 Task: Research luxury ski chalets in Aspen, Colorado.
Action: Mouse moved to (535, 76)
Screenshot: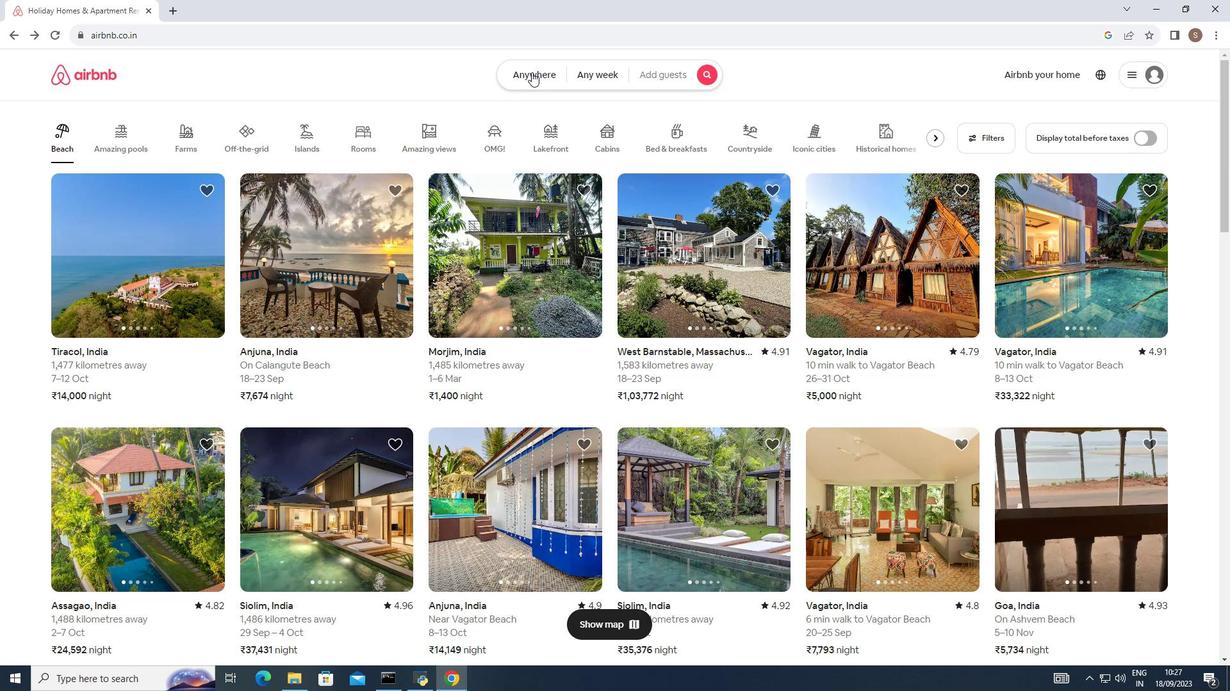 
Action: Mouse pressed left at (535, 76)
Screenshot: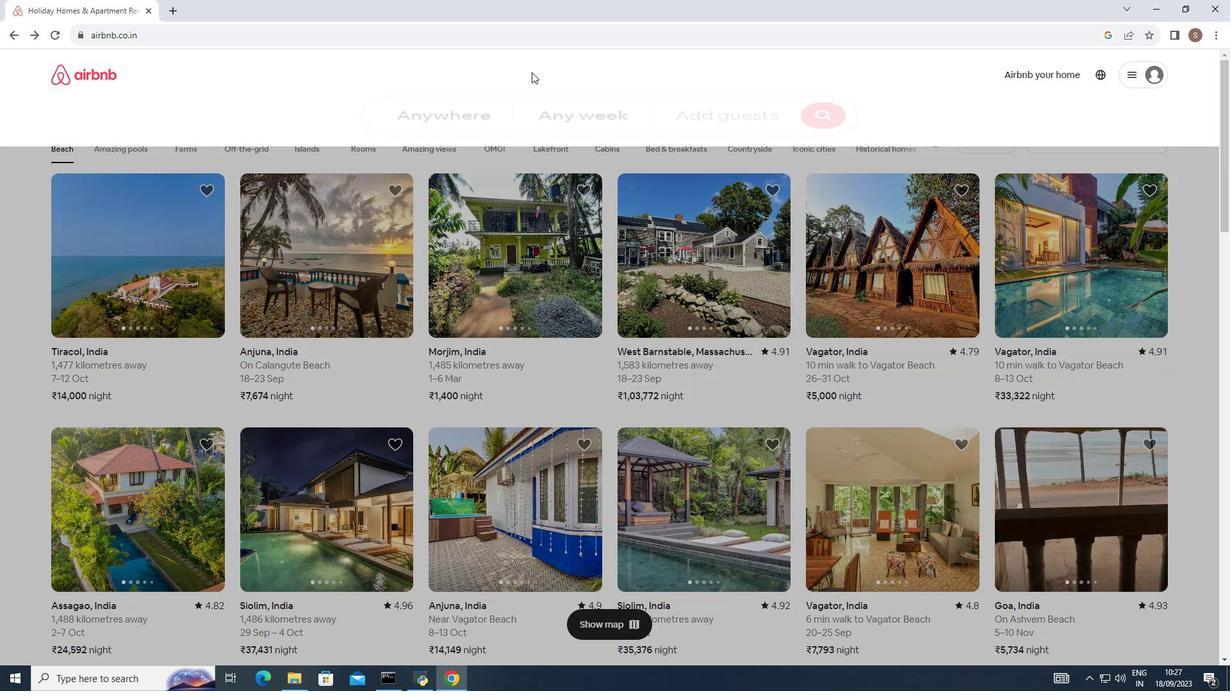 
Action: Mouse moved to (392, 133)
Screenshot: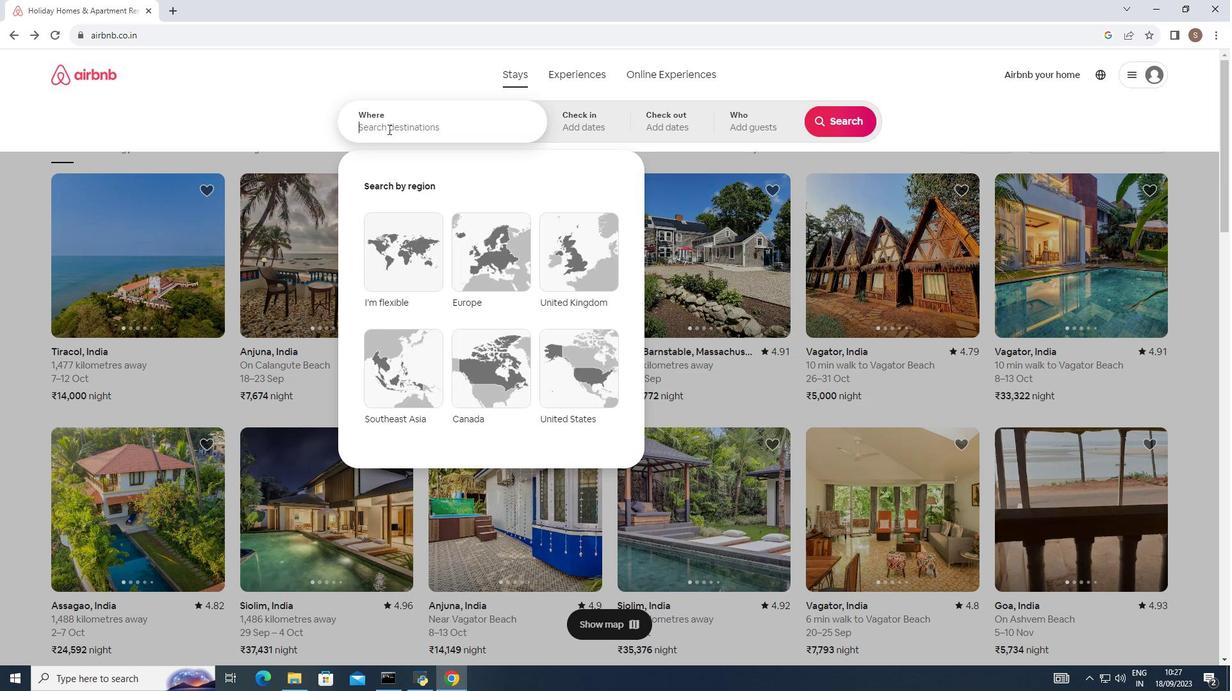 
Action: Mouse pressed left at (392, 133)
Screenshot: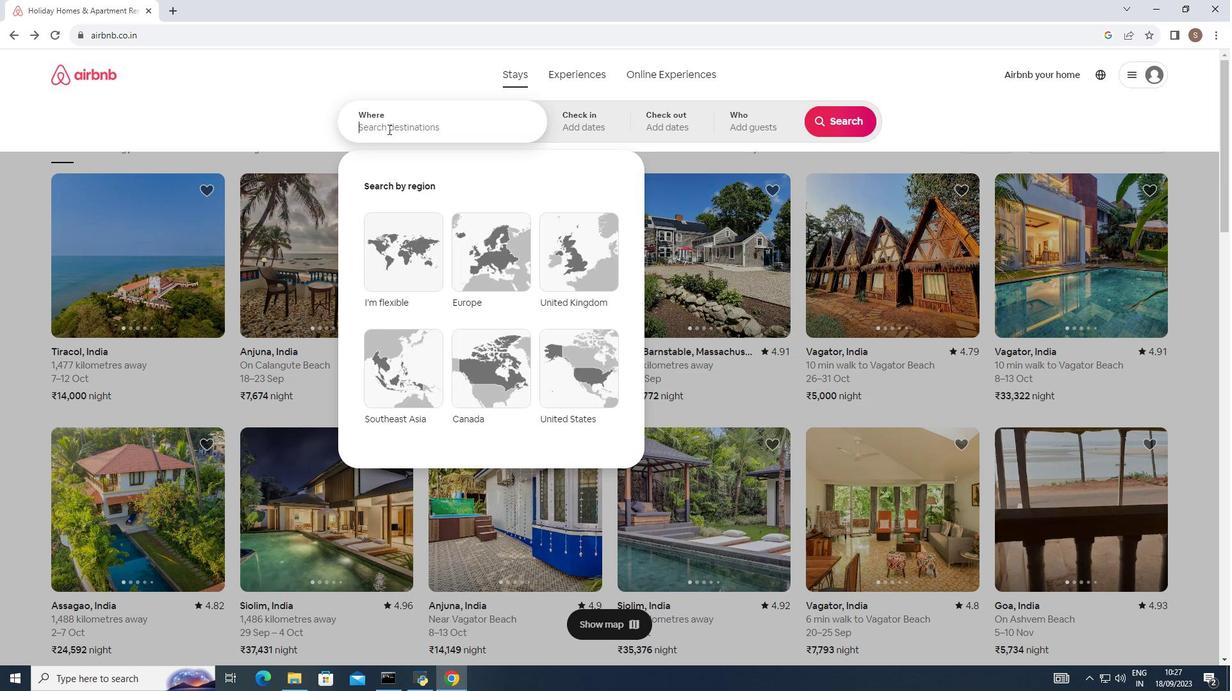 
Action: Key pressed aspen<Key.space>colorado
Screenshot: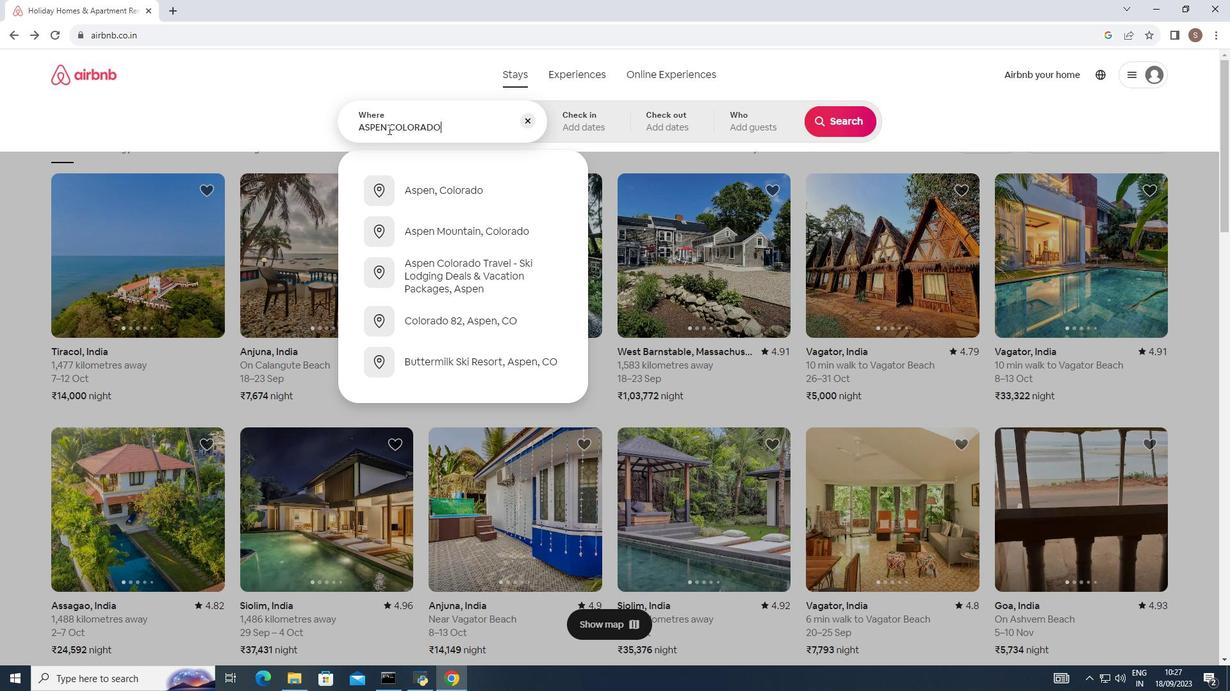 
Action: Mouse moved to (463, 192)
Screenshot: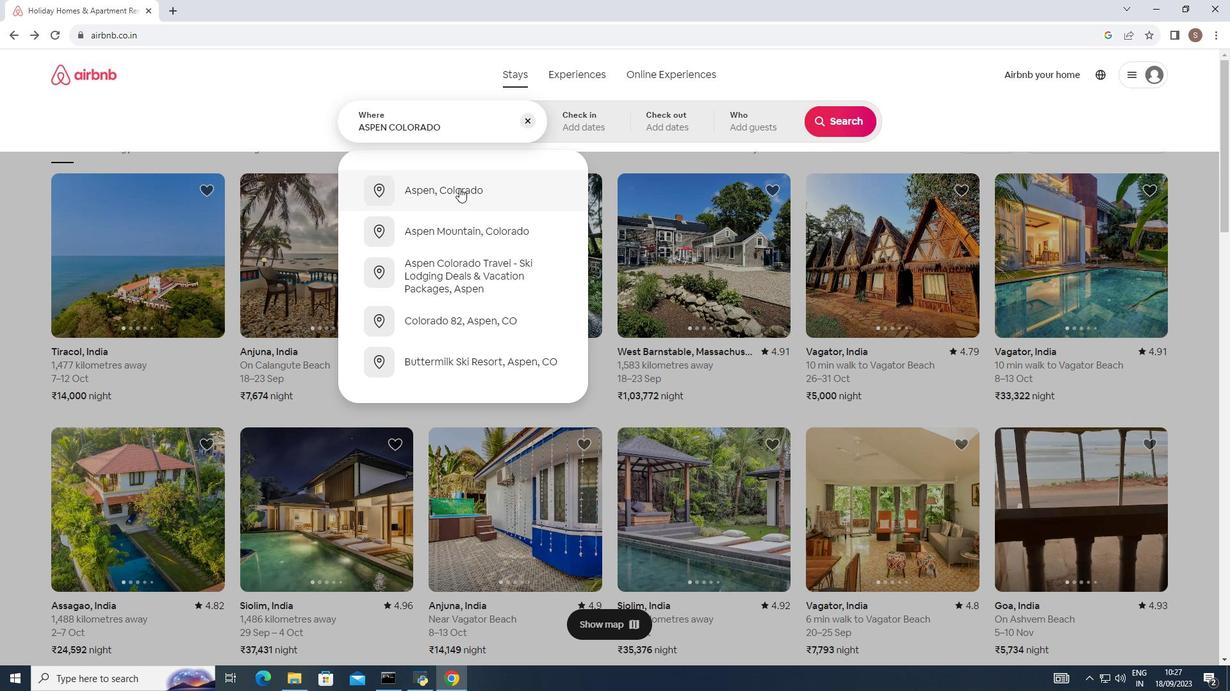 
Action: Mouse pressed left at (463, 192)
Screenshot: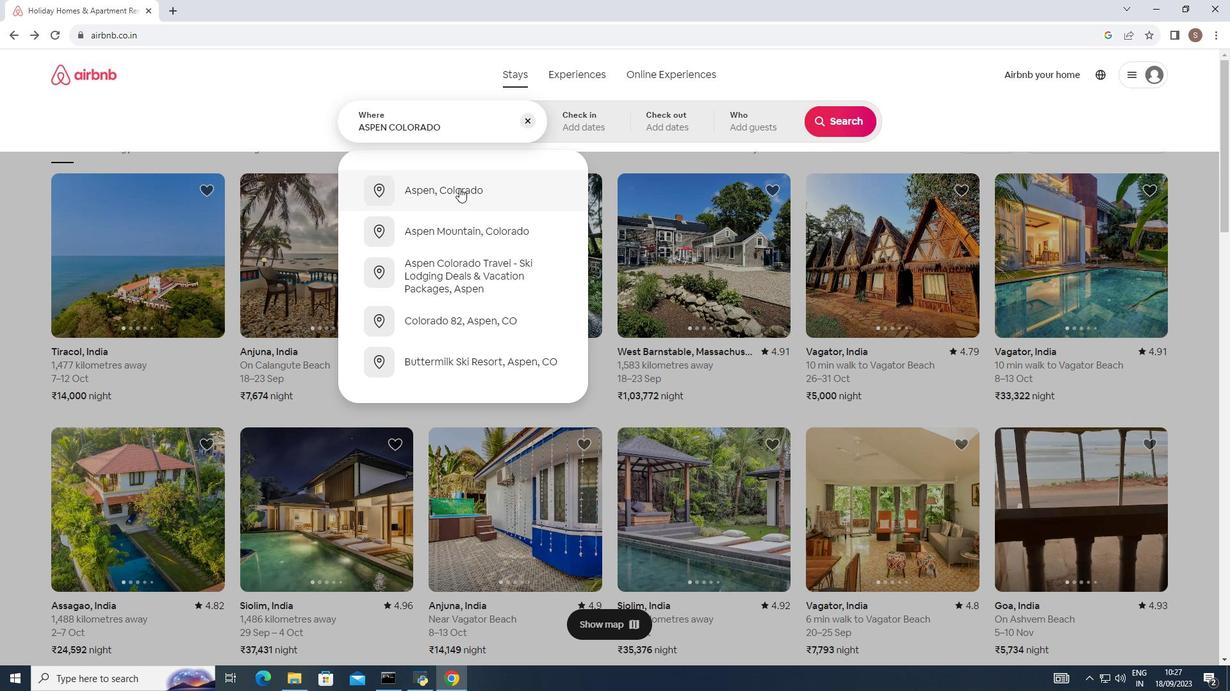 
Action: Mouse moved to (837, 121)
Screenshot: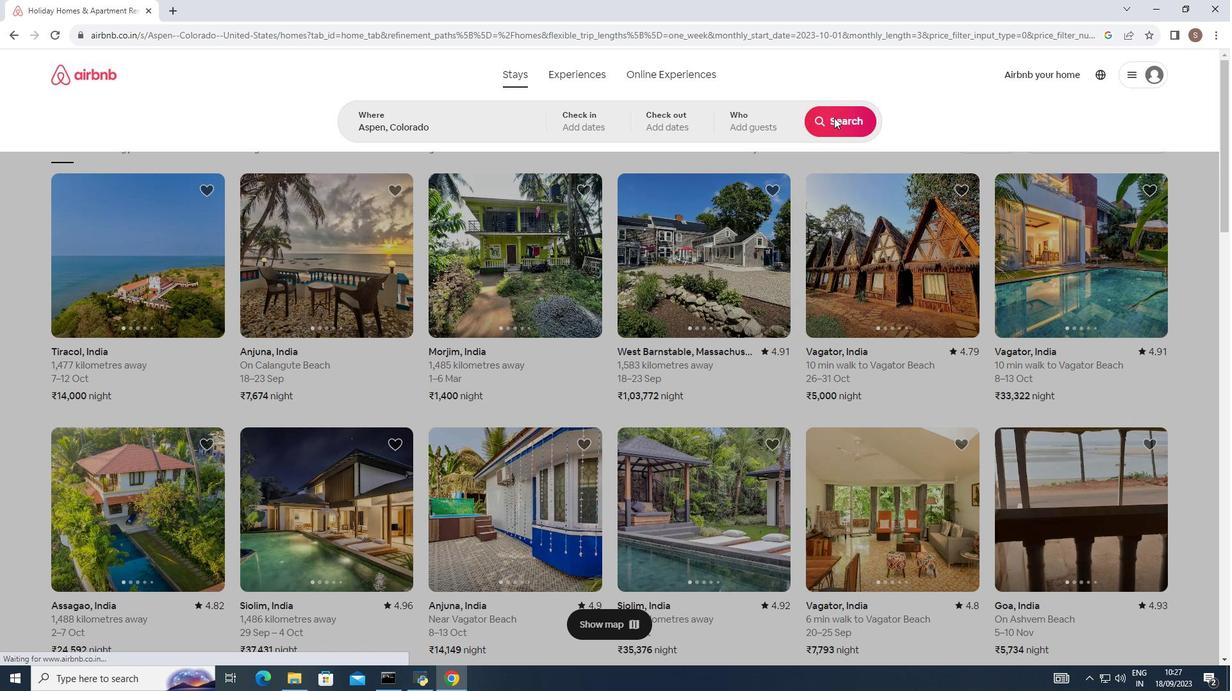 
Action: Mouse pressed left at (837, 121)
Screenshot: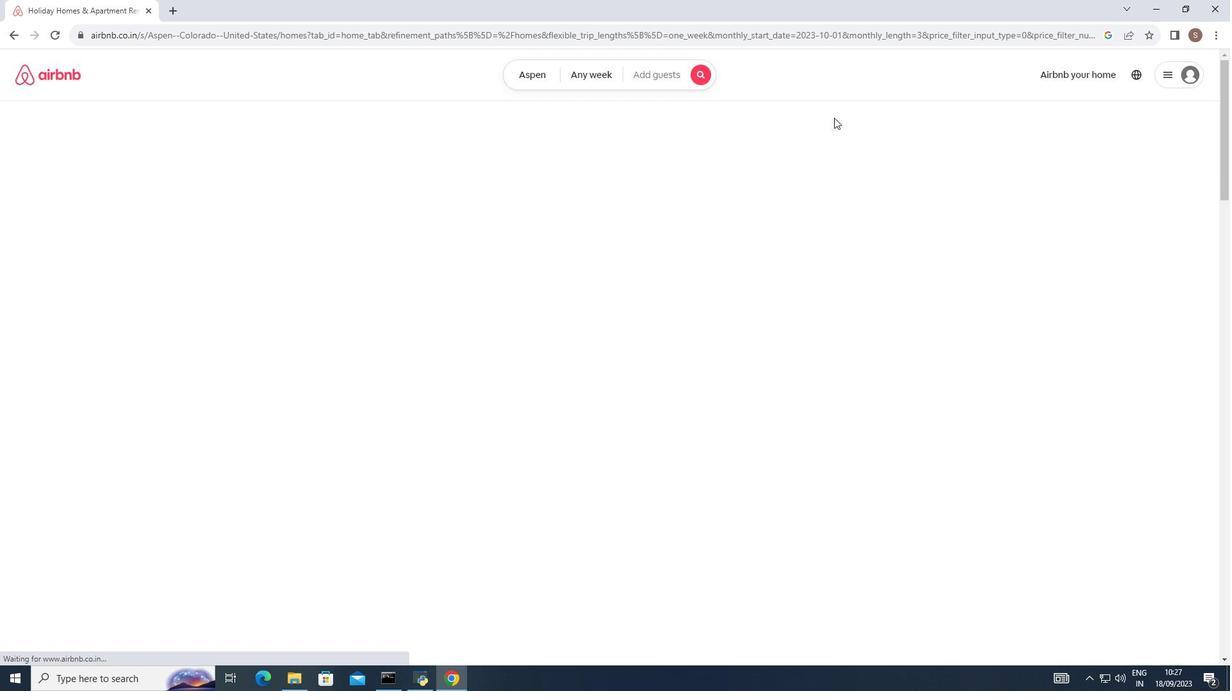 
Action: Mouse moved to (974, 126)
Screenshot: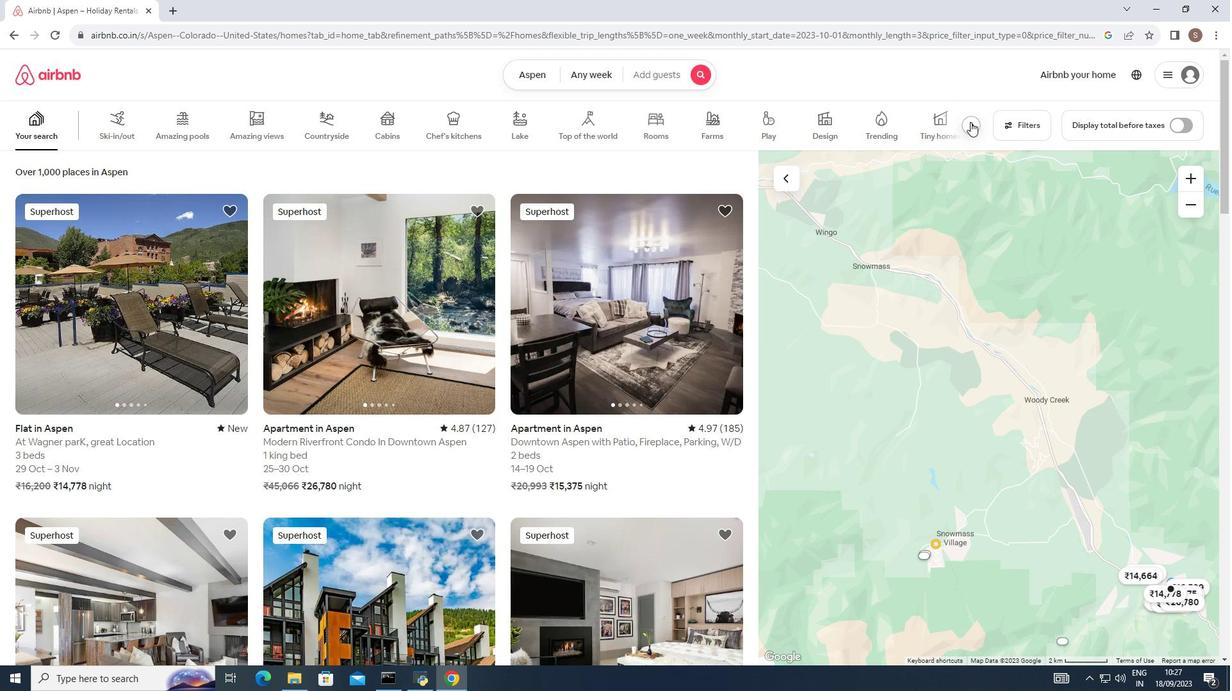 
Action: Mouse pressed left at (974, 126)
Screenshot: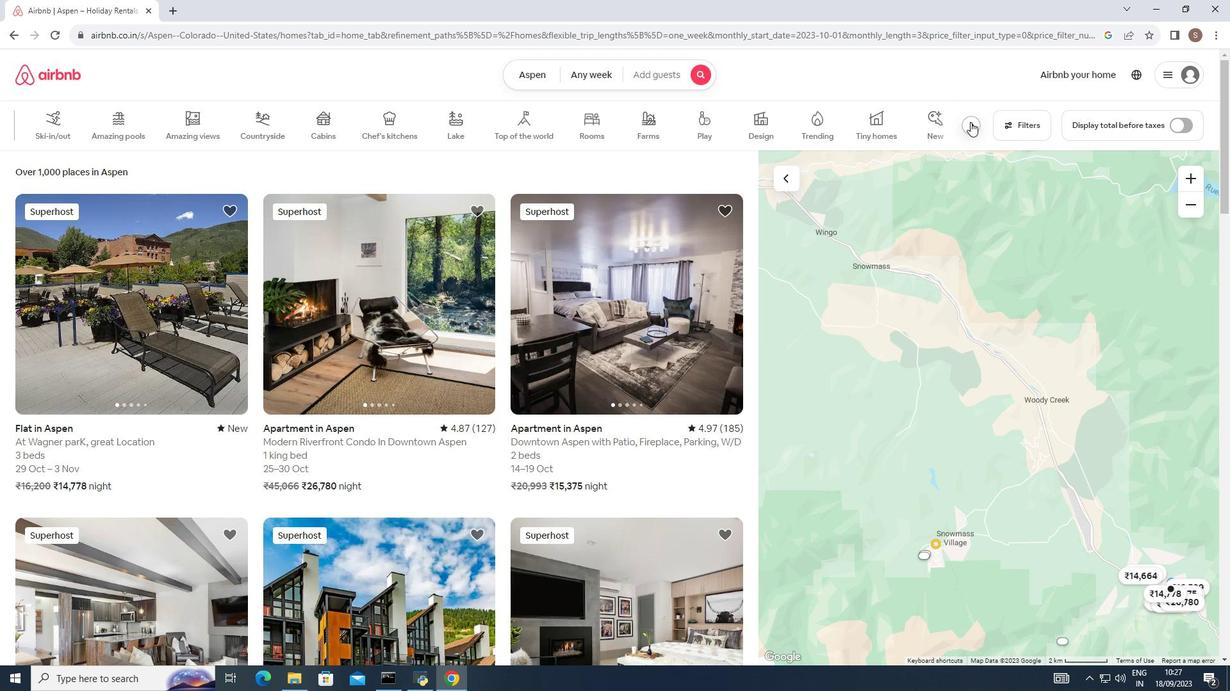 
Action: Mouse moved to (501, 125)
Screenshot: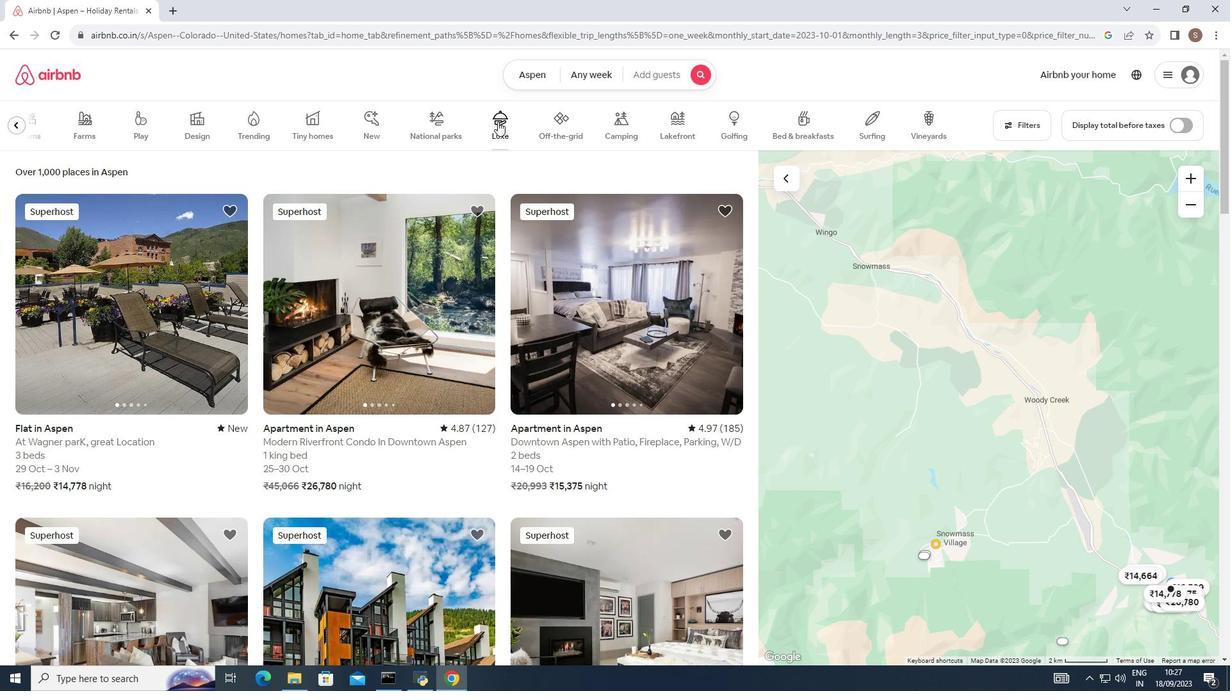 
Action: Mouse pressed left at (501, 125)
Screenshot: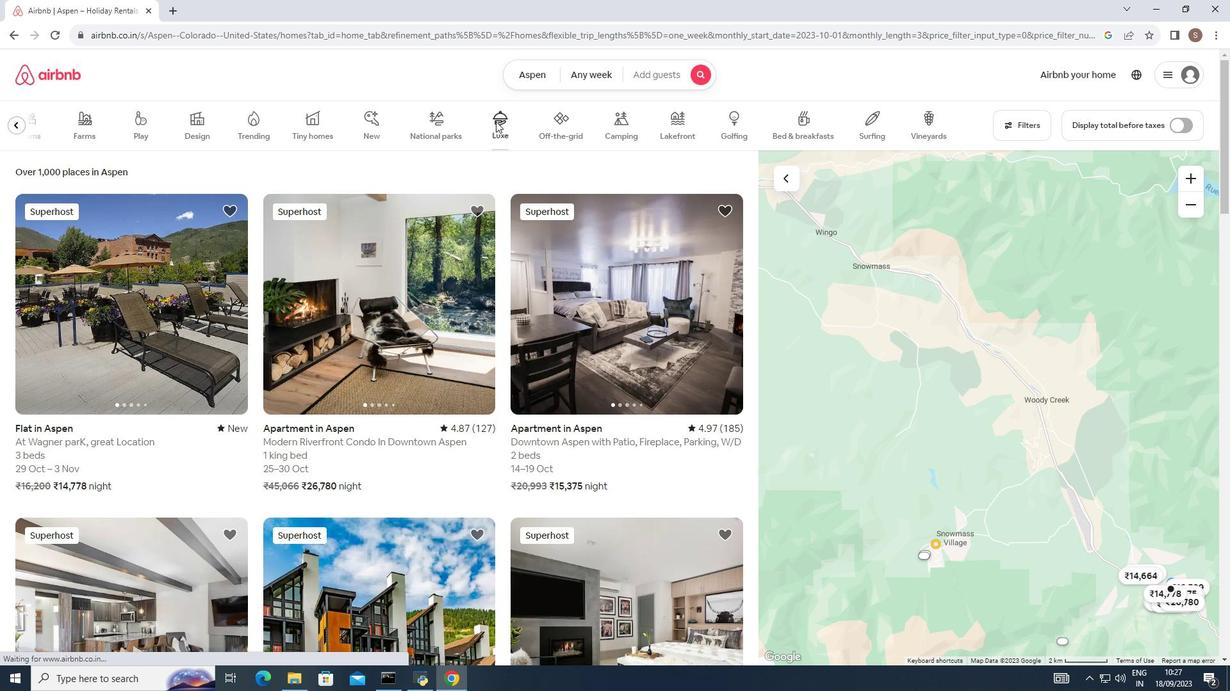 
Action: Mouse moved to (456, 313)
Screenshot: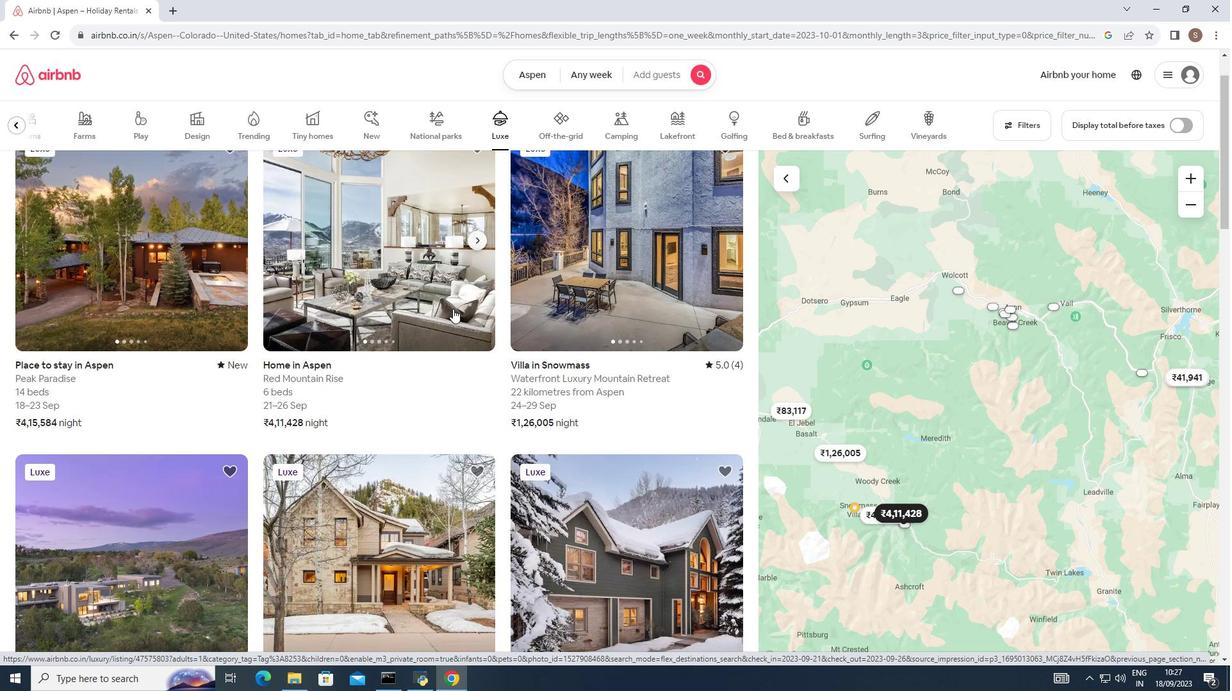 
Action: Mouse scrolled (456, 312) with delta (0, 0)
Screenshot: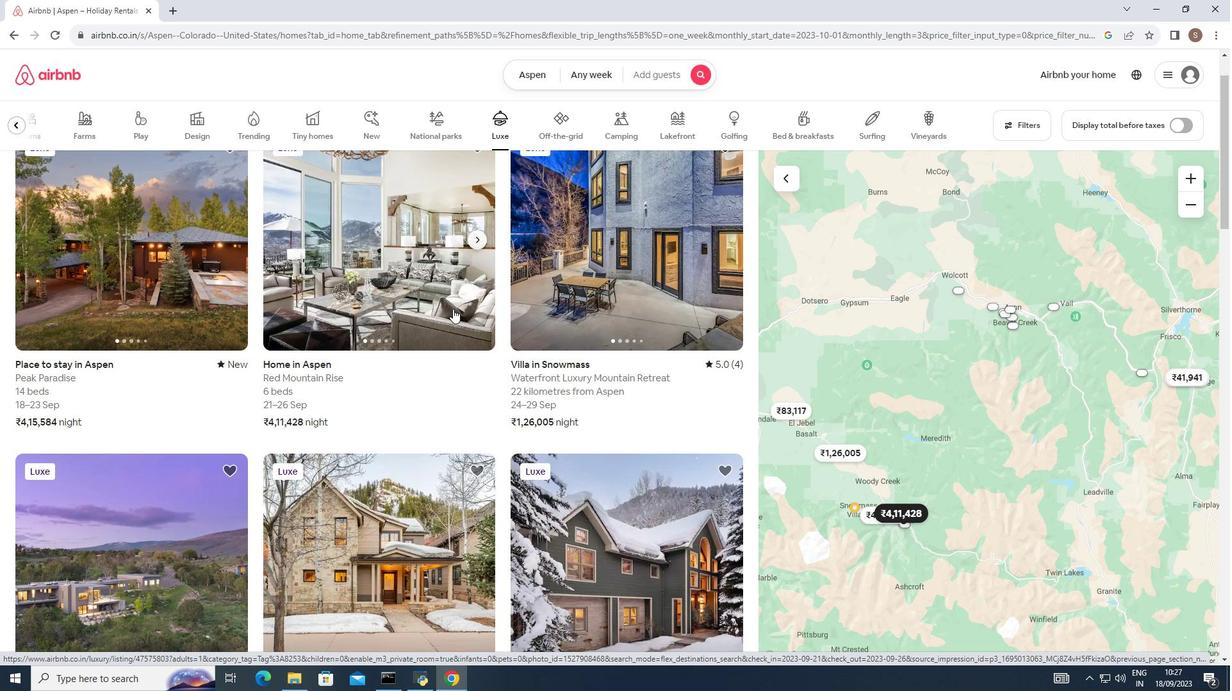 
Action: Mouse scrolled (456, 312) with delta (0, 0)
Screenshot: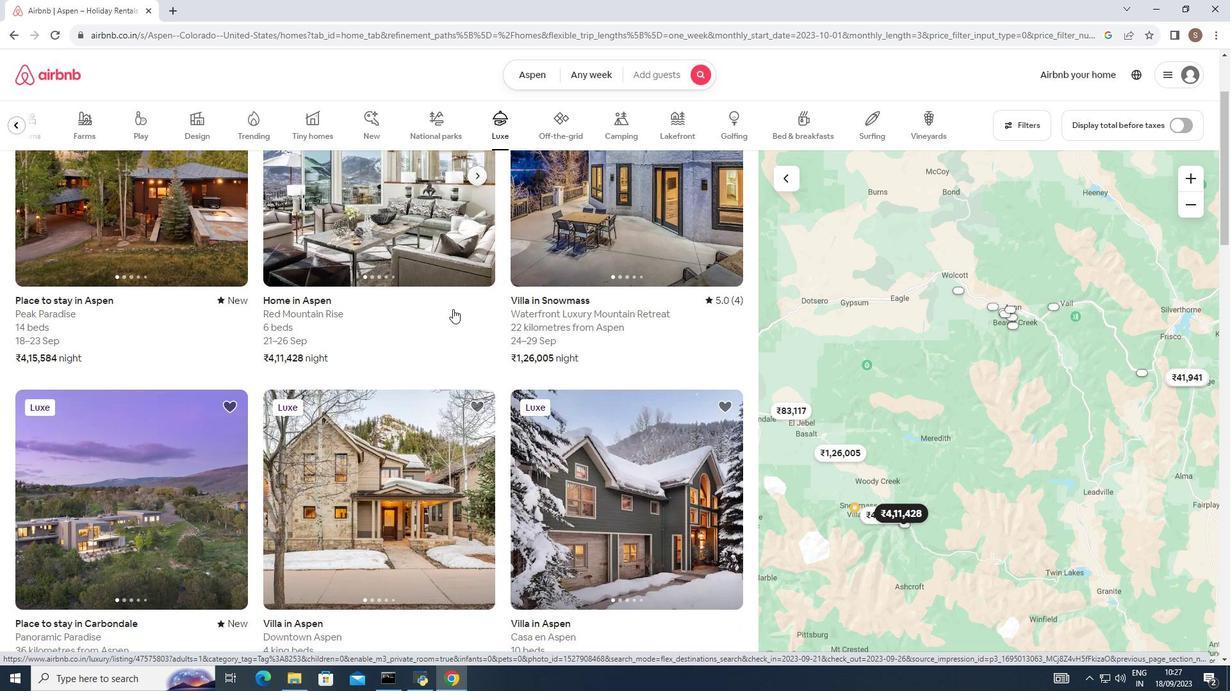 
Action: Mouse moved to (615, 232)
Screenshot: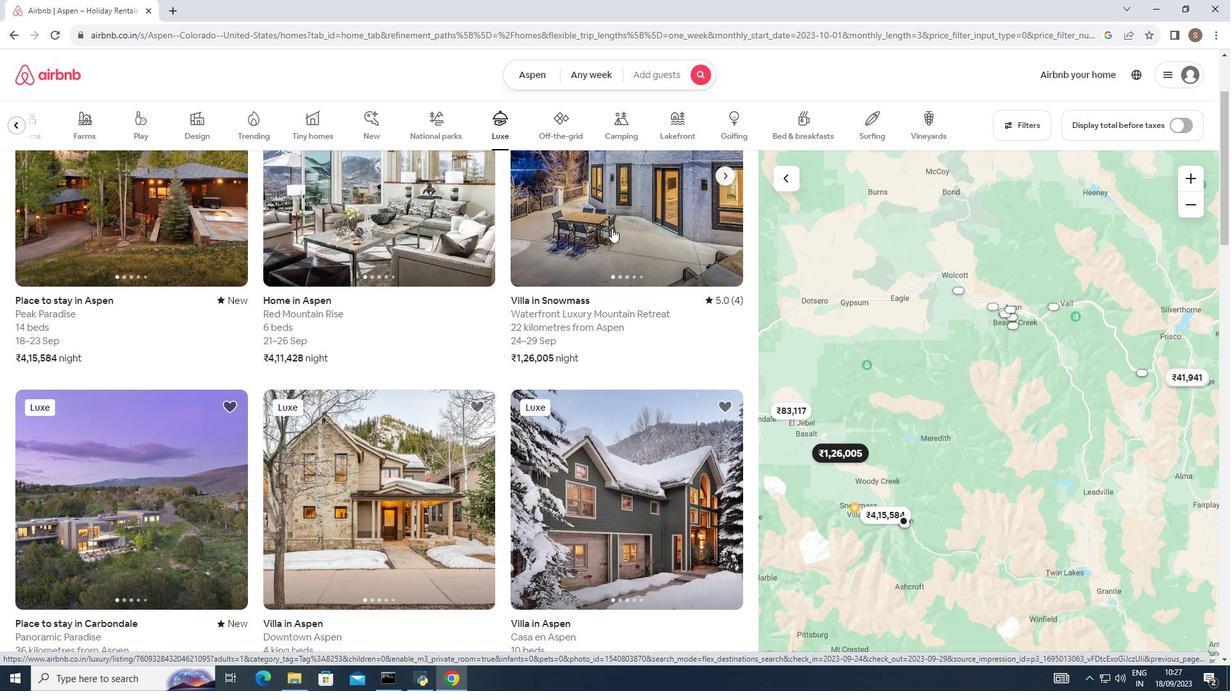 
Action: Mouse scrolled (615, 231) with delta (0, 0)
Screenshot: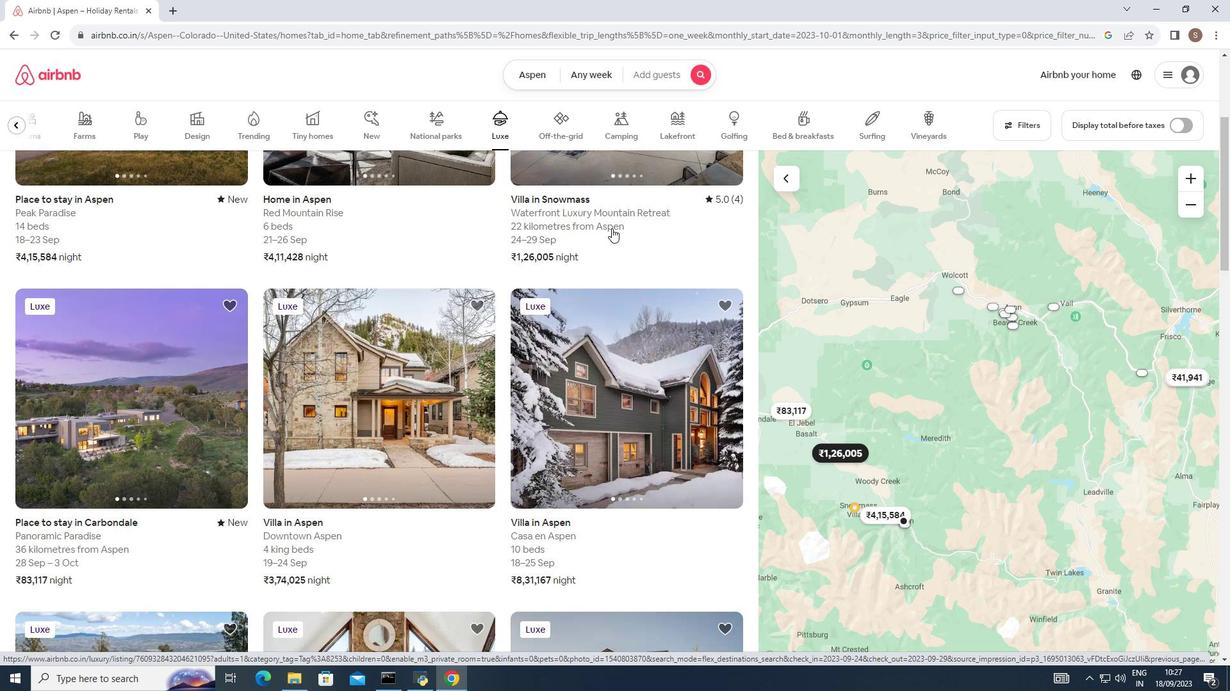 
Action: Mouse scrolled (615, 231) with delta (0, 0)
Screenshot: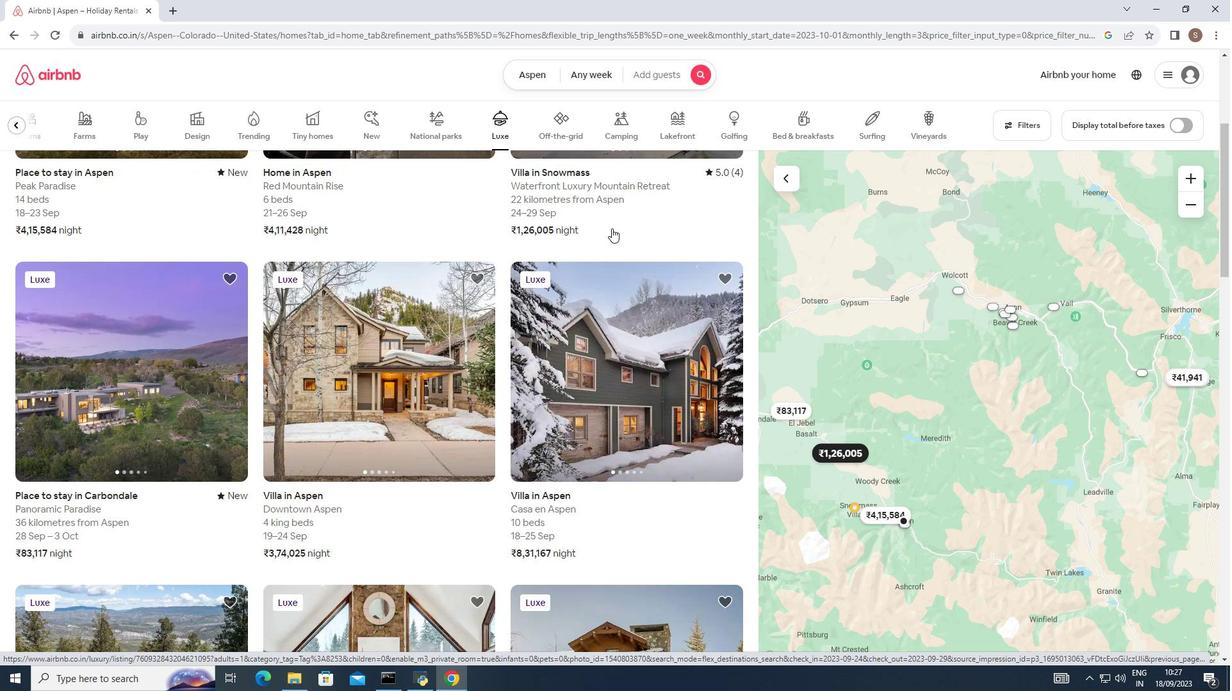 
Action: Mouse moved to (591, 195)
Screenshot: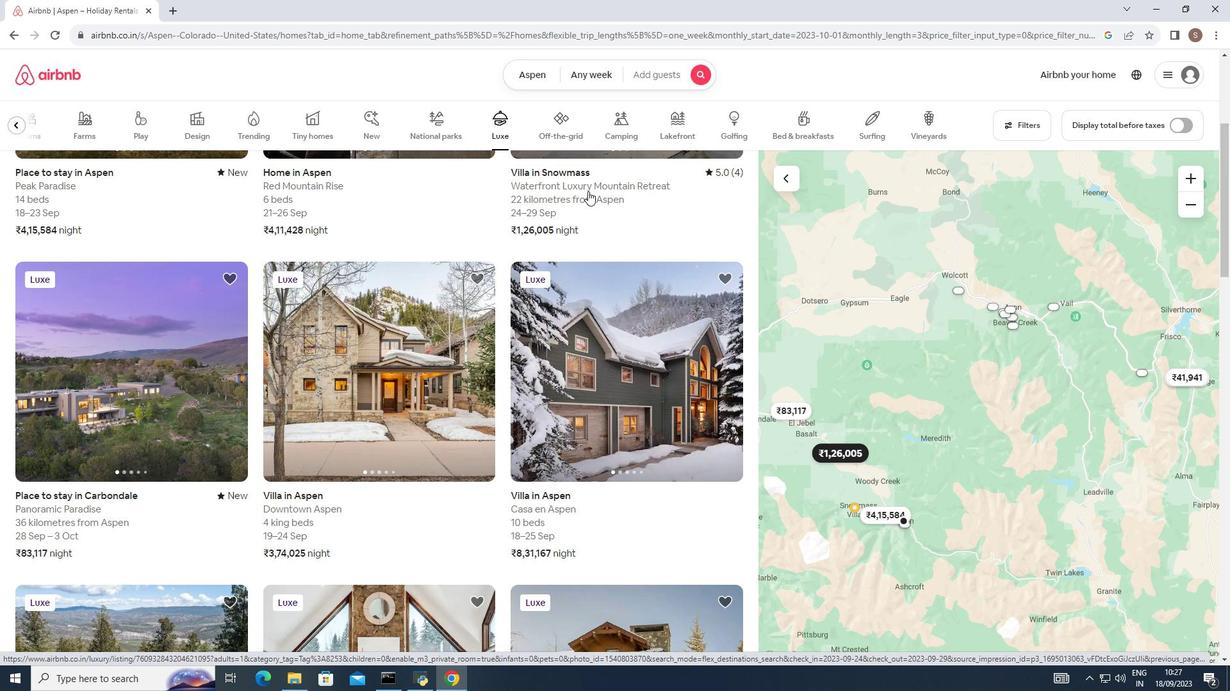 
Action: Mouse scrolled (591, 196) with delta (0, 0)
Screenshot: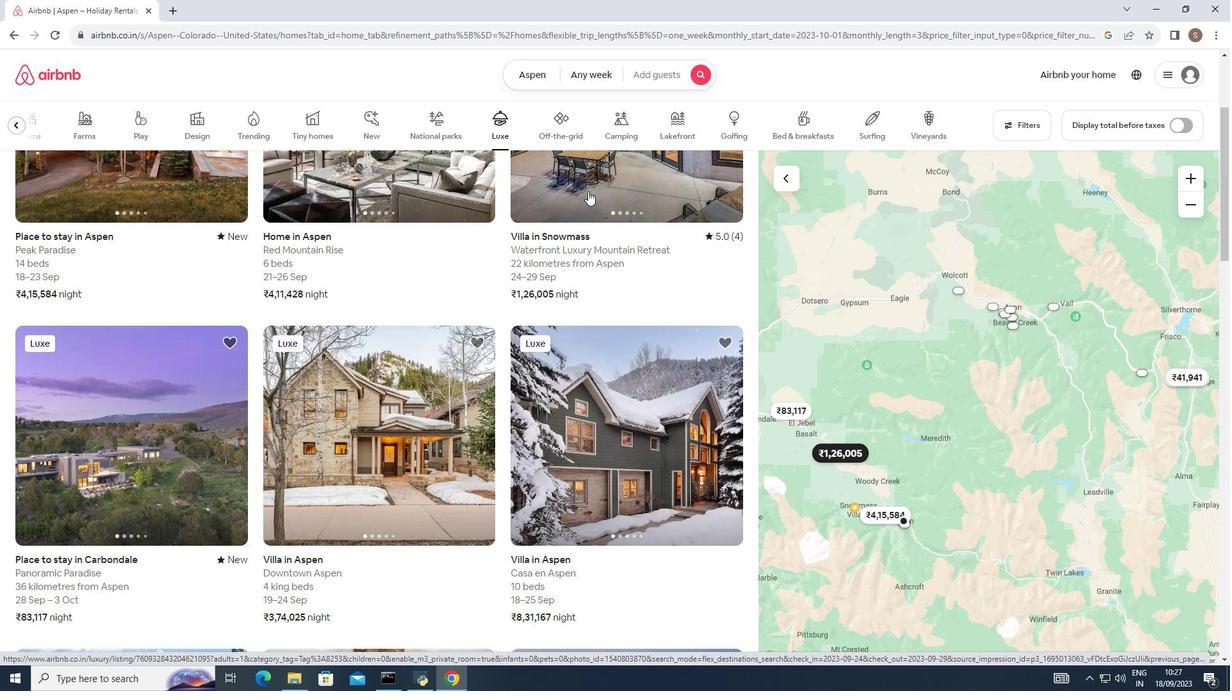 
Action: Mouse scrolled (591, 196) with delta (0, 0)
Screenshot: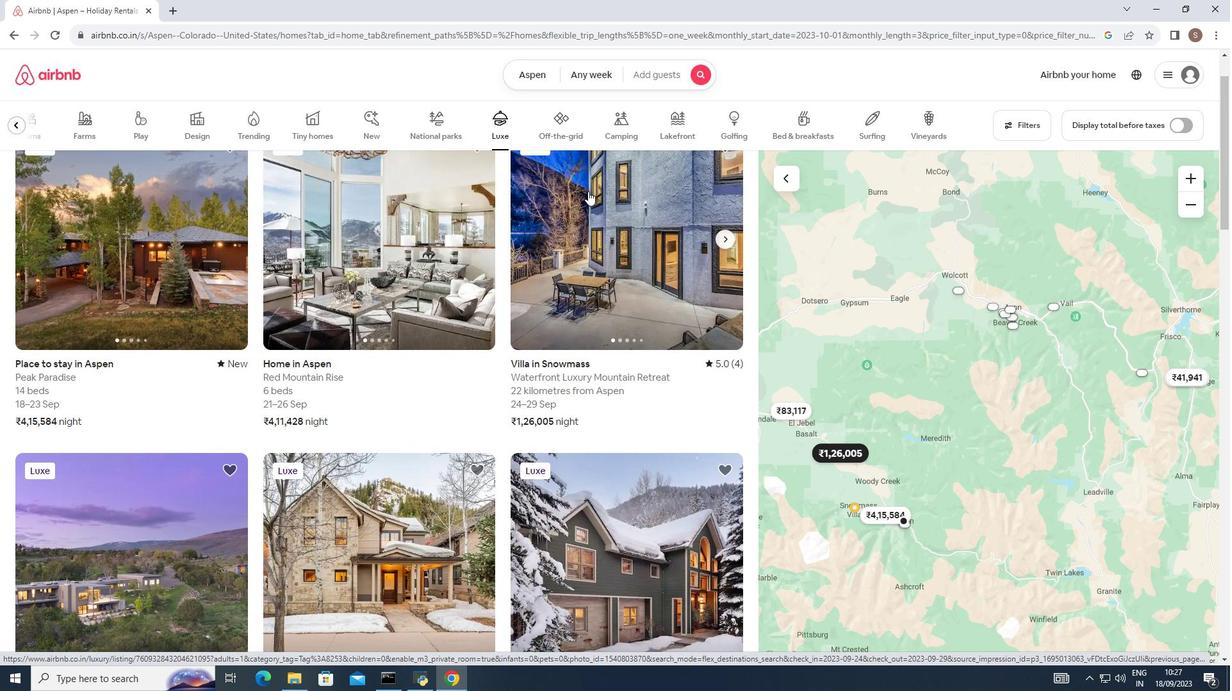 
Action: Mouse scrolled (591, 196) with delta (0, 0)
Screenshot: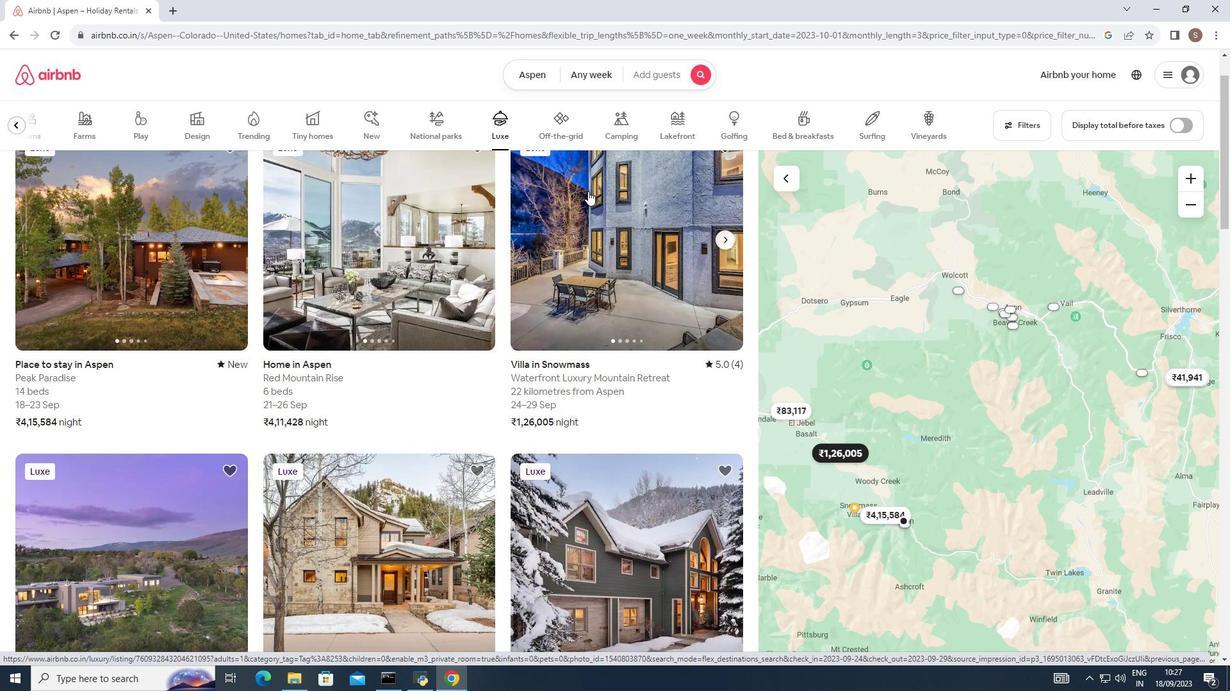 
Action: Mouse scrolled (591, 196) with delta (0, 0)
Screenshot: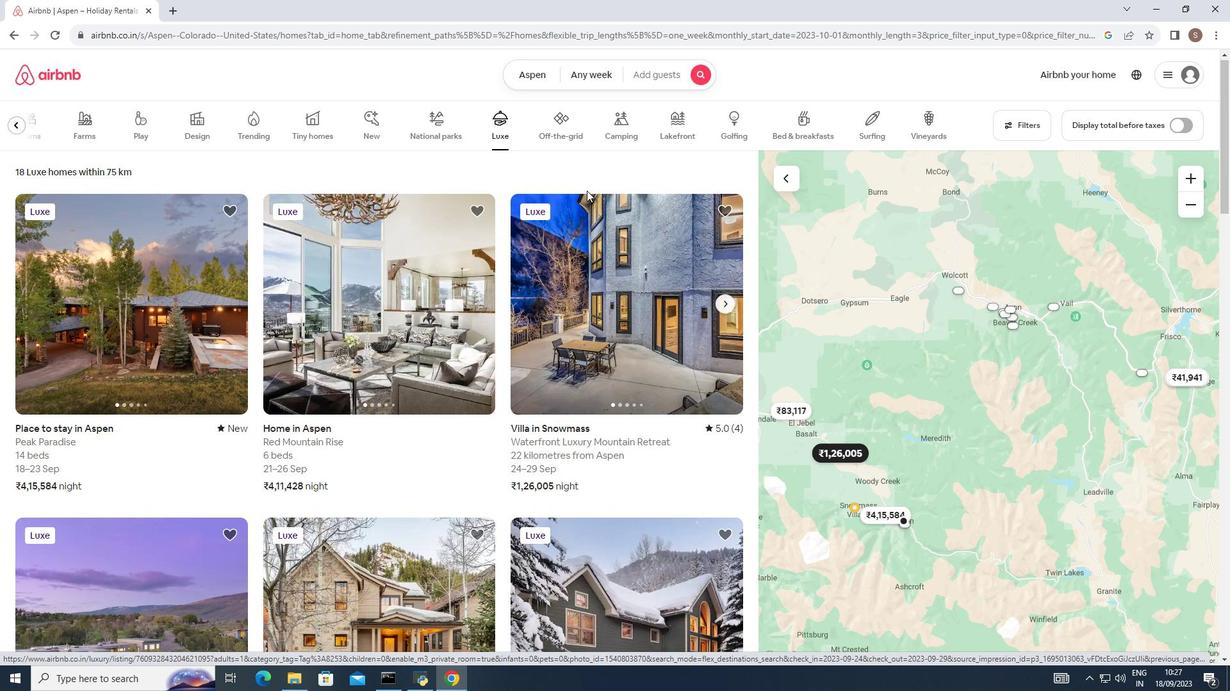 
Action: Mouse moved to (604, 286)
Screenshot: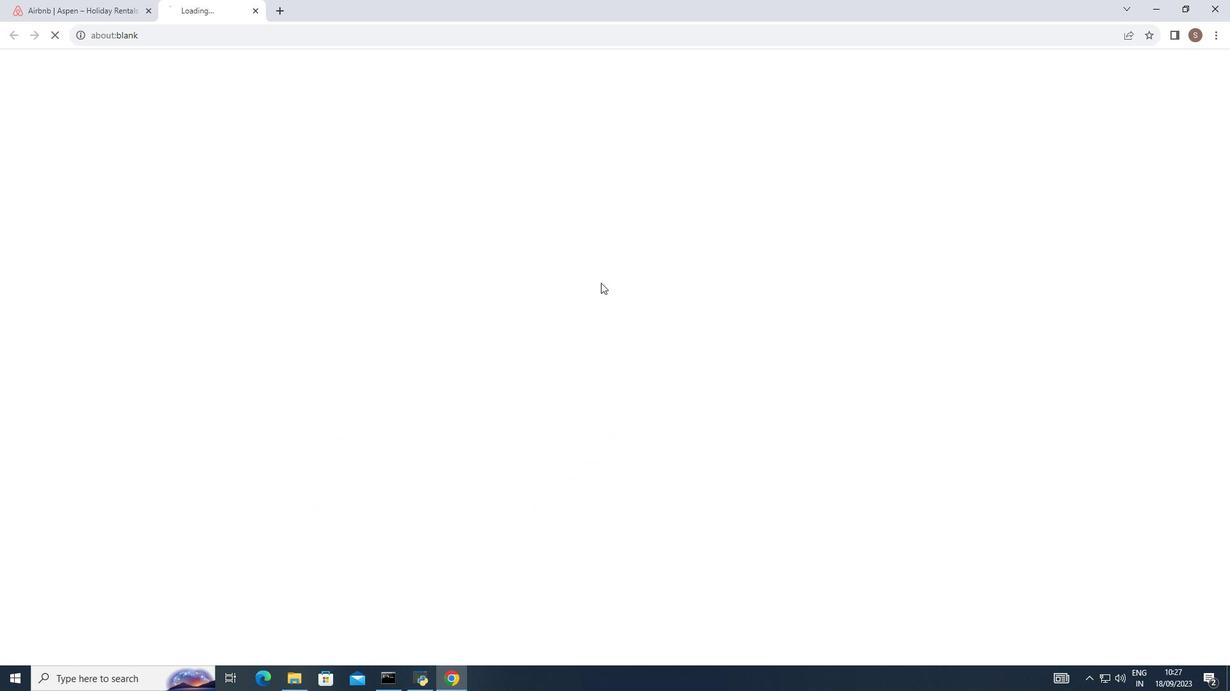 
Action: Mouse pressed left at (604, 286)
Screenshot: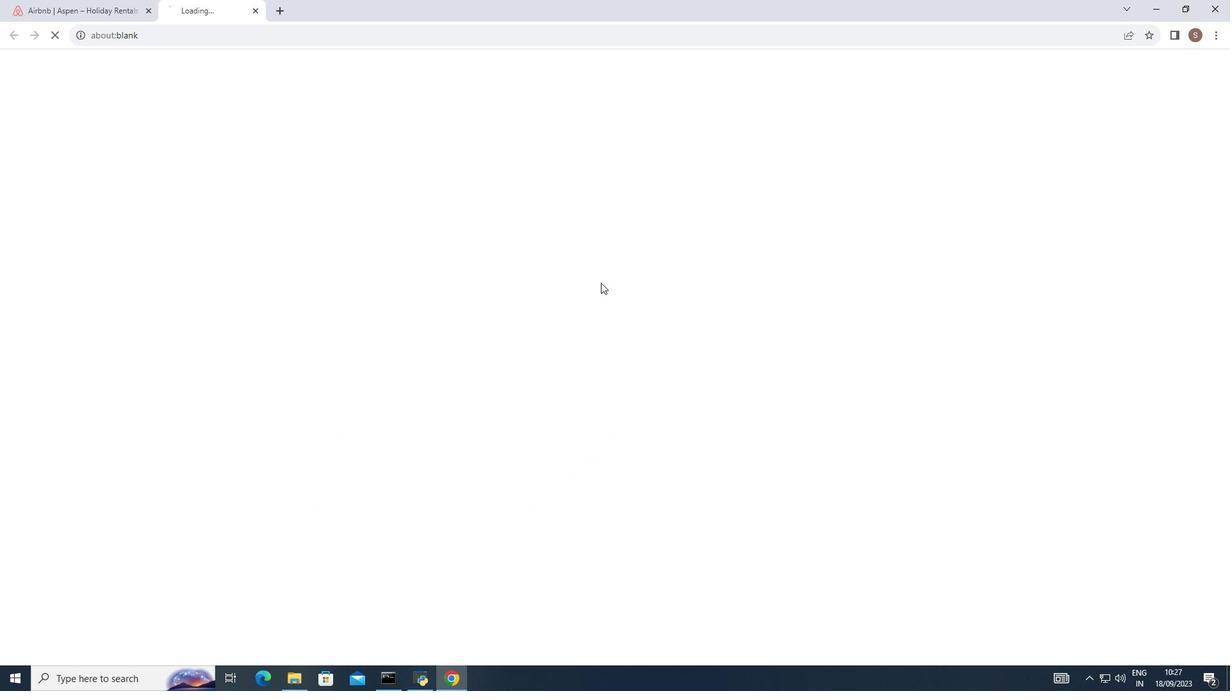 
Action: Mouse moved to (584, 336)
Screenshot: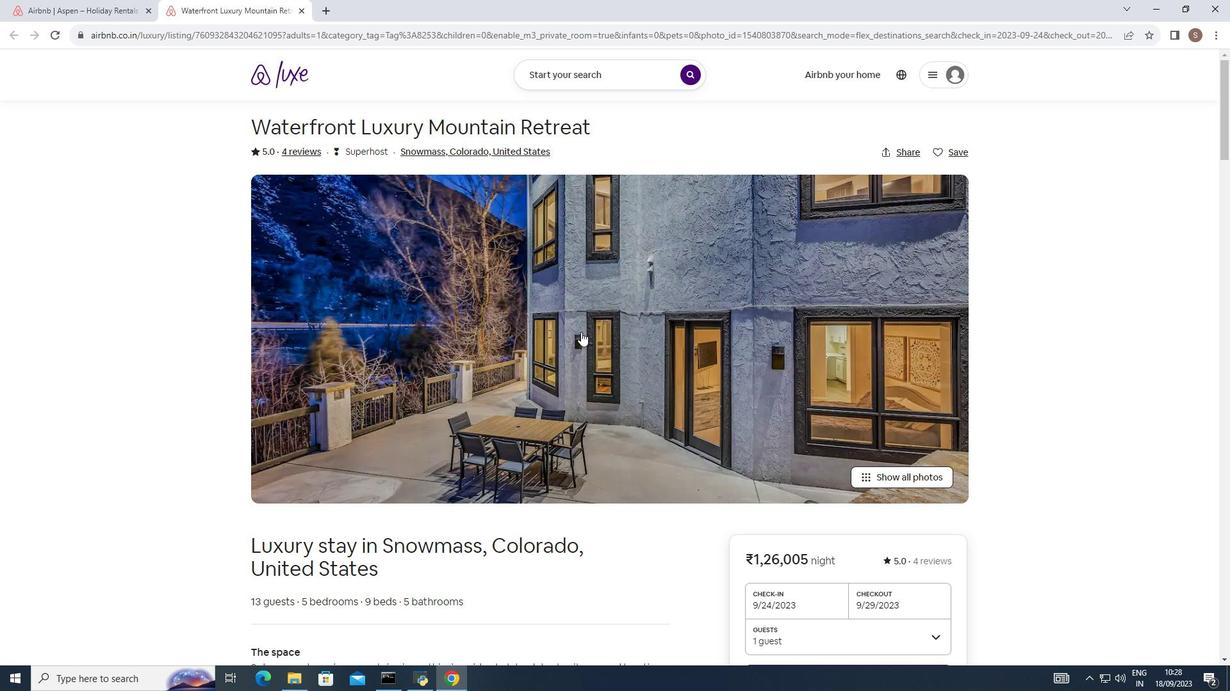 
Action: Mouse scrolled (584, 335) with delta (0, 0)
Screenshot: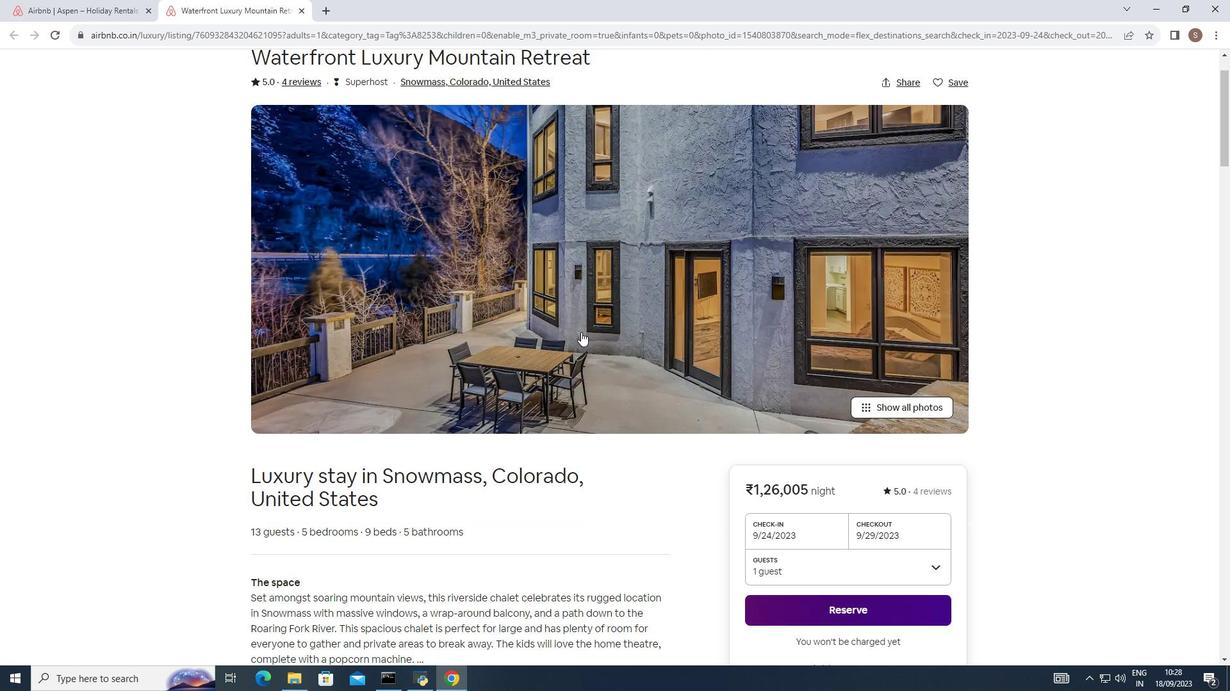 
Action: Mouse scrolled (584, 335) with delta (0, 0)
Screenshot: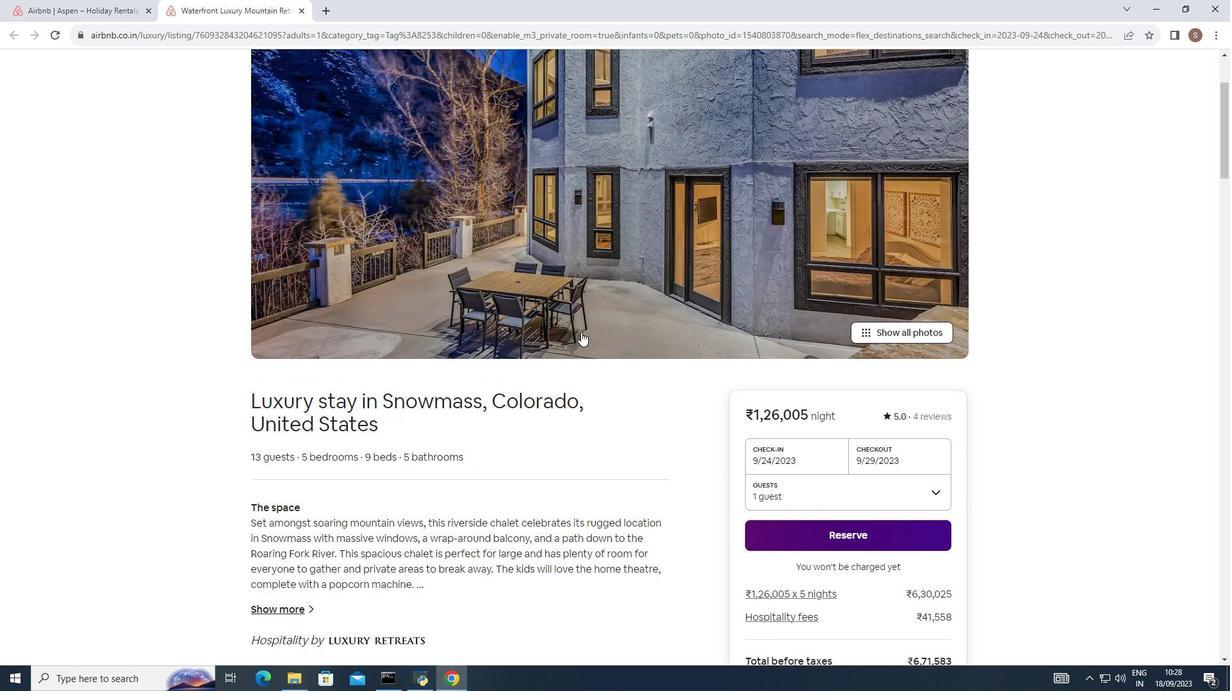 
Action: Mouse scrolled (584, 335) with delta (0, 0)
Screenshot: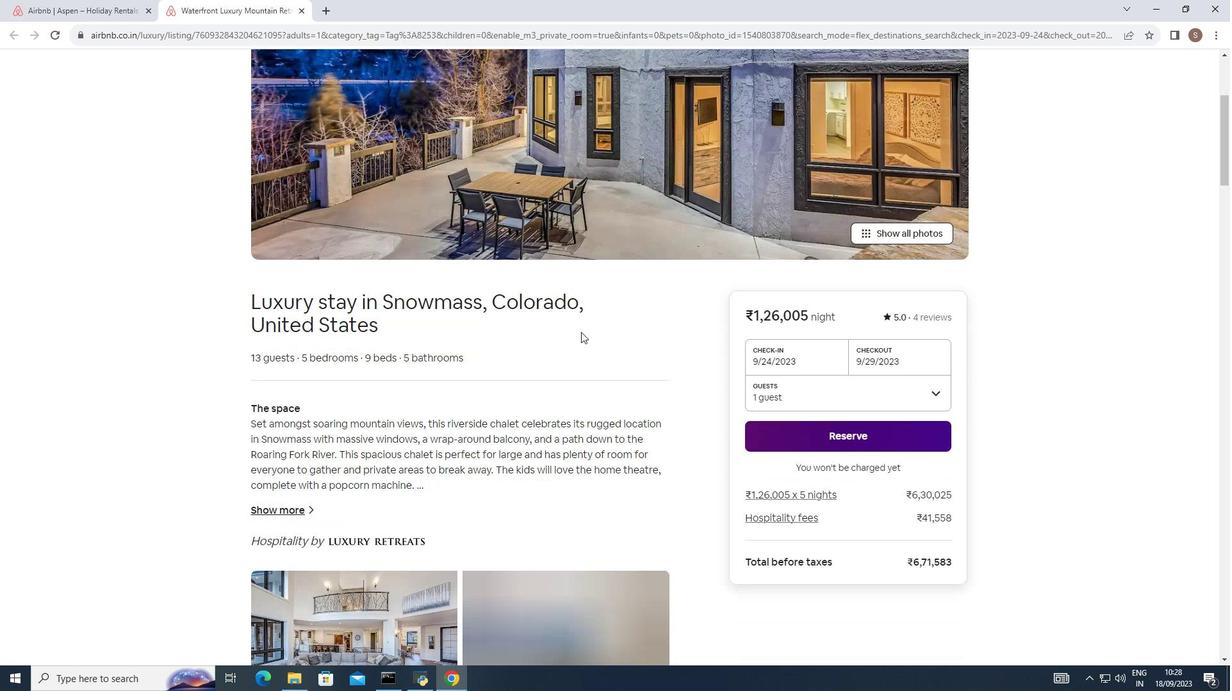
Action: Mouse scrolled (584, 335) with delta (0, 0)
Screenshot: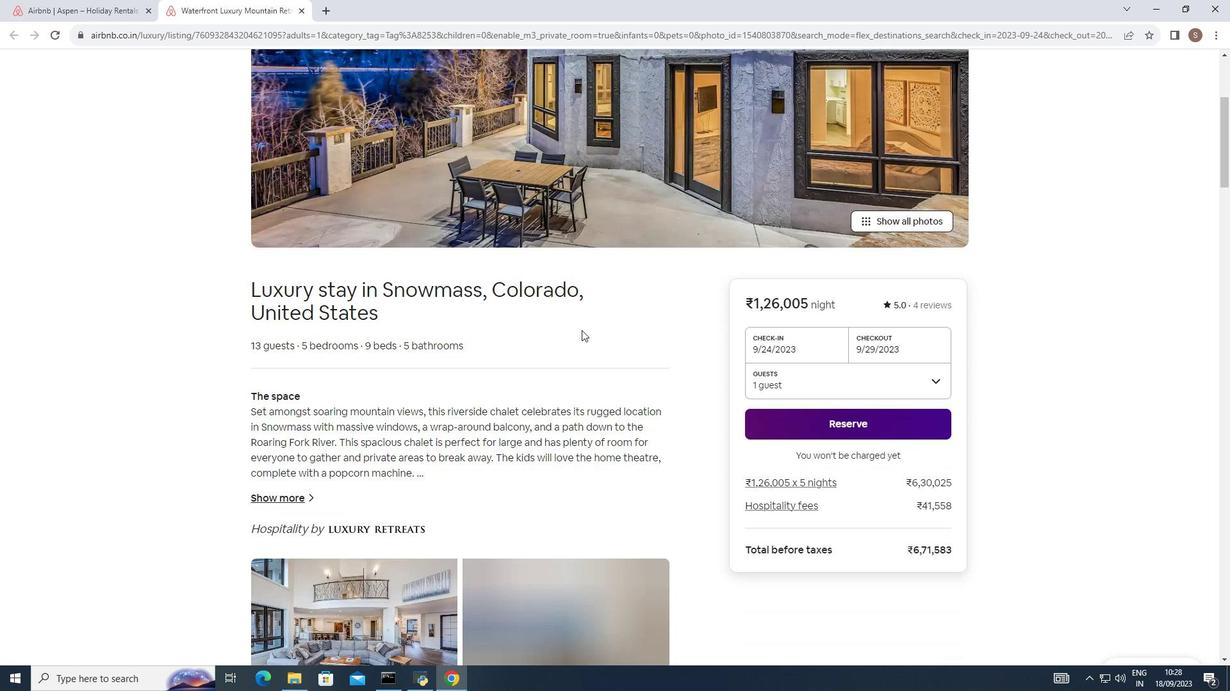 
Action: Mouse moved to (585, 334)
Screenshot: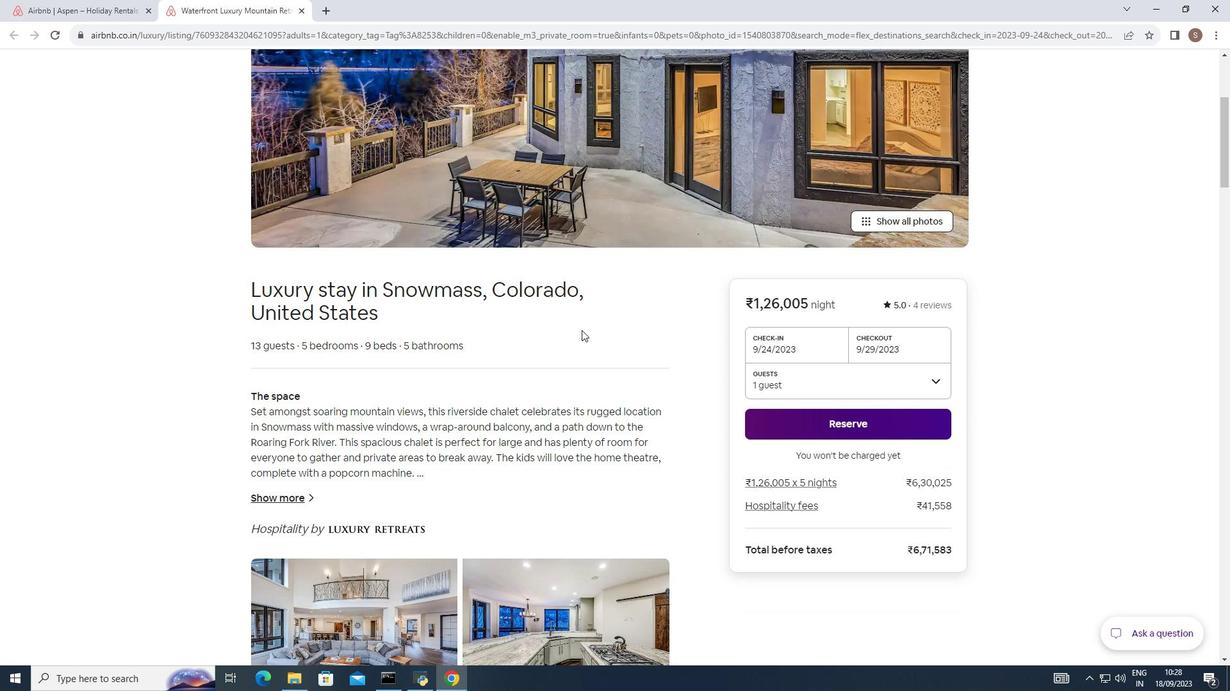 
Action: Mouse scrolled (585, 333) with delta (0, 0)
Screenshot: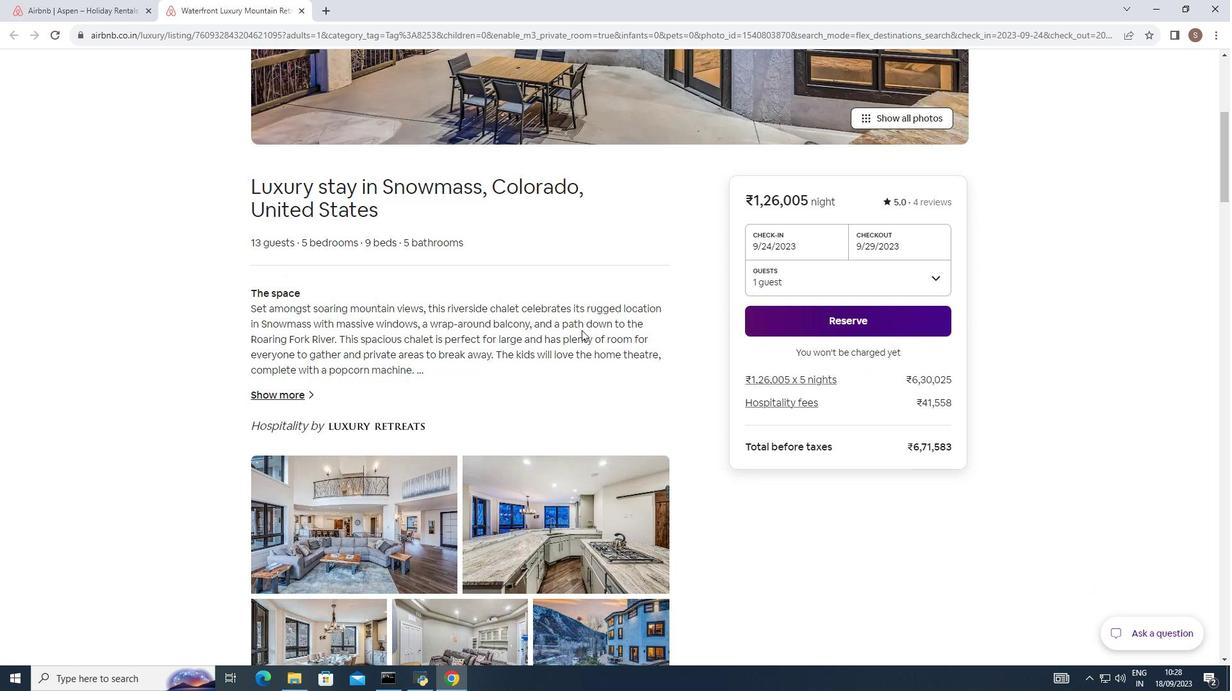 
Action: Mouse scrolled (585, 333) with delta (0, 0)
Screenshot: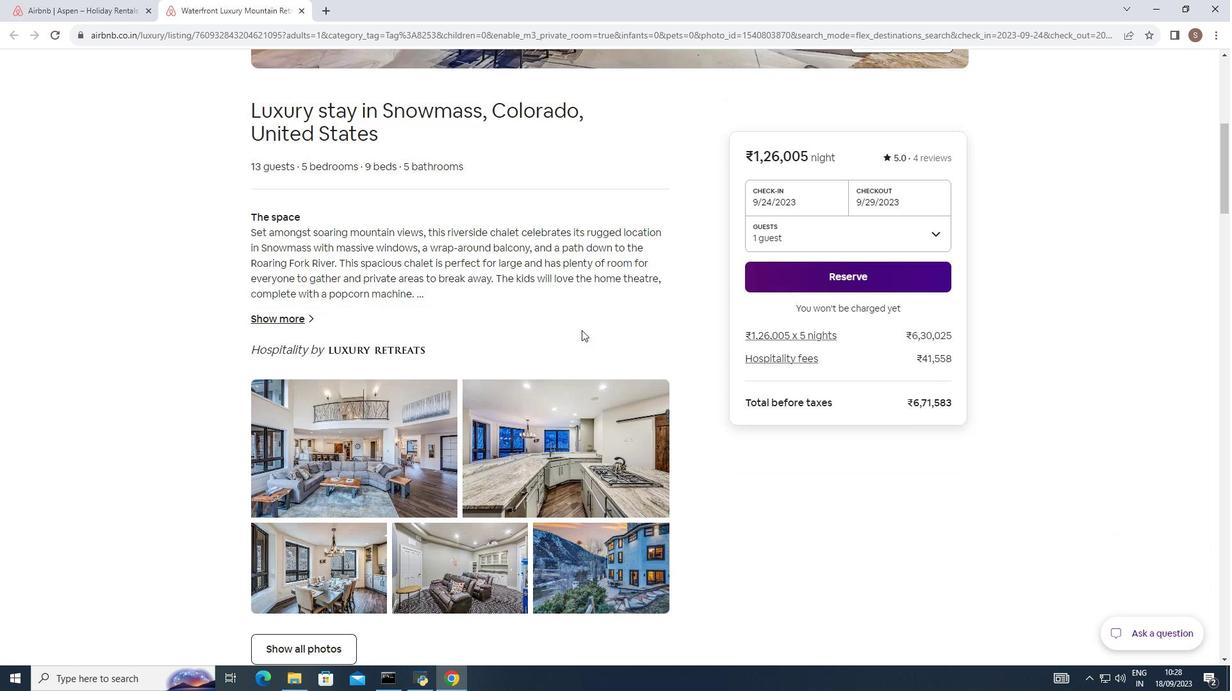 
Action: Mouse scrolled (585, 333) with delta (0, 0)
Screenshot: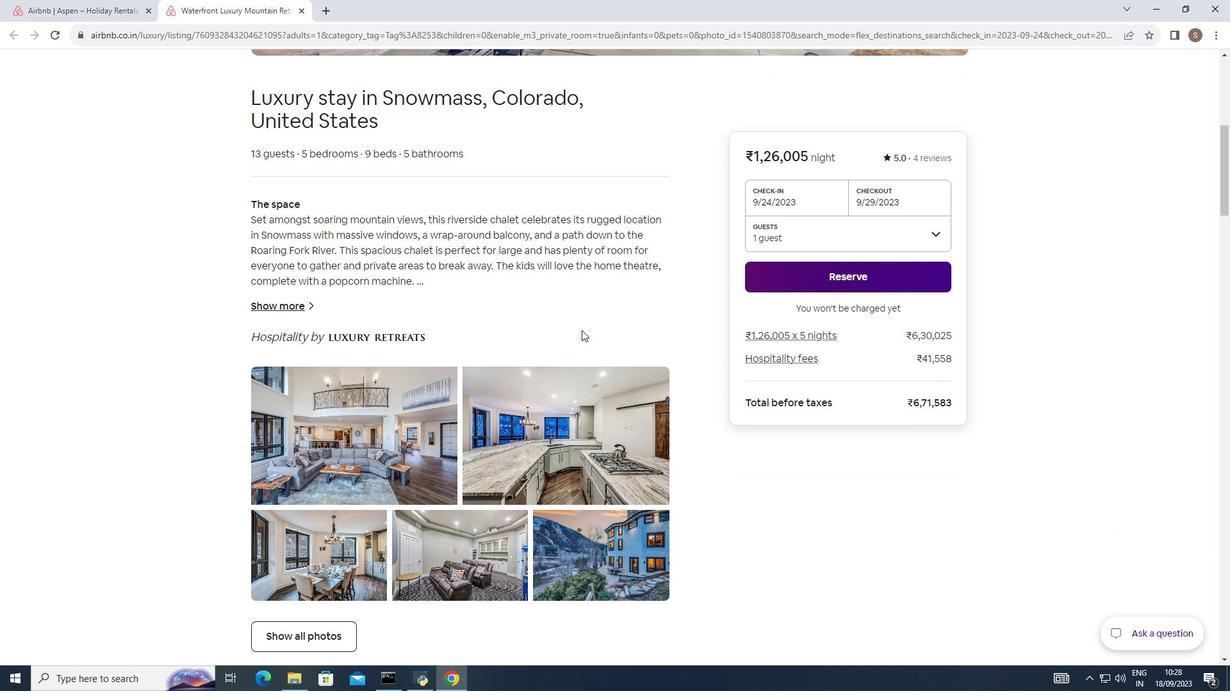 
Action: Mouse moved to (586, 333)
Screenshot: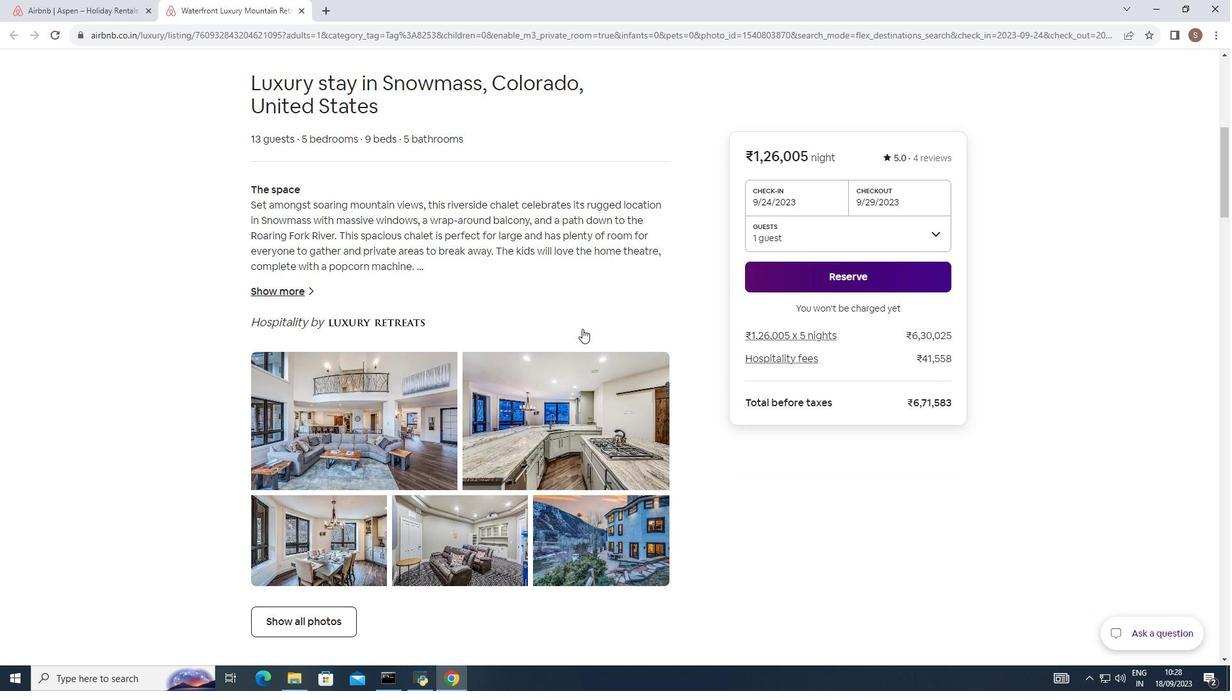 
Action: Mouse scrolled (586, 332) with delta (0, 0)
Screenshot: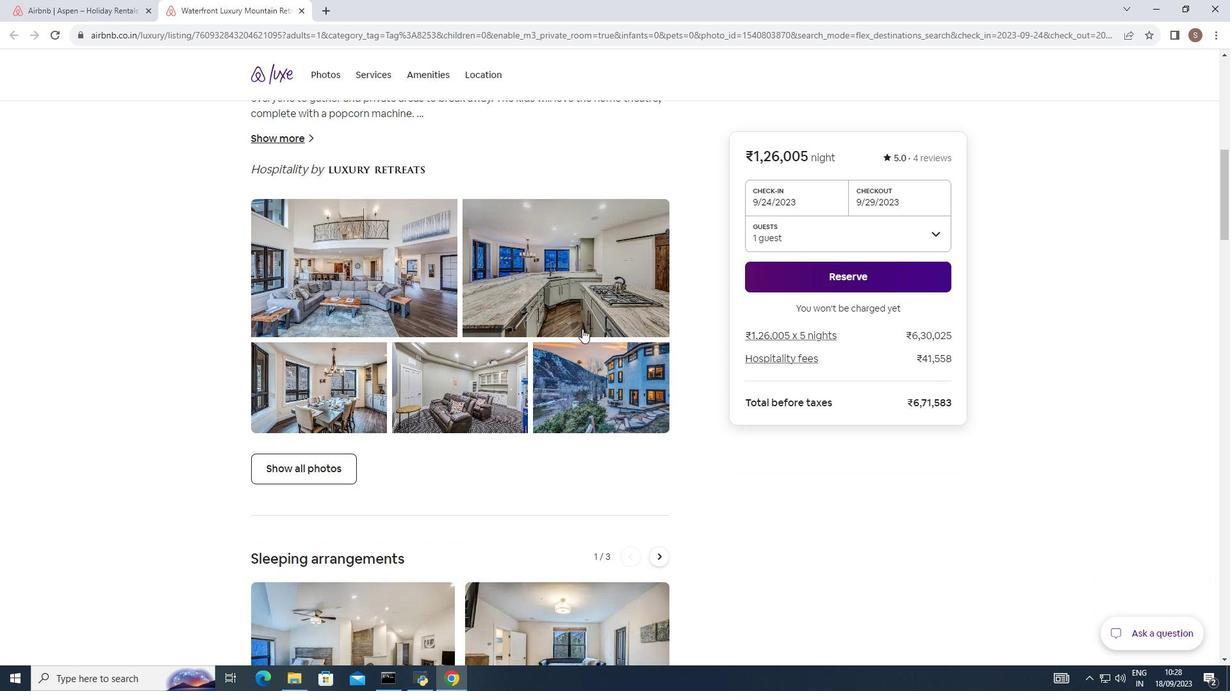 
Action: Mouse scrolled (586, 332) with delta (0, 0)
Screenshot: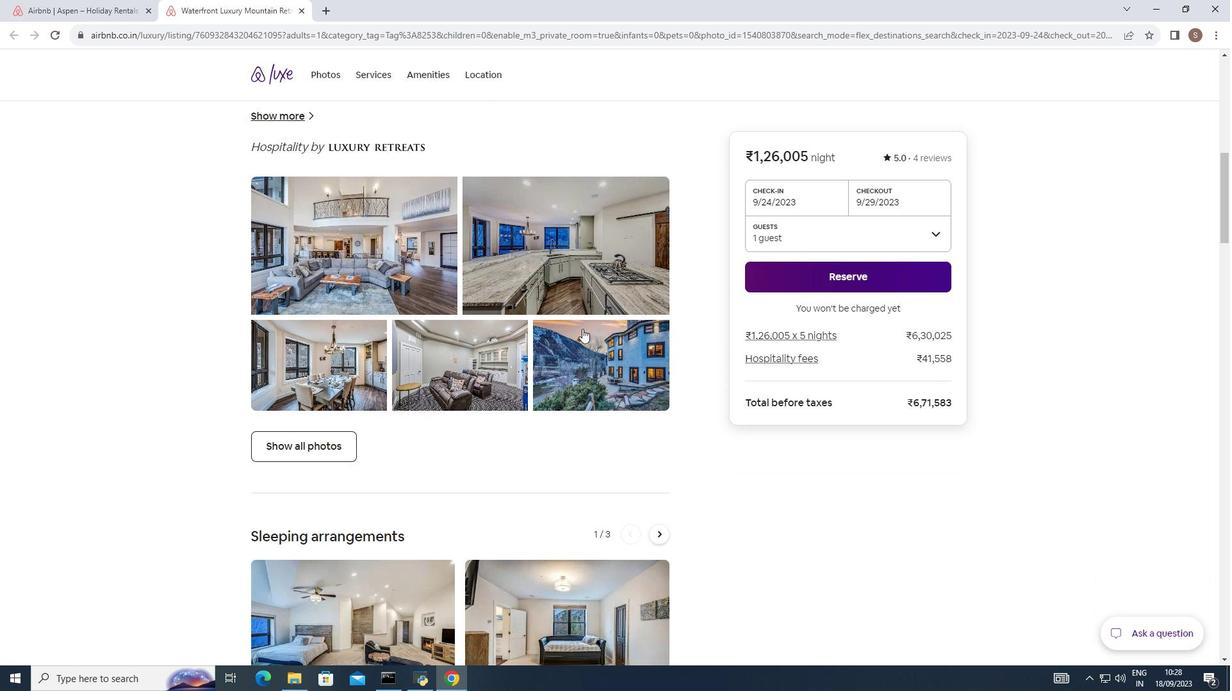 
Action: Mouse scrolled (586, 332) with delta (0, 0)
Screenshot: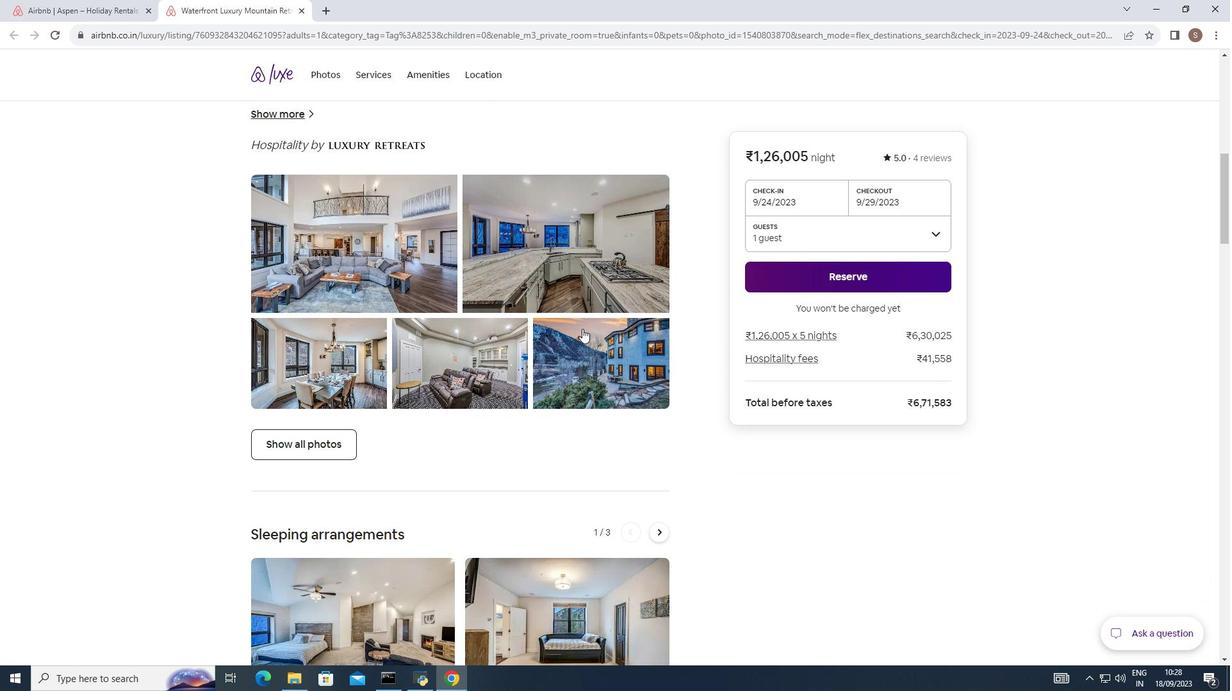 
Action: Mouse moved to (586, 331)
Screenshot: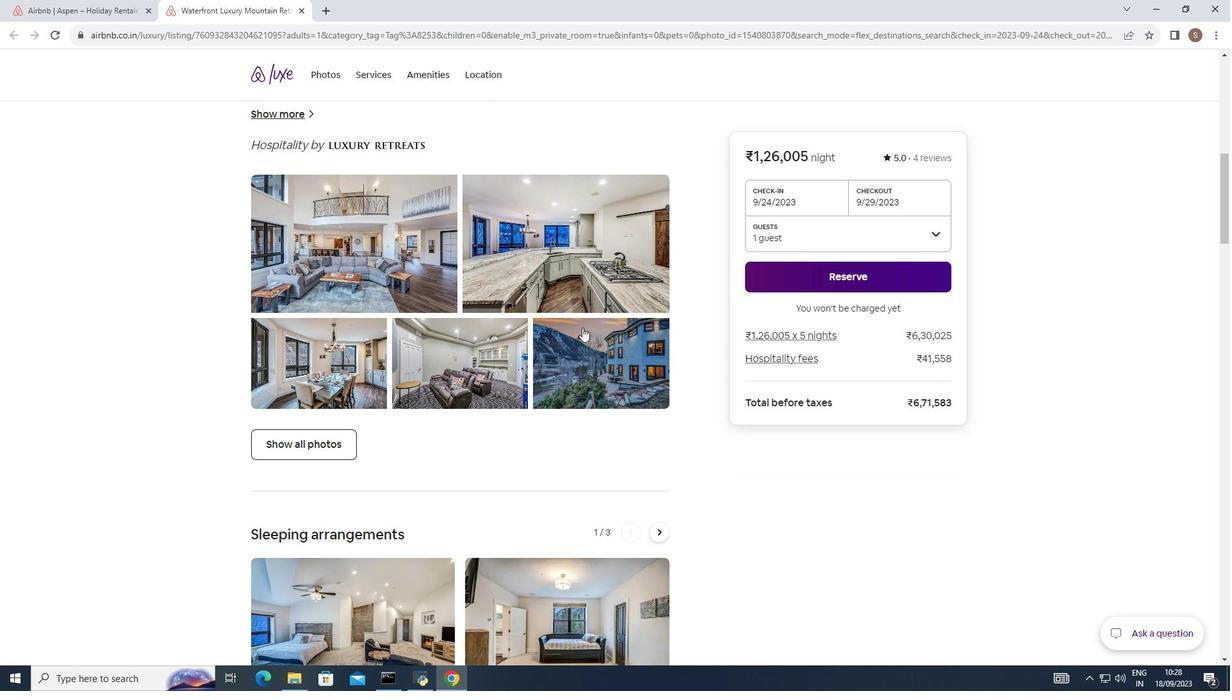 
Action: Mouse scrolled (586, 331) with delta (0, 0)
Screenshot: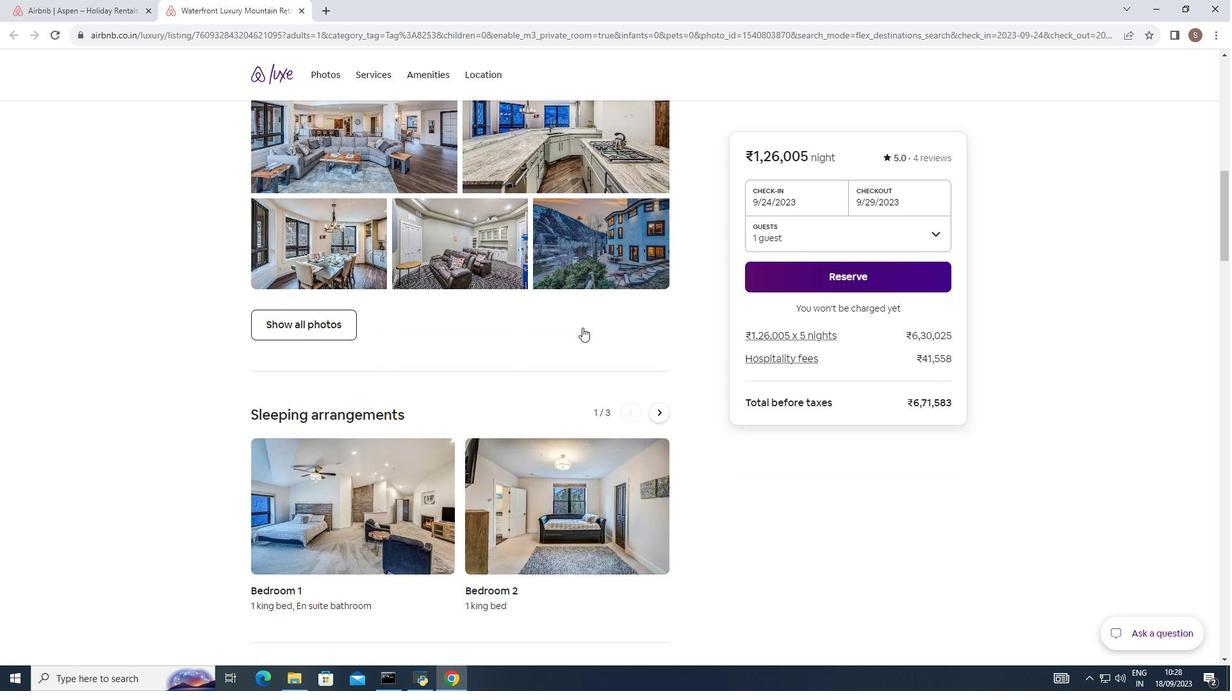 
Action: Mouse scrolled (586, 331) with delta (0, 0)
Screenshot: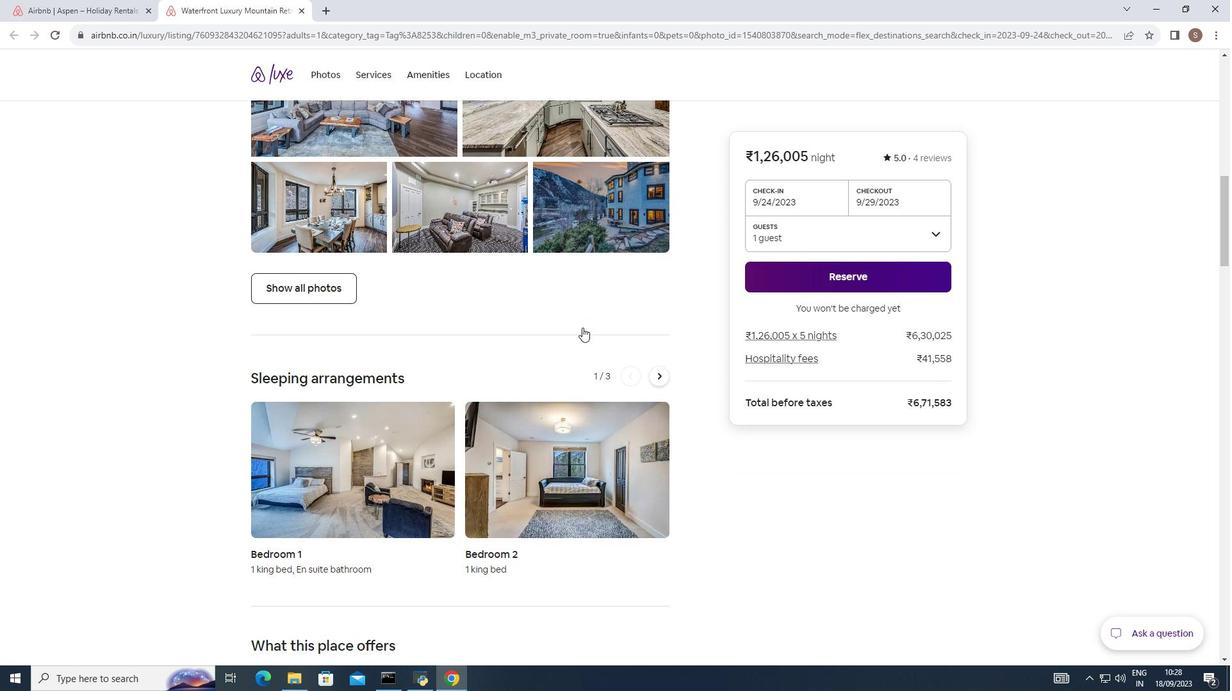 
Action: Mouse scrolled (586, 331) with delta (0, 0)
Screenshot: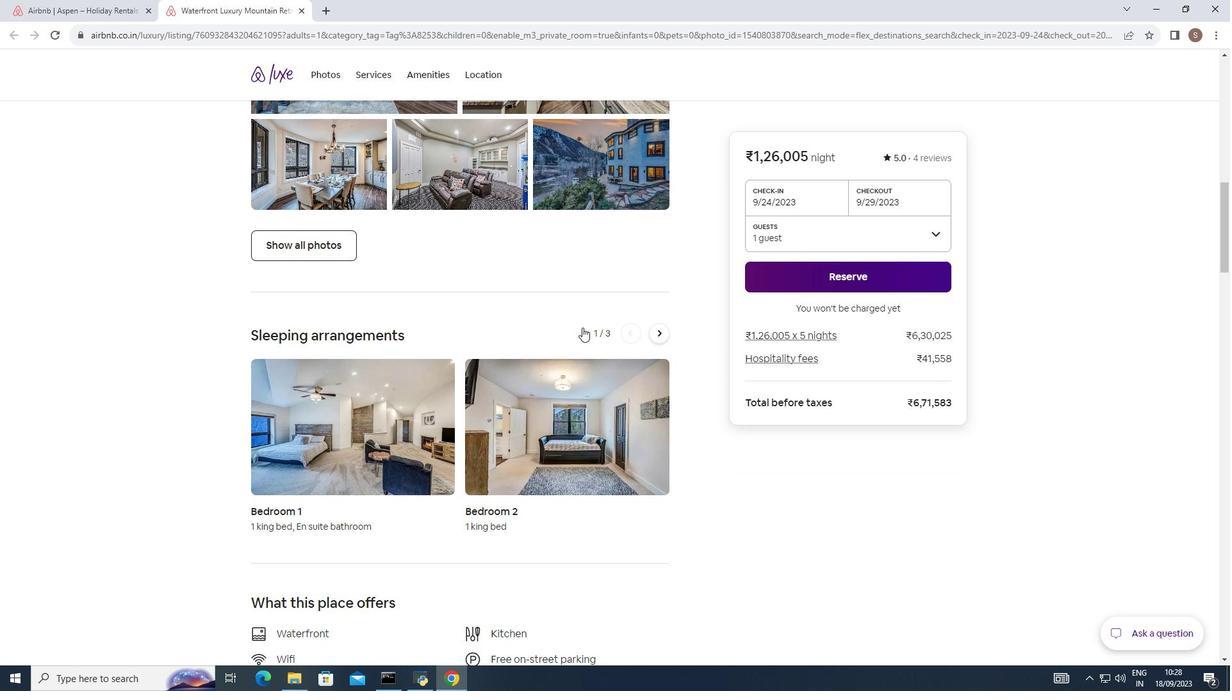 
Action: Mouse scrolled (586, 331) with delta (0, 0)
Screenshot: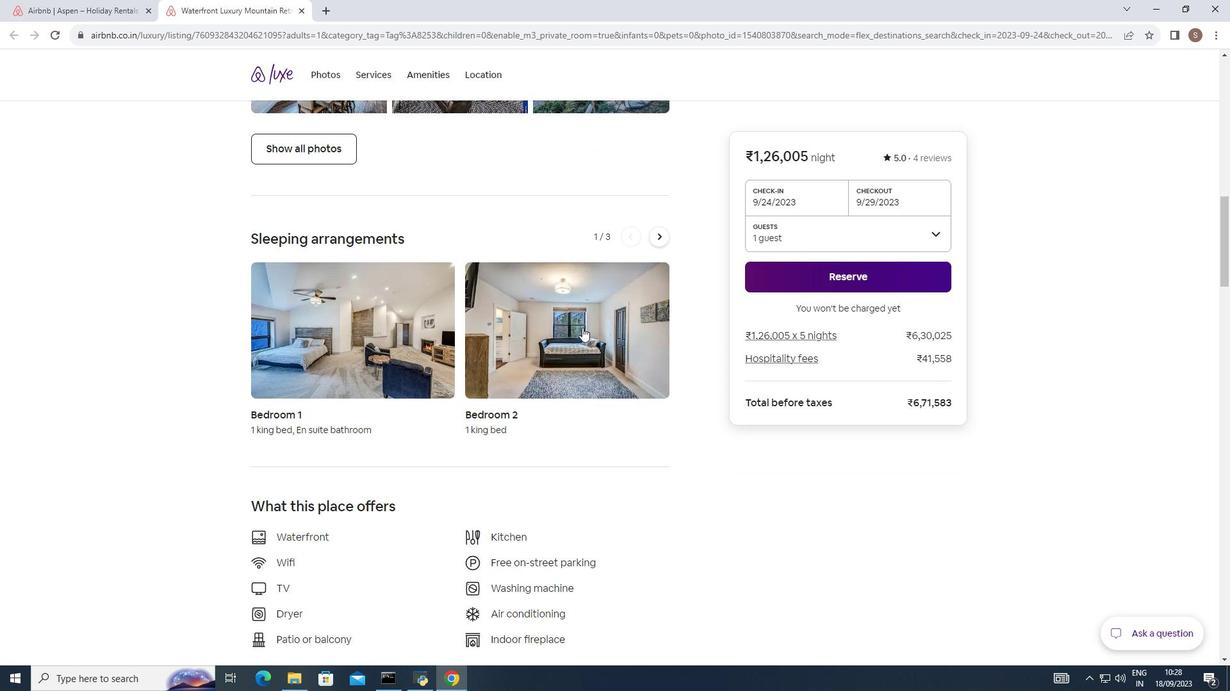 
Action: Mouse scrolled (586, 331) with delta (0, 0)
Screenshot: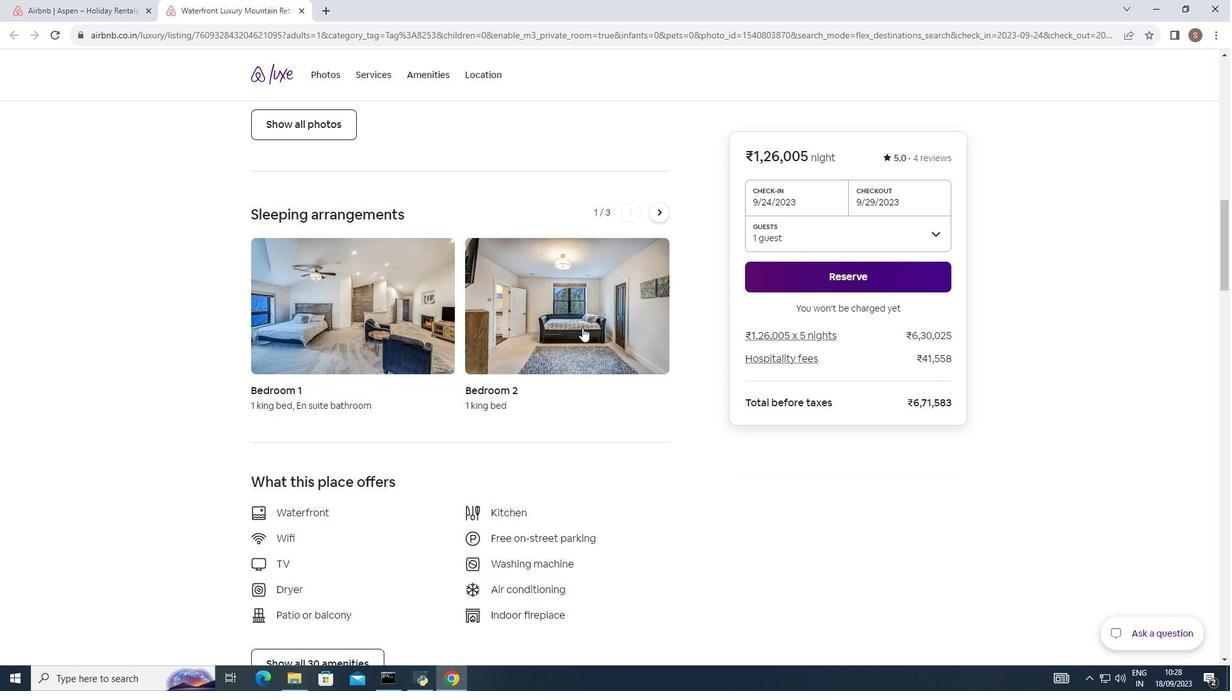 
Action: Mouse moved to (586, 331)
Screenshot: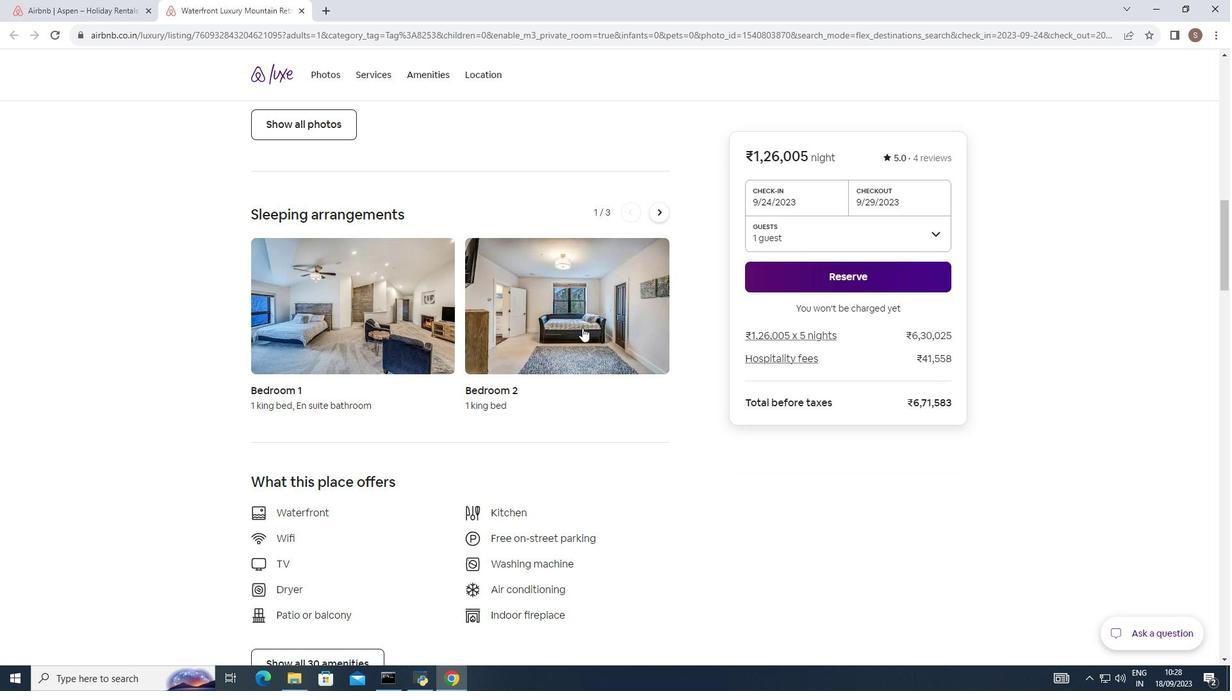 
Action: Mouse scrolled (586, 331) with delta (0, 0)
Screenshot: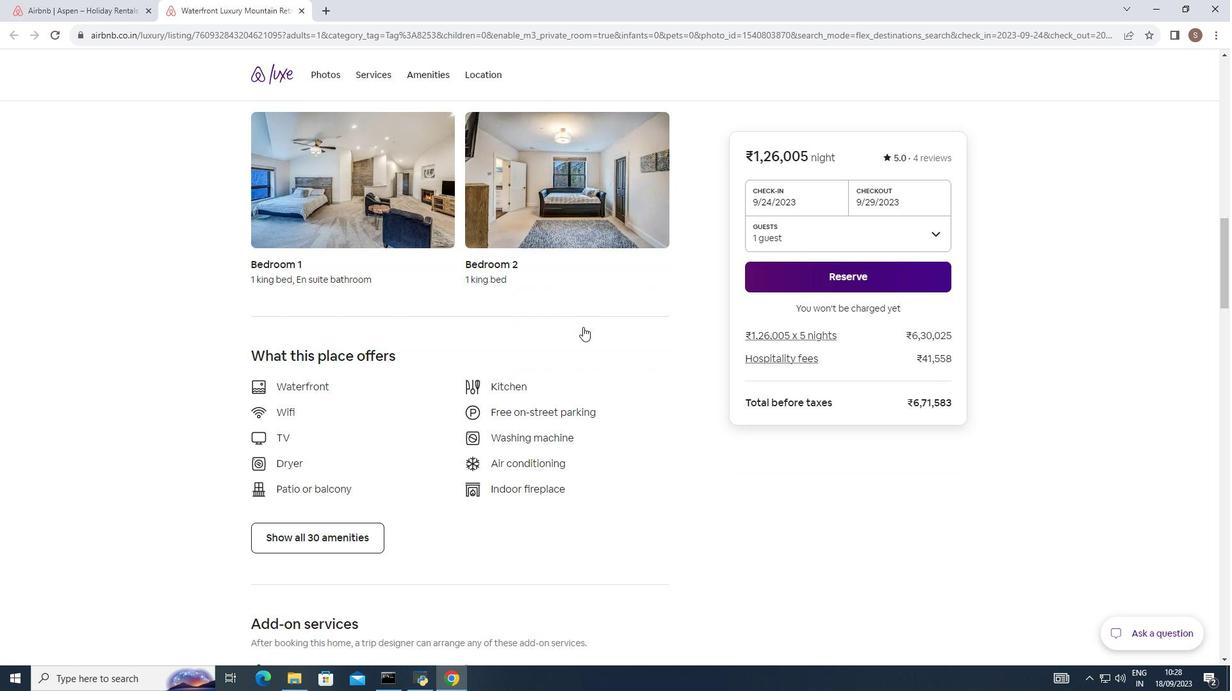
Action: Mouse moved to (586, 331)
Screenshot: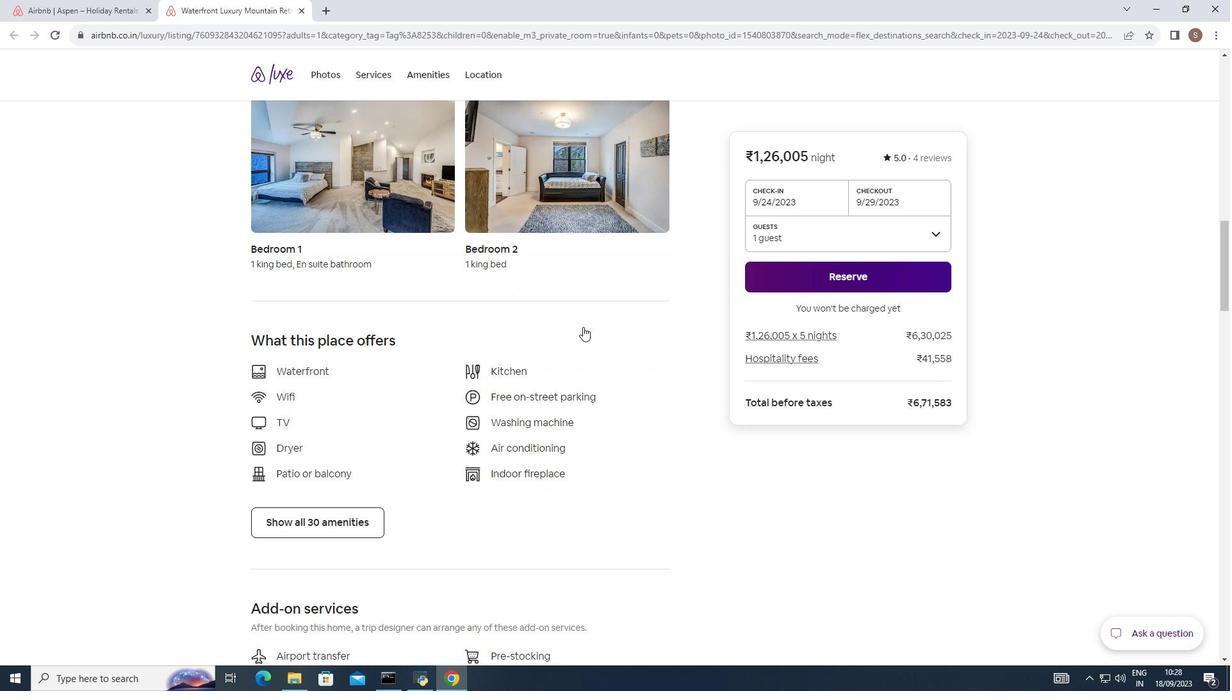 
Action: Mouse scrolled (586, 330) with delta (0, 0)
Screenshot: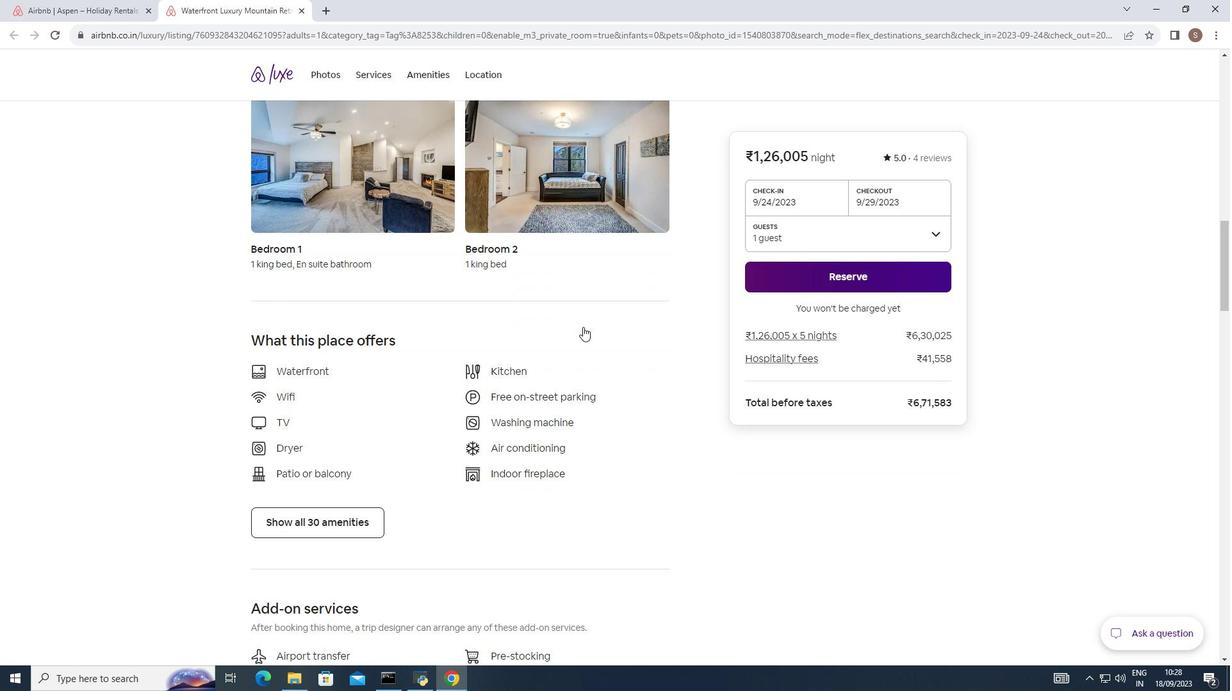 
Action: Mouse scrolled (586, 330) with delta (0, 0)
Screenshot: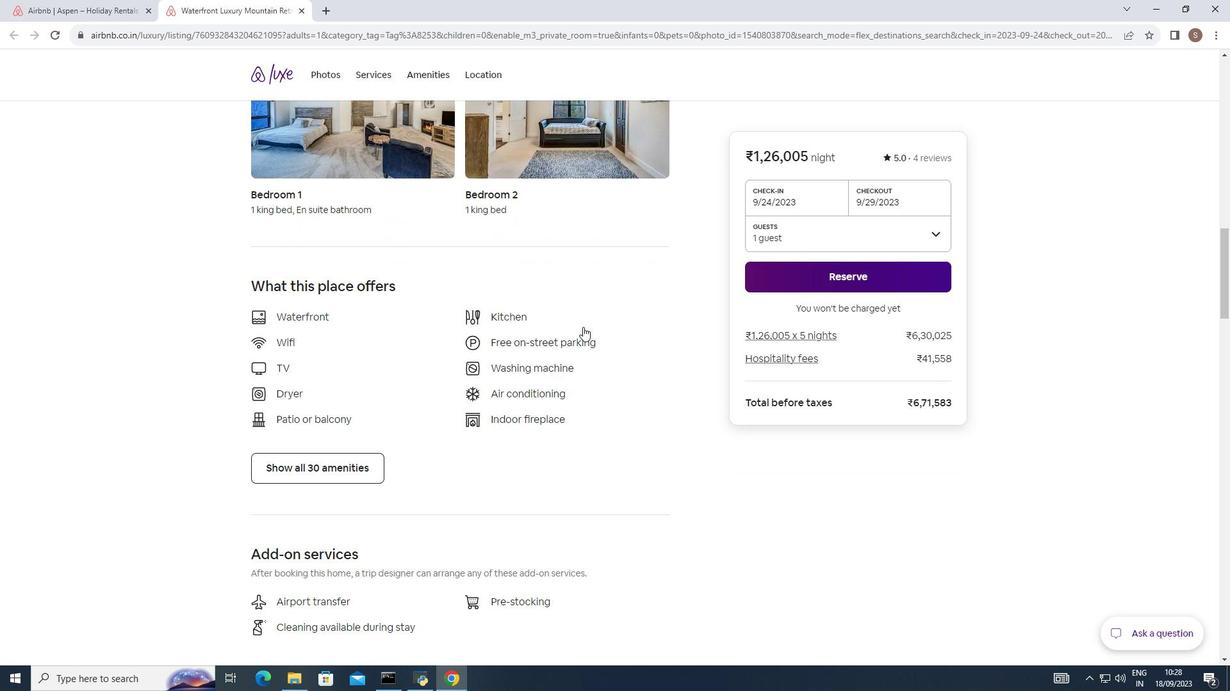 
Action: Mouse scrolled (586, 330) with delta (0, 0)
Screenshot: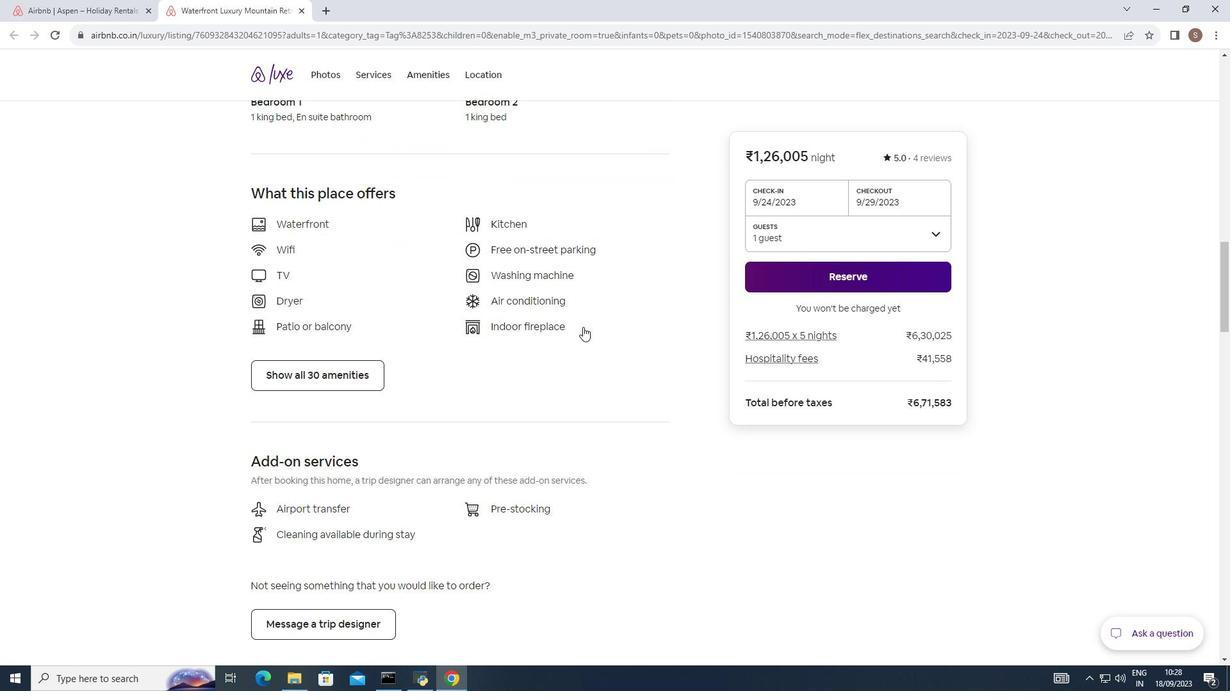 
Action: Mouse scrolled (586, 330) with delta (0, 0)
Screenshot: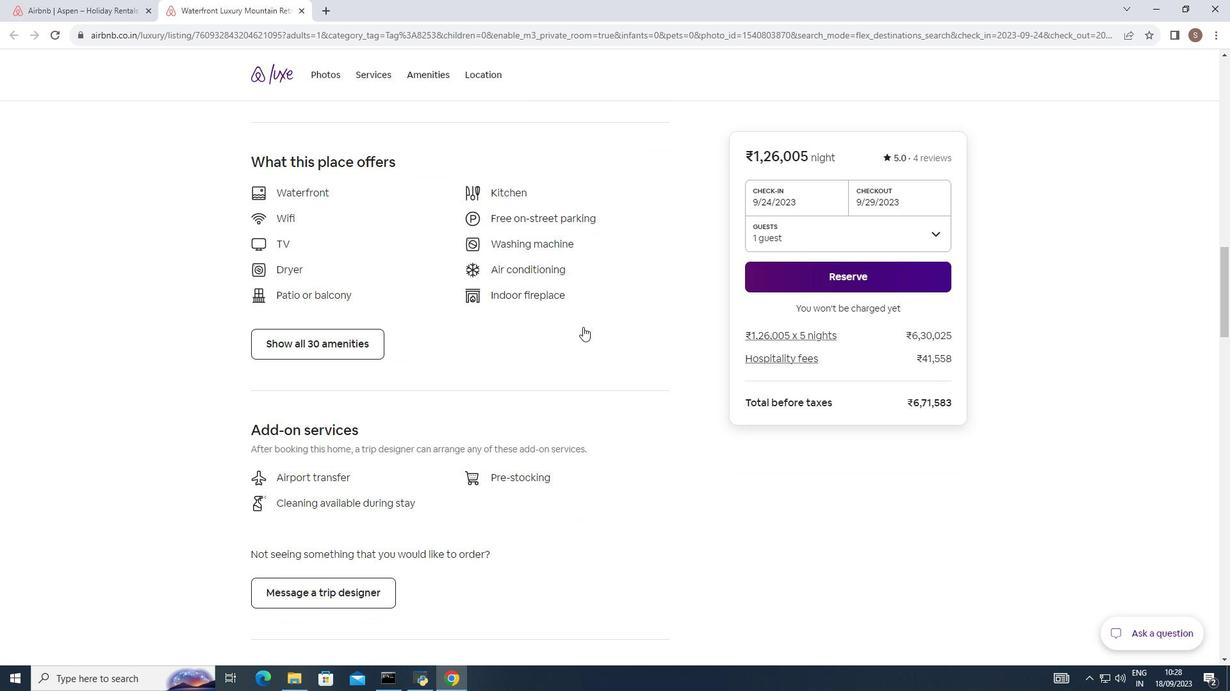 
Action: Mouse scrolled (586, 330) with delta (0, 0)
Screenshot: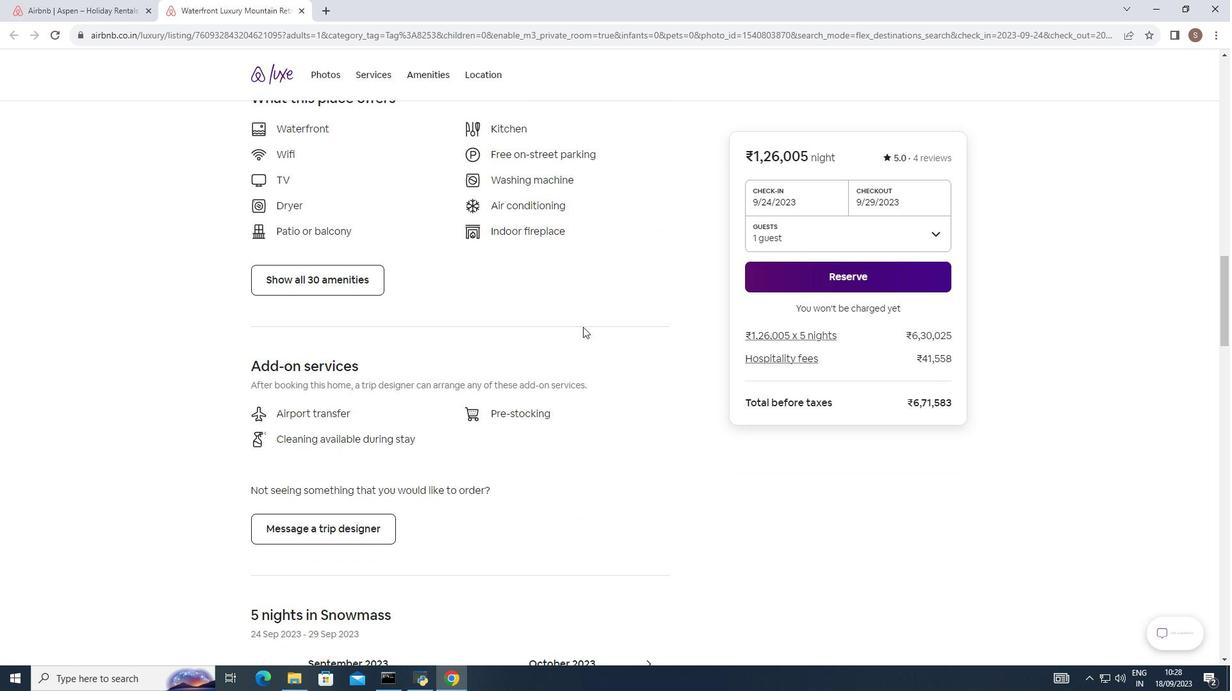 
Action: Mouse scrolled (586, 330) with delta (0, 0)
Screenshot: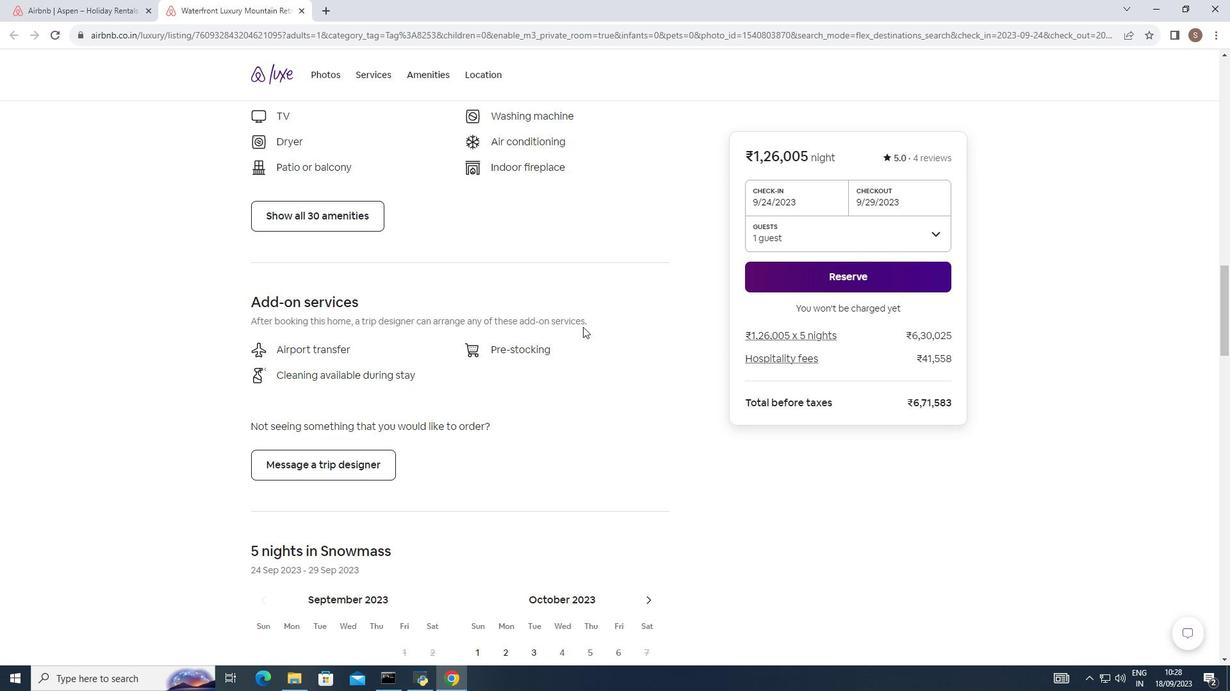 
Action: Mouse scrolled (586, 330) with delta (0, 0)
Screenshot: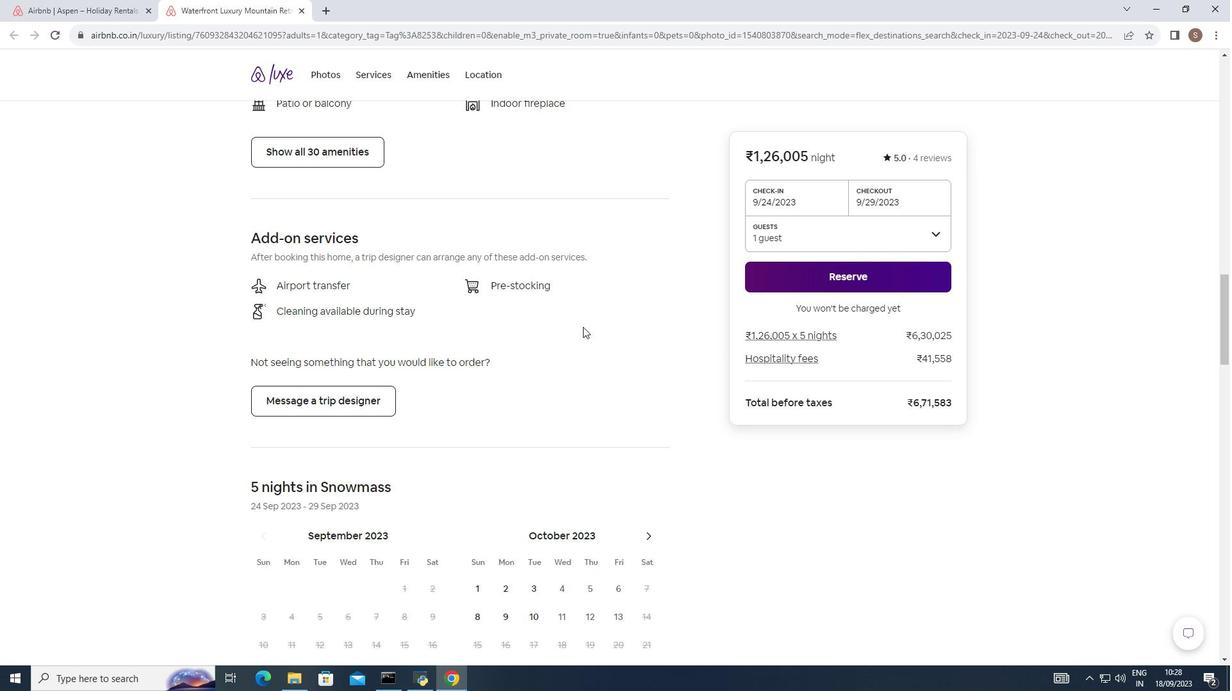 
Action: Mouse moved to (587, 322)
Screenshot: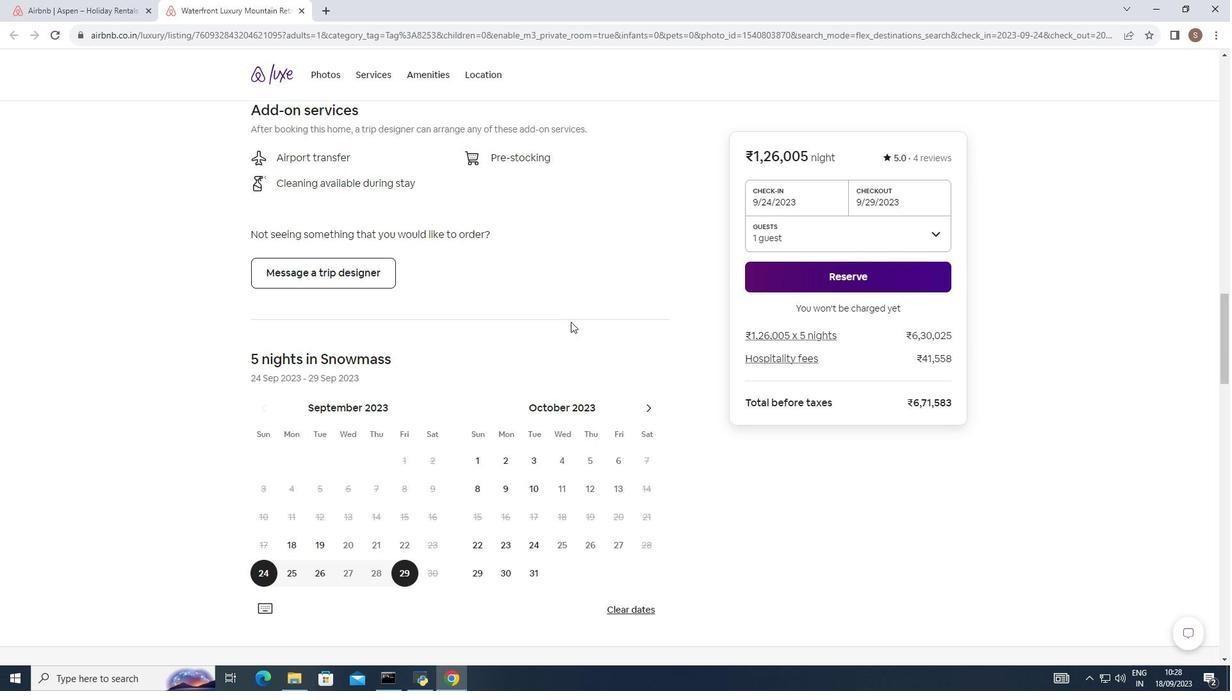 
Action: Mouse scrolled (587, 321) with delta (0, 0)
Screenshot: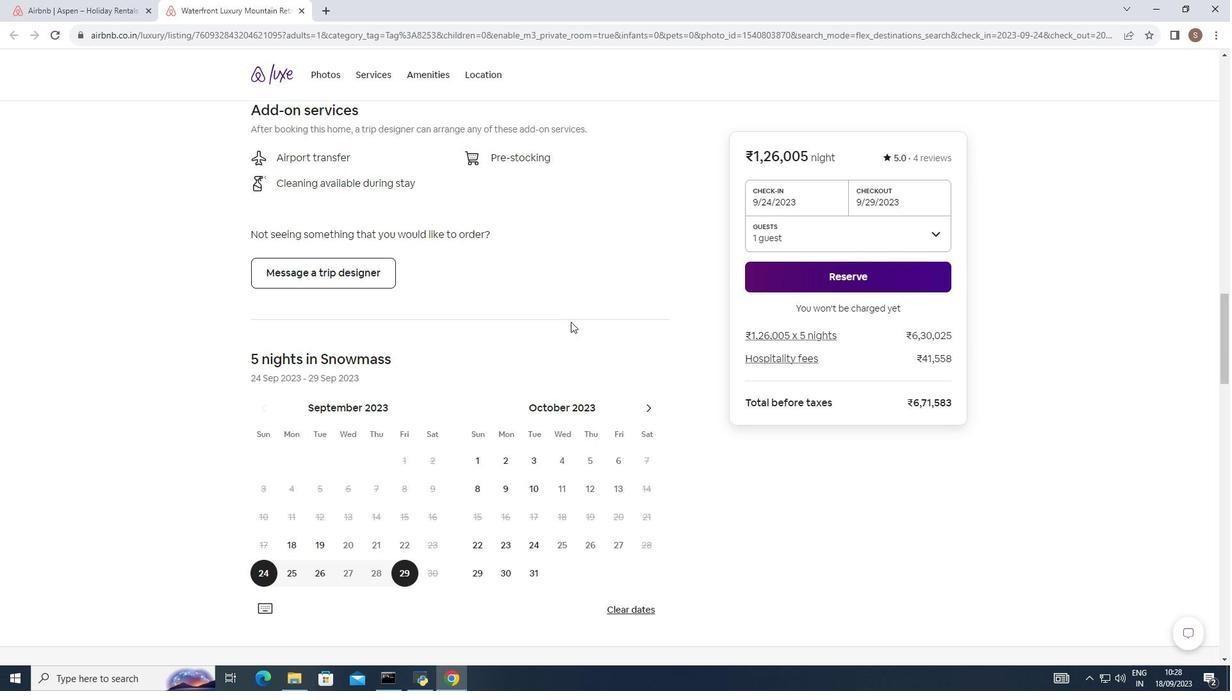 
Action: Mouse moved to (583, 325)
Screenshot: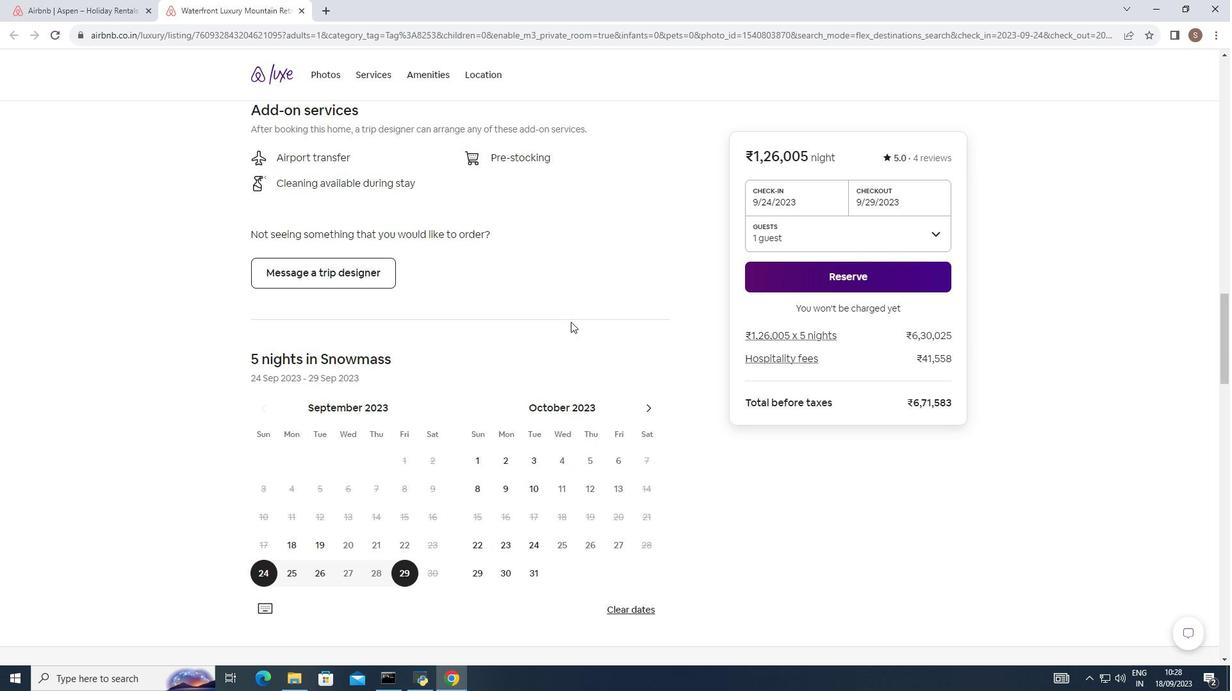 
Action: Mouse scrolled (583, 324) with delta (0, 0)
Screenshot: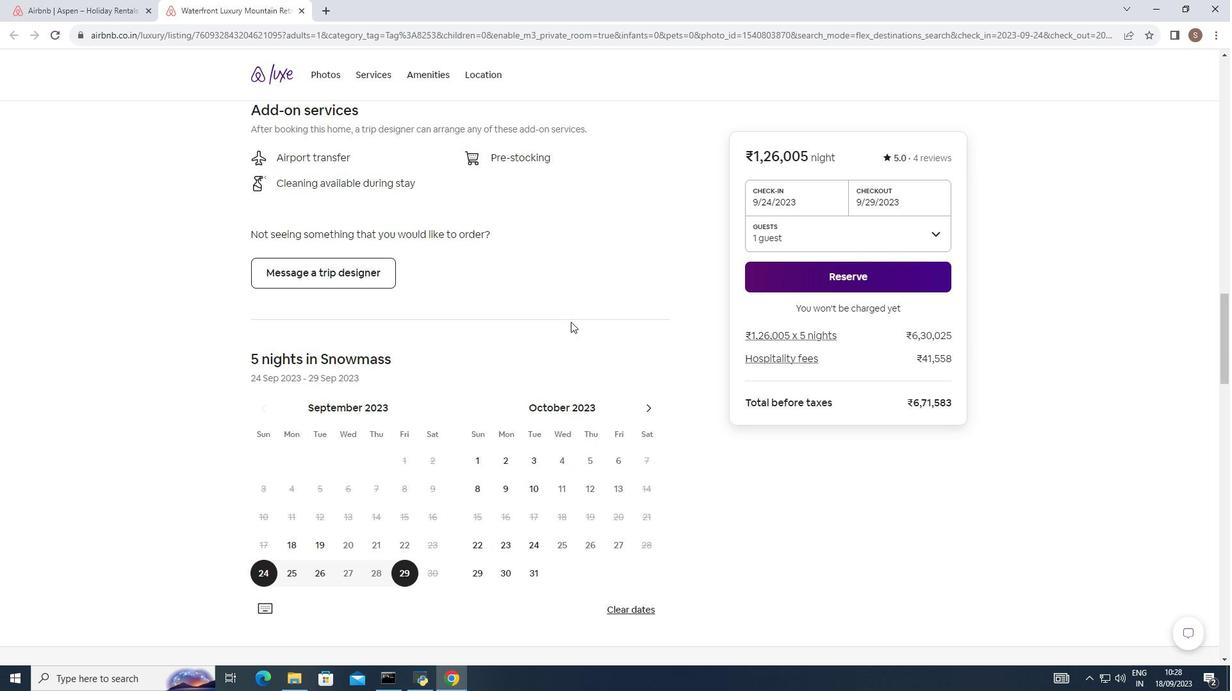 
Action: Mouse moved to (574, 325)
Screenshot: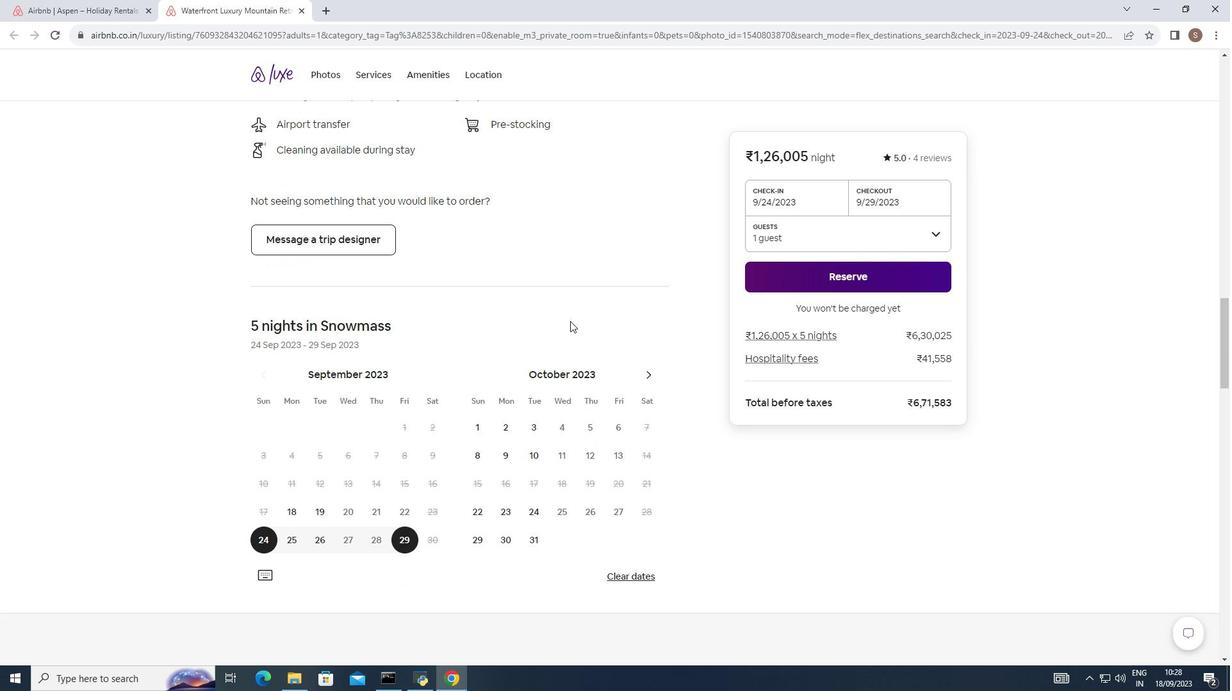 
Action: Mouse scrolled (574, 324) with delta (0, 0)
Screenshot: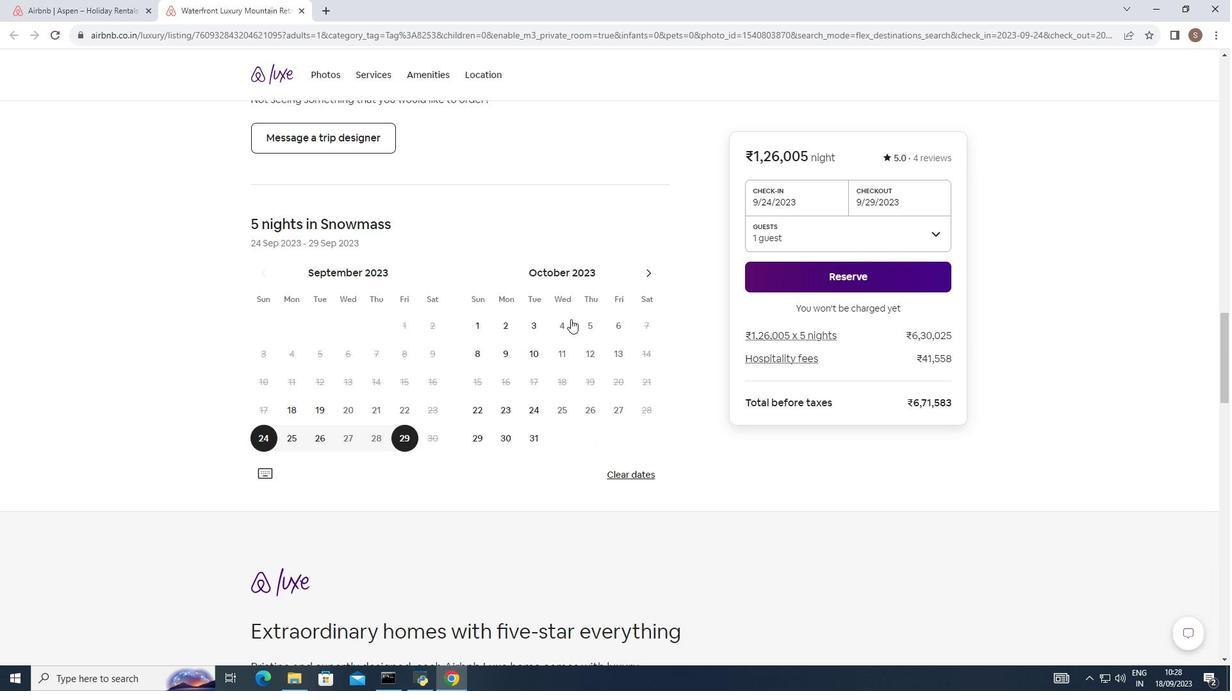 
Action: Mouse scrolled (574, 324) with delta (0, 0)
Screenshot: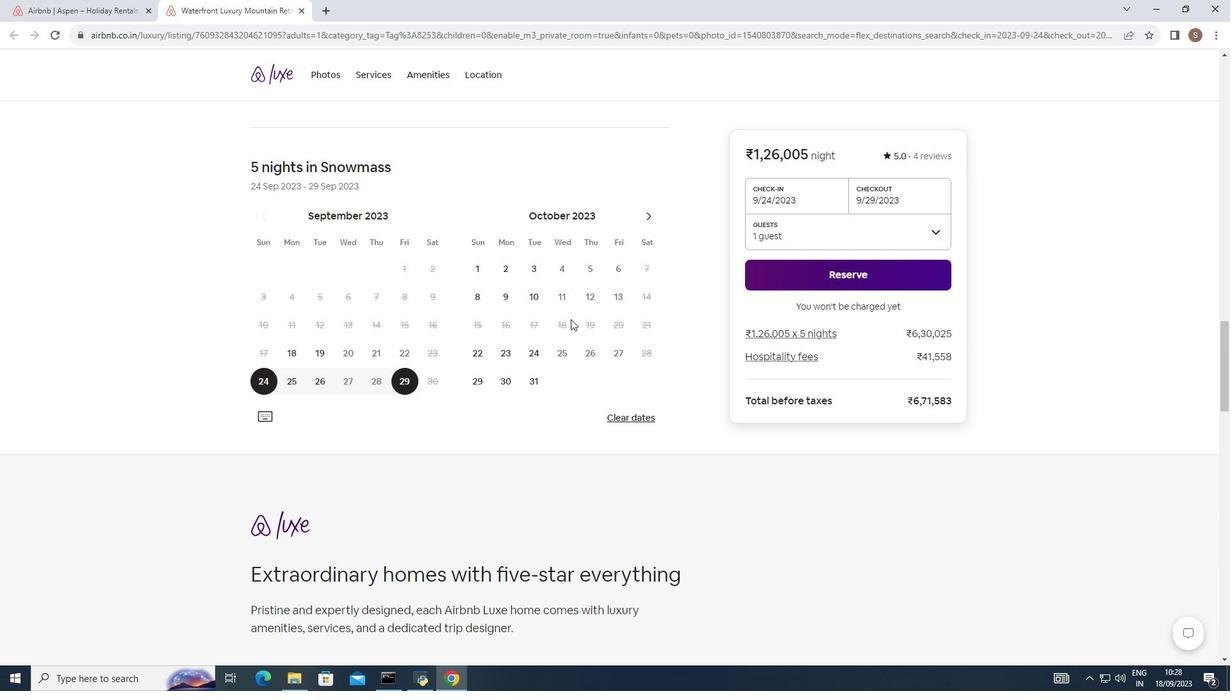 
Action: Mouse scrolled (574, 324) with delta (0, 0)
Screenshot: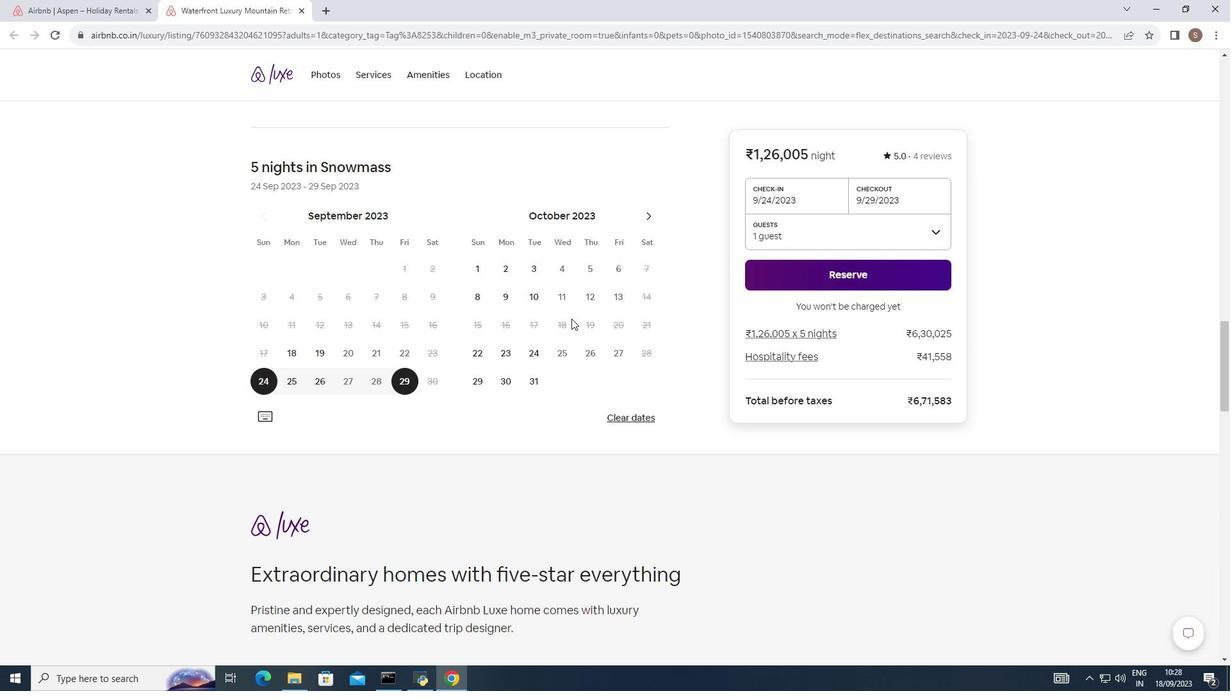 
Action: Mouse moved to (575, 321)
Screenshot: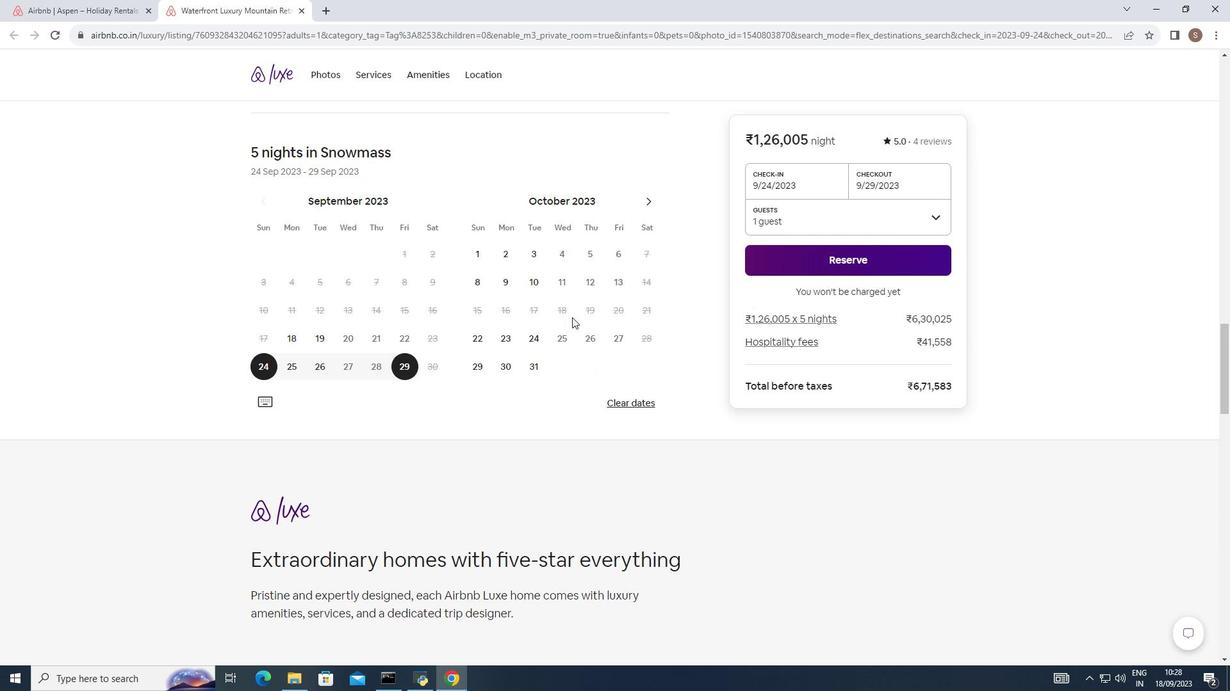 
Action: Mouse scrolled (575, 320) with delta (0, 0)
Screenshot: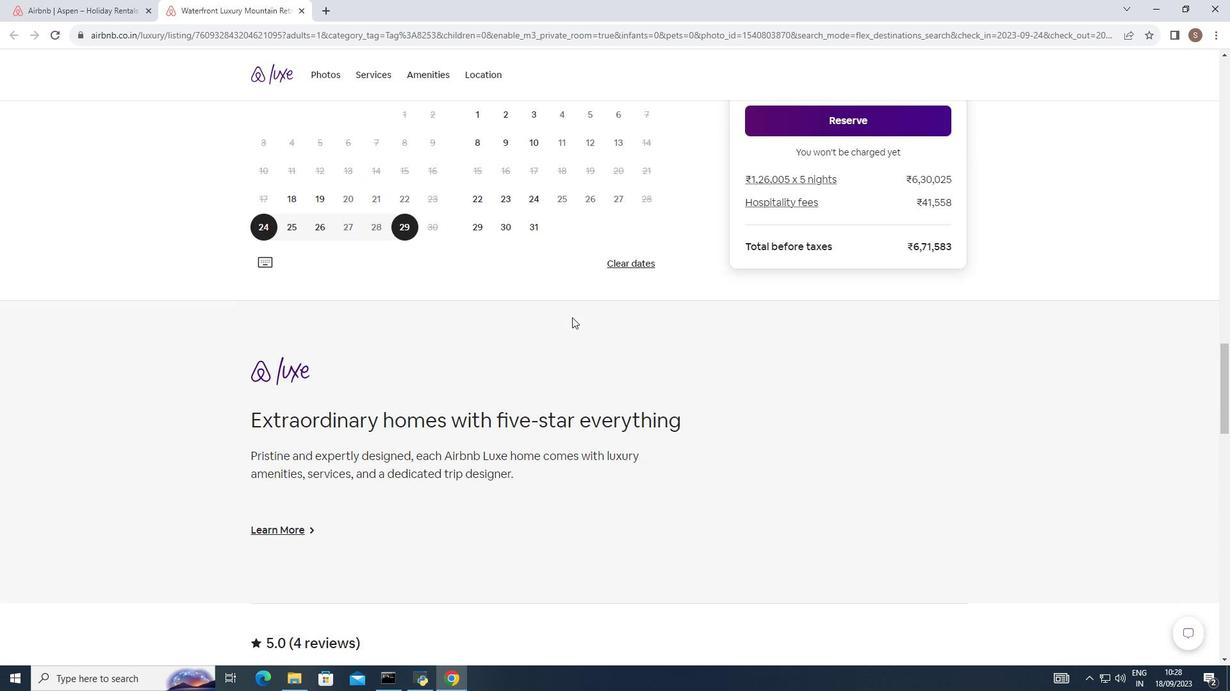 
Action: Mouse scrolled (575, 320) with delta (0, 0)
Screenshot: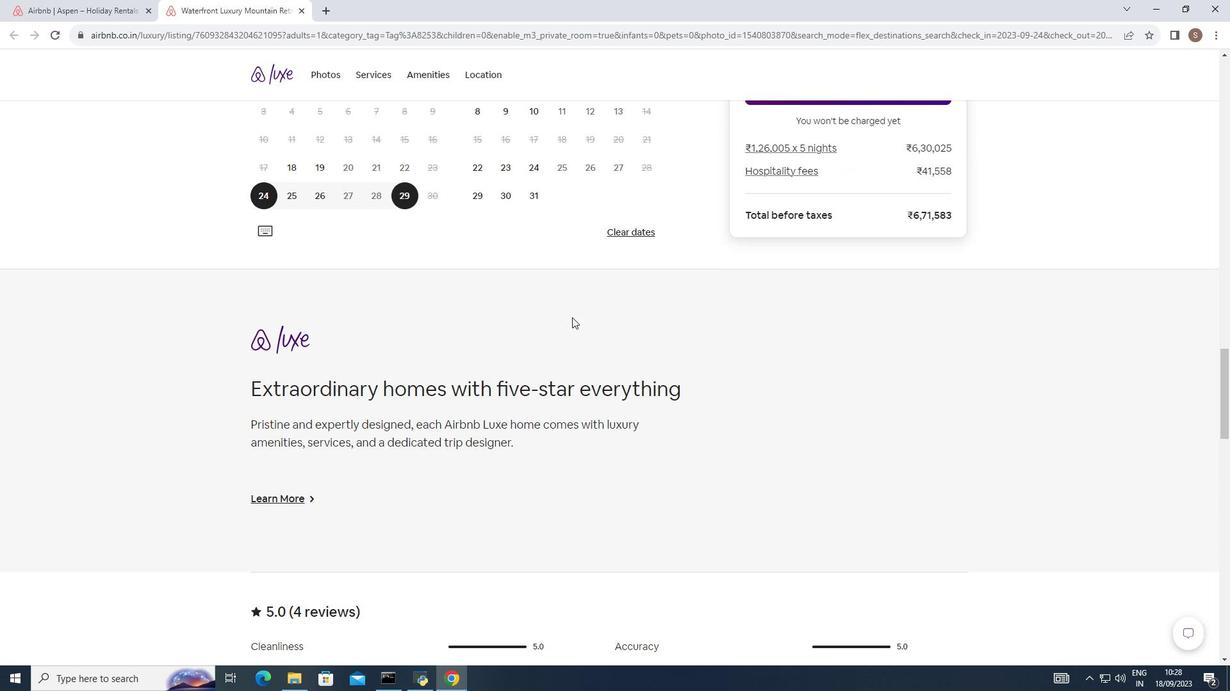 
Action: Mouse scrolled (575, 320) with delta (0, 0)
Screenshot: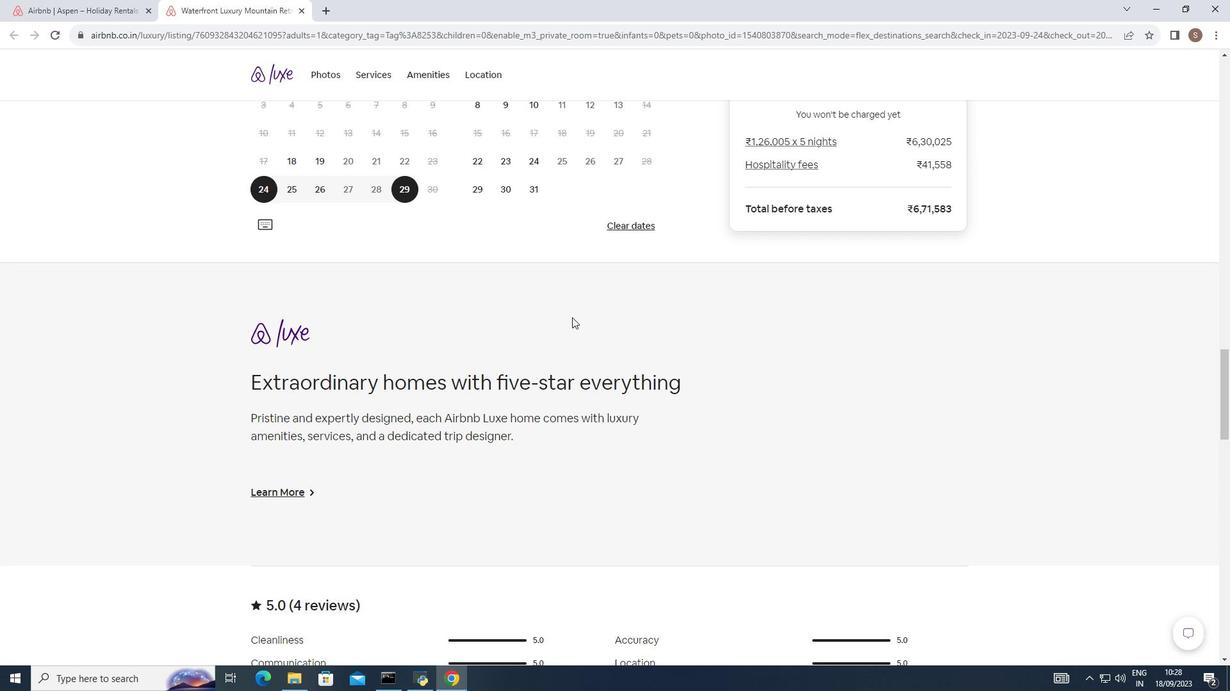 
Action: Mouse scrolled (575, 320) with delta (0, 0)
Screenshot: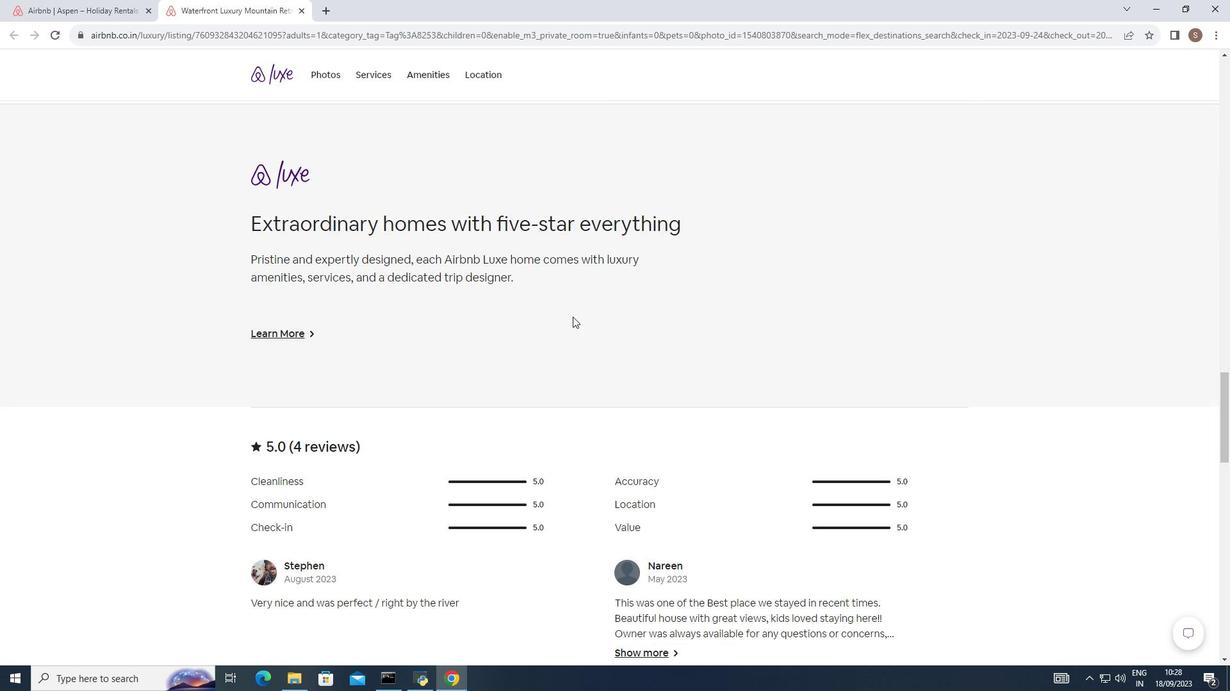 
Action: Mouse scrolled (575, 320) with delta (0, 0)
Screenshot: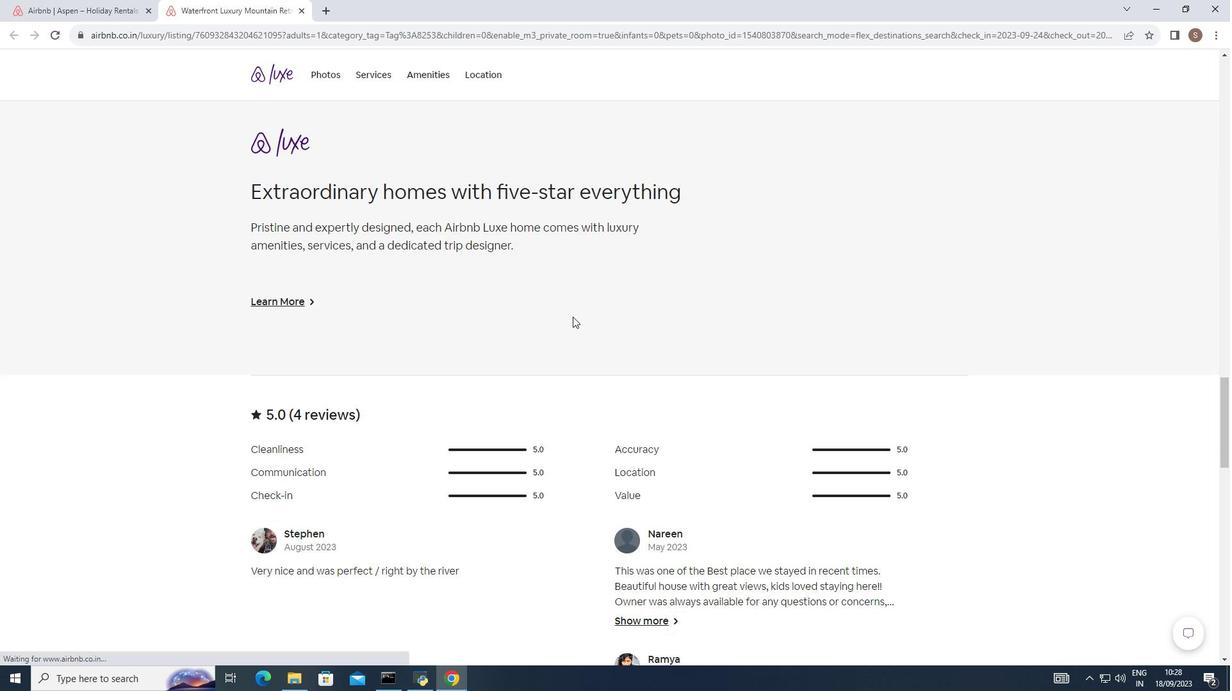 
Action: Mouse scrolled (575, 320) with delta (0, 0)
Screenshot: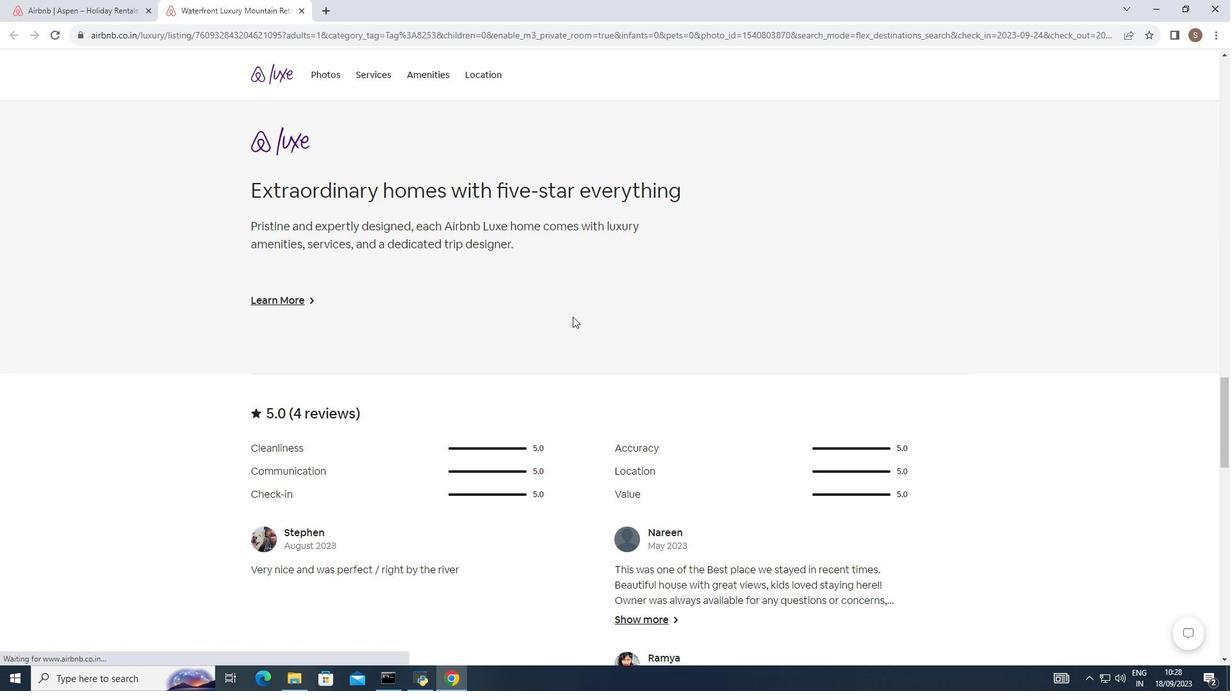 
Action: Mouse moved to (576, 320)
Screenshot: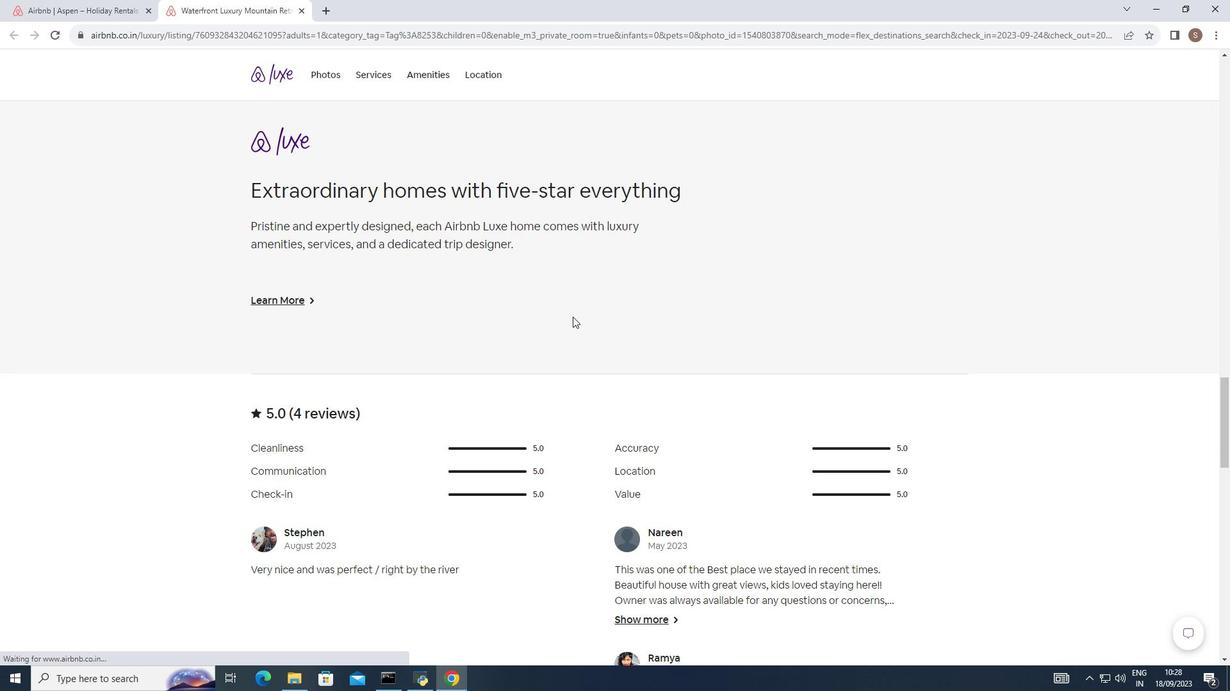 
Action: Mouse scrolled (576, 320) with delta (0, 0)
Screenshot: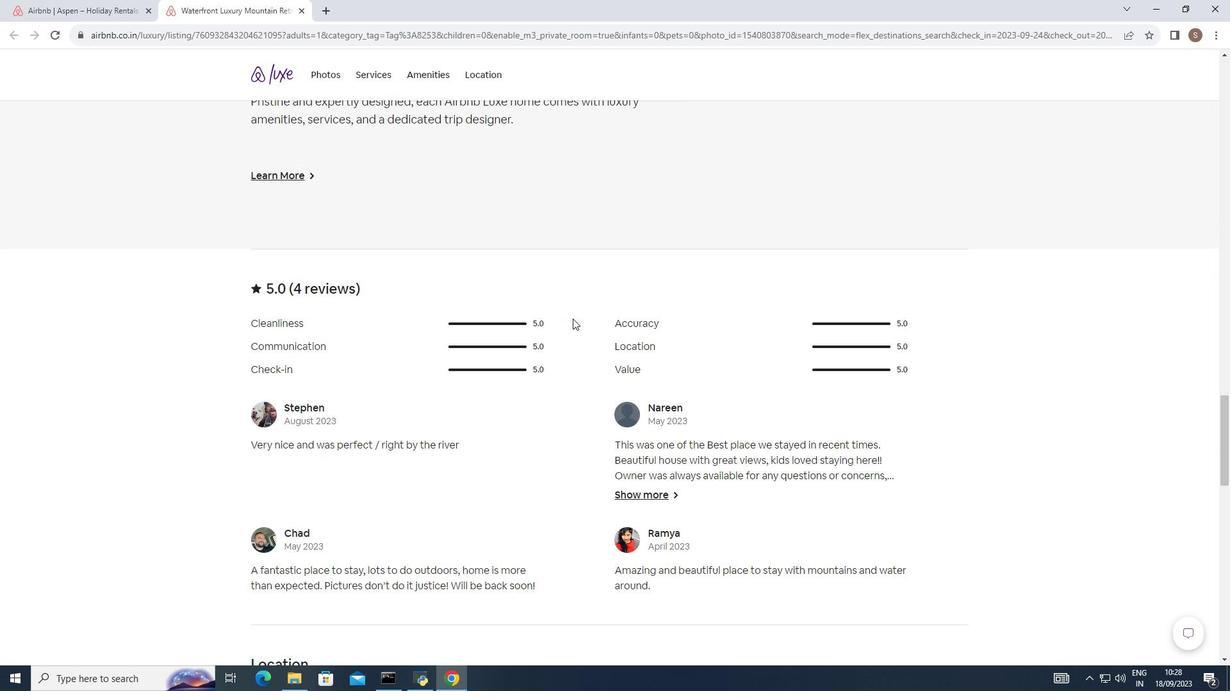 
Action: Mouse moved to (576, 322)
Screenshot: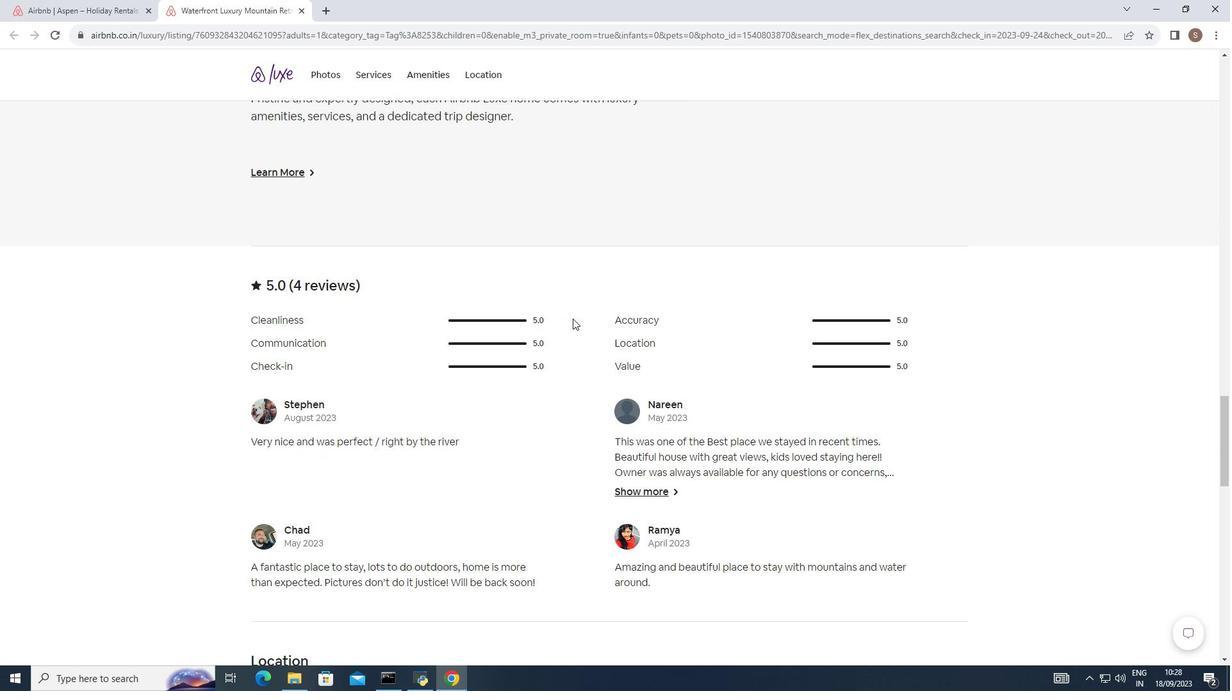 
Action: Mouse scrolled (576, 321) with delta (0, 0)
Screenshot: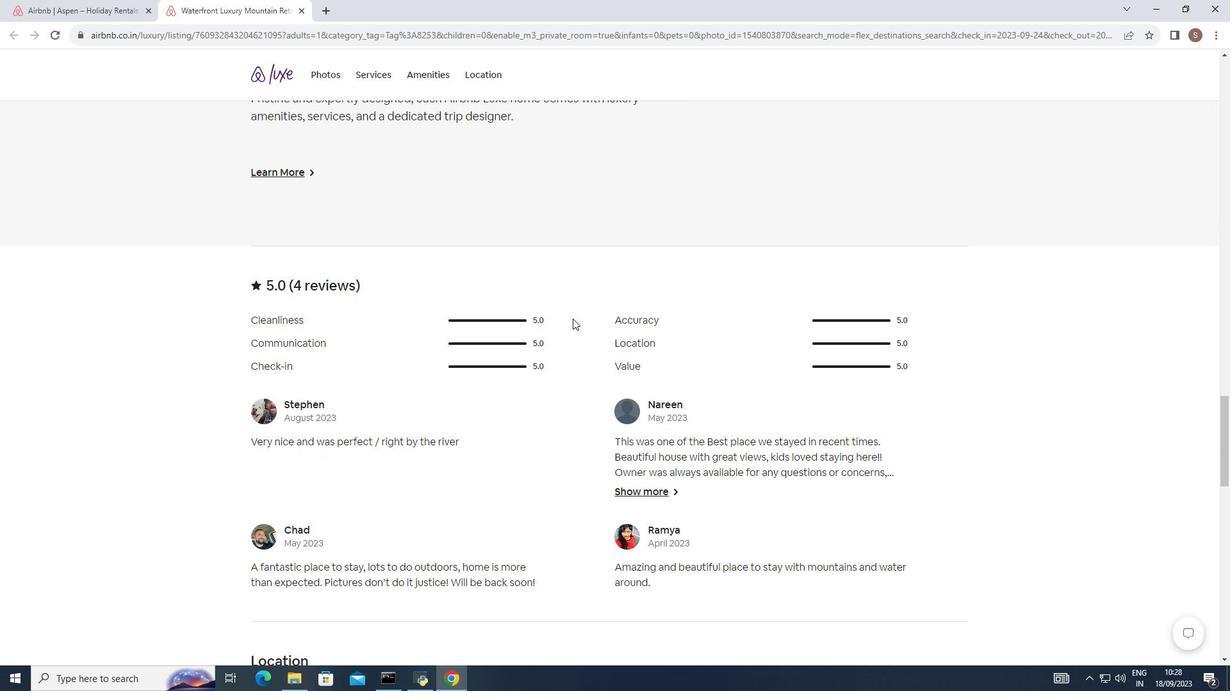 
Action: Mouse moved to (577, 322)
Screenshot: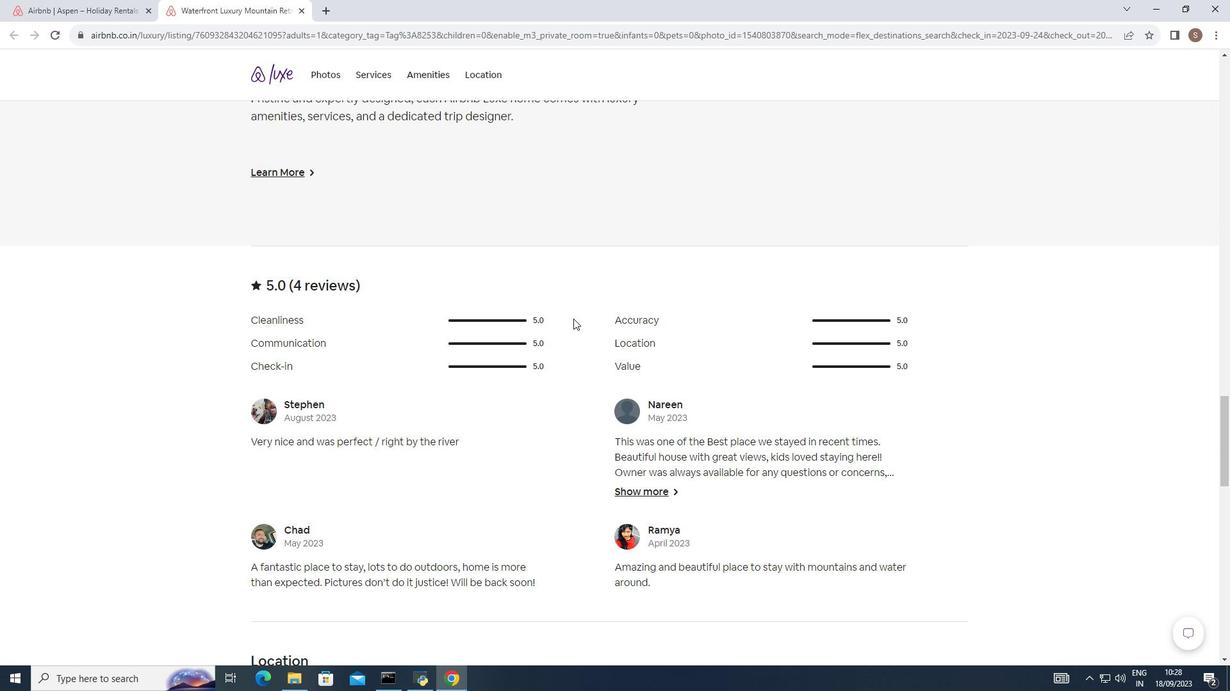 
Action: Mouse scrolled (577, 322) with delta (0, 0)
Screenshot: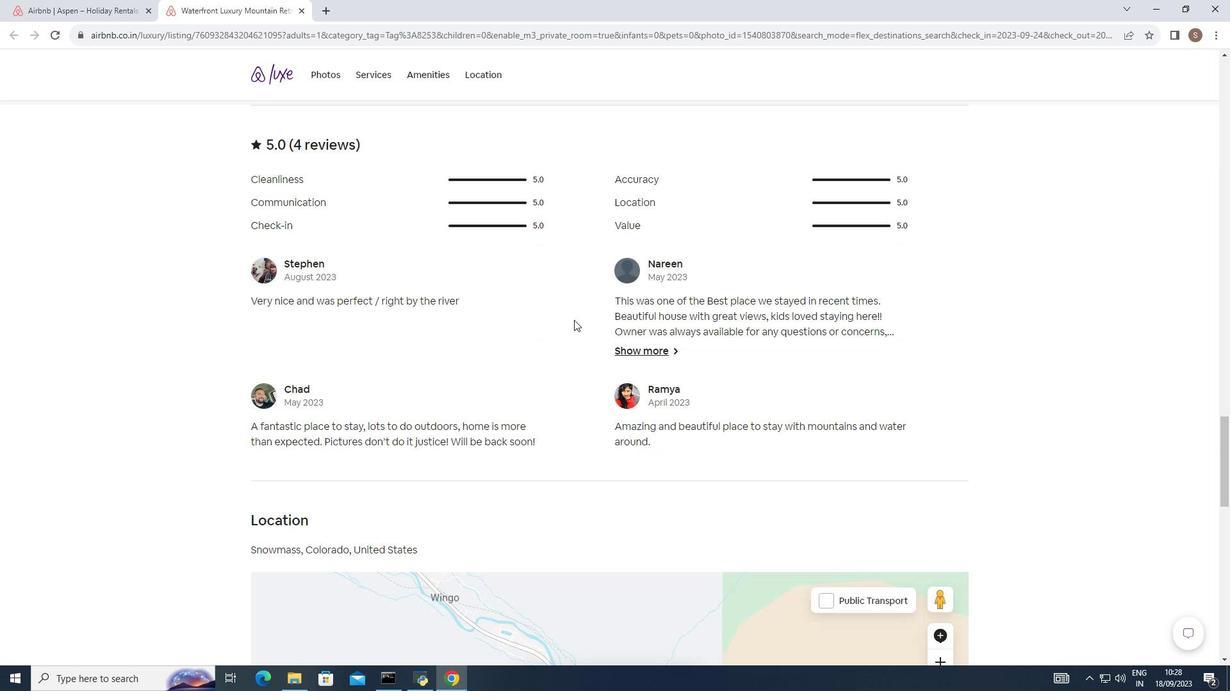 
Action: Mouse moved to (577, 323)
Screenshot: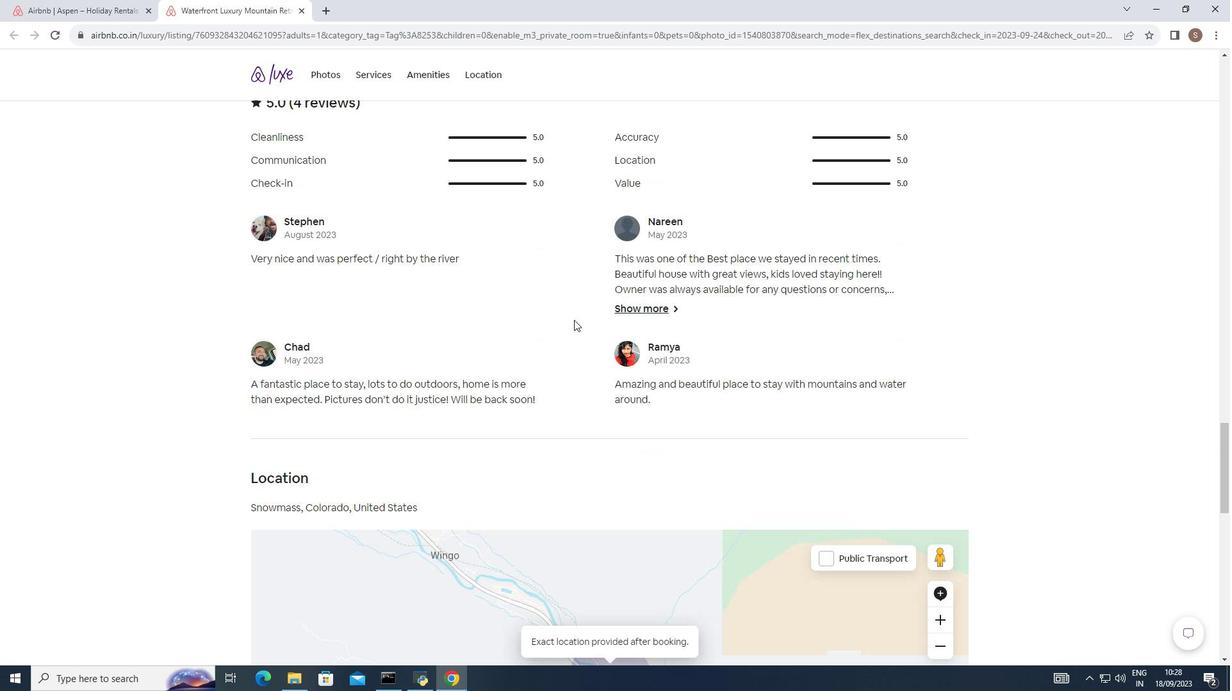 
Action: Mouse scrolled (577, 322) with delta (0, 0)
Screenshot: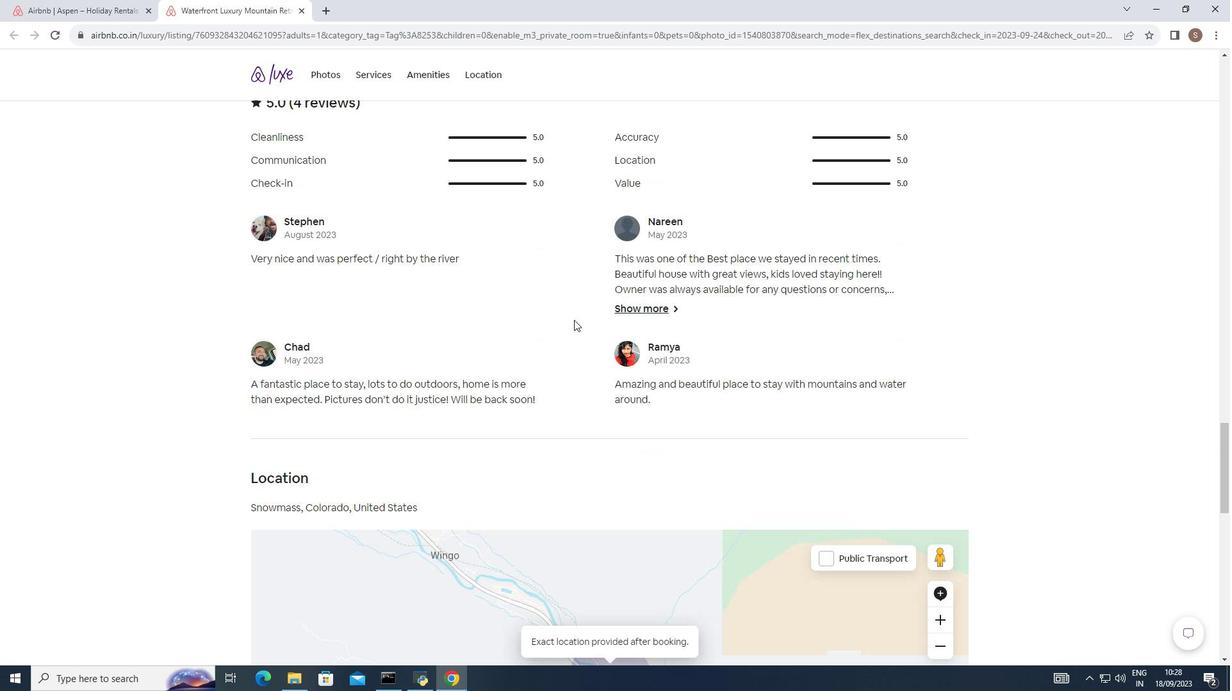
Action: Mouse moved to (577, 324)
Screenshot: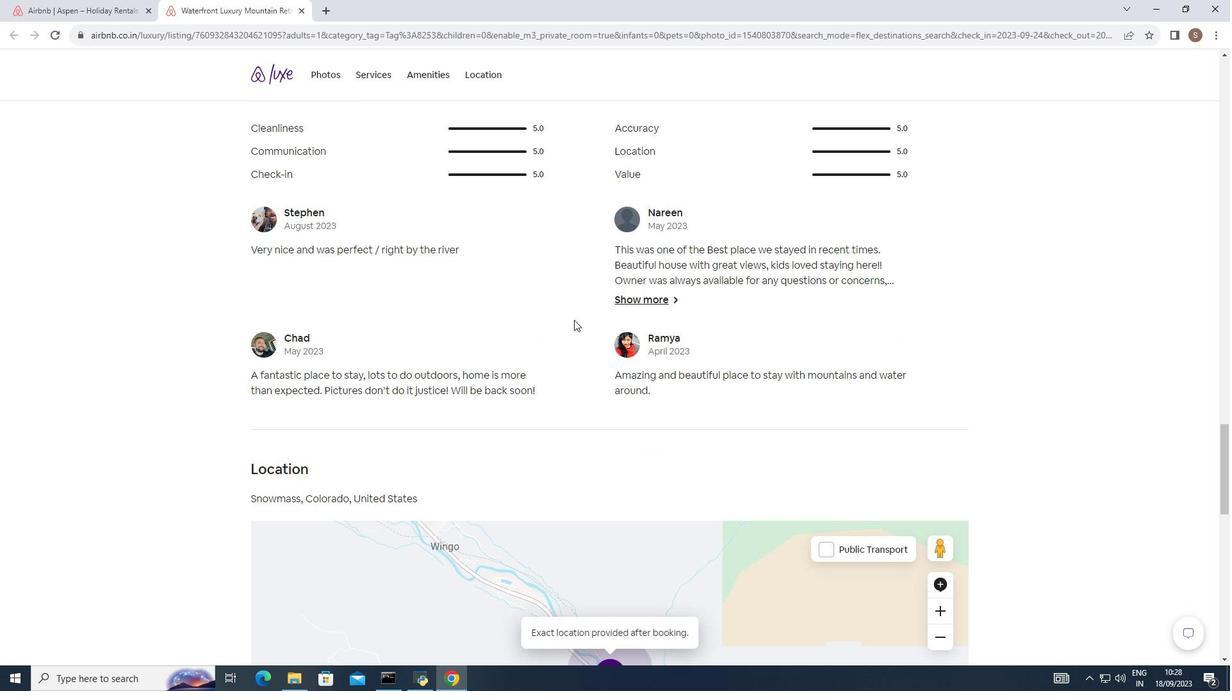 
Action: Mouse scrolled (577, 323) with delta (0, 0)
Screenshot: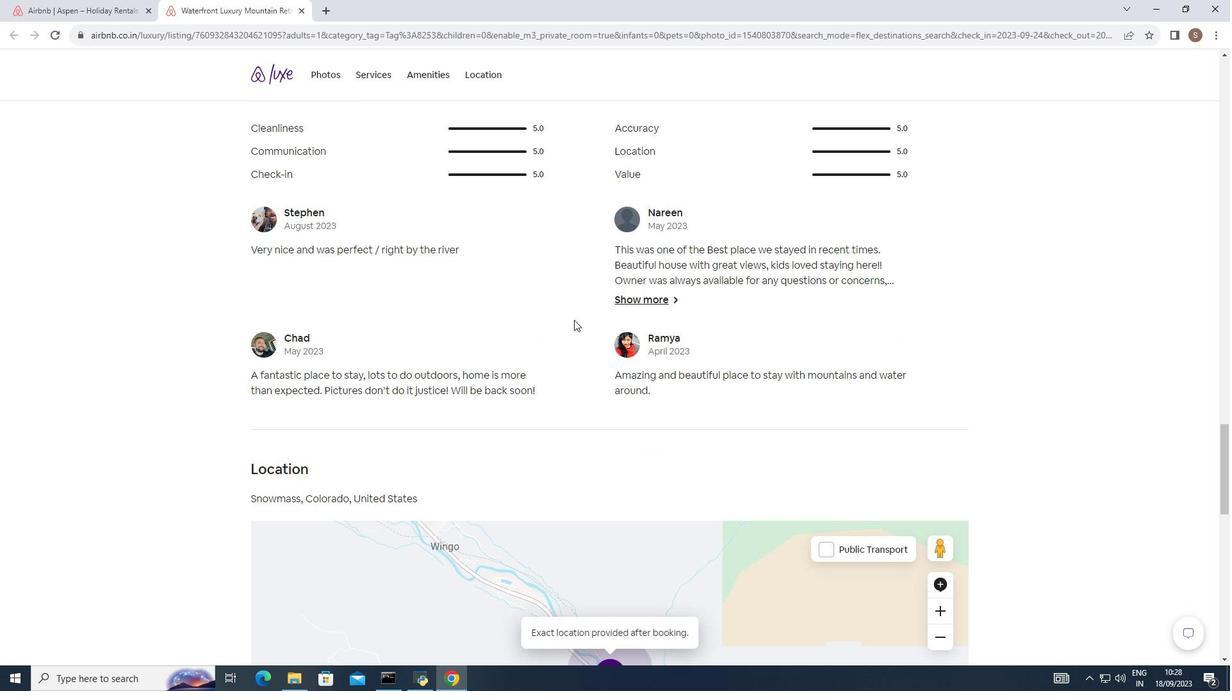 
Action: Mouse moved to (577, 324)
Screenshot: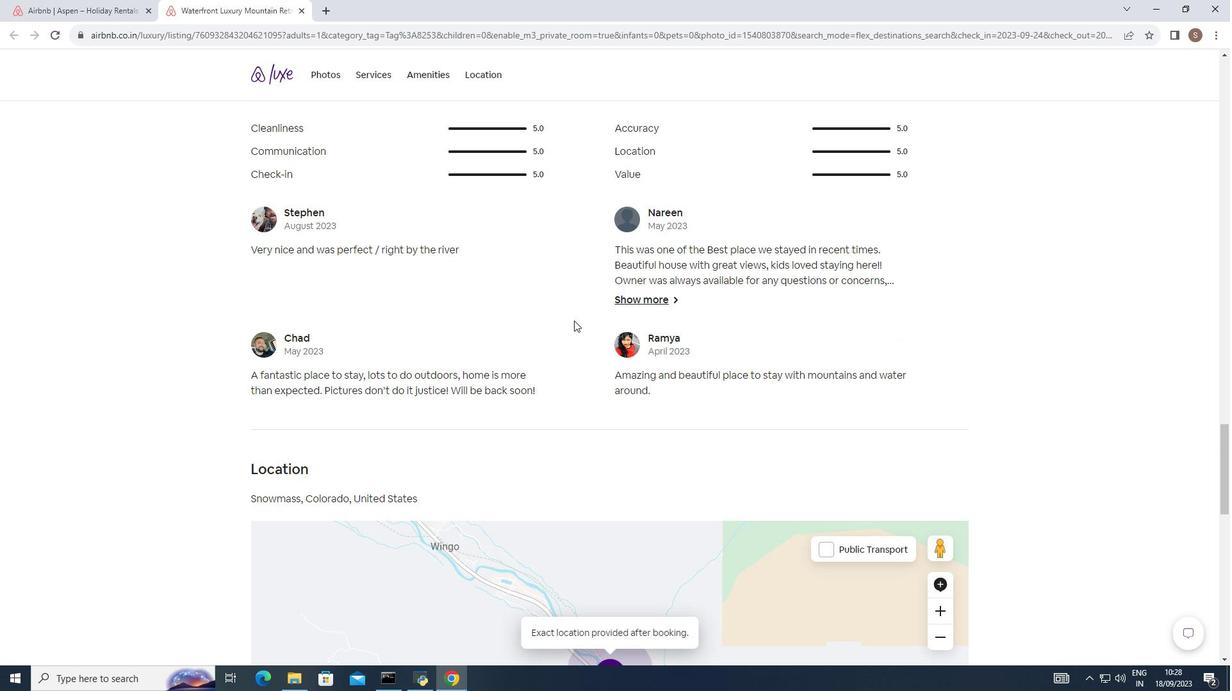 
Action: Mouse scrolled (577, 324) with delta (0, 0)
Screenshot: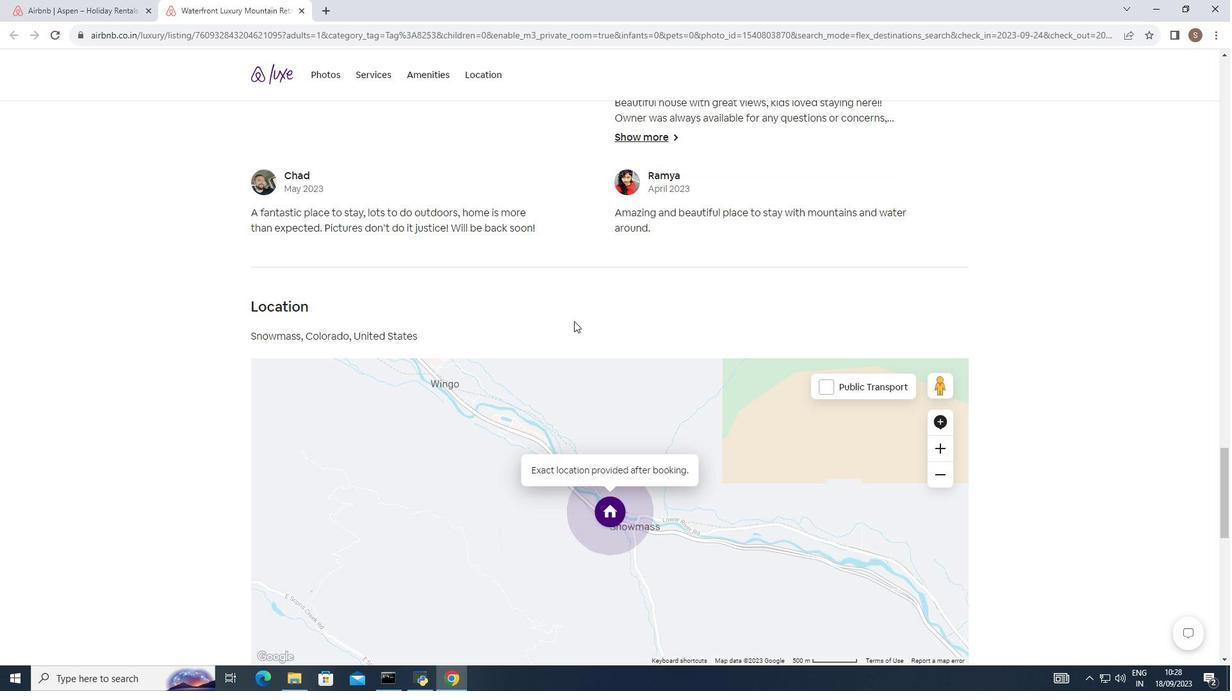 
Action: Mouse moved to (577, 324)
Screenshot: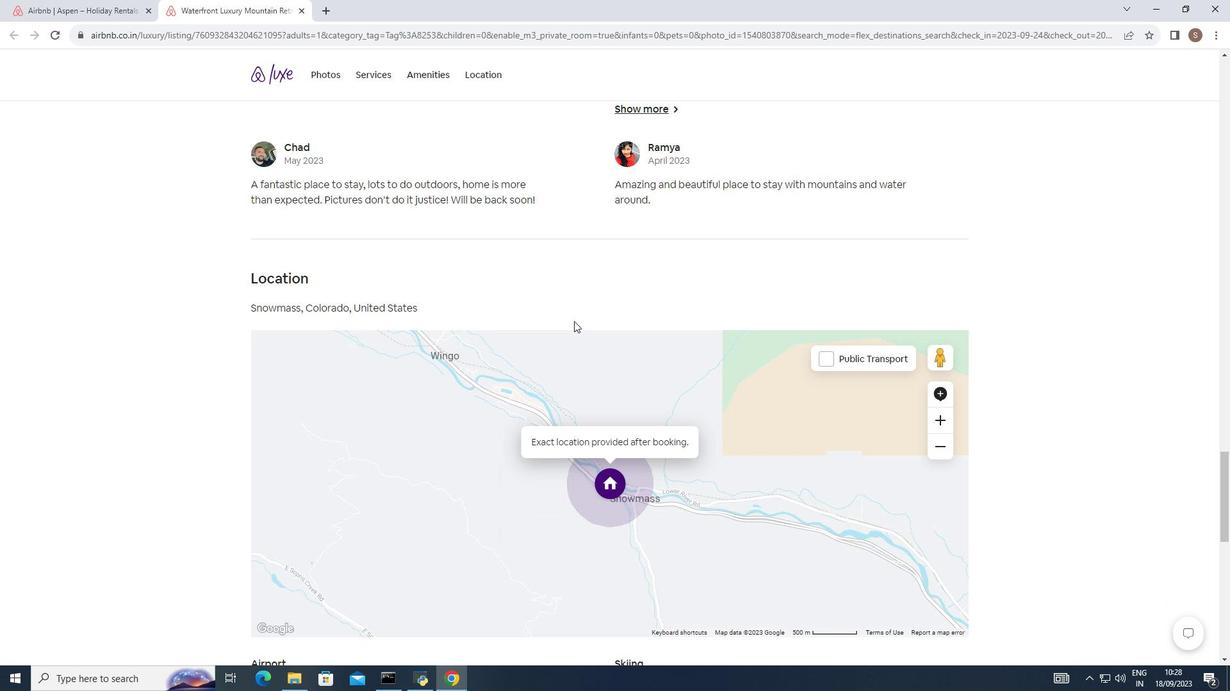 
Action: Mouse scrolled (577, 324) with delta (0, 0)
Screenshot: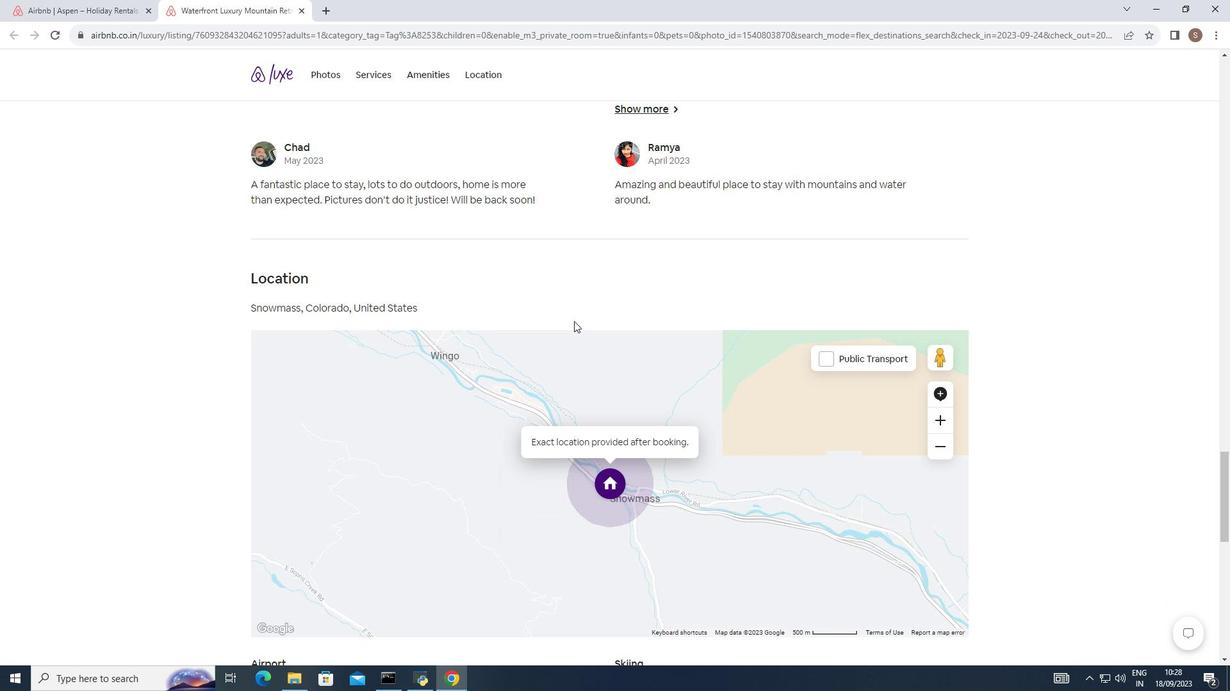 
Action: Mouse moved to (577, 325)
Screenshot: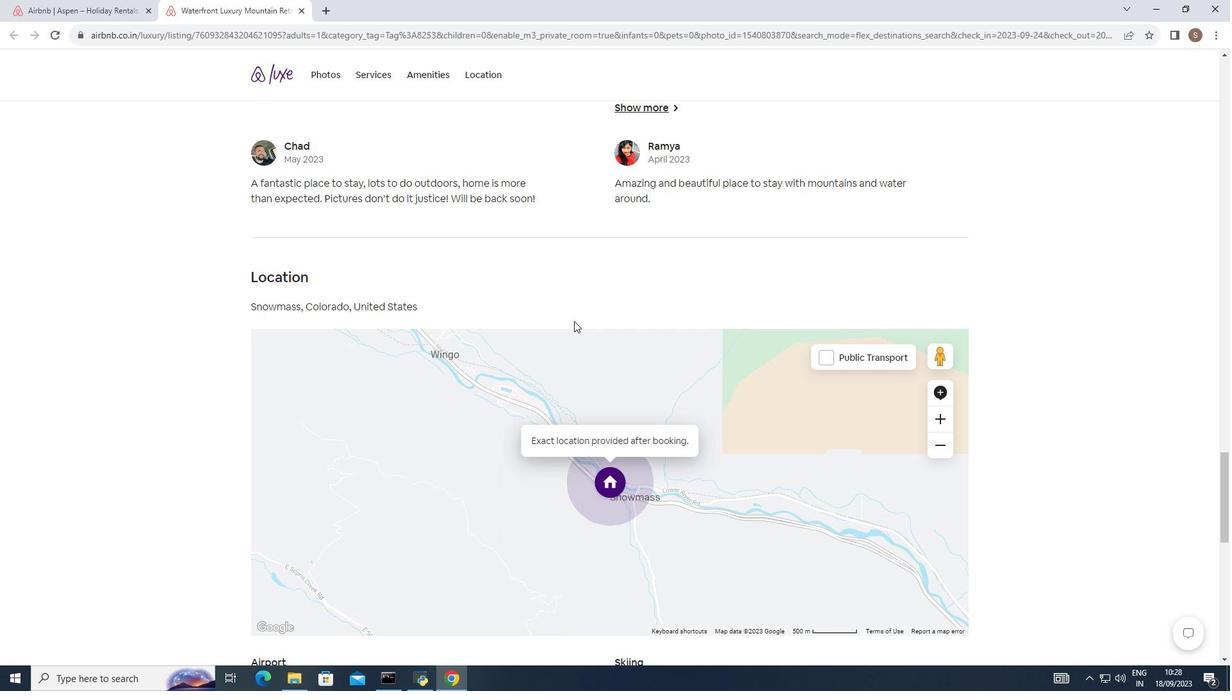 
Action: Mouse scrolled (577, 324) with delta (0, 0)
Screenshot: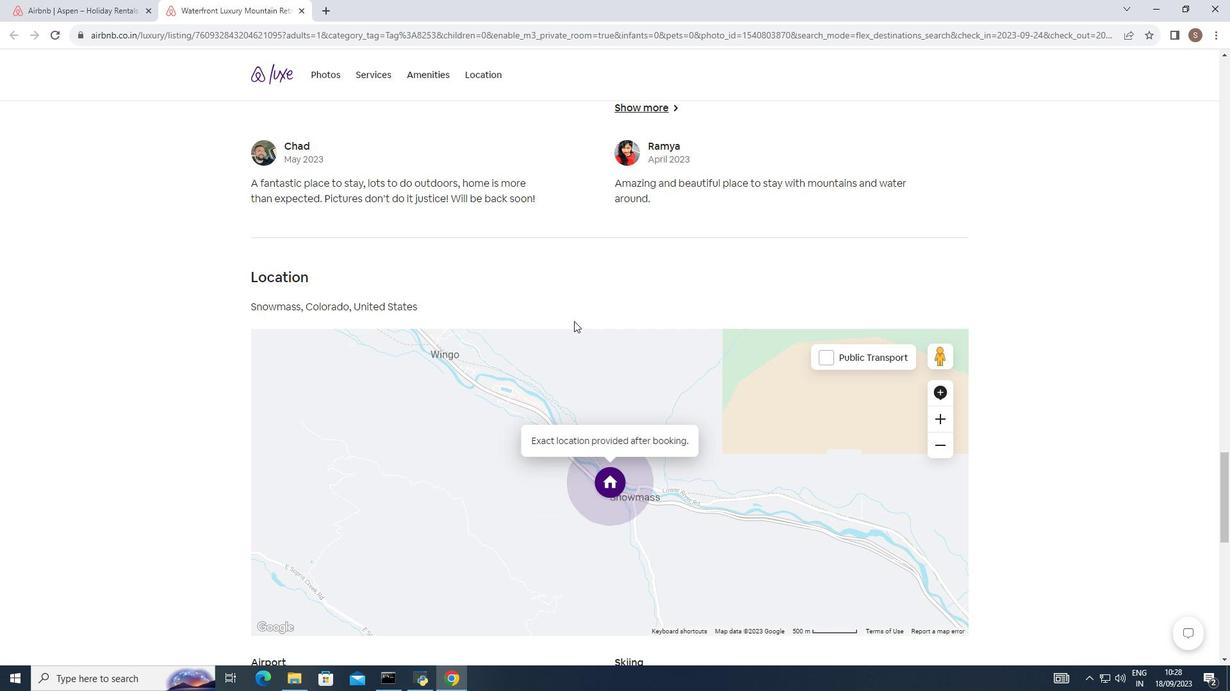
Action: Mouse scrolled (577, 324) with delta (0, 0)
Screenshot: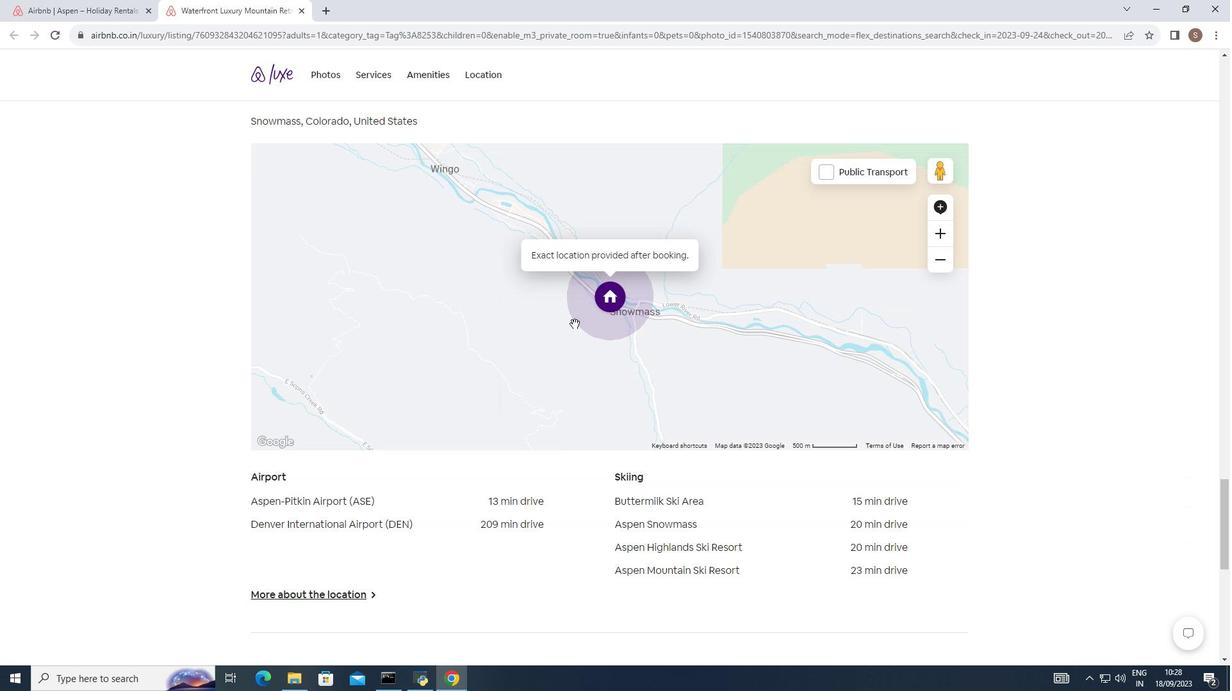 
Action: Mouse scrolled (577, 324) with delta (0, 0)
Screenshot: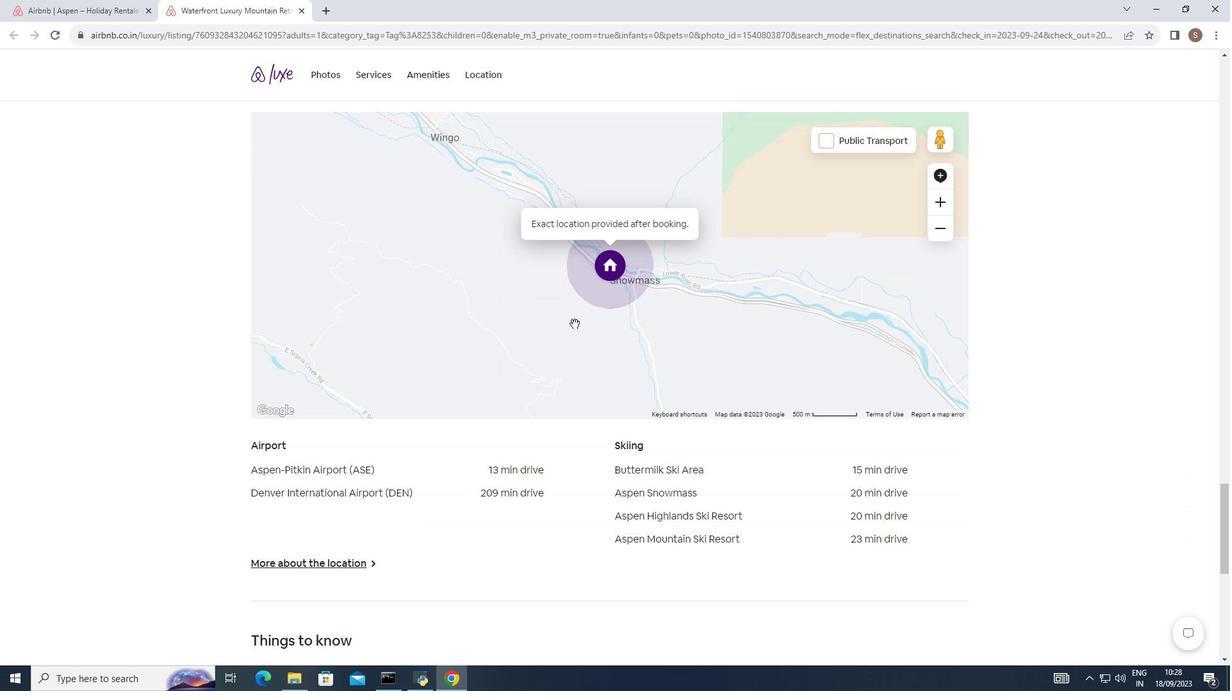 
Action: Mouse moved to (577, 327)
Screenshot: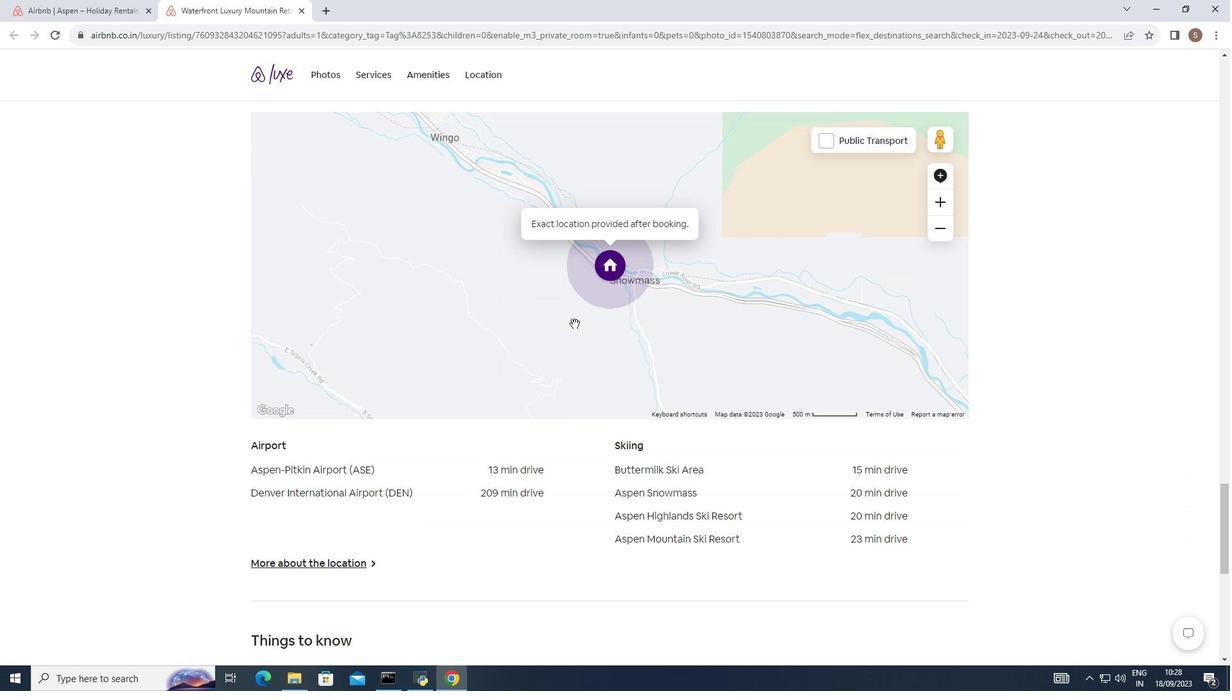 
Action: Mouse scrolled (577, 326) with delta (0, 0)
Screenshot: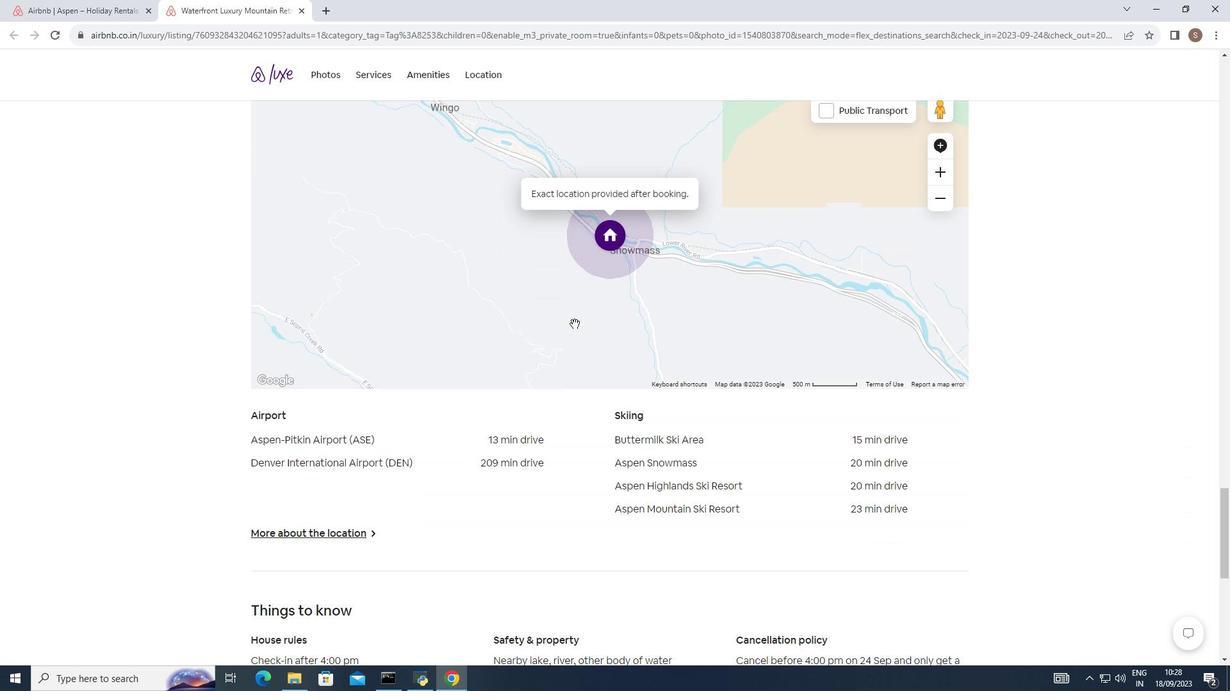 
Action: Mouse moved to (578, 328)
Screenshot: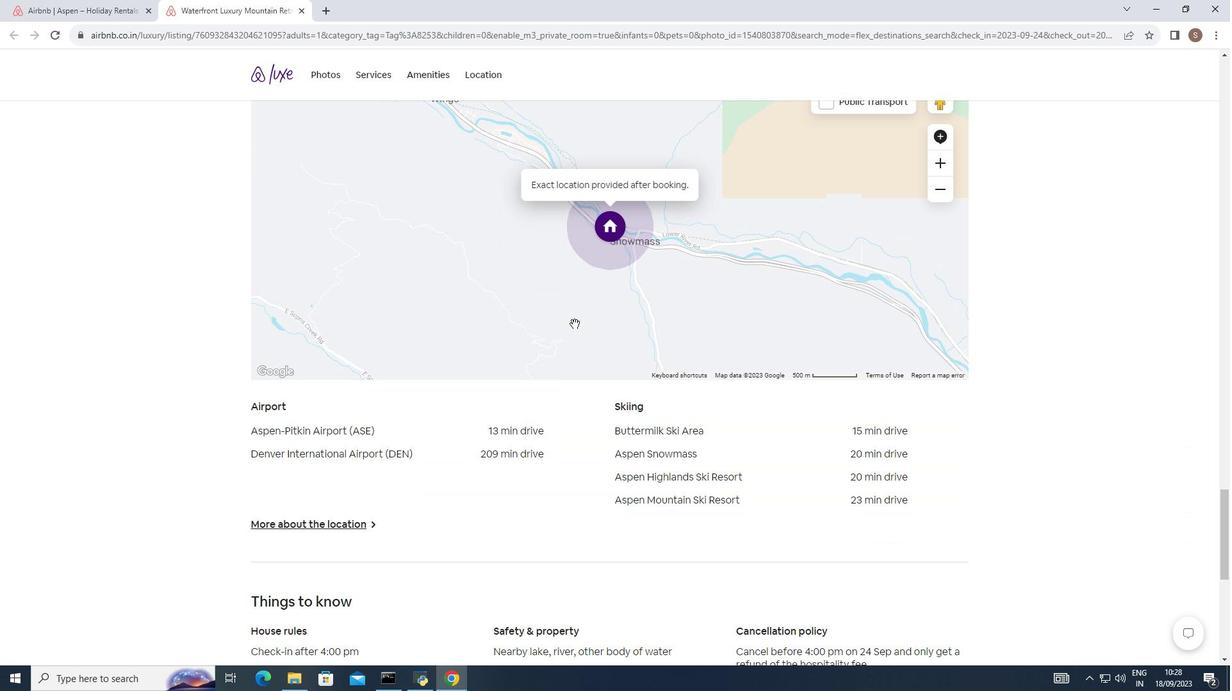 
Action: Mouse scrolled (578, 327) with delta (0, 0)
Screenshot: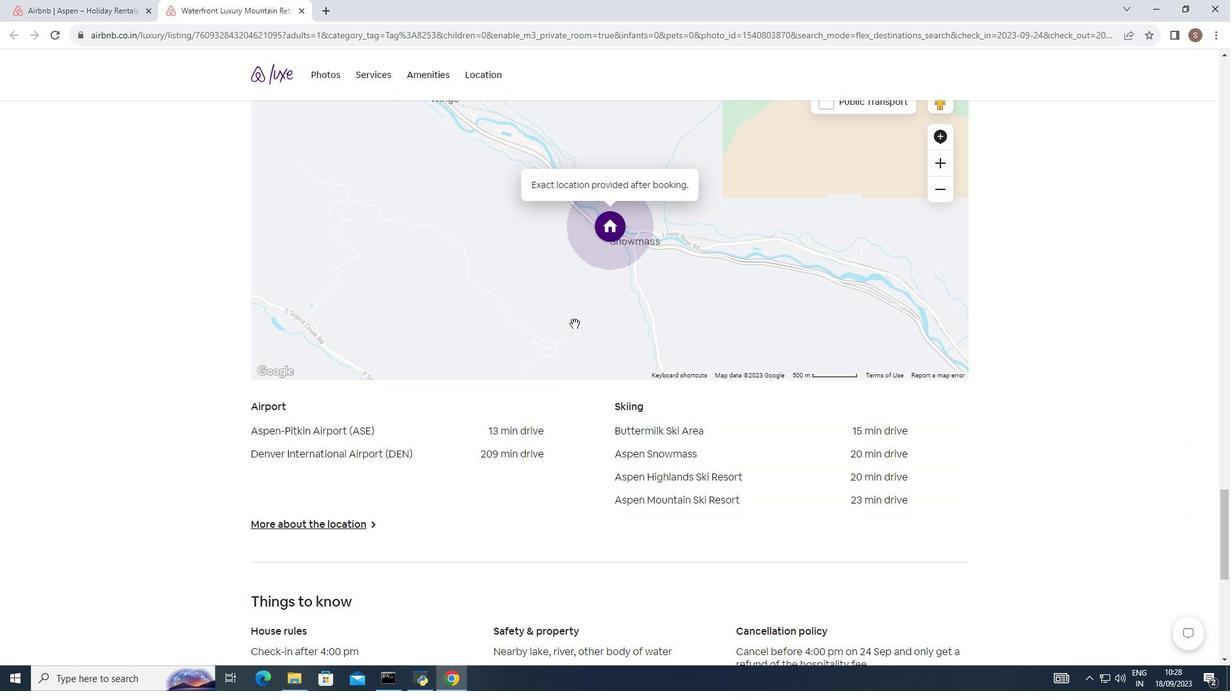 
Action: Mouse scrolled (578, 327) with delta (0, 0)
Screenshot: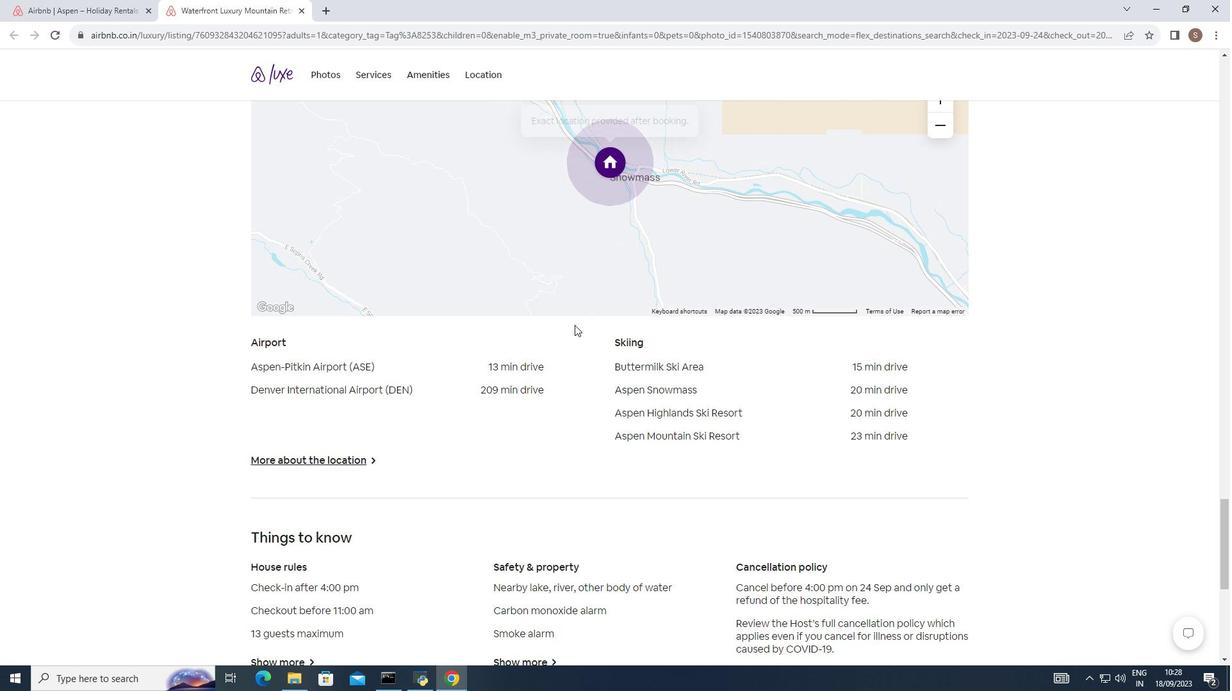 
Action: Mouse moved to (578, 329)
Screenshot: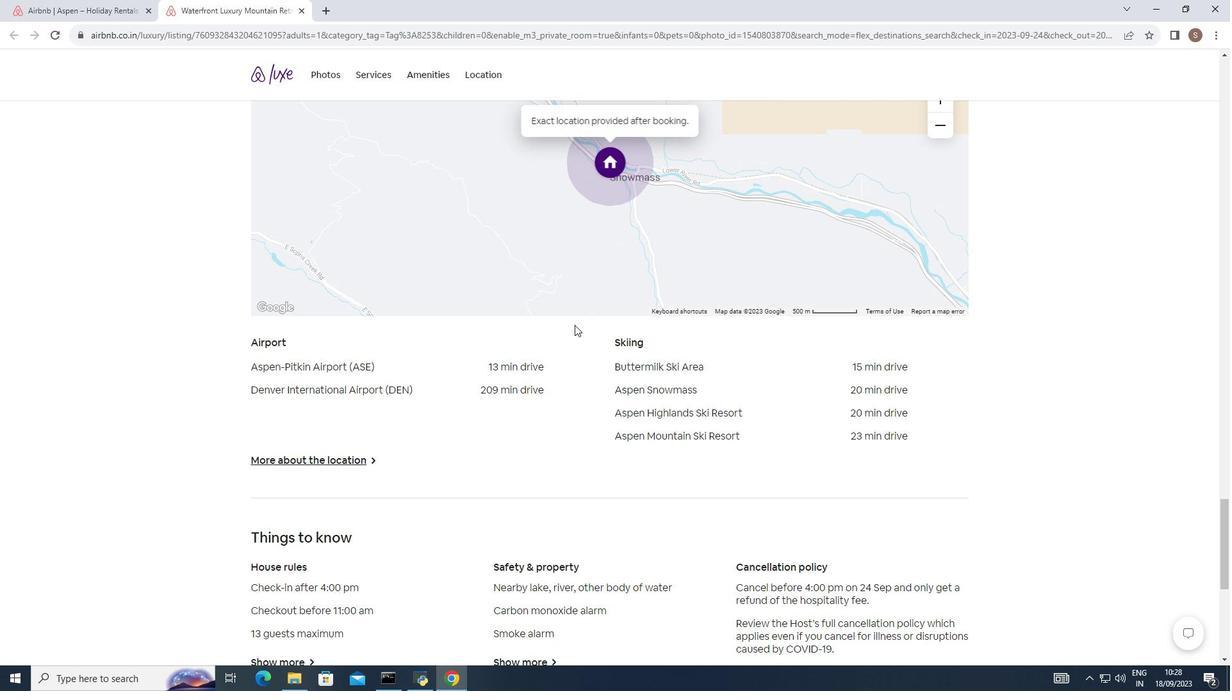 
Action: Mouse scrolled (578, 328) with delta (0, 0)
Screenshot: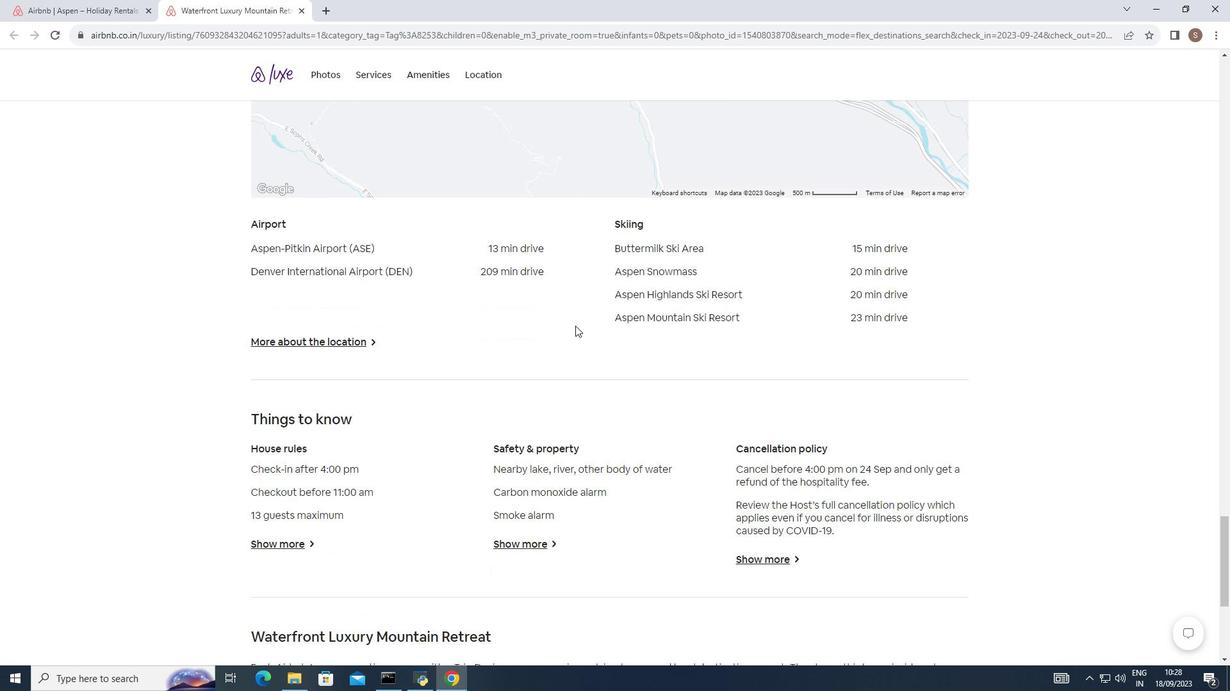 
Action: Mouse moved to (579, 329)
Screenshot: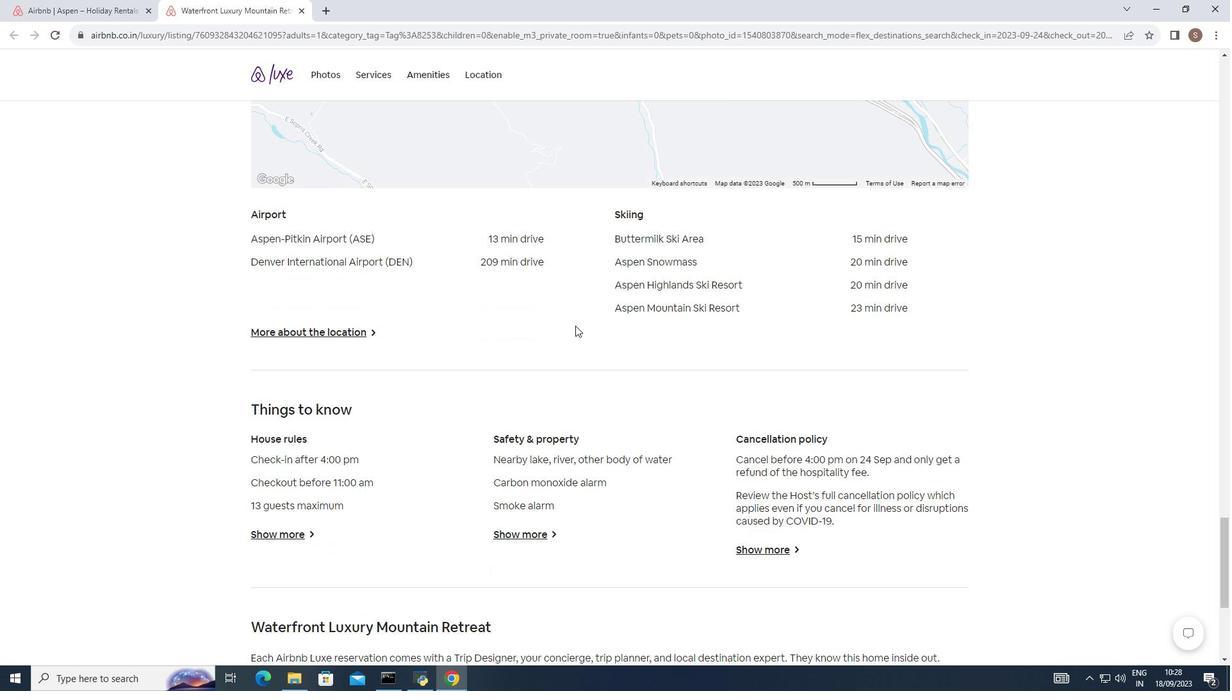 
Action: Mouse scrolled (579, 329) with delta (0, 0)
Screenshot: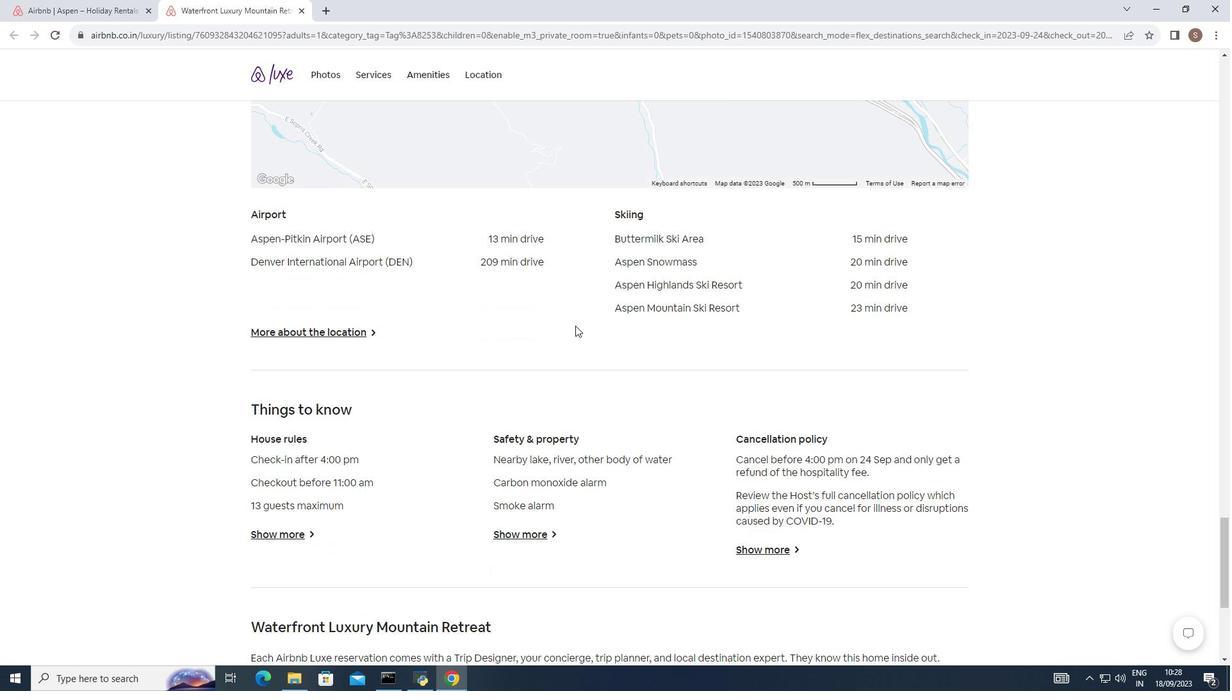 
Action: Mouse moved to (579, 330)
Screenshot: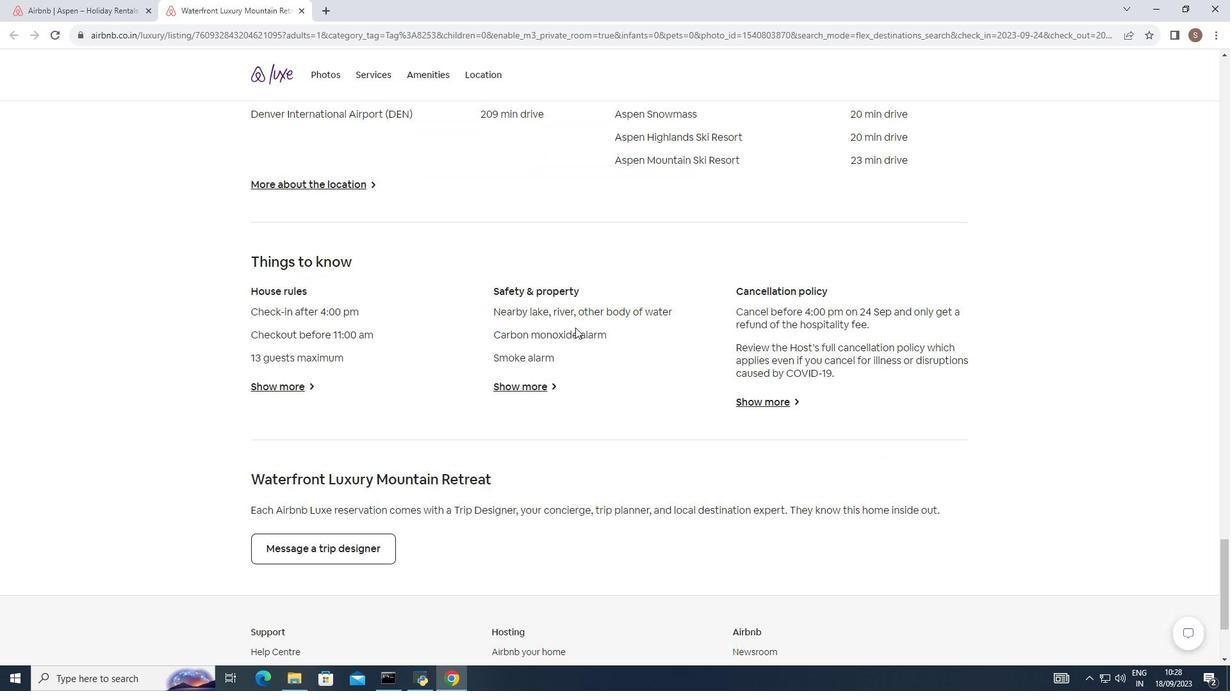 
Action: Mouse scrolled (579, 329) with delta (0, 0)
Screenshot: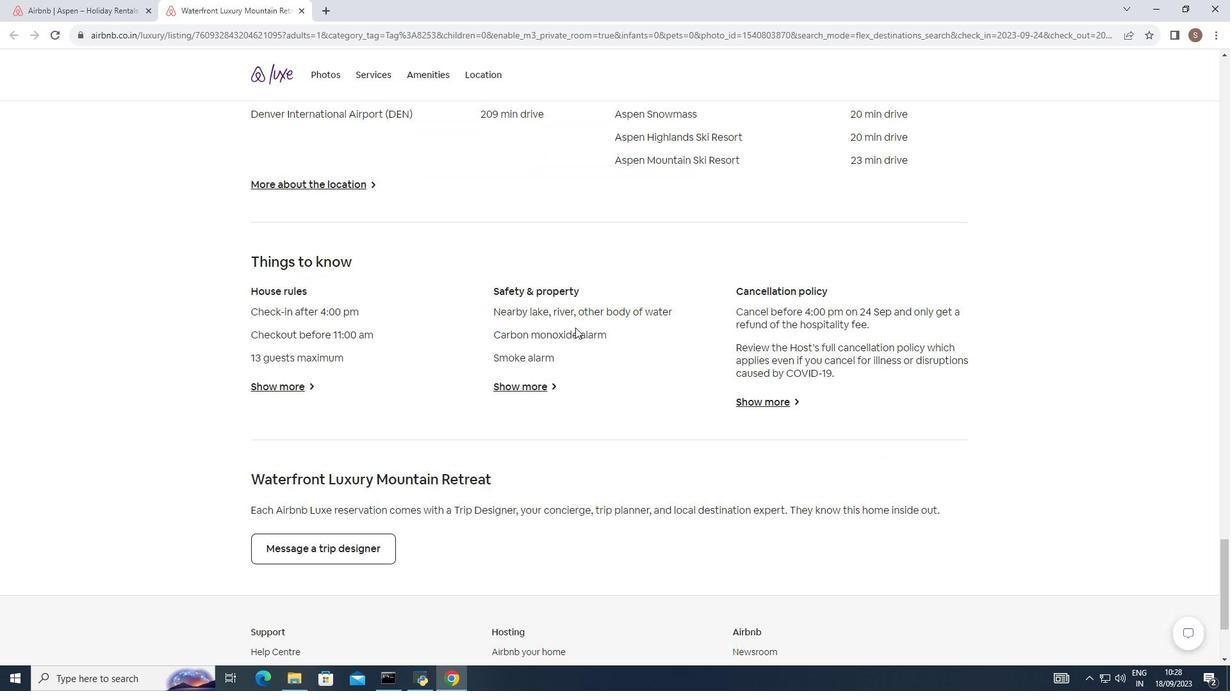 
Action: Mouse moved to (579, 331)
Screenshot: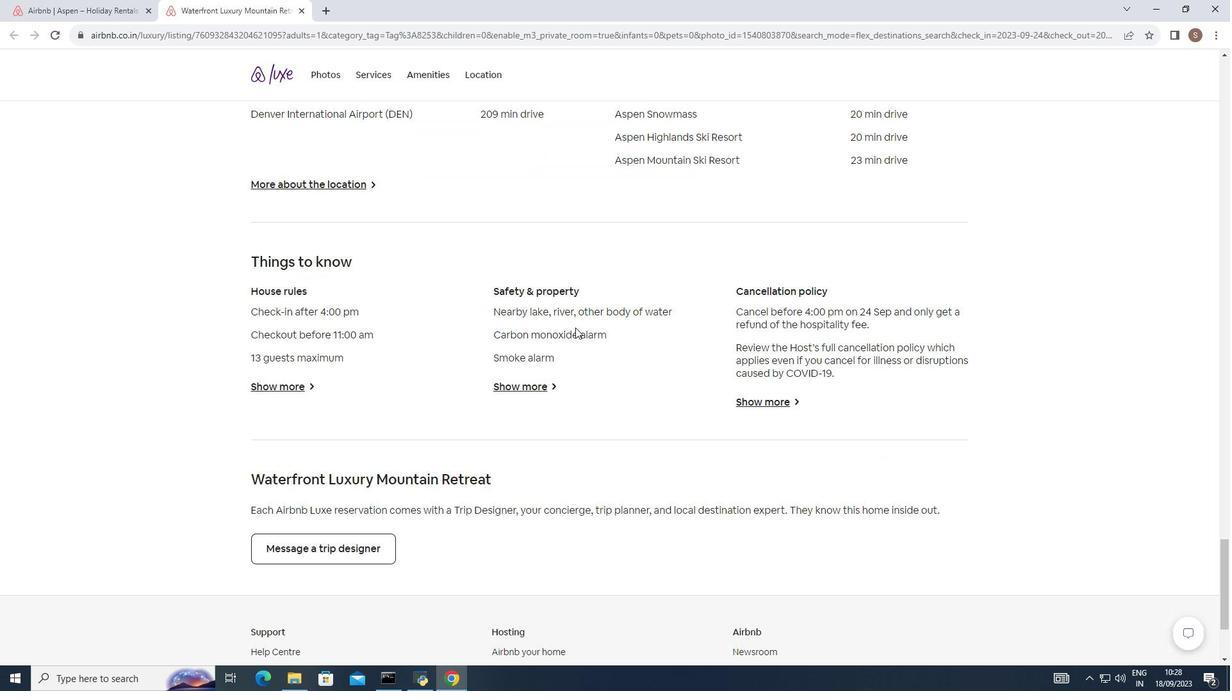 
Action: Mouse scrolled (579, 330) with delta (0, 0)
Screenshot: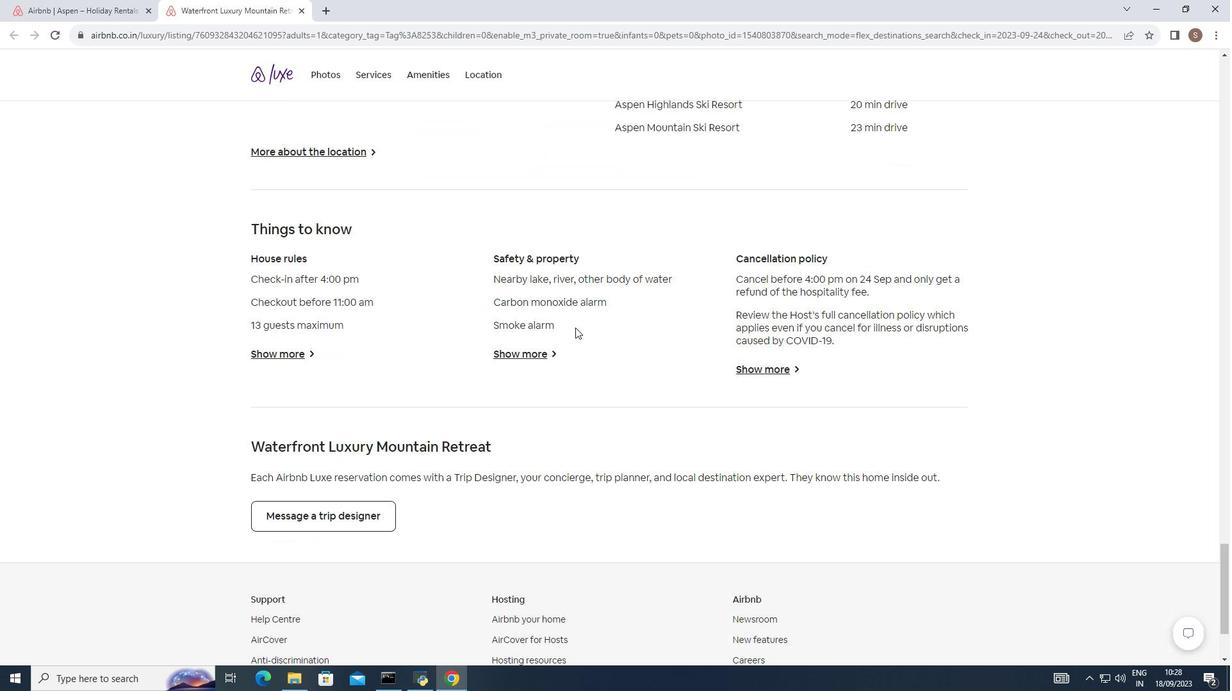 
Action: Mouse moved to (579, 331)
Screenshot: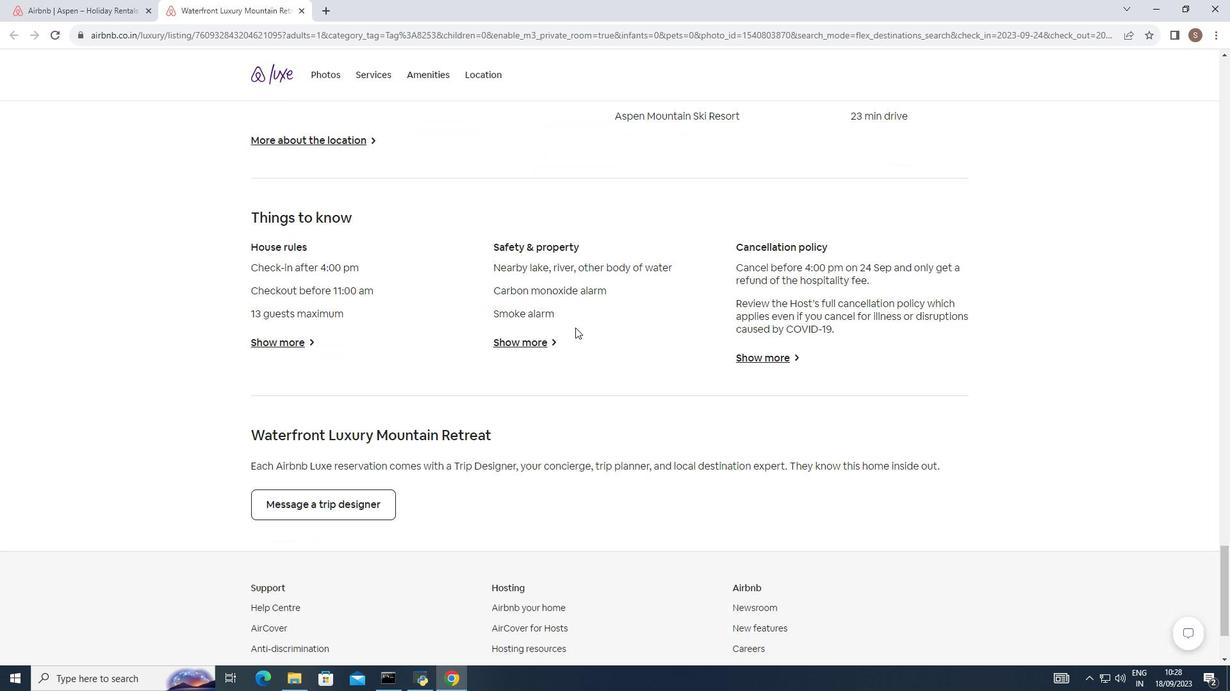 
Action: Mouse scrolled (579, 331) with delta (0, 0)
Screenshot: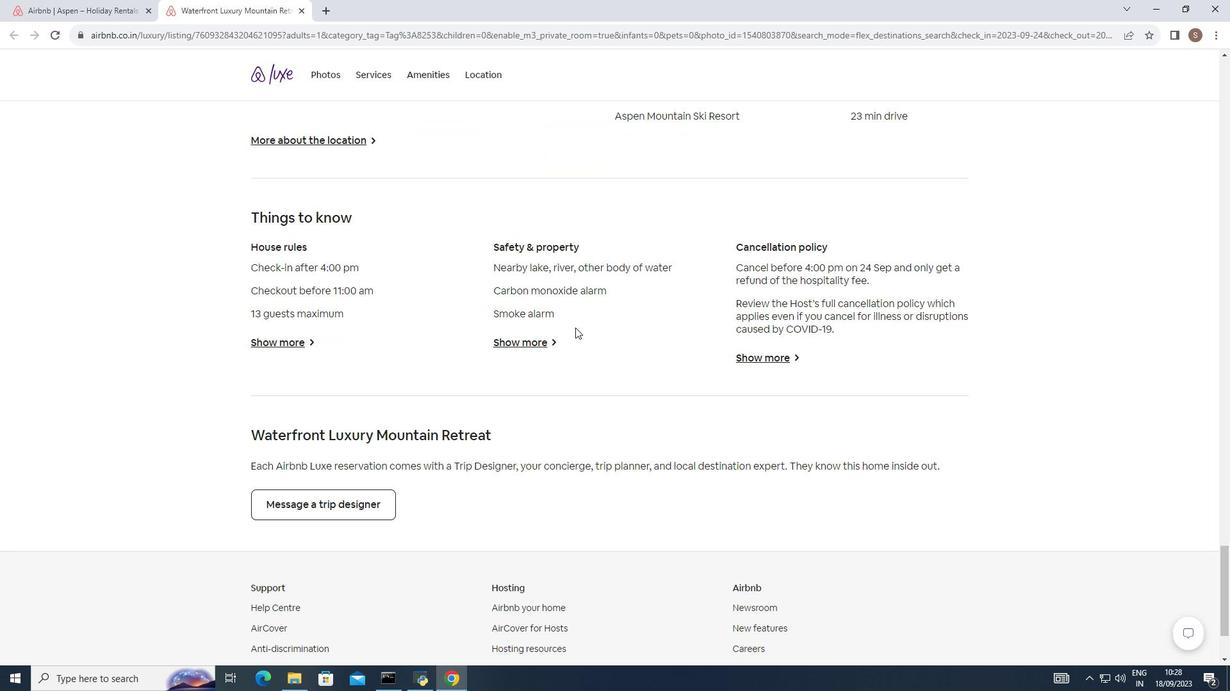 
Action: Mouse scrolled (579, 331) with delta (0, 0)
Screenshot: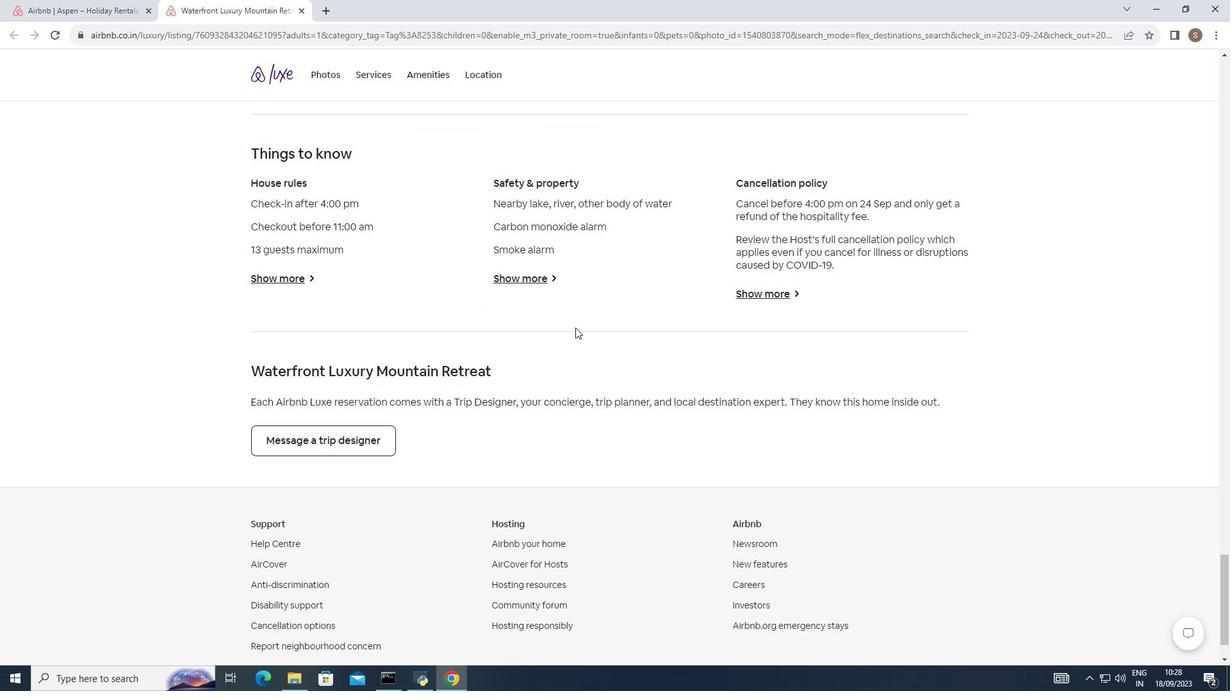 
Action: Mouse scrolled (579, 331) with delta (0, 0)
Screenshot: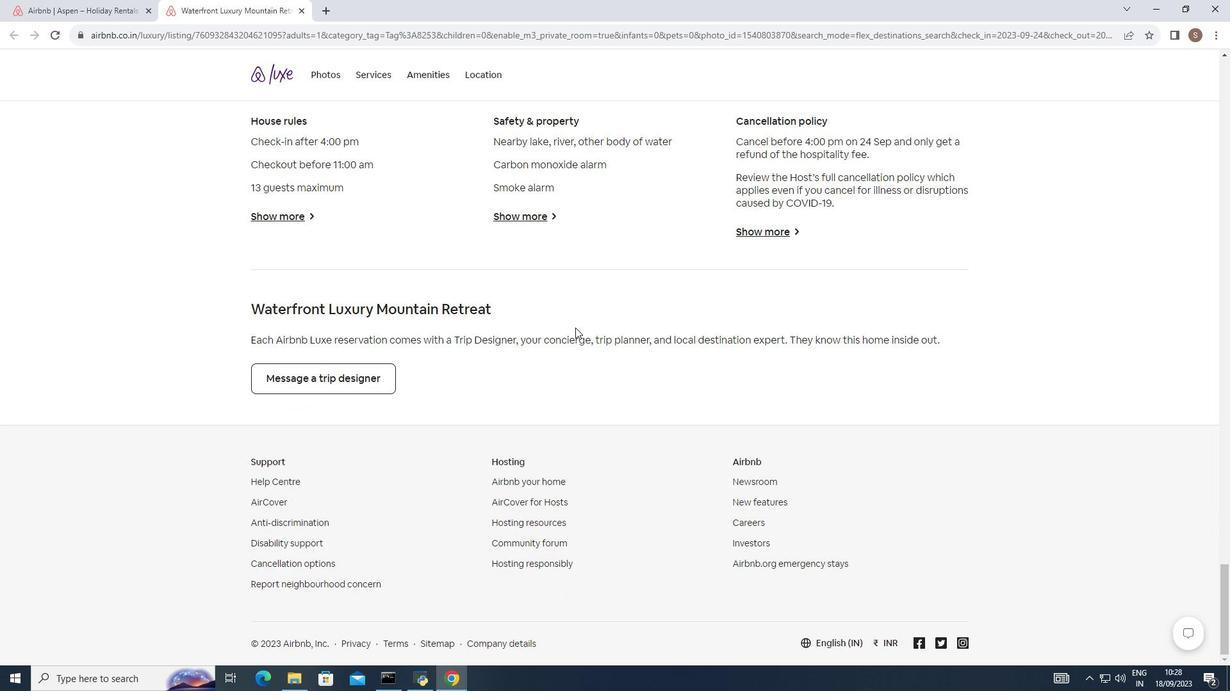 
Action: Mouse scrolled (579, 331) with delta (0, 0)
Screenshot: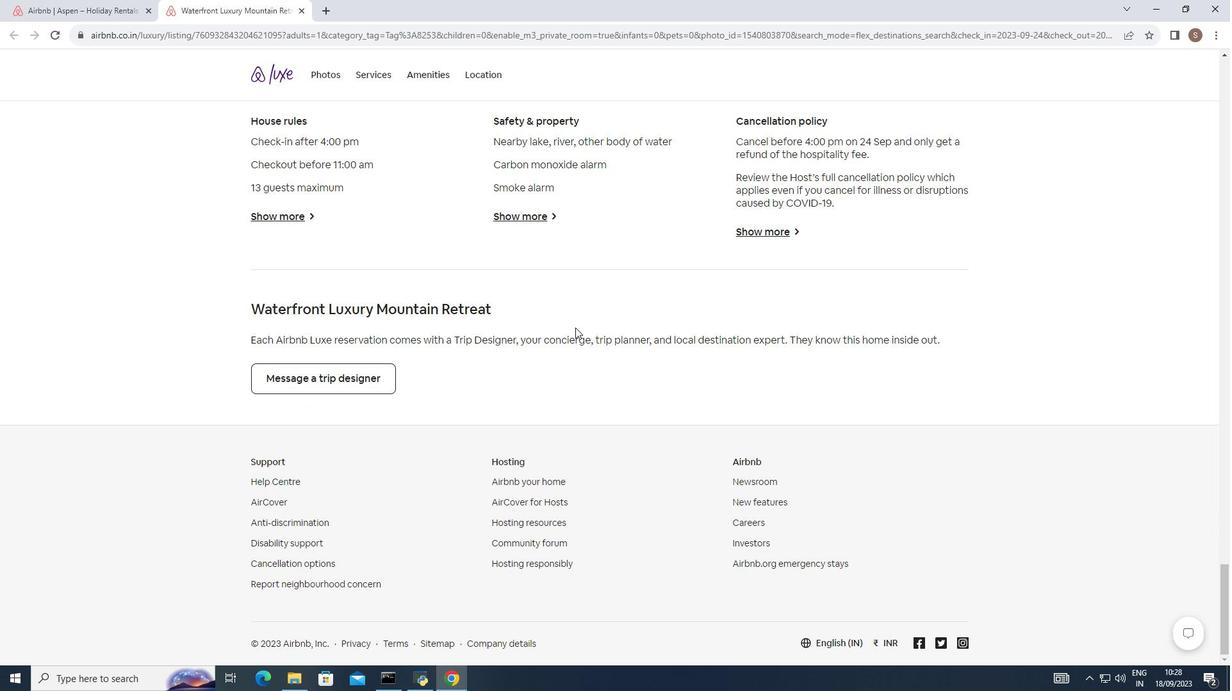 
Action: Mouse scrolled (579, 331) with delta (0, 0)
Screenshot: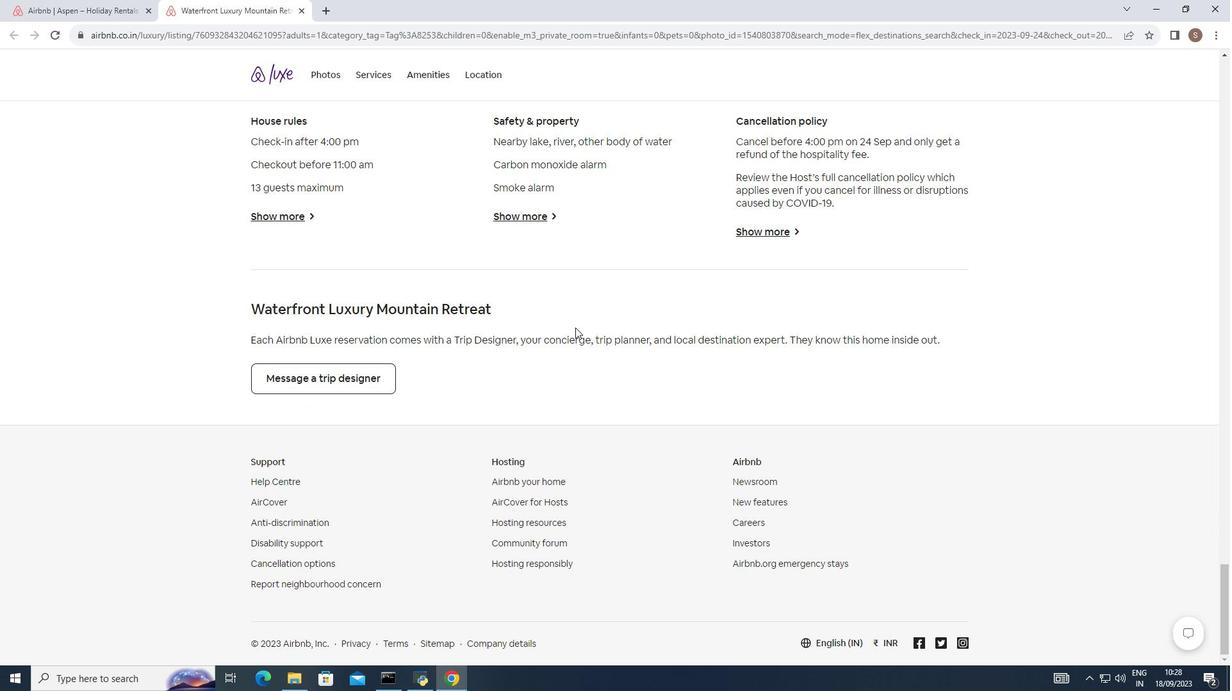 
Action: Mouse scrolled (579, 332) with delta (0, 0)
Screenshot: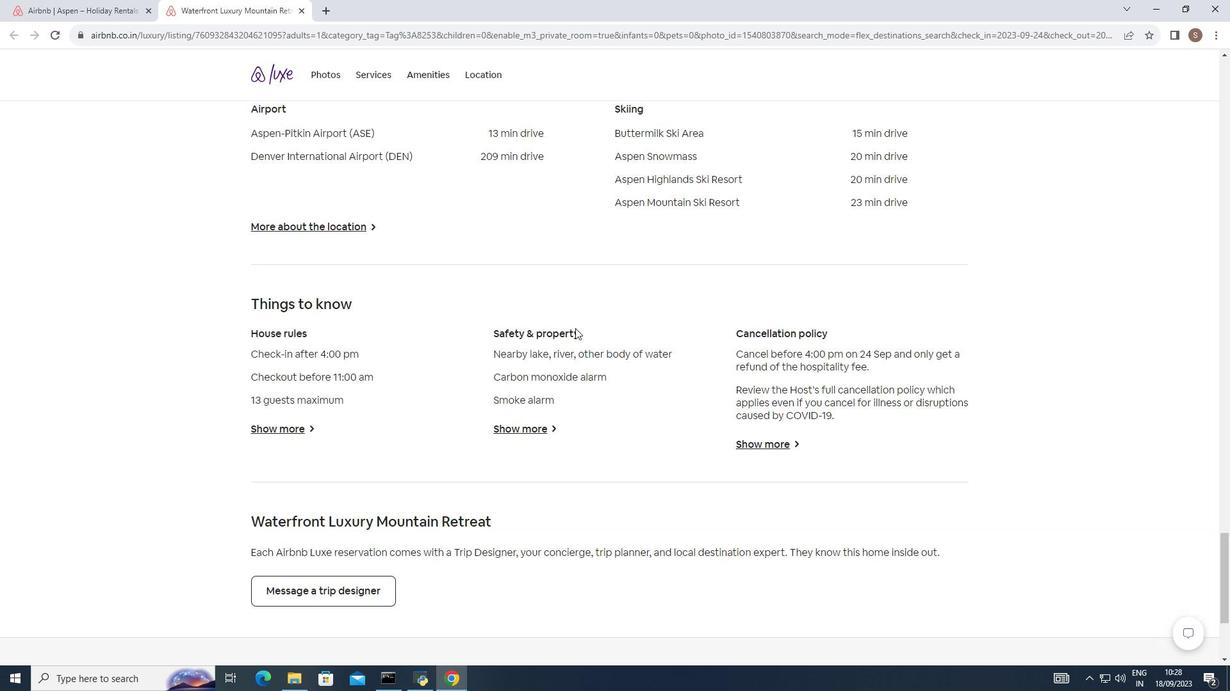 
Action: Mouse moved to (579, 332)
Screenshot: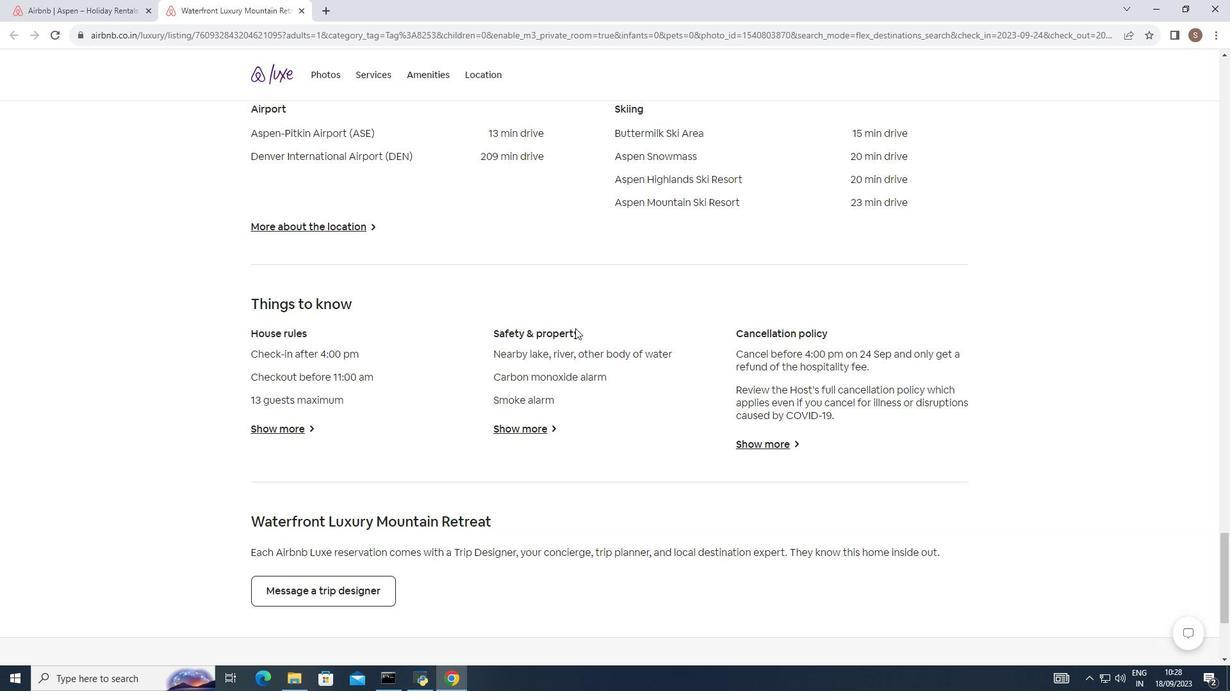 
Action: Mouse scrolled (579, 333) with delta (0, 0)
Screenshot: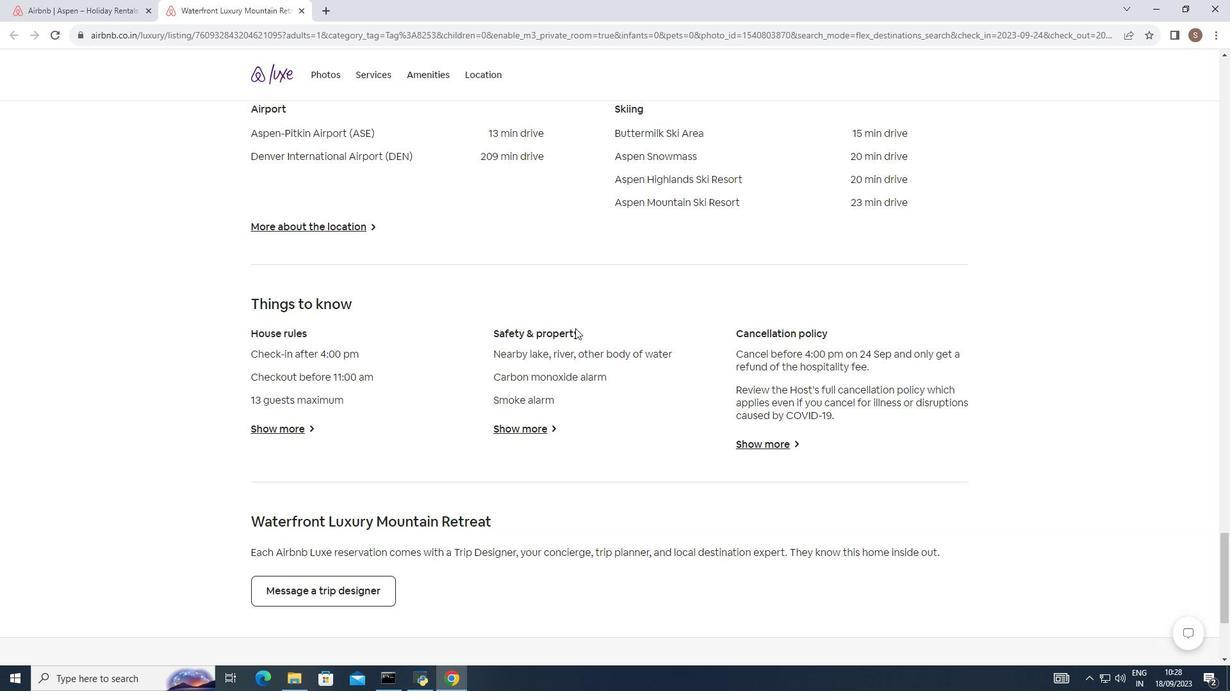 
Action: Mouse moved to (579, 332)
Screenshot: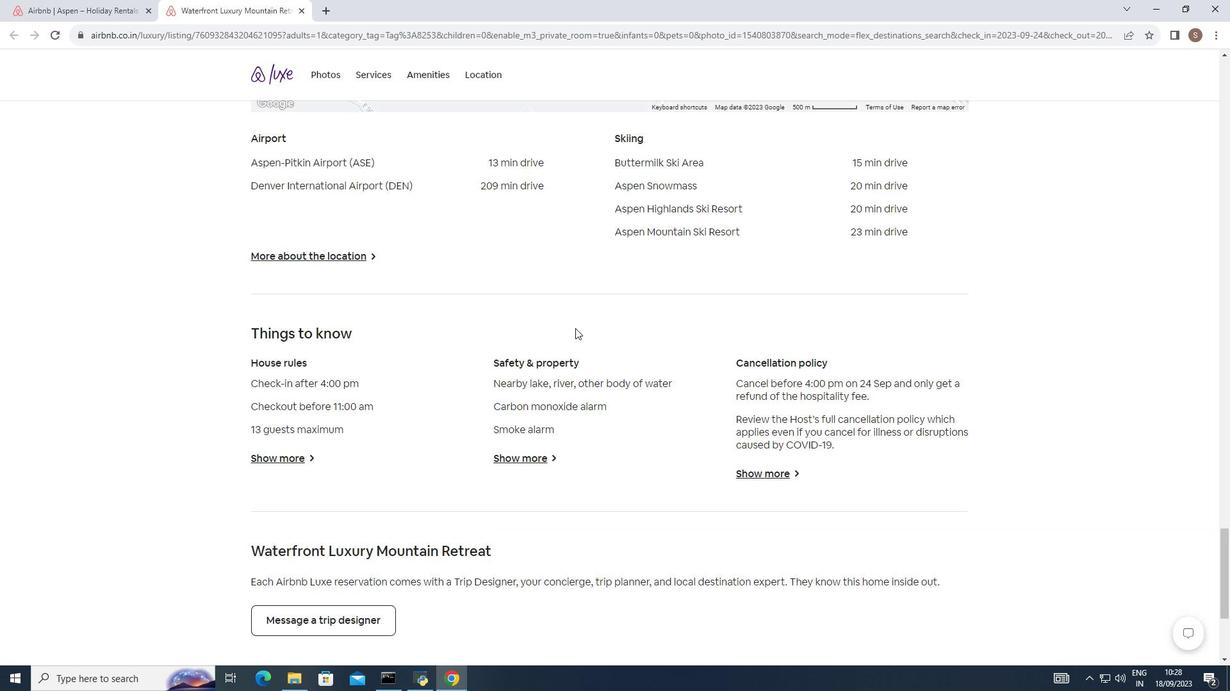 
Action: Mouse scrolled (579, 333) with delta (0, 0)
Screenshot: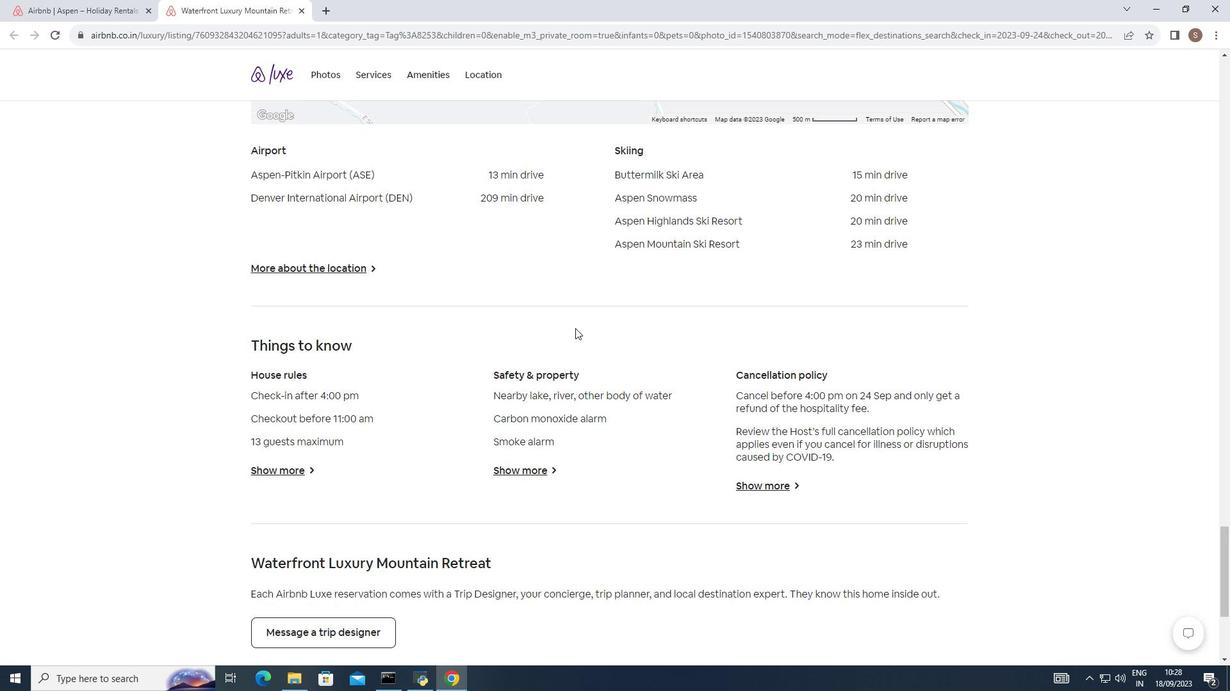 
Action: Mouse scrolled (579, 333) with delta (0, 0)
Screenshot: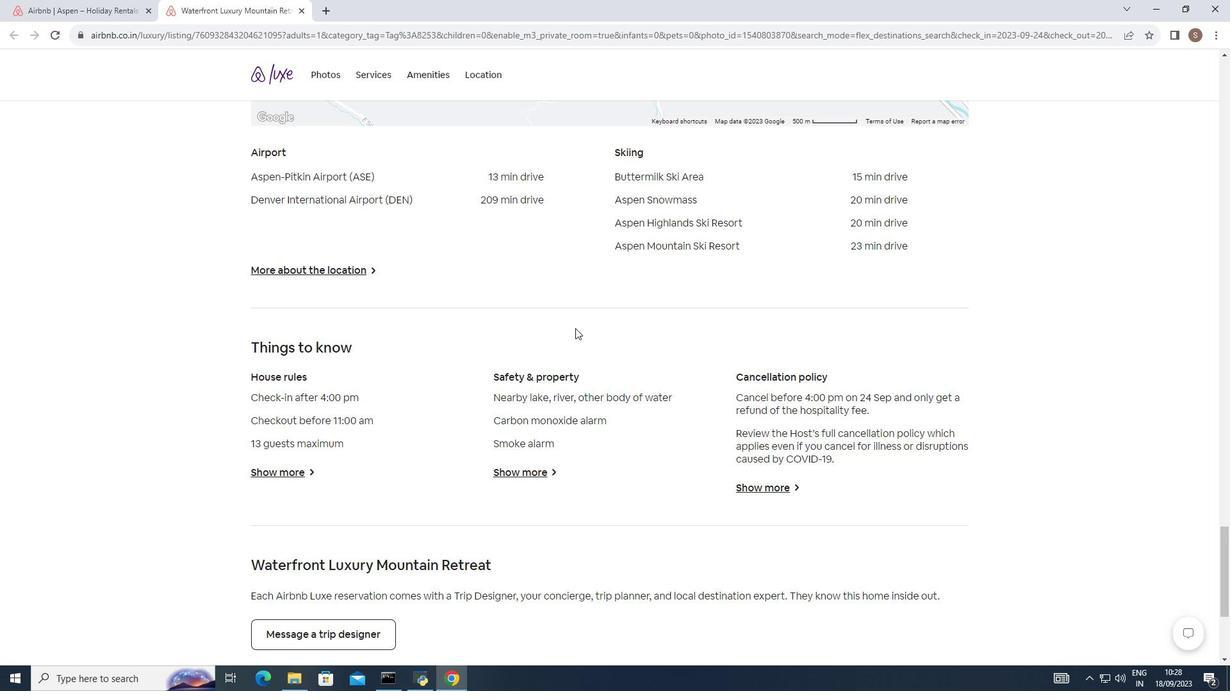 
Action: Mouse scrolled (579, 333) with delta (0, 0)
Screenshot: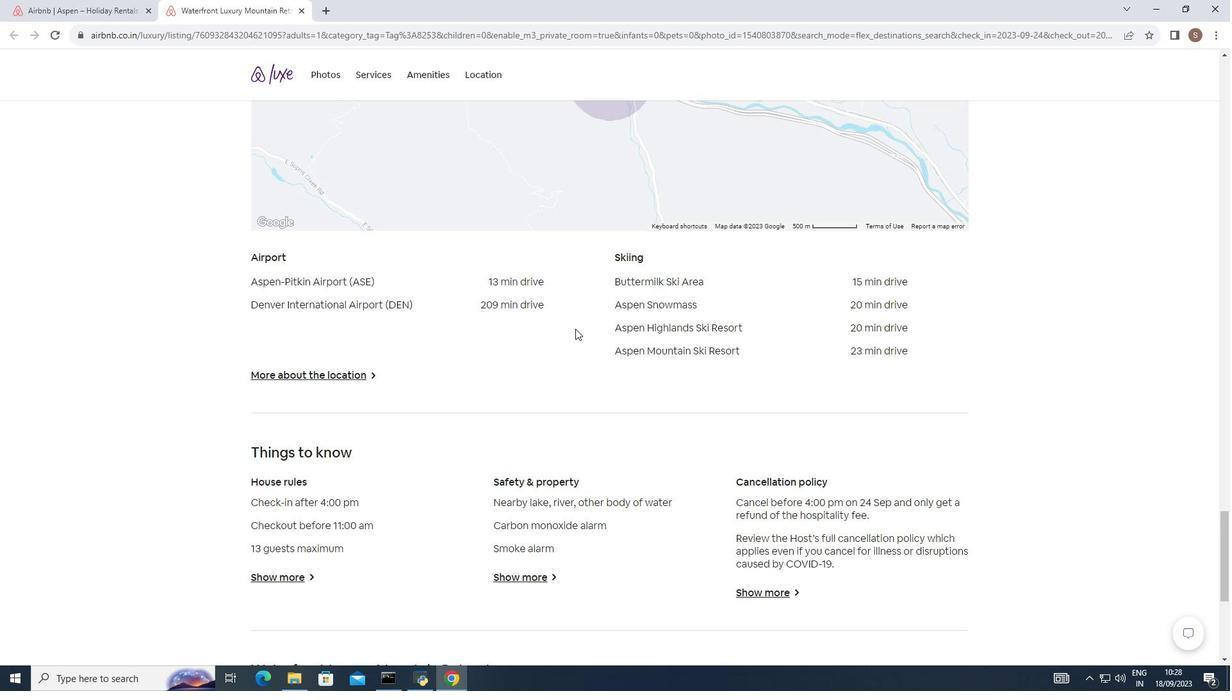 
Action: Mouse scrolled (579, 333) with delta (0, 0)
Screenshot: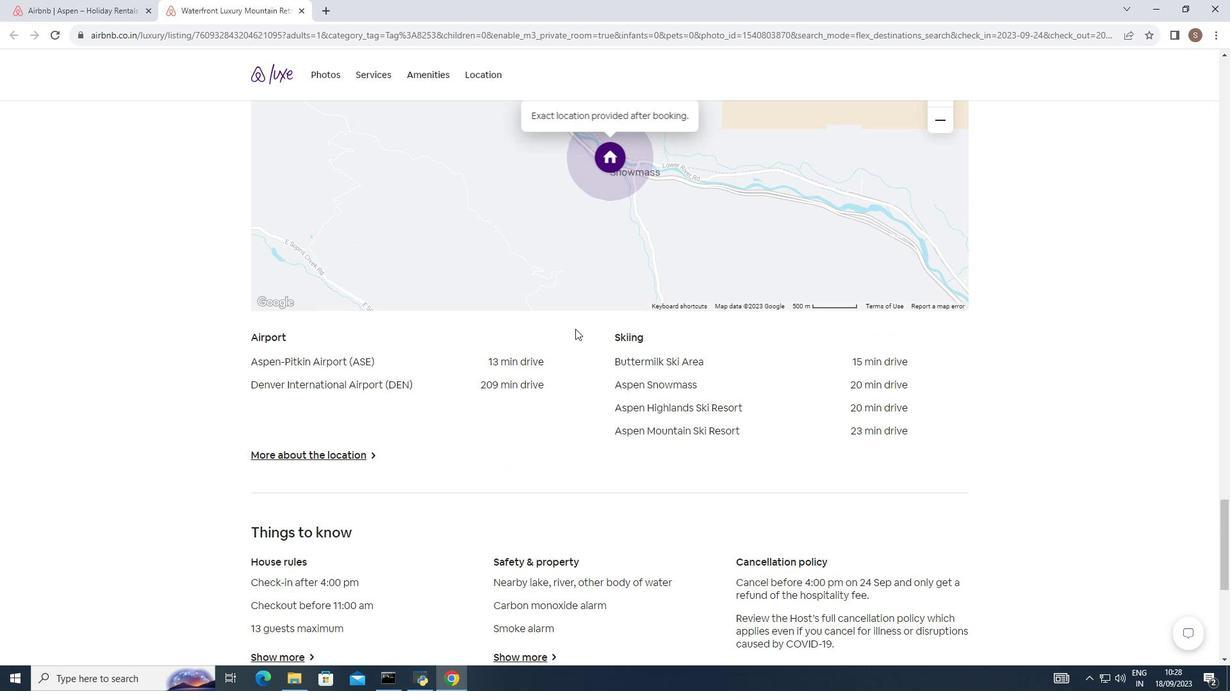 
Action: Mouse scrolled (579, 333) with delta (0, 0)
Screenshot: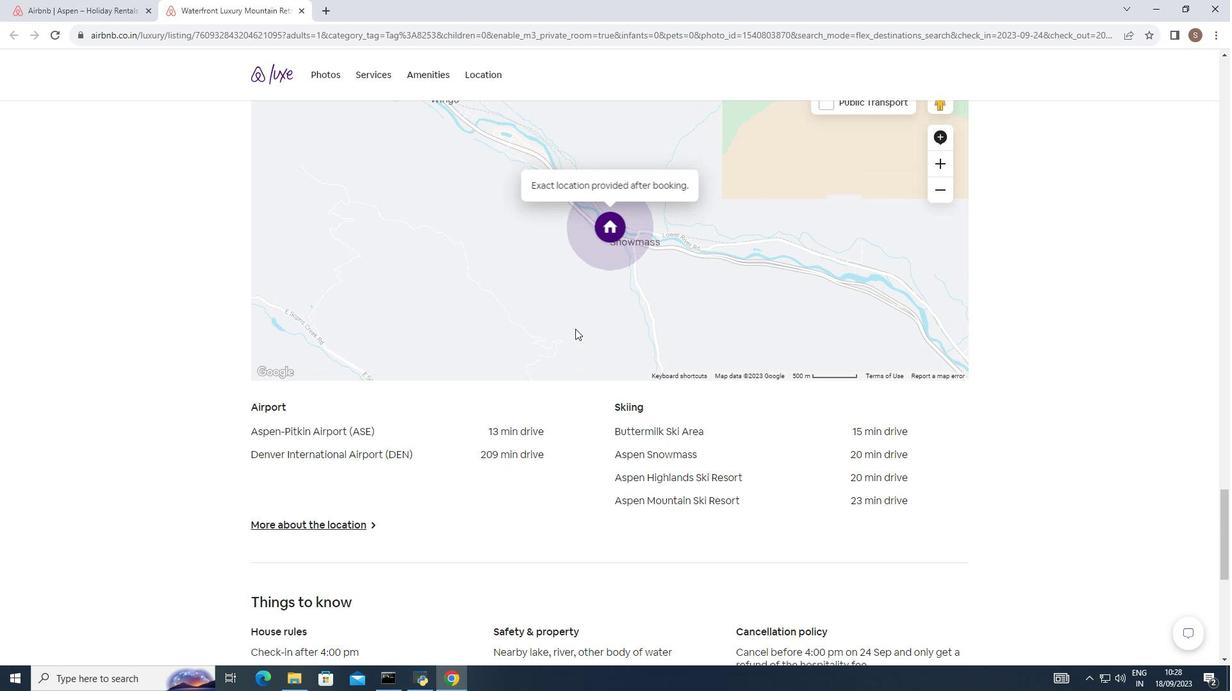 
Action: Mouse moved to (579, 333)
Screenshot: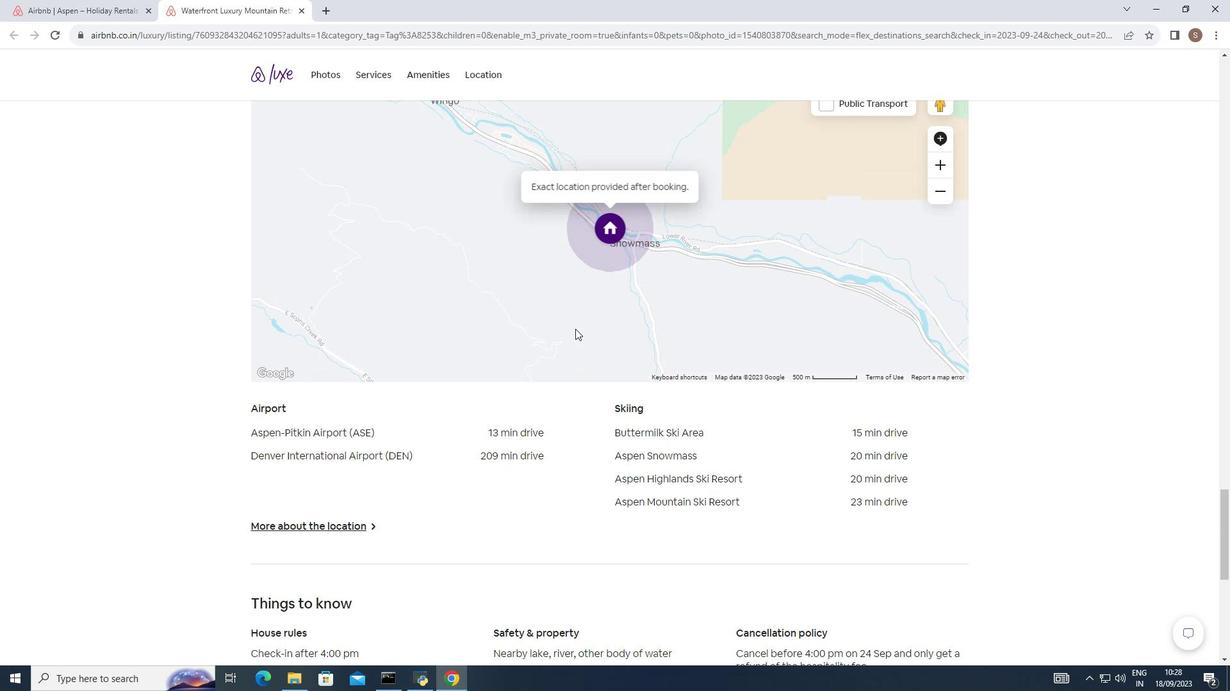 
Action: Mouse scrolled (579, 333) with delta (0, 0)
Screenshot: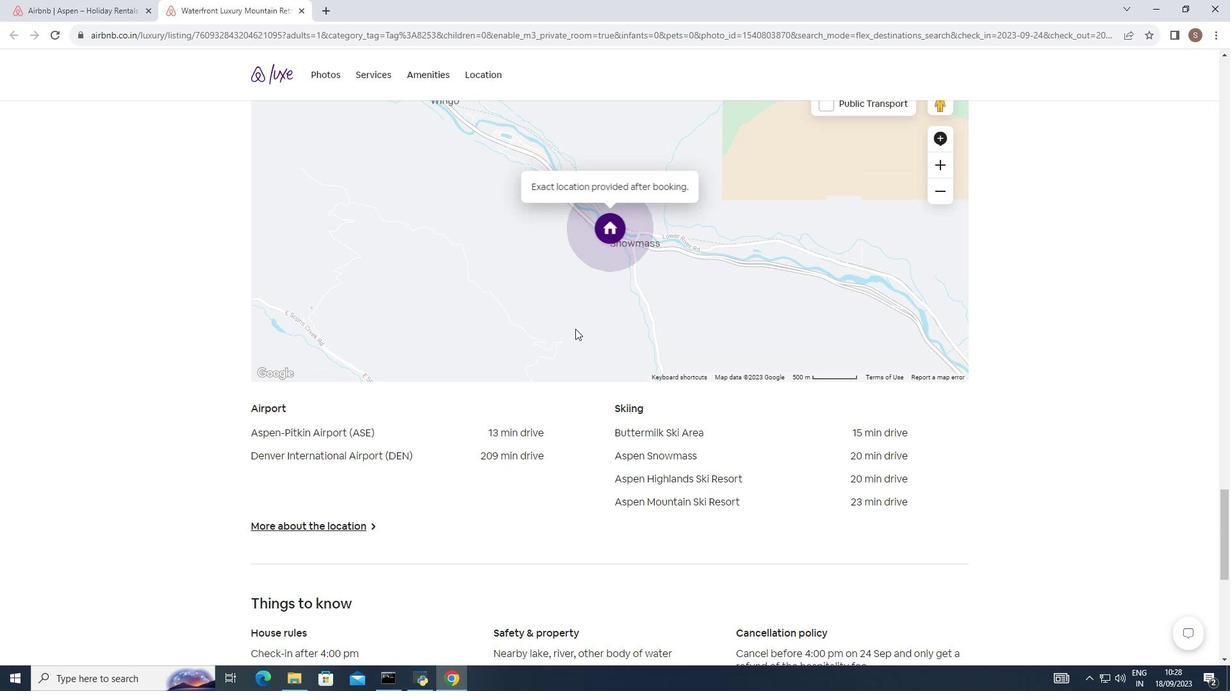 
Action: Mouse scrolled (579, 333) with delta (0, 0)
Screenshot: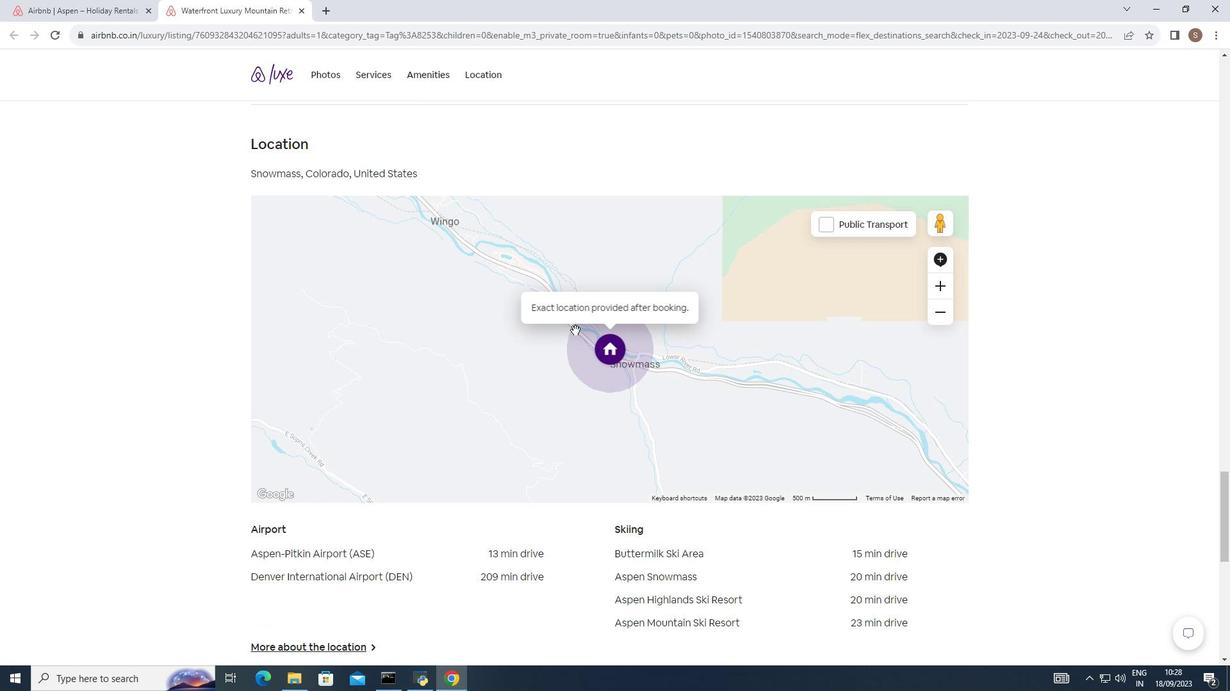 
Action: Mouse scrolled (579, 333) with delta (0, 0)
Screenshot: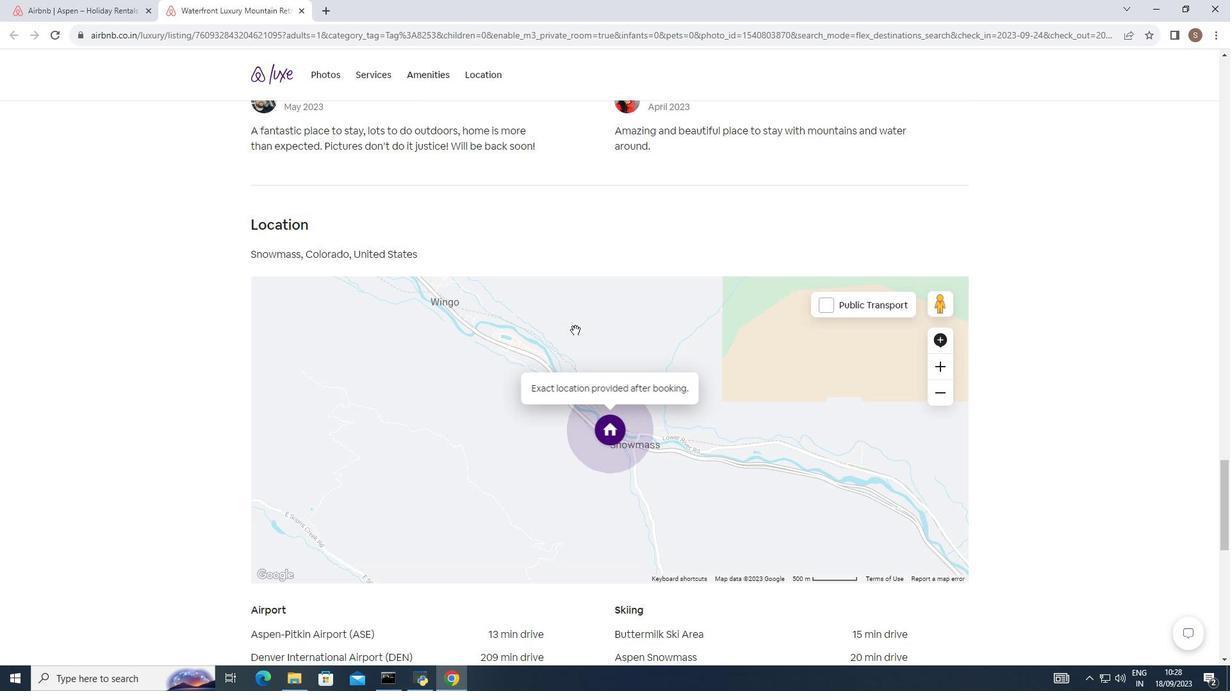 
Action: Mouse moved to (579, 333)
Screenshot: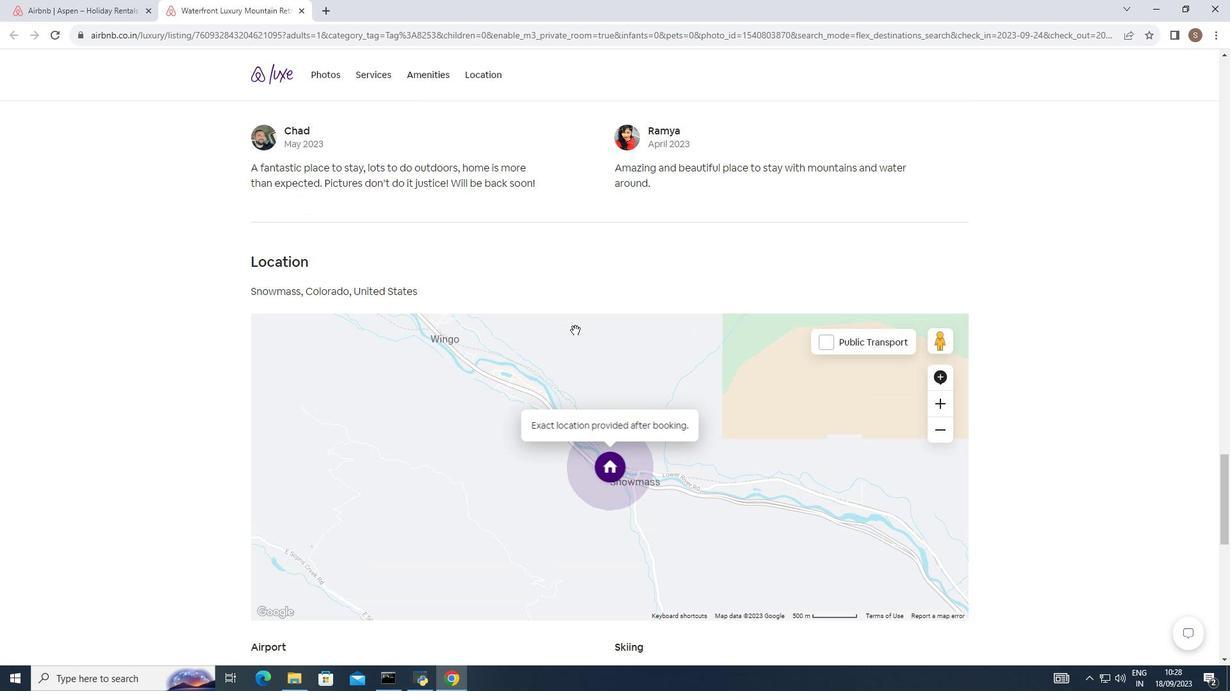 
Action: Mouse scrolled (579, 334) with delta (0, 0)
Screenshot: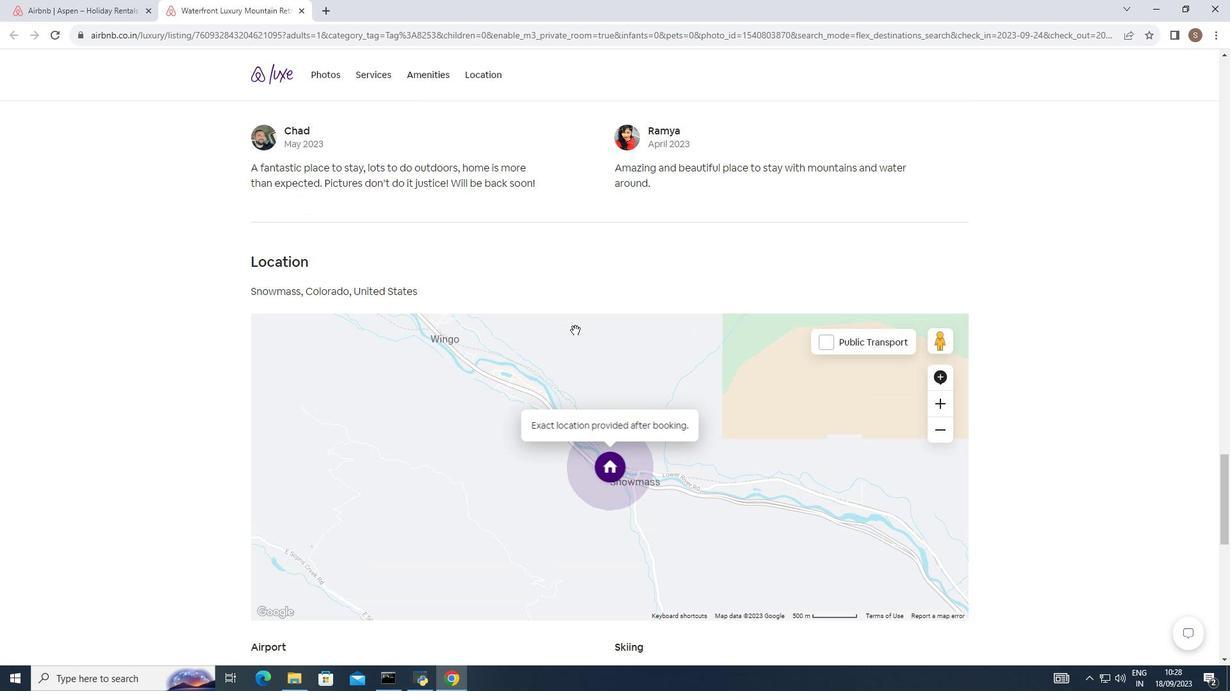 
Action: Mouse moved to (579, 334)
Screenshot: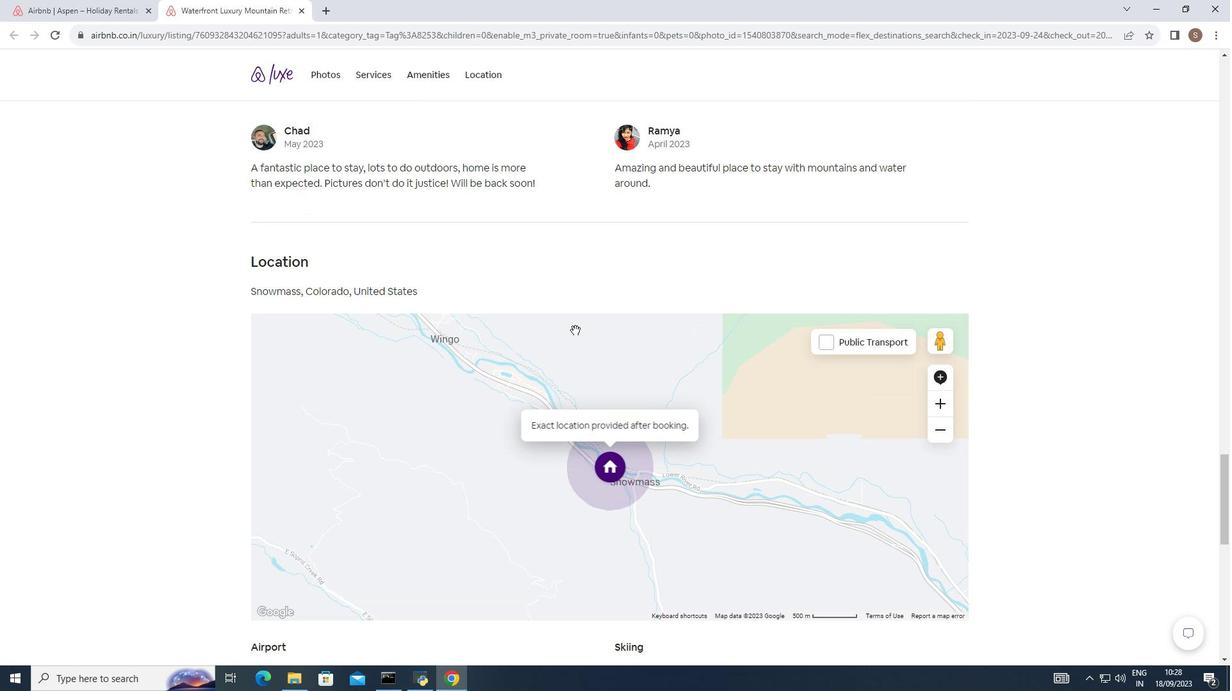 
Action: Mouse scrolled (579, 335) with delta (0, 0)
Screenshot: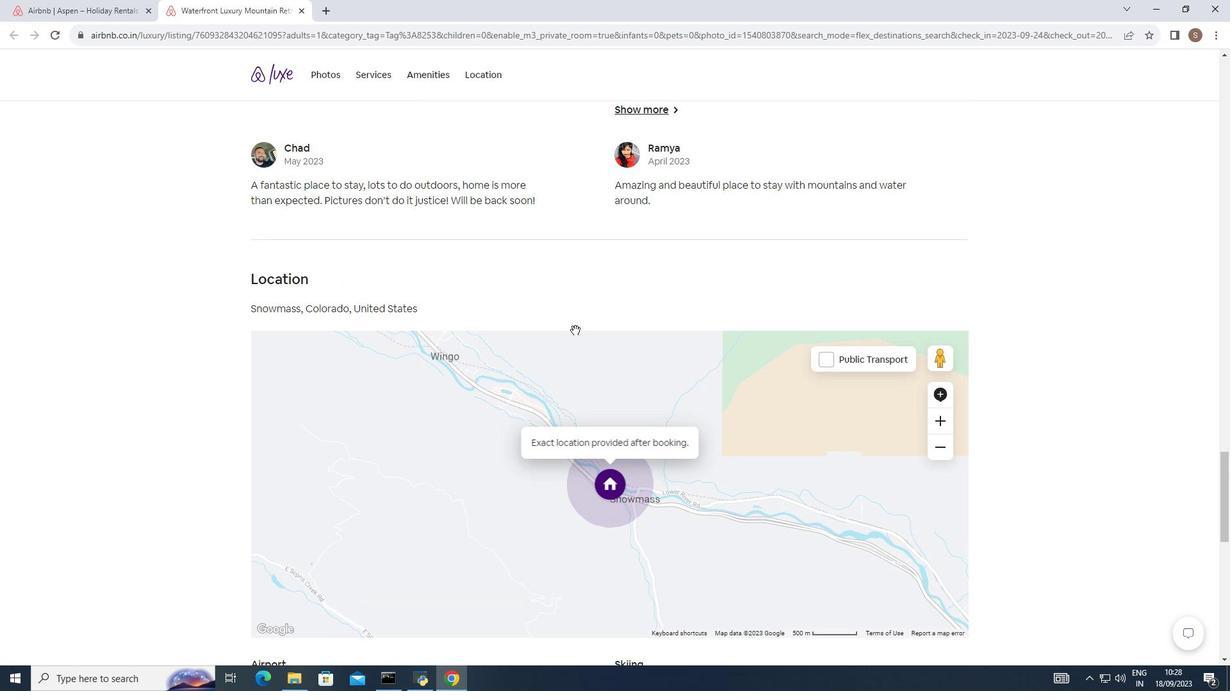
Action: Mouse scrolled (579, 335) with delta (0, 0)
Screenshot: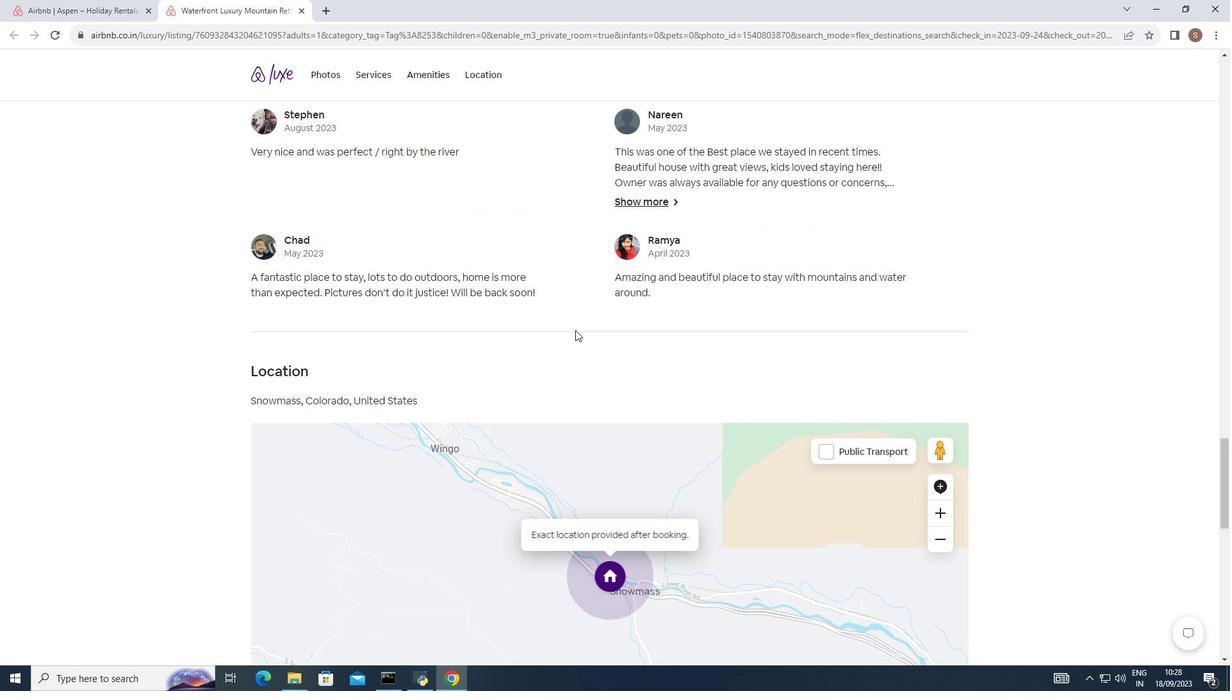 
Action: Mouse scrolled (579, 335) with delta (0, 0)
Screenshot: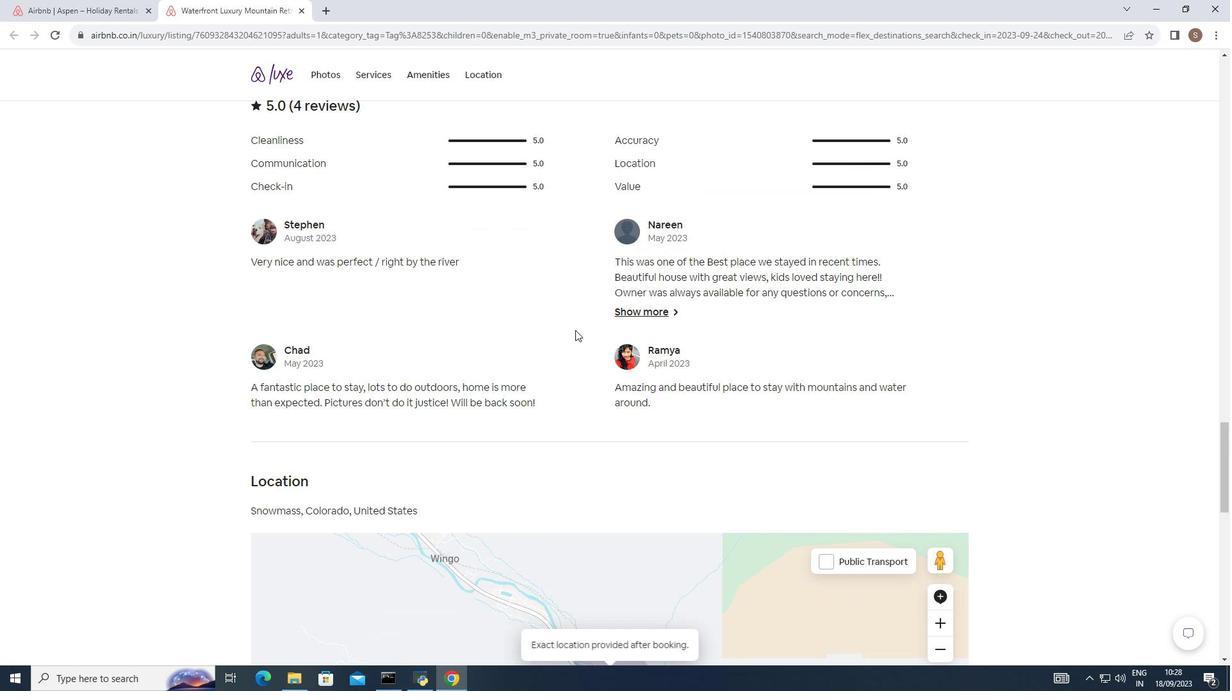 
Action: Mouse scrolled (579, 335) with delta (0, 0)
Screenshot: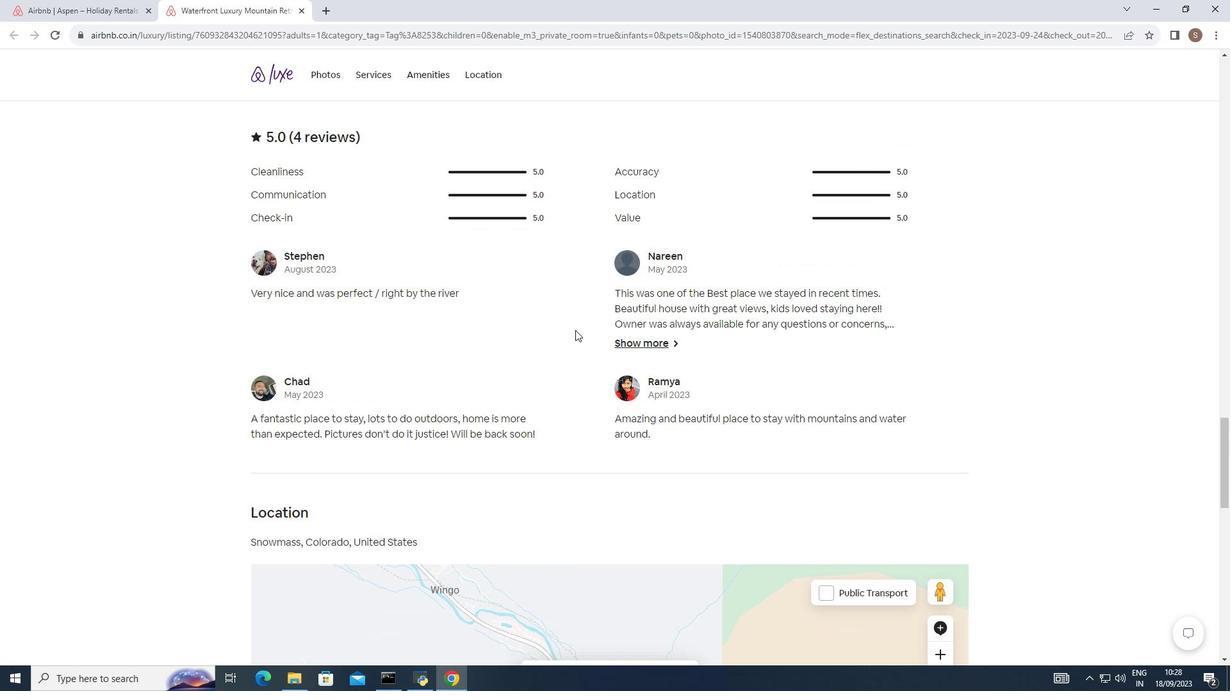 
Action: Mouse scrolled (579, 335) with delta (0, 0)
Screenshot: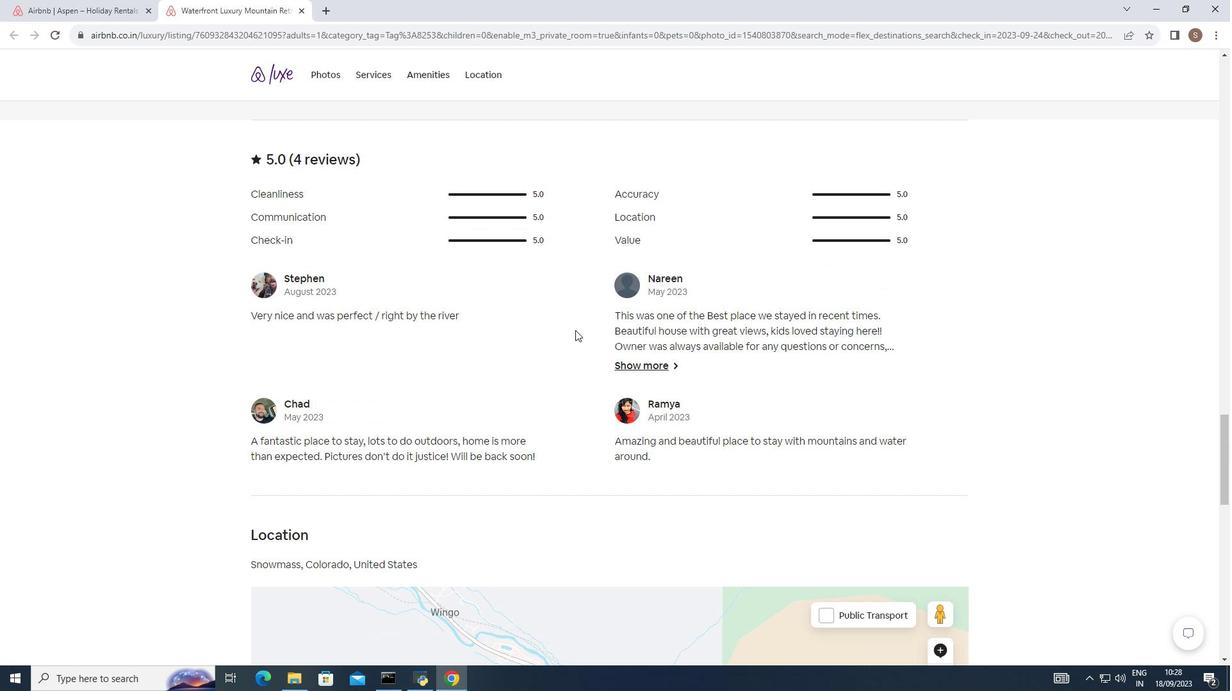 
Action: Mouse scrolled (579, 335) with delta (0, 0)
Screenshot: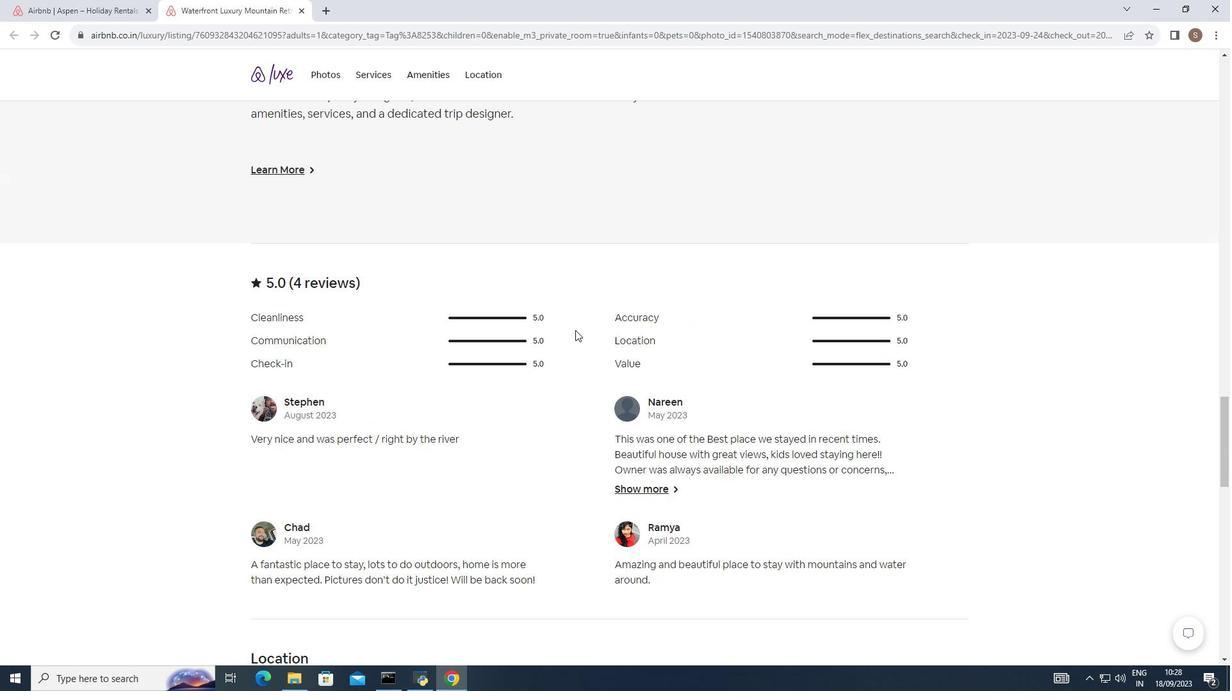 
Action: Mouse scrolled (579, 335) with delta (0, 0)
Screenshot: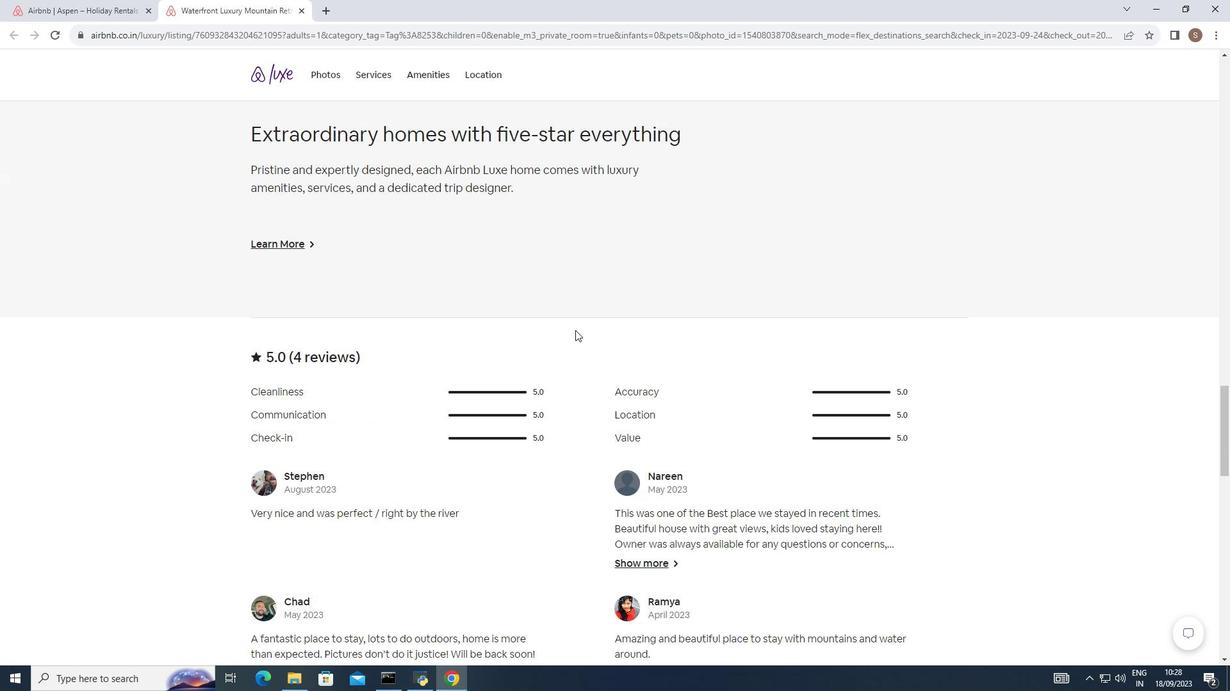
Action: Mouse scrolled (579, 335) with delta (0, 0)
Screenshot: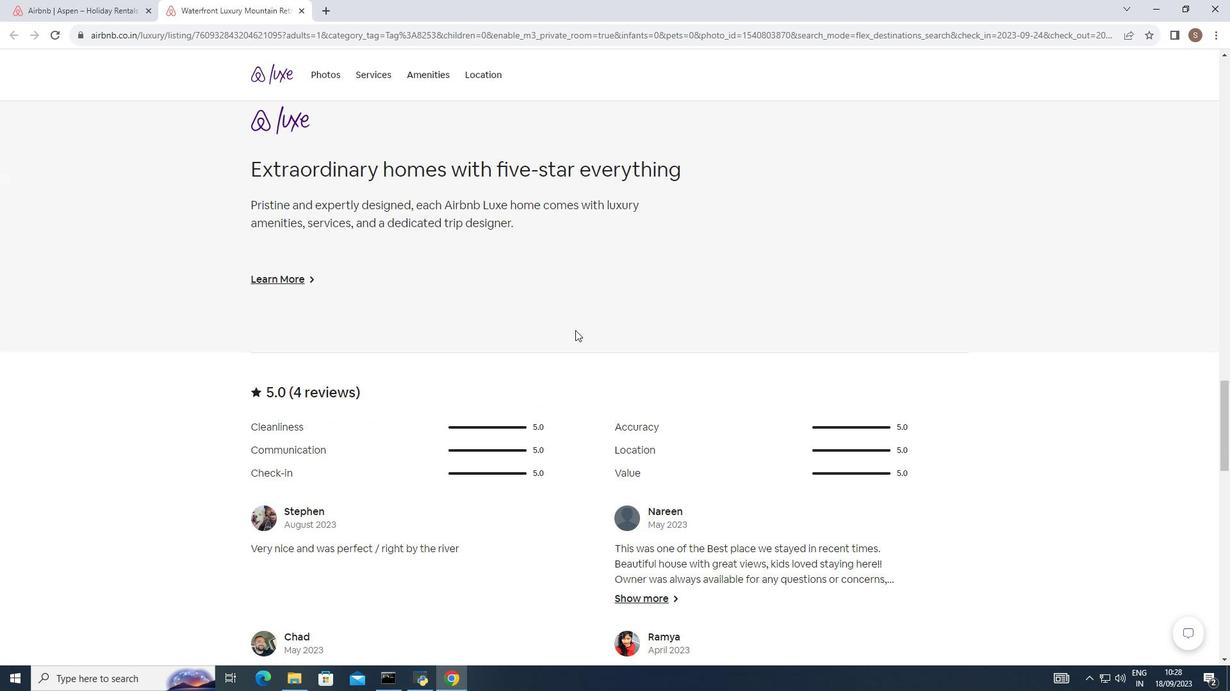
Action: Mouse scrolled (579, 335) with delta (0, 0)
Screenshot: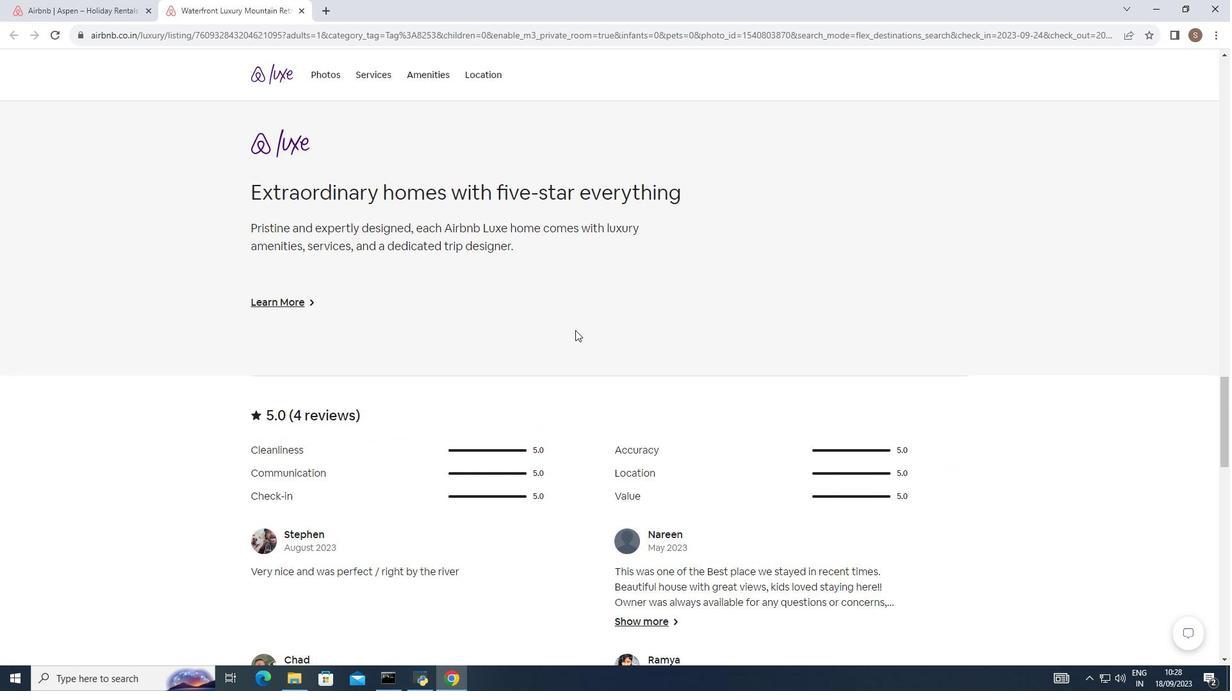 
Action: Mouse moved to (579, 334)
Screenshot: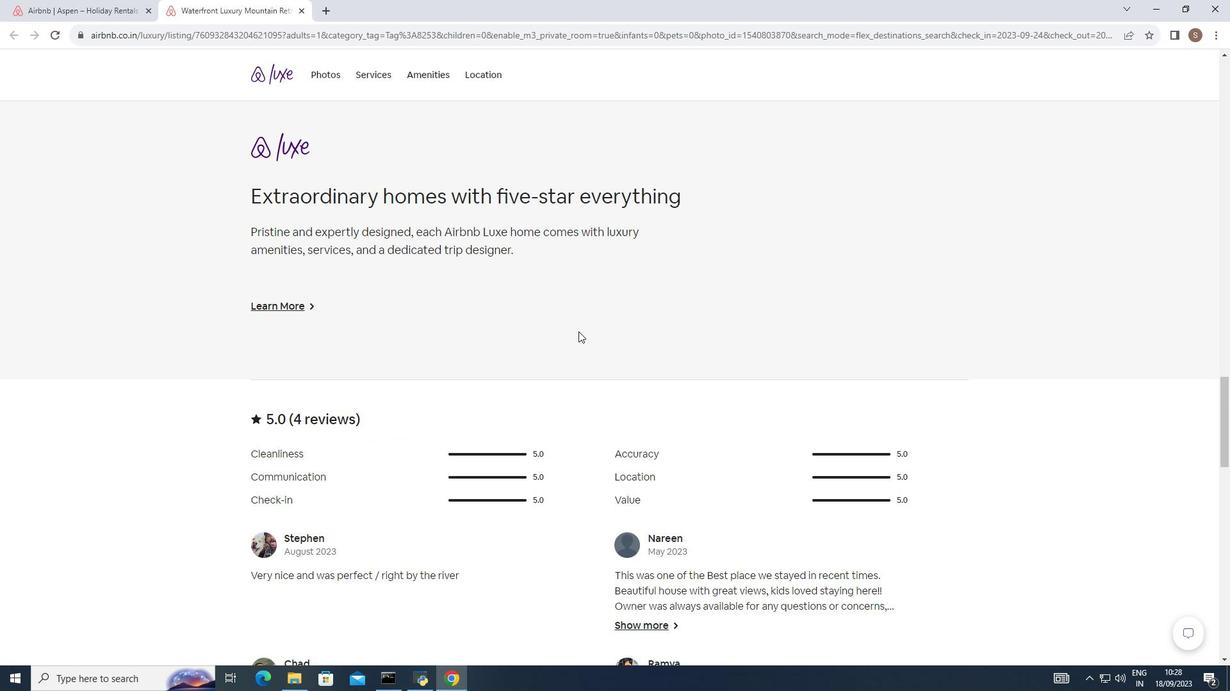 
Action: Mouse scrolled (579, 335) with delta (0, 0)
Screenshot: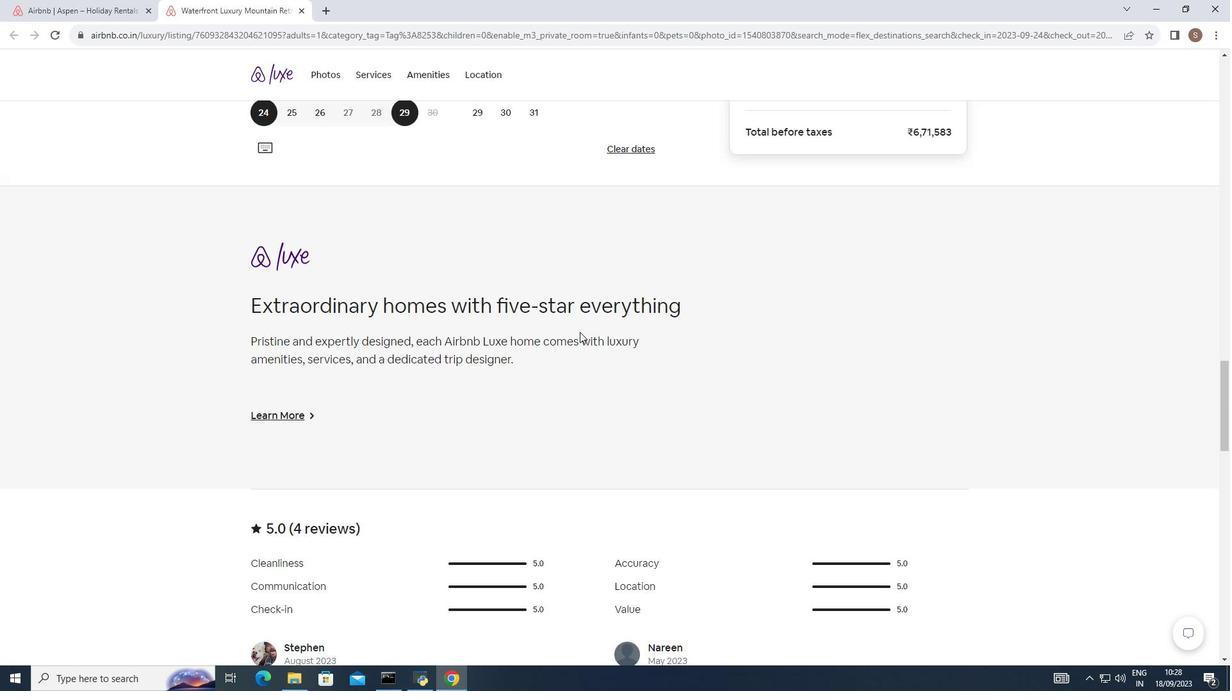 
Action: Mouse moved to (583, 336)
Screenshot: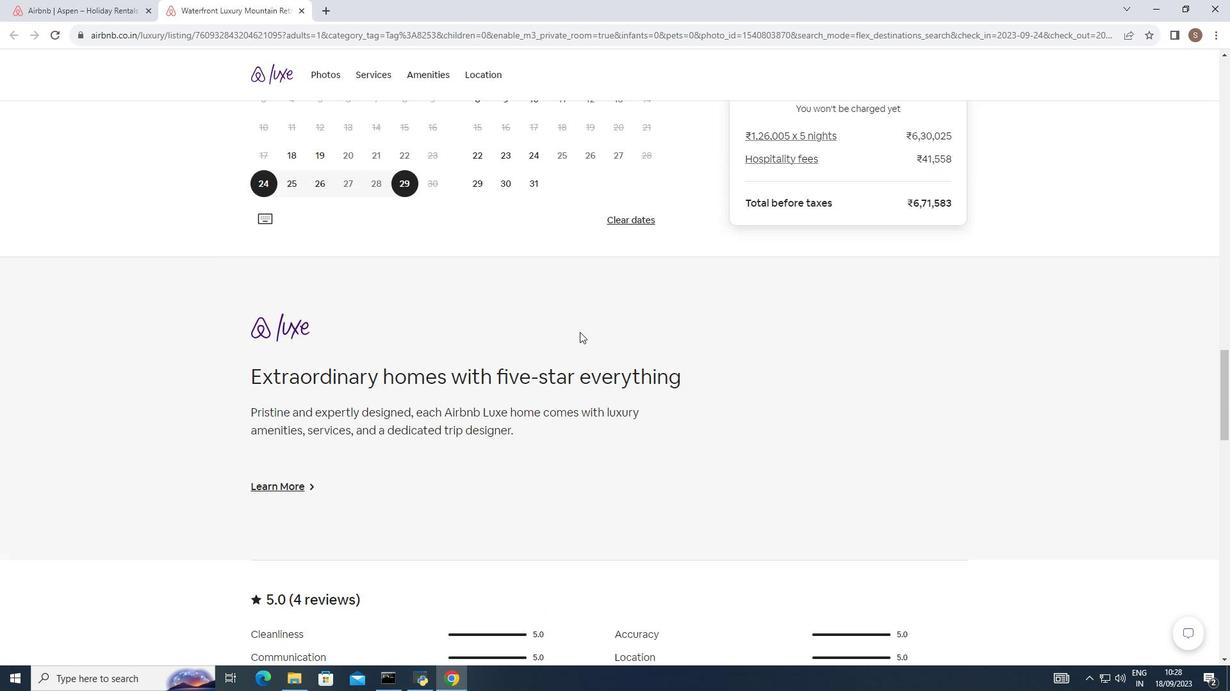 
Action: Mouse scrolled (583, 336) with delta (0, 0)
Screenshot: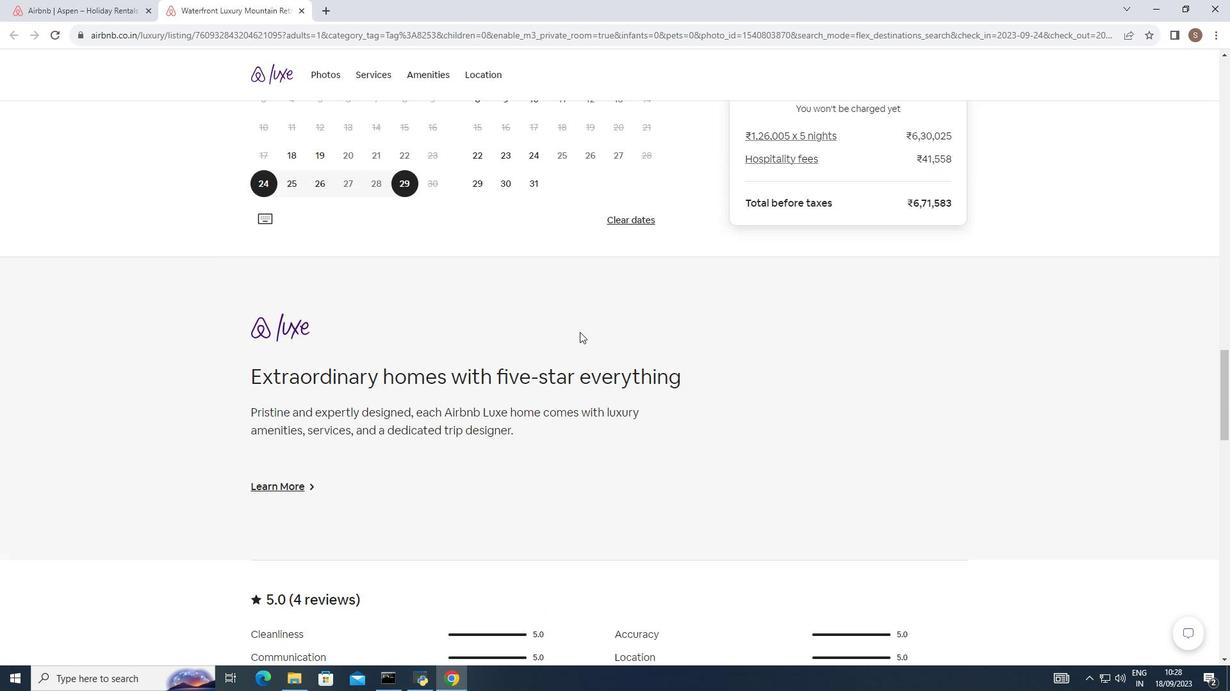 
Action: Mouse moved to (583, 336)
Screenshot: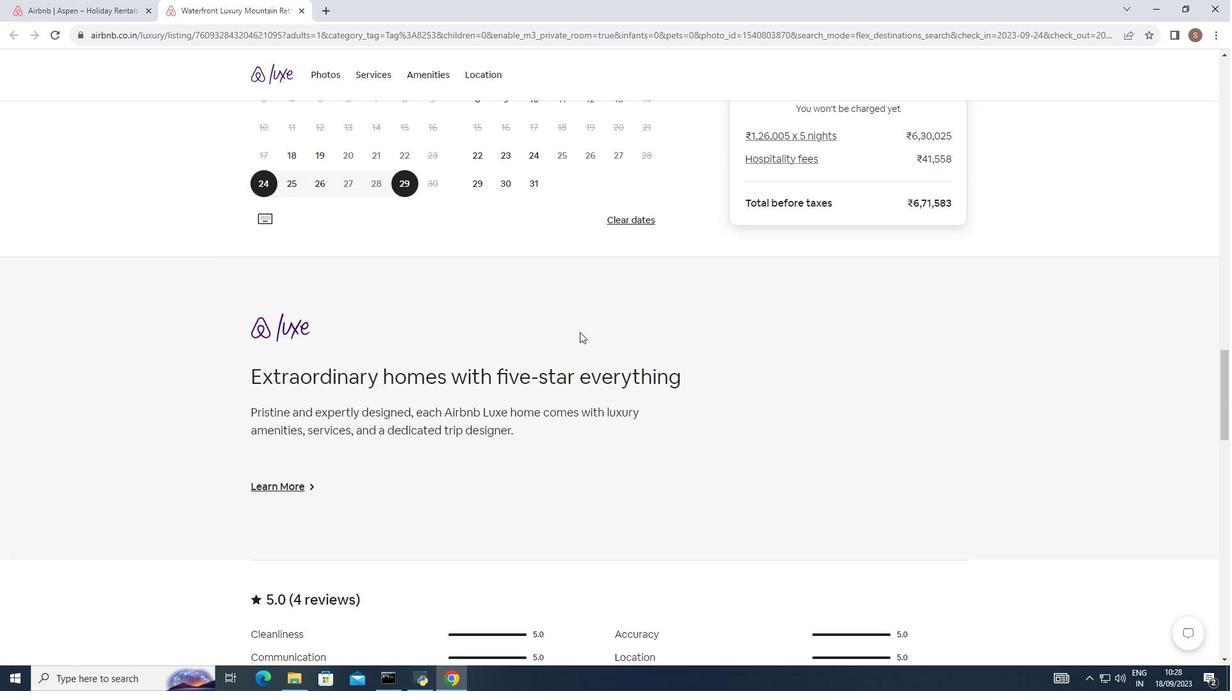 
Action: Mouse scrolled (583, 336) with delta (0, 0)
Screenshot: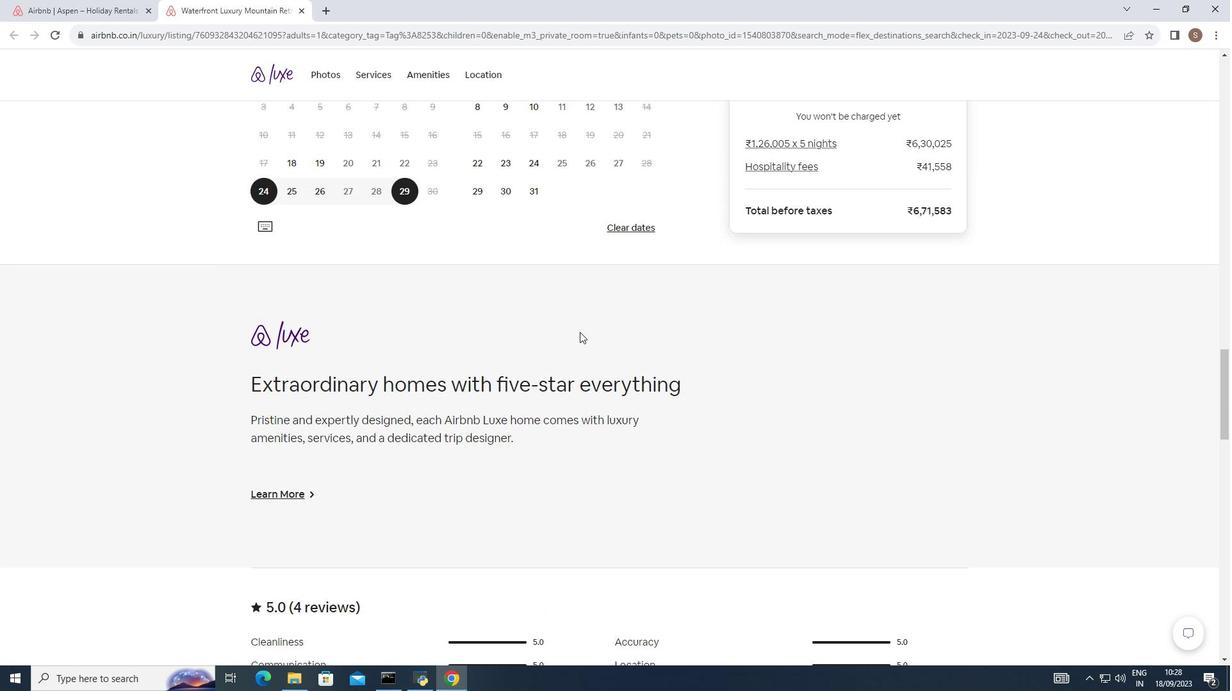 
Action: Mouse scrolled (583, 336) with delta (0, 0)
Screenshot: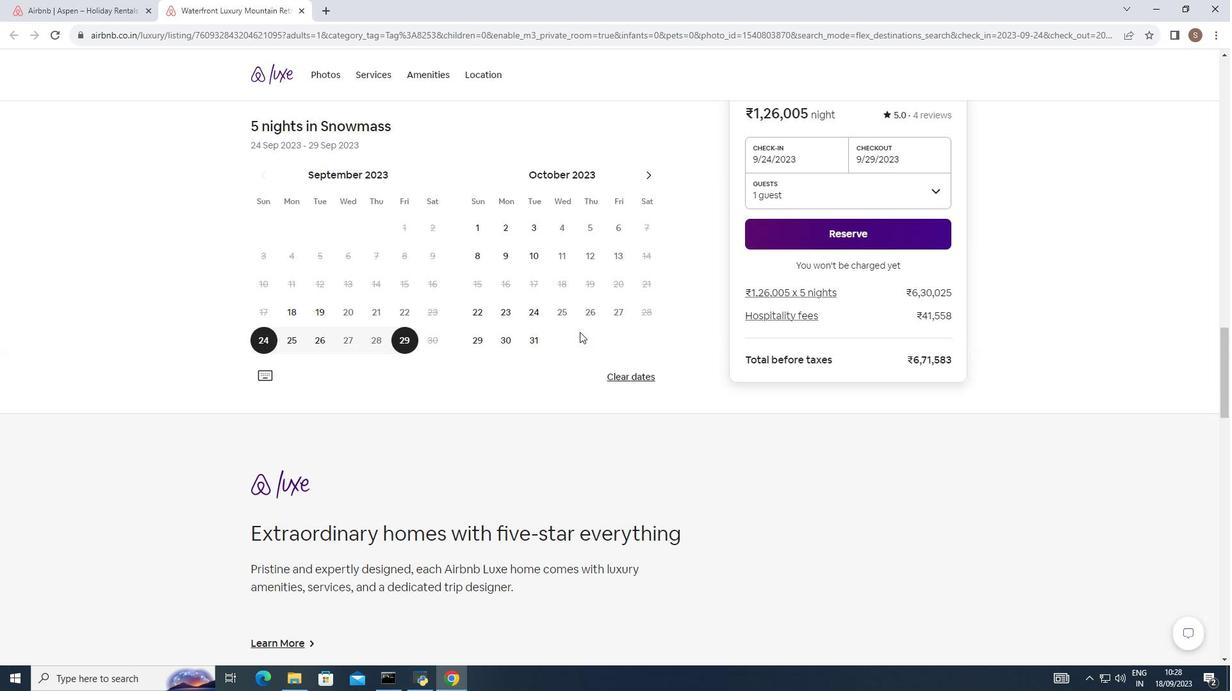 
Action: Mouse scrolled (583, 336) with delta (0, 0)
Screenshot: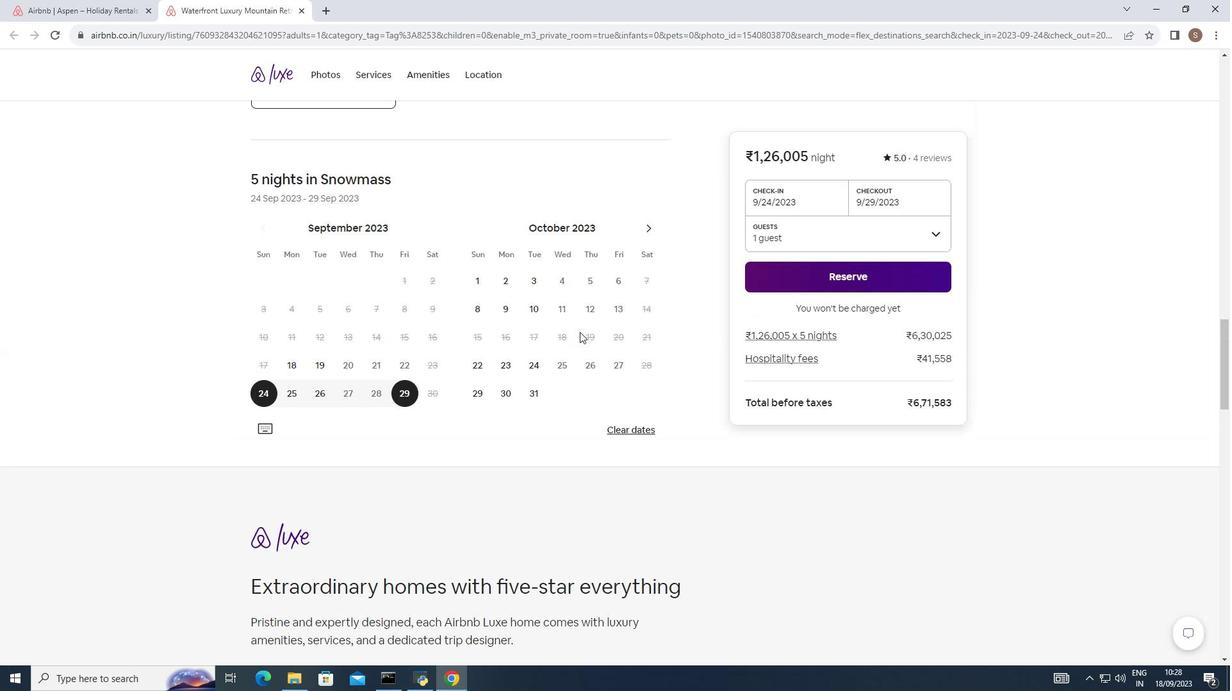 
Action: Mouse scrolled (583, 336) with delta (0, 0)
Screenshot: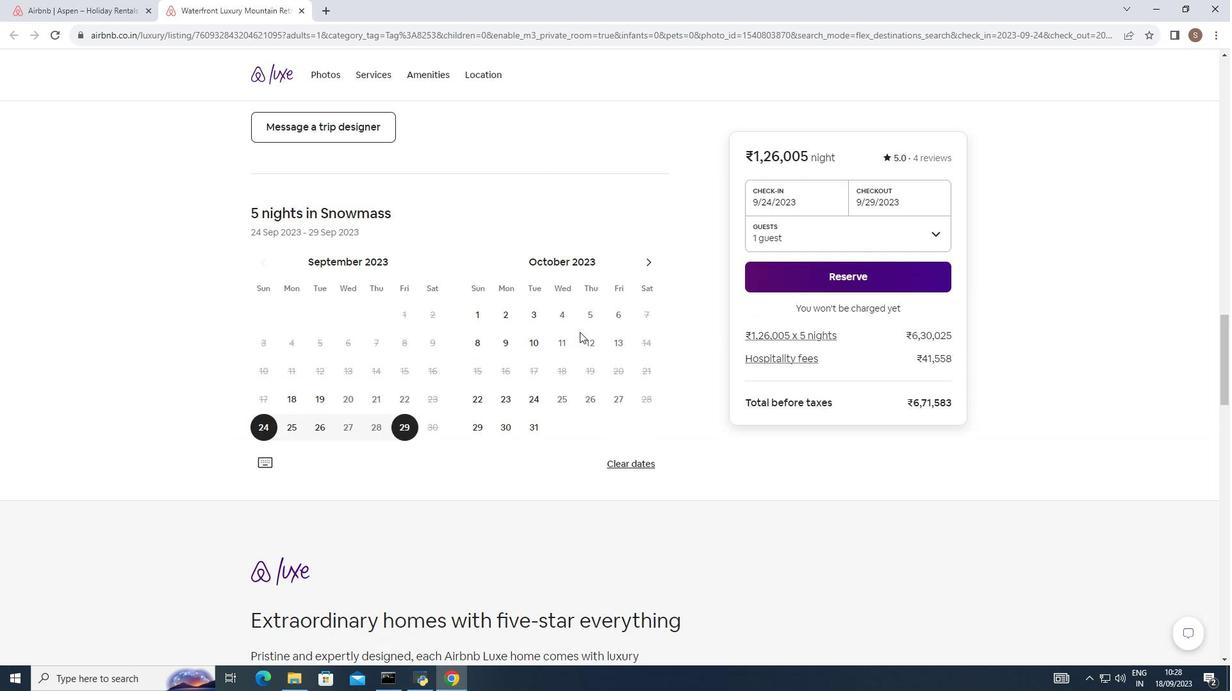 
Action: Mouse scrolled (583, 336) with delta (0, 0)
Screenshot: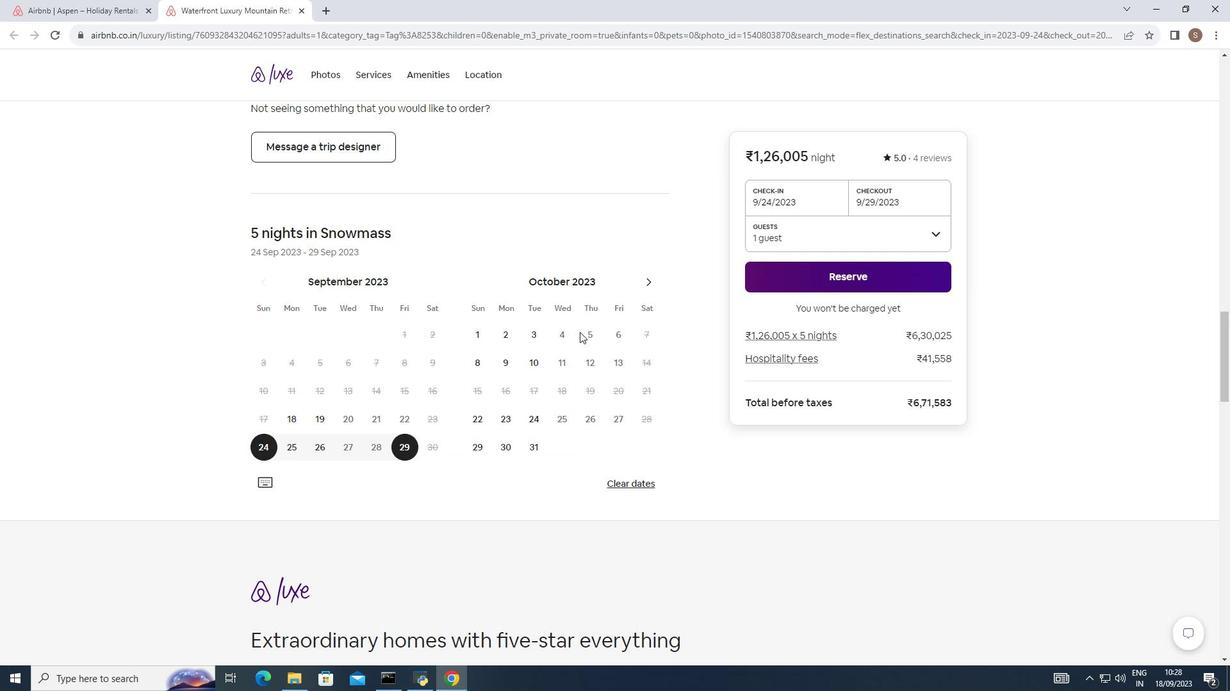 
Action: Mouse scrolled (583, 336) with delta (0, 0)
Screenshot: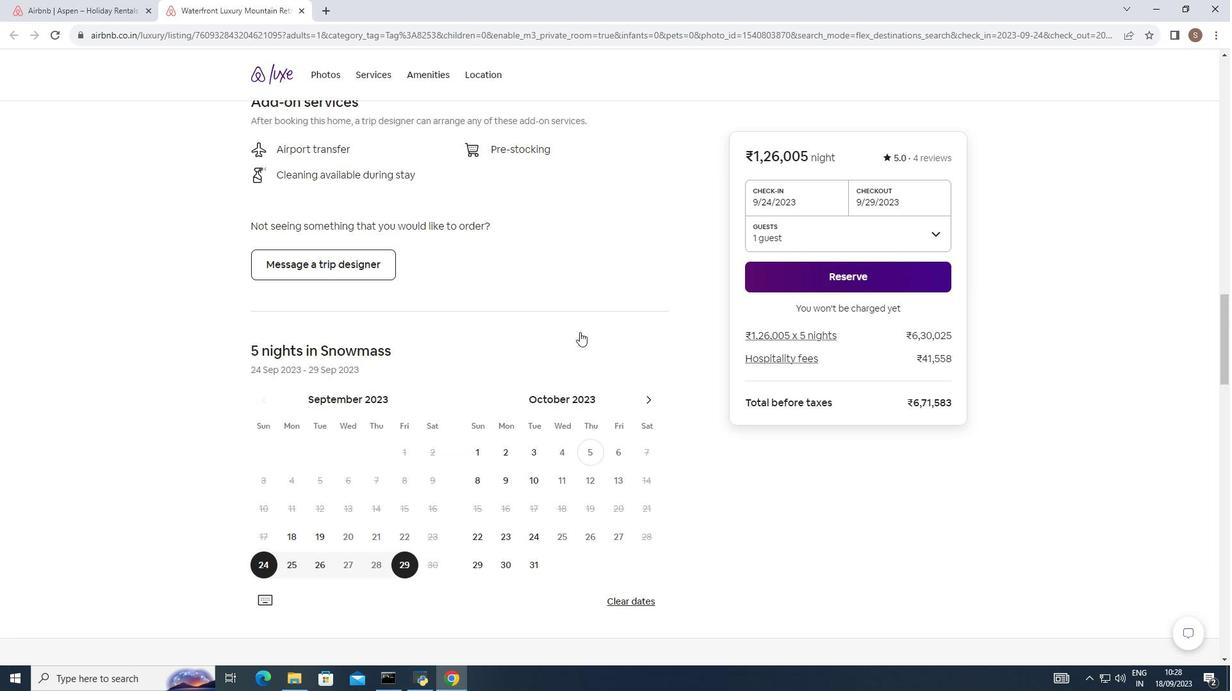 
Action: Mouse scrolled (583, 336) with delta (0, 0)
Screenshot: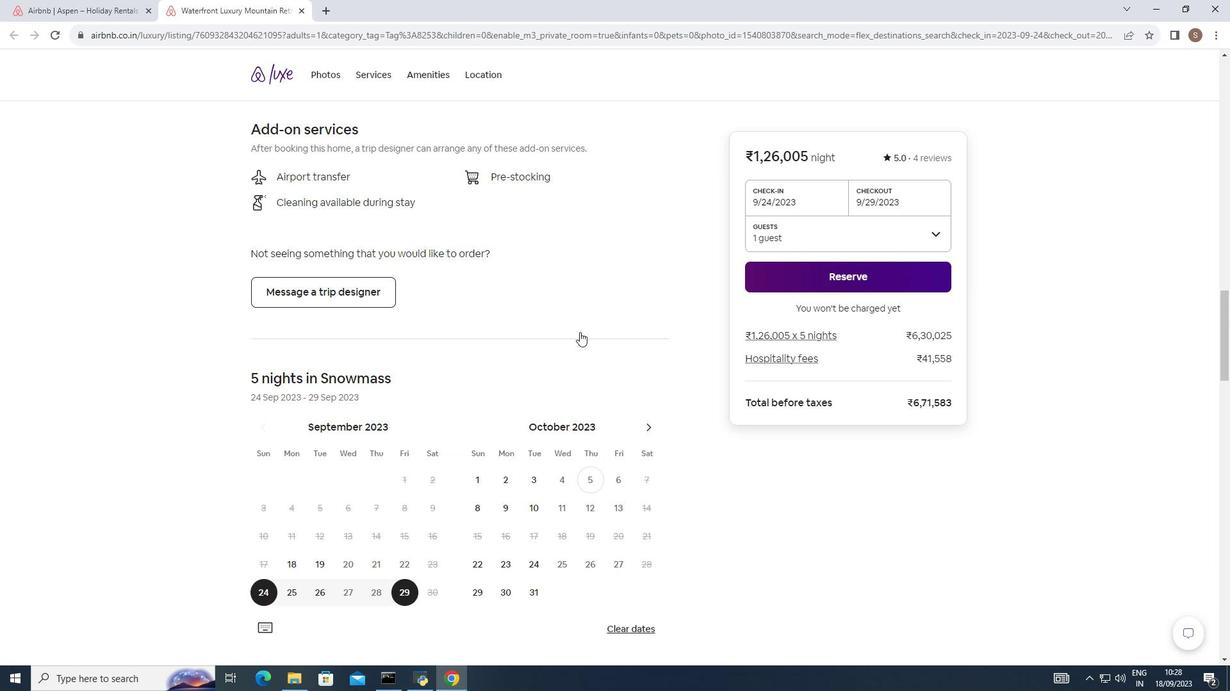 
Action: Mouse scrolled (583, 336) with delta (0, 0)
Screenshot: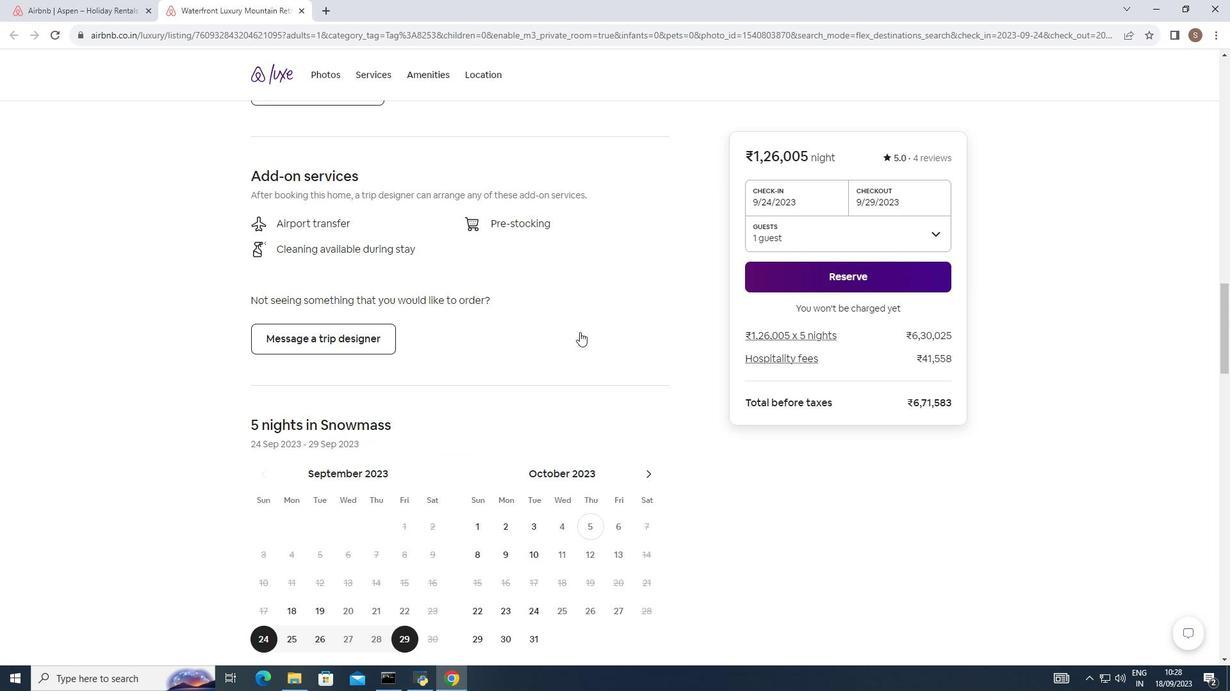 
Action: Mouse moved to (584, 336)
Screenshot: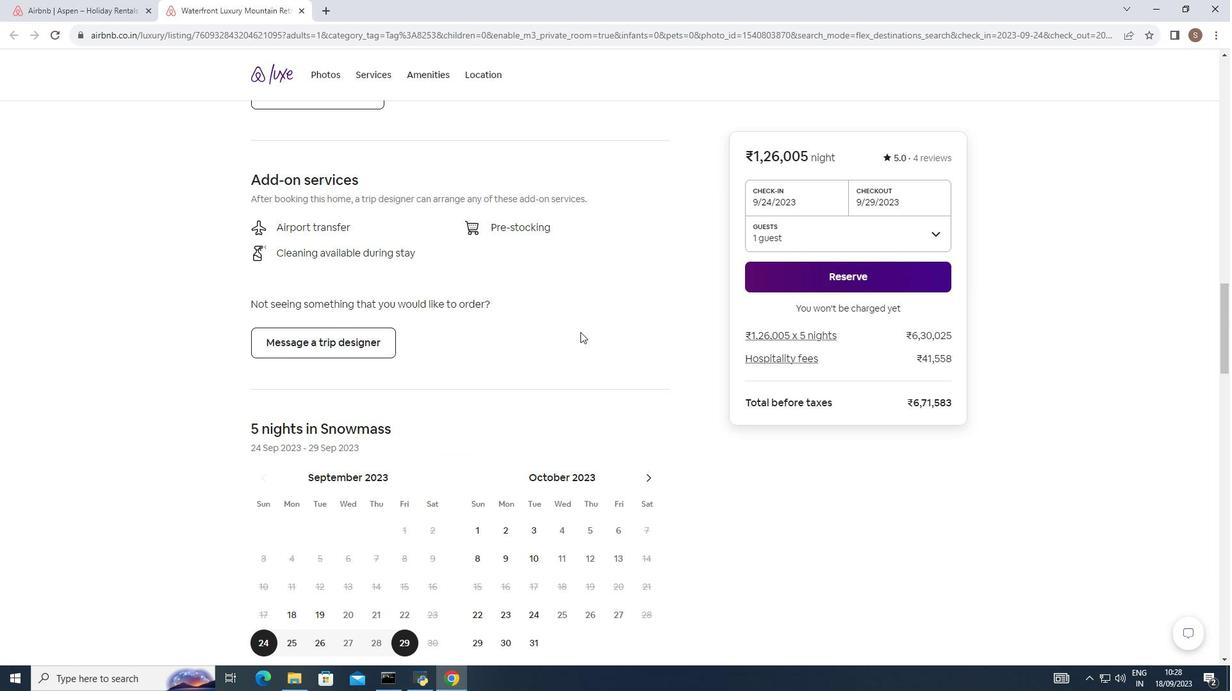 
Action: Mouse scrolled (584, 336) with delta (0, 0)
Screenshot: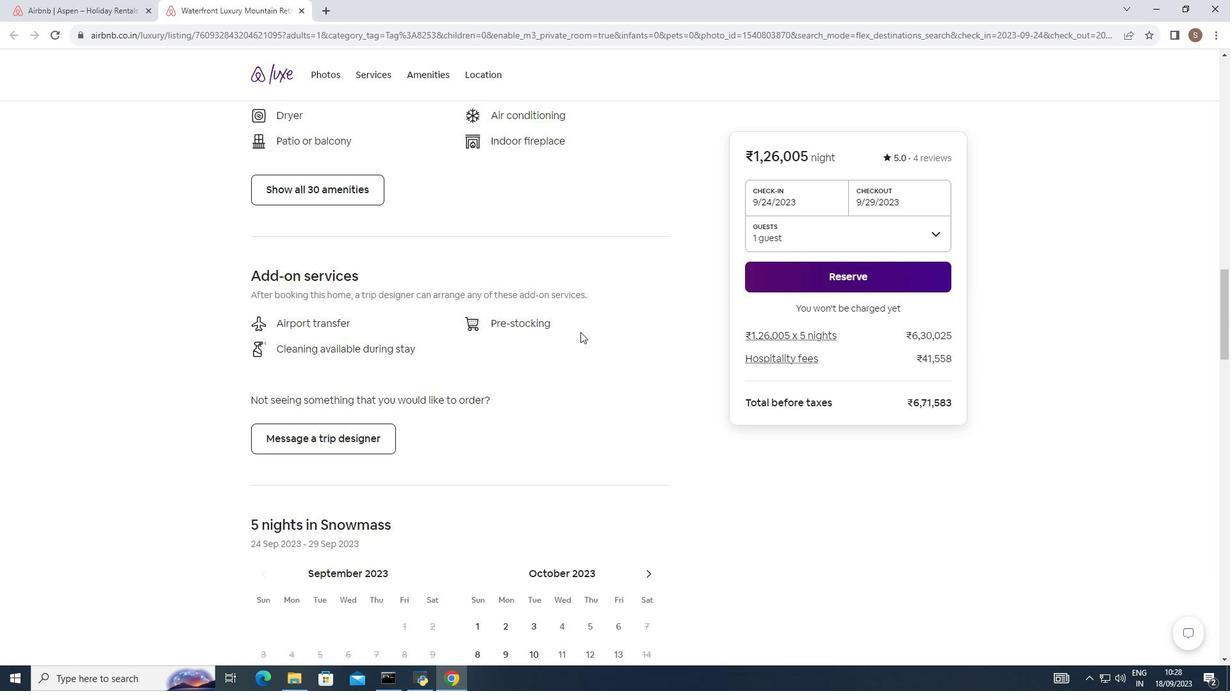 
Action: Mouse scrolled (584, 336) with delta (0, 0)
Screenshot: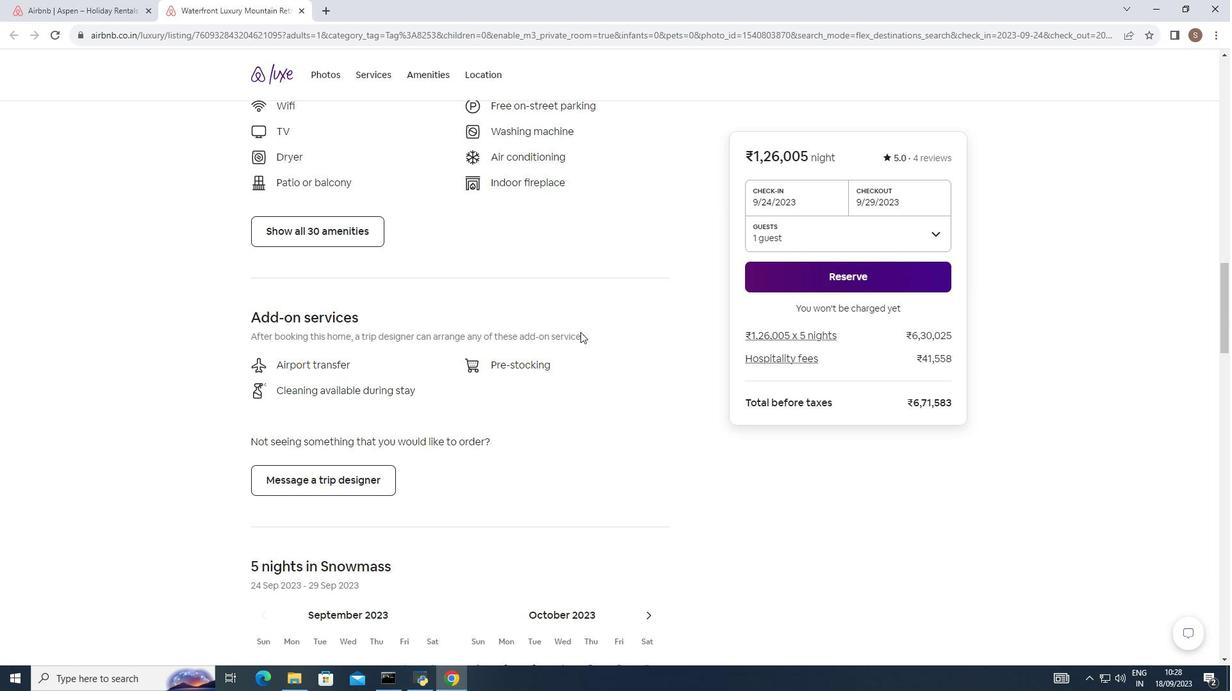 
Action: Mouse scrolled (584, 336) with delta (0, 0)
Screenshot: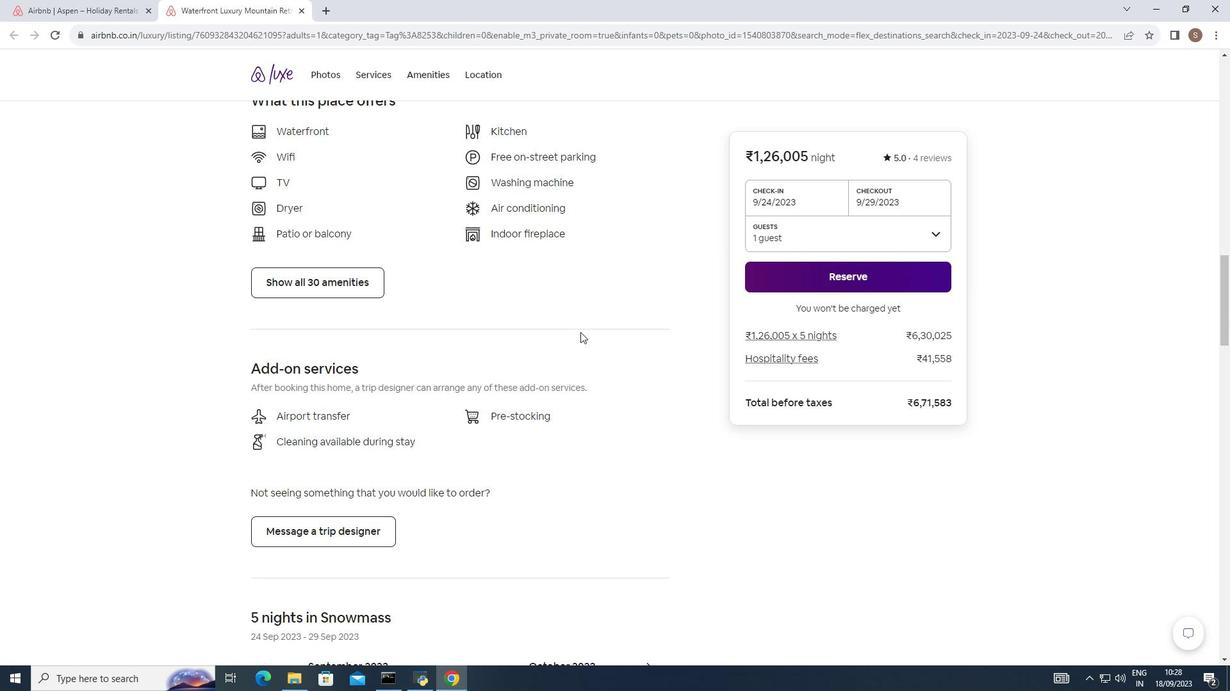 
Action: Mouse scrolled (584, 336) with delta (0, 0)
Screenshot: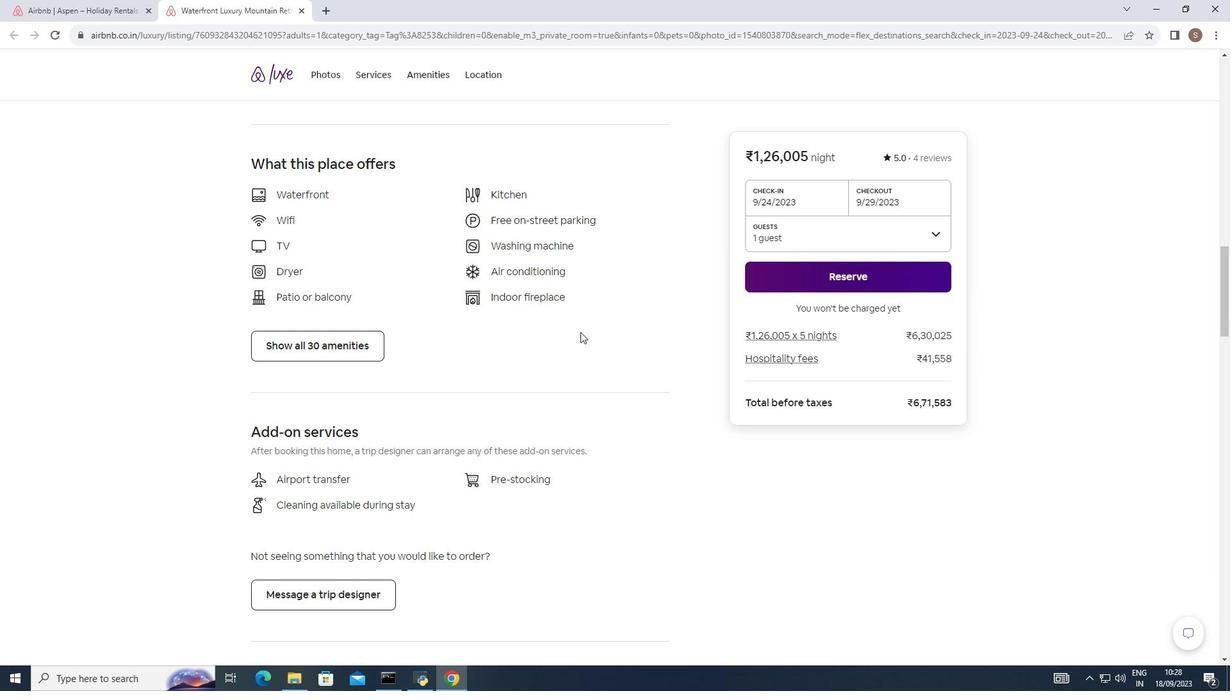 
Action: Mouse scrolled (584, 336) with delta (0, 0)
Screenshot: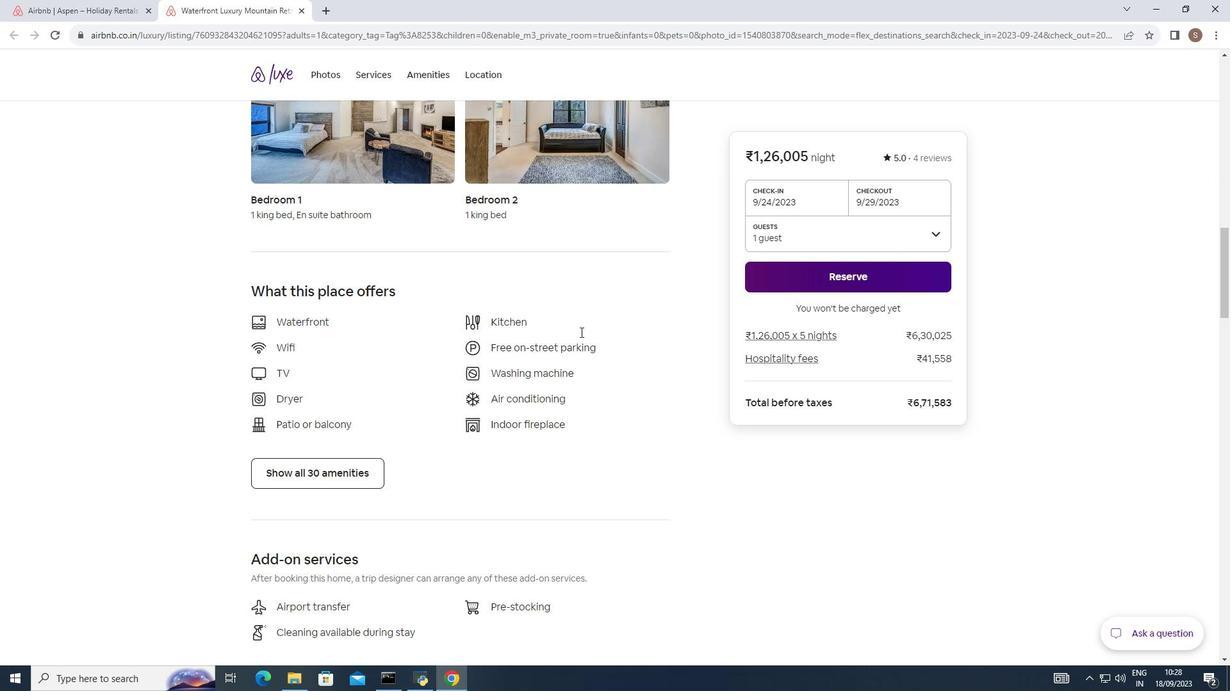 
Action: Mouse scrolled (584, 336) with delta (0, 0)
Screenshot: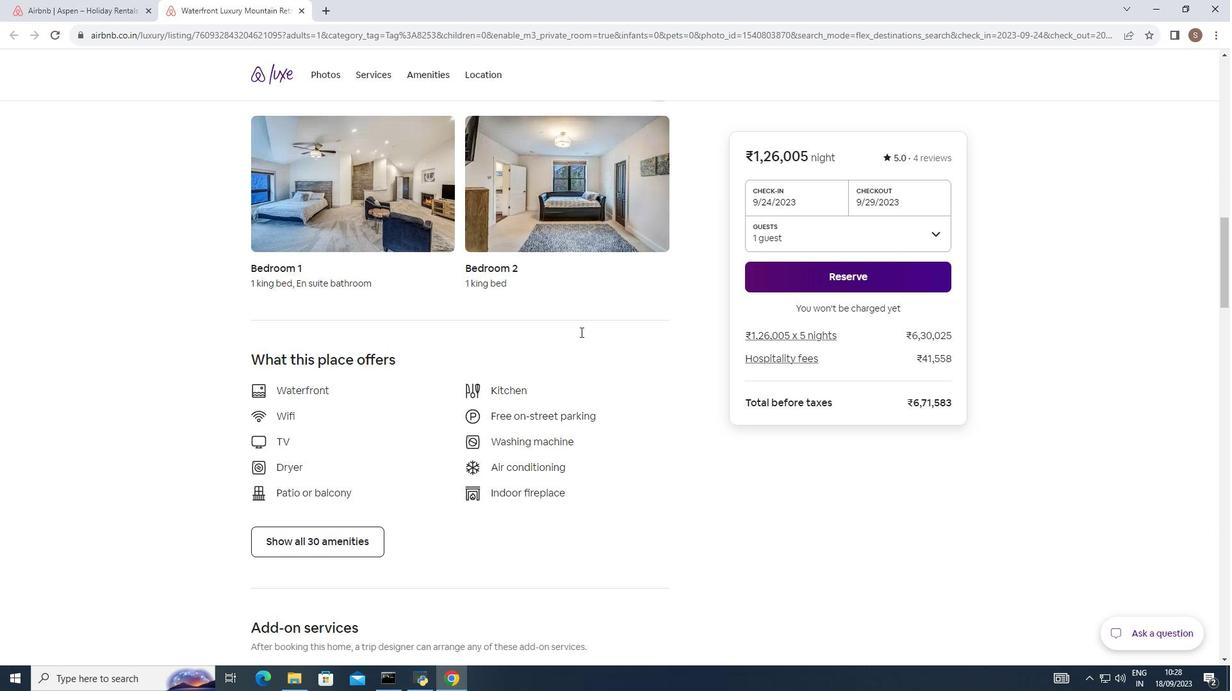 
Action: Mouse scrolled (584, 336) with delta (0, 0)
Screenshot: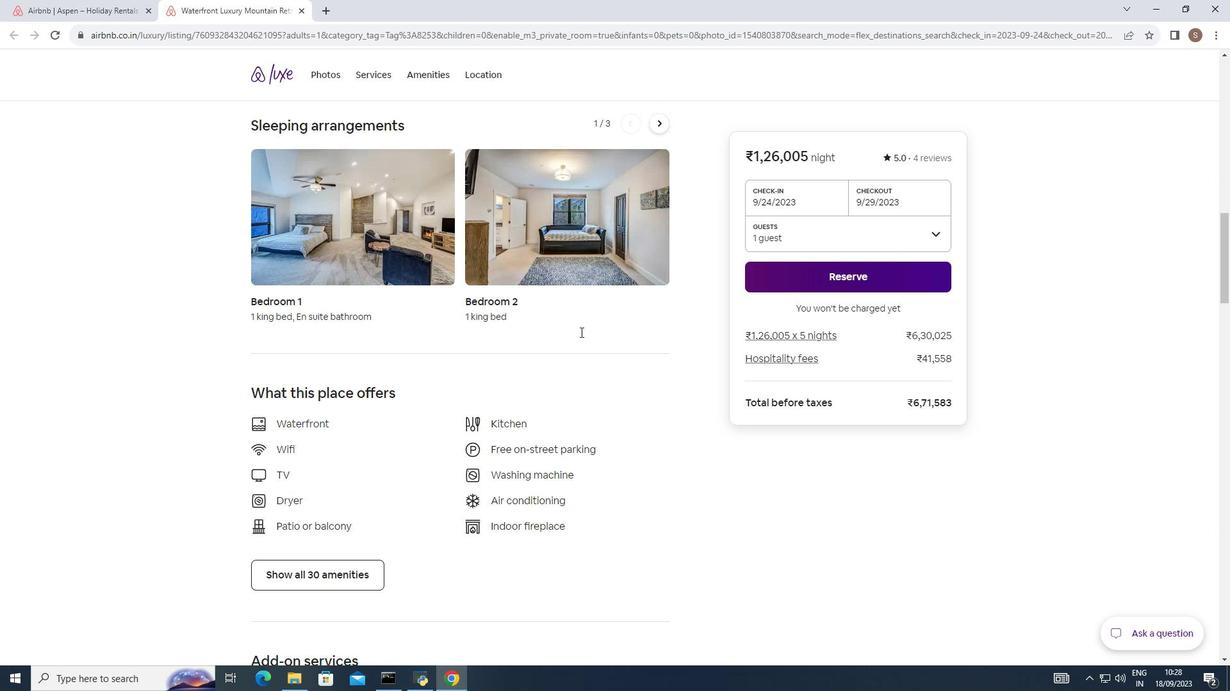 
Action: Mouse scrolled (584, 336) with delta (0, 0)
Screenshot: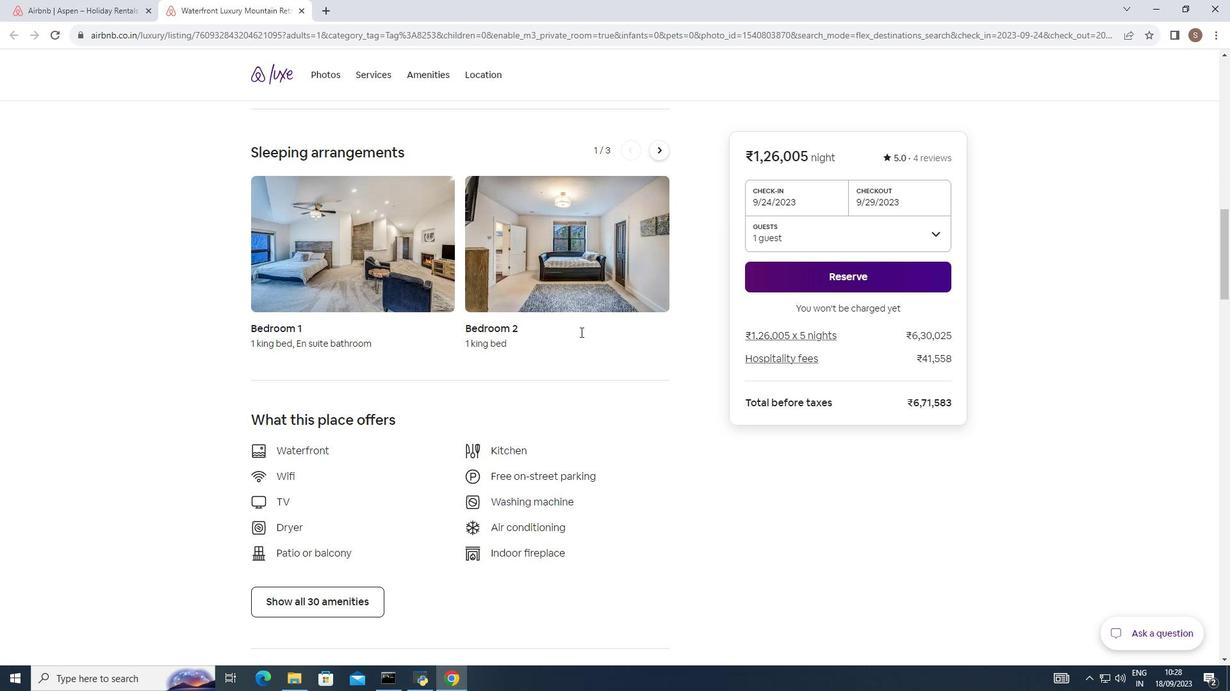 
Action: Mouse scrolled (584, 336) with delta (0, 0)
Screenshot: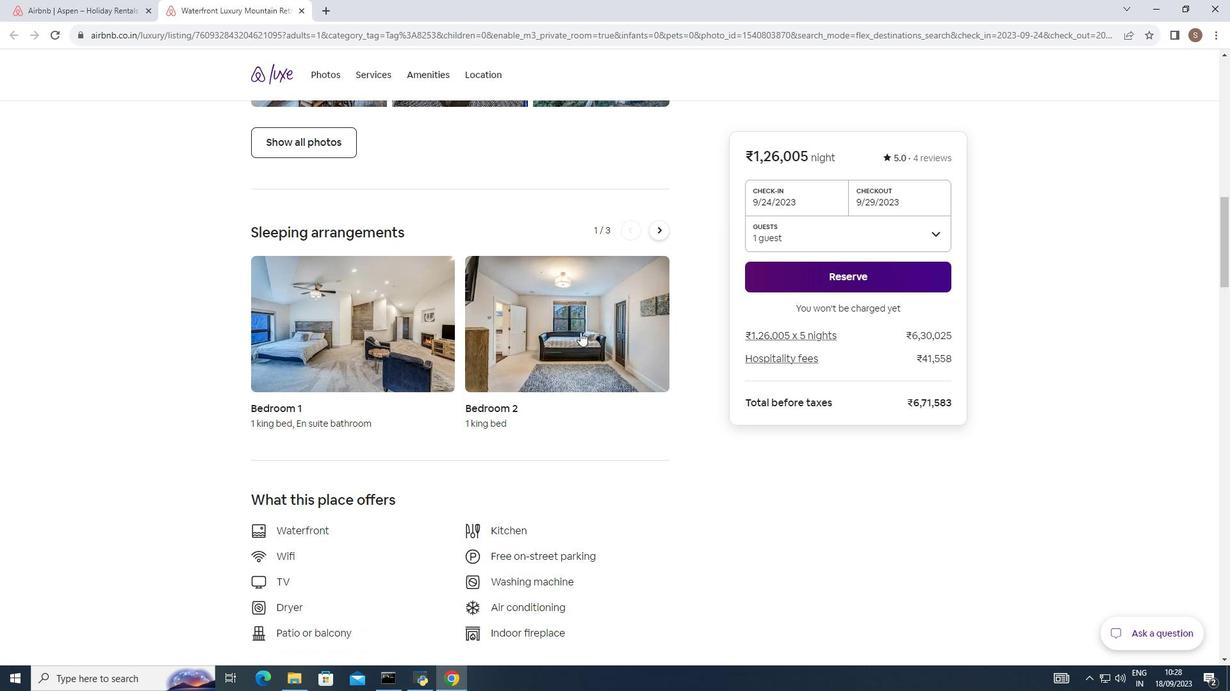 
Action: Mouse scrolled (584, 336) with delta (0, 0)
Screenshot: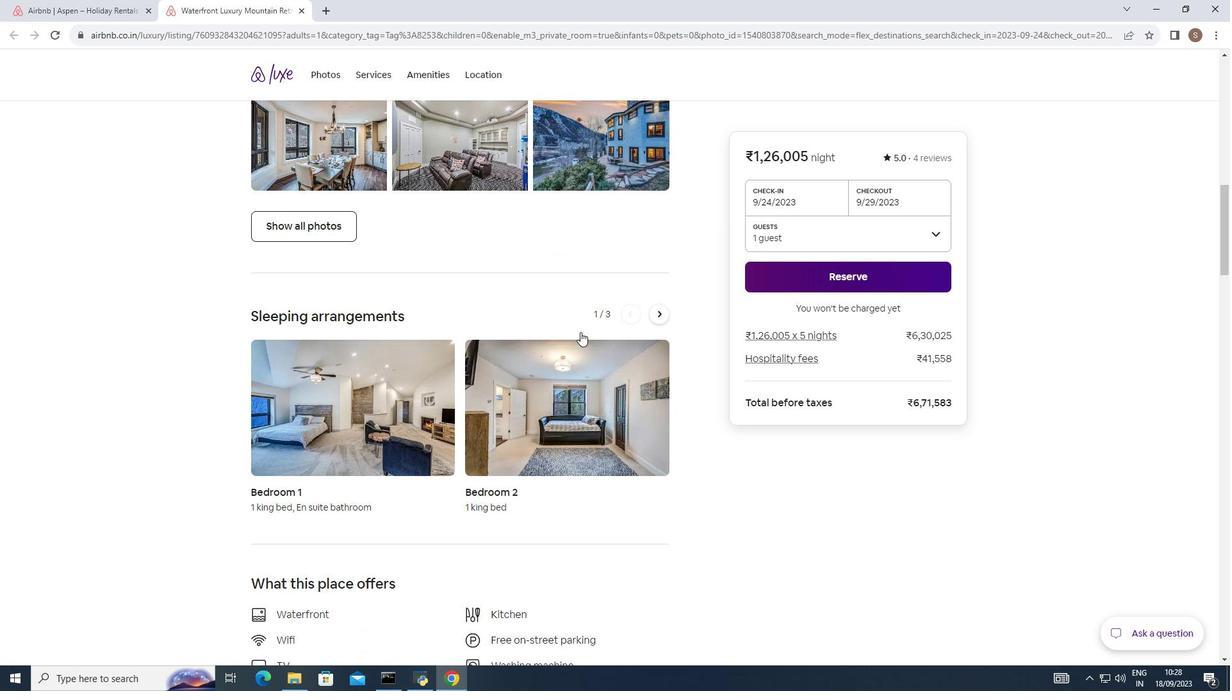 
Action: Mouse scrolled (584, 336) with delta (0, 0)
Screenshot: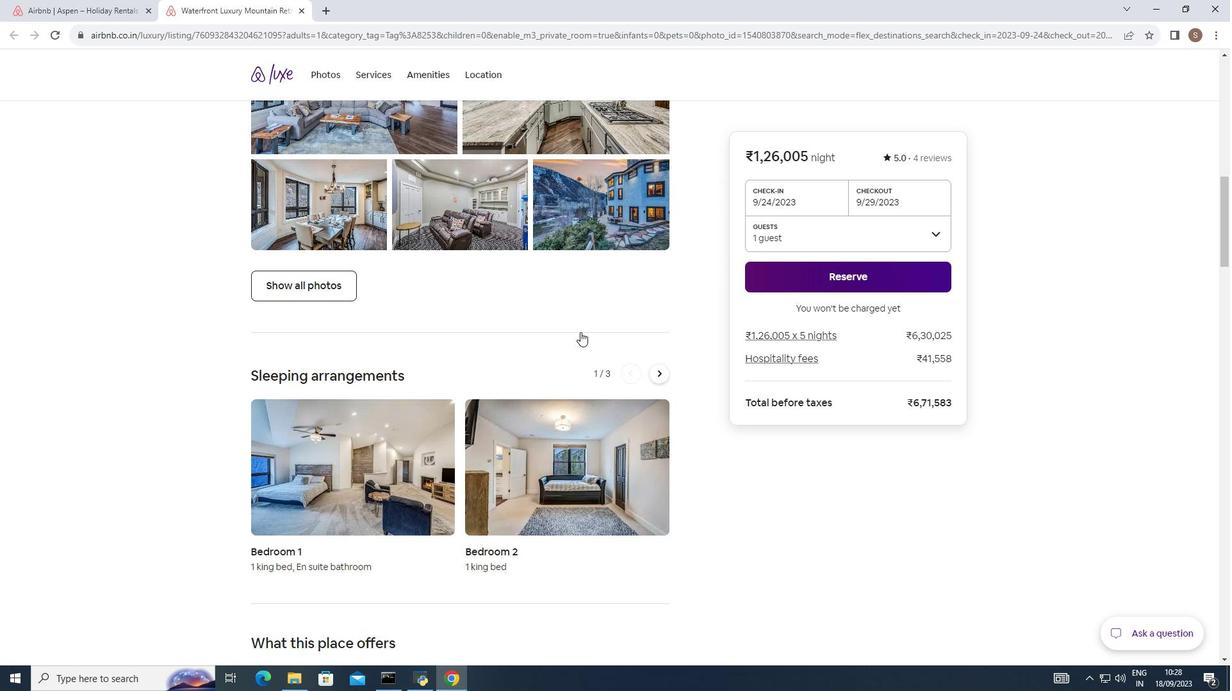 
Action: Mouse scrolled (584, 336) with delta (0, 0)
Screenshot: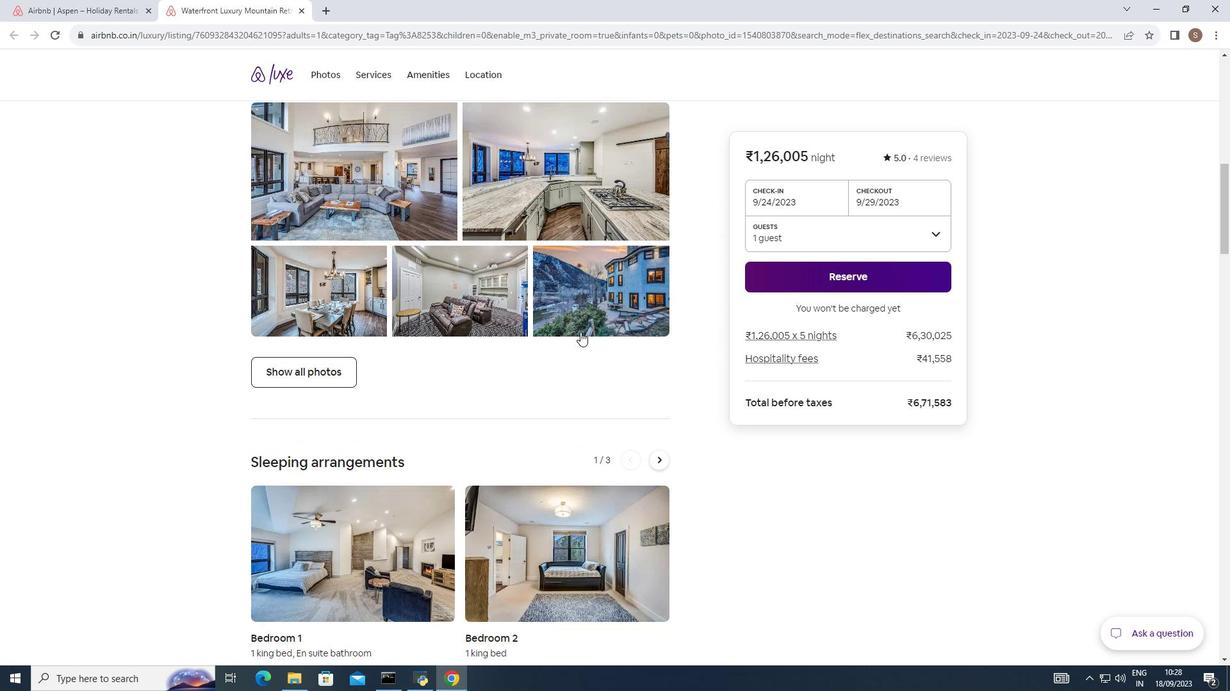 
Action: Mouse scrolled (584, 336) with delta (0, 0)
Screenshot: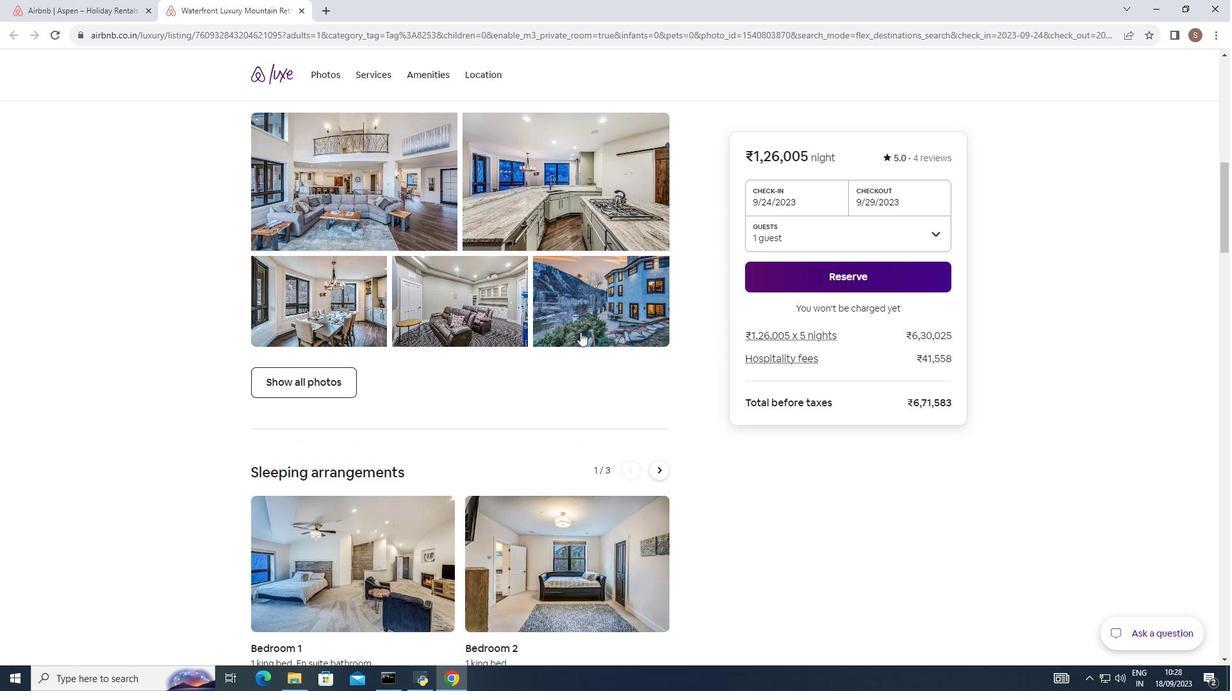 
Action: Mouse scrolled (584, 336) with delta (0, 0)
Screenshot: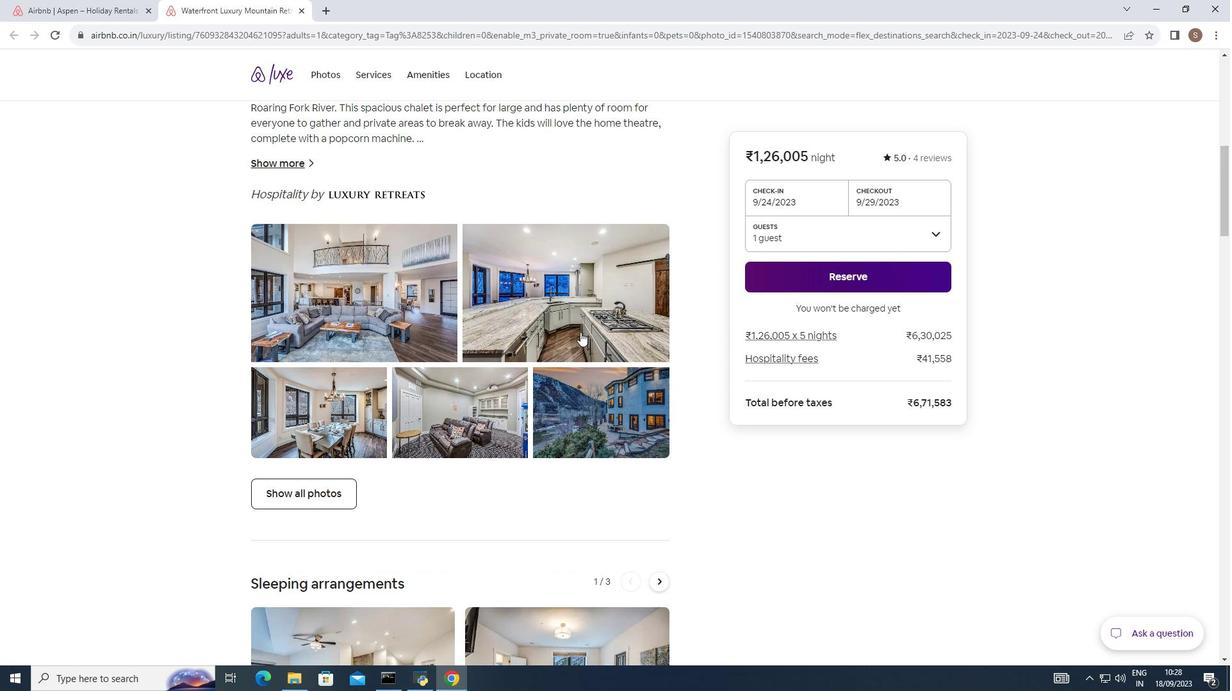 
Action: Mouse scrolled (584, 336) with delta (0, 0)
Screenshot: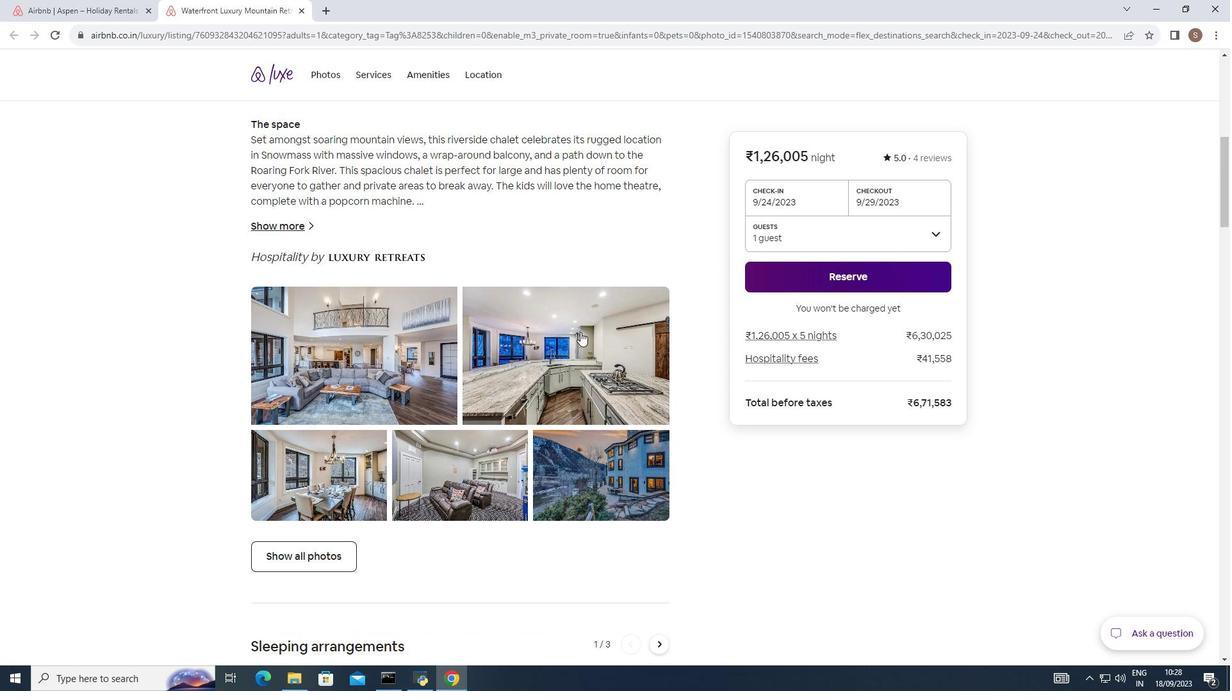
Action: Mouse scrolled (584, 336) with delta (0, 0)
Screenshot: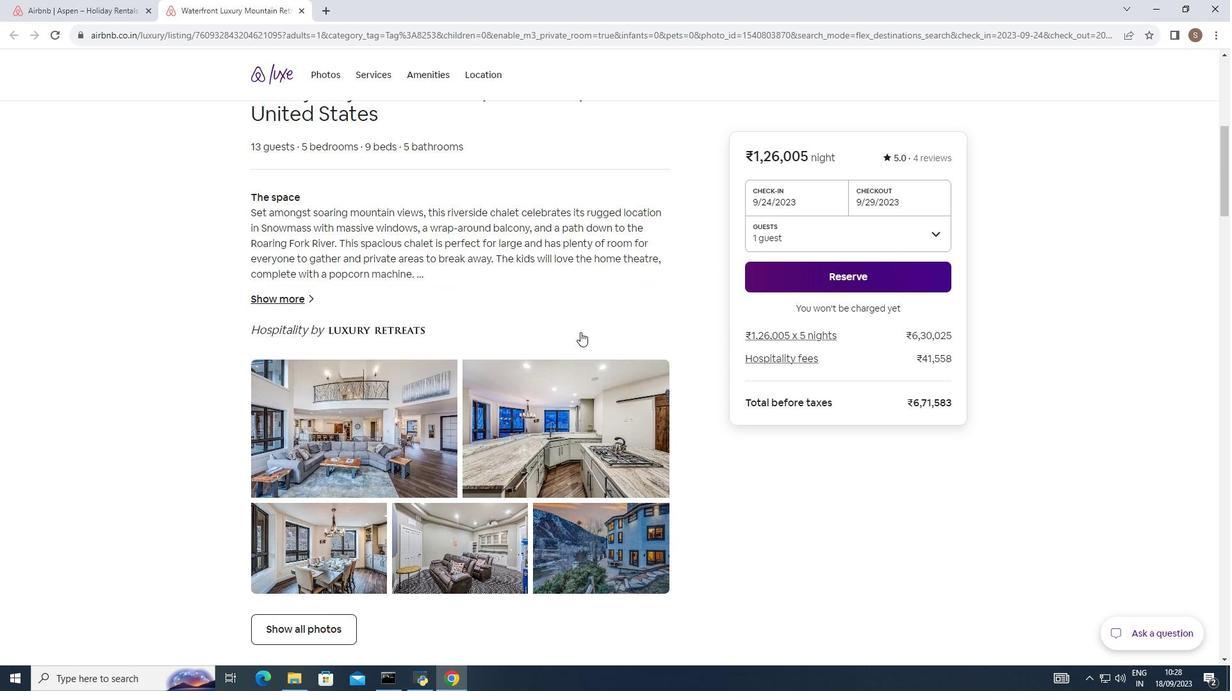 
Action: Mouse scrolled (584, 336) with delta (0, 0)
Screenshot: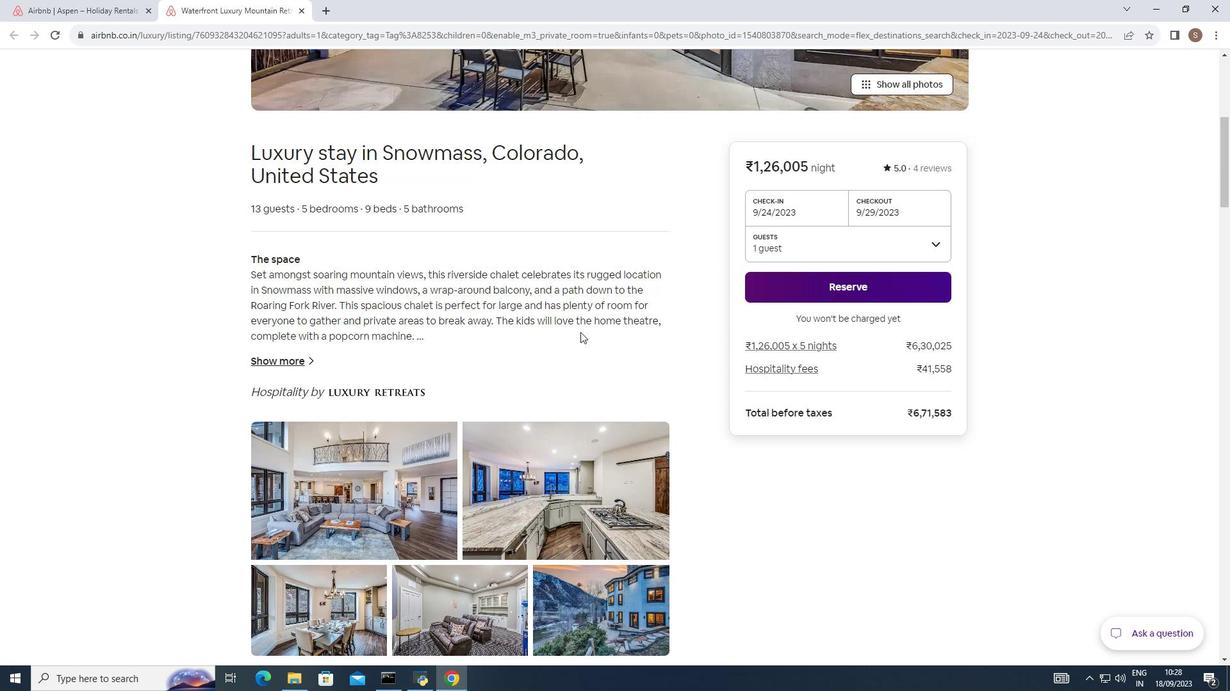 
Action: Mouse scrolled (584, 336) with delta (0, 0)
Screenshot: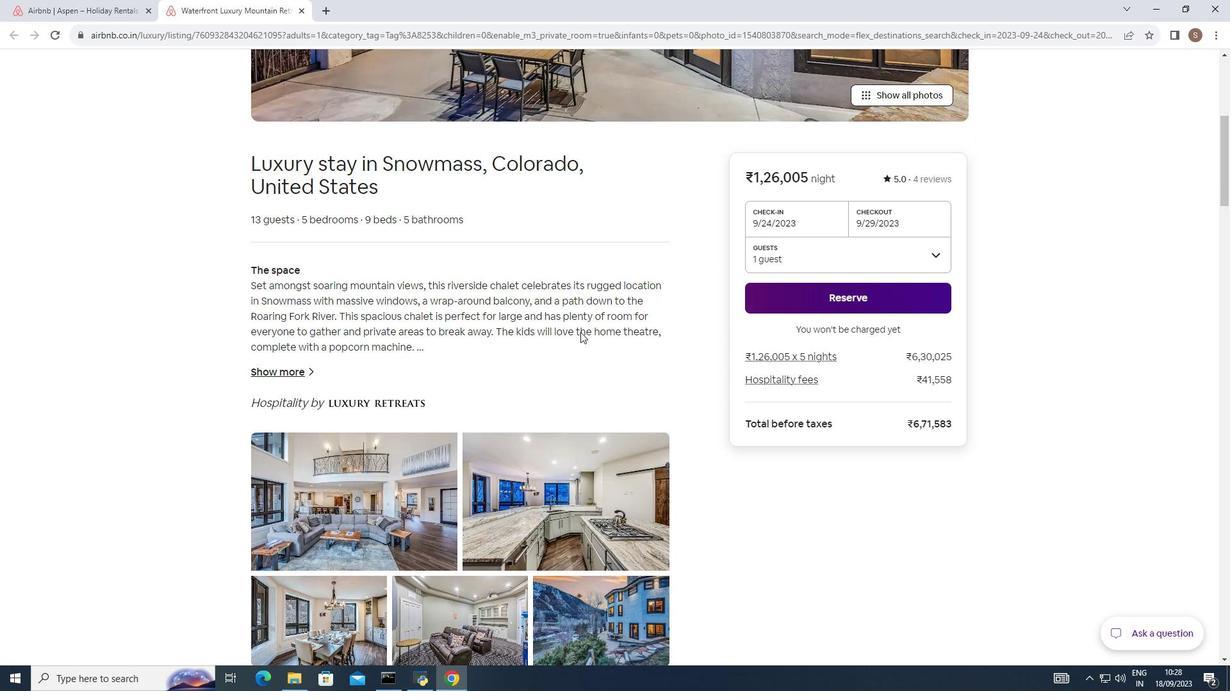 
Action: Mouse scrolled (584, 336) with delta (0, 0)
Screenshot: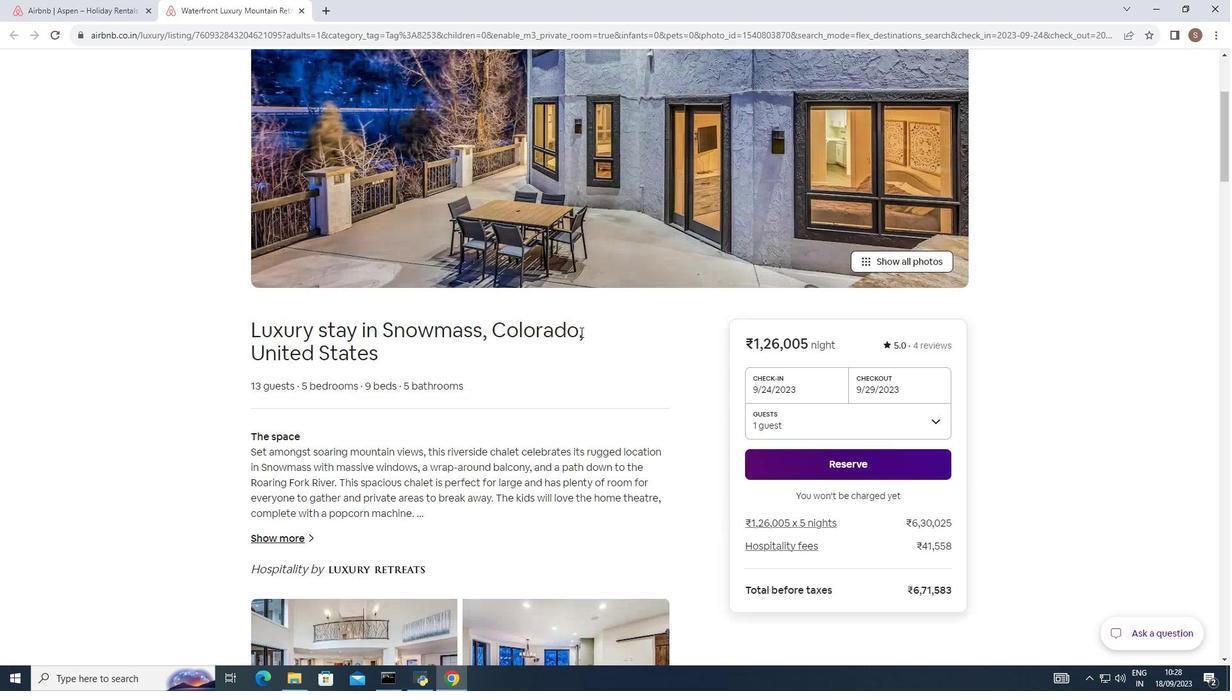 
Action: Mouse scrolled (584, 336) with delta (0, 0)
Screenshot: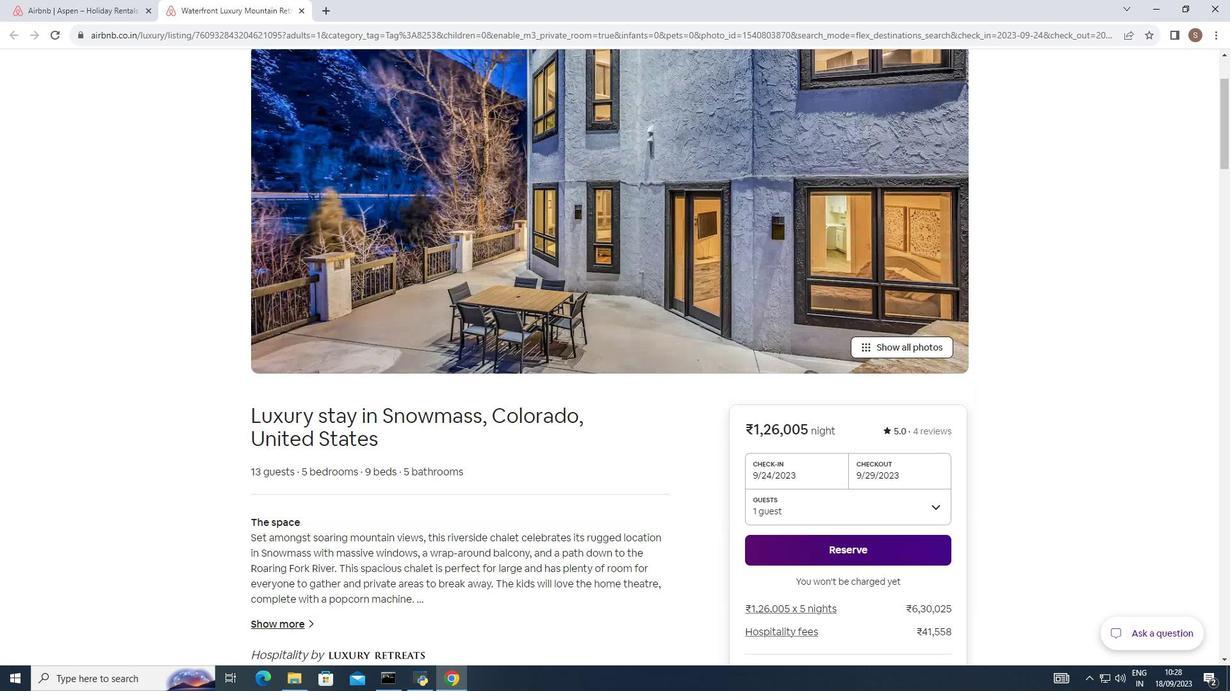 
Action: Mouse scrolled (584, 336) with delta (0, 0)
Screenshot: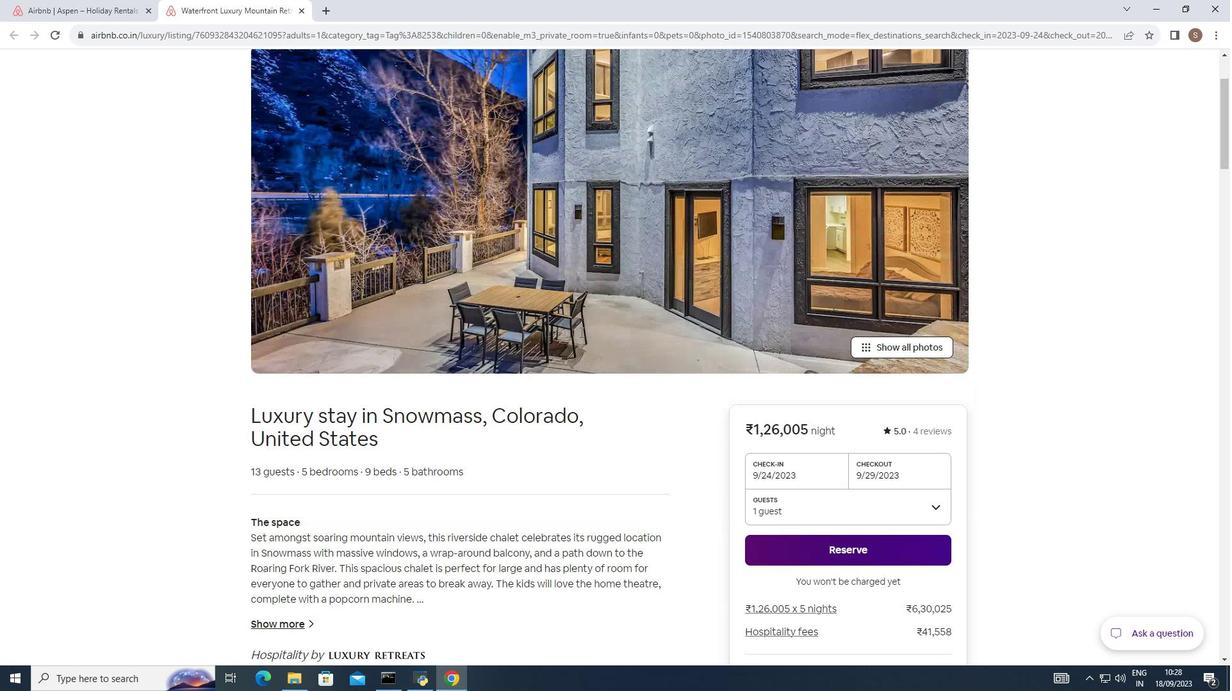 
Action: Mouse scrolled (584, 336) with delta (0, 0)
Screenshot: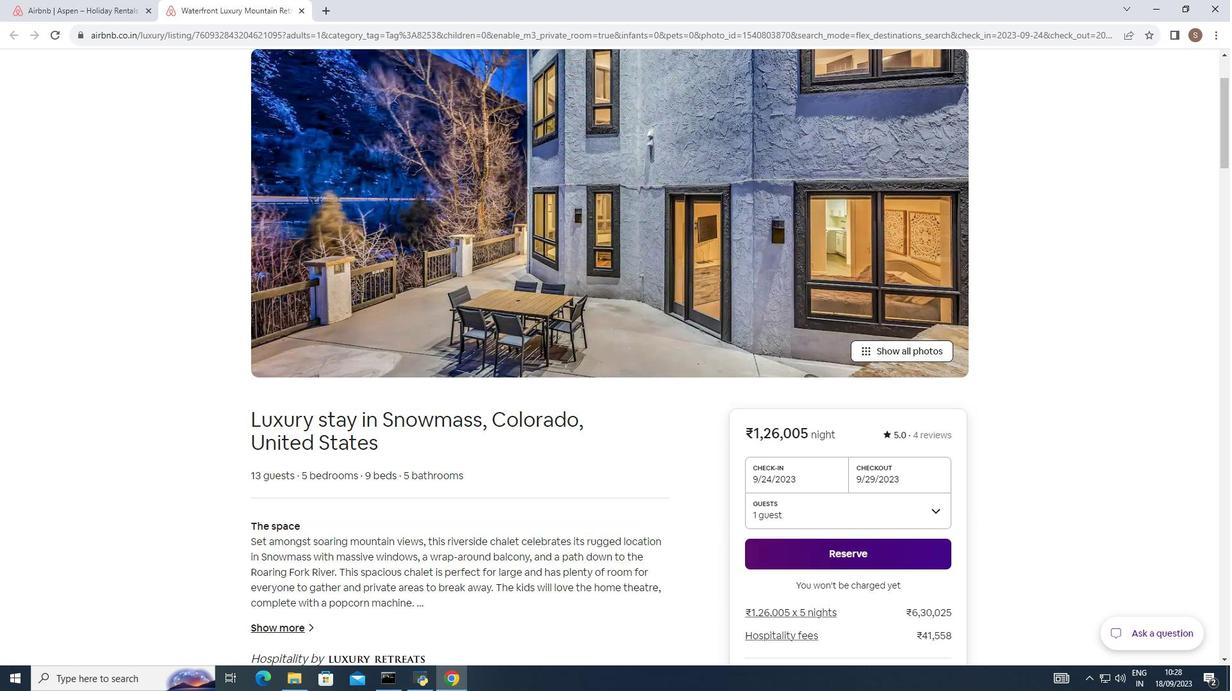 
Action: Mouse moved to (878, 358)
Screenshot: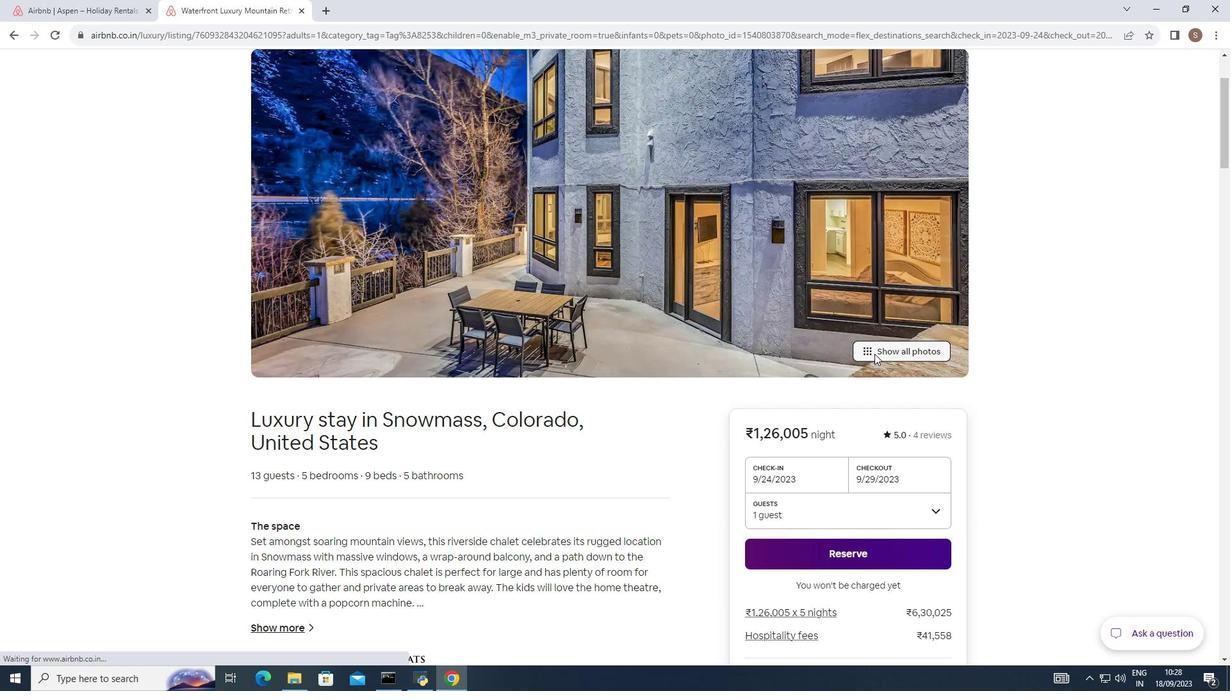
Action: Mouse pressed left at (878, 358)
Screenshot: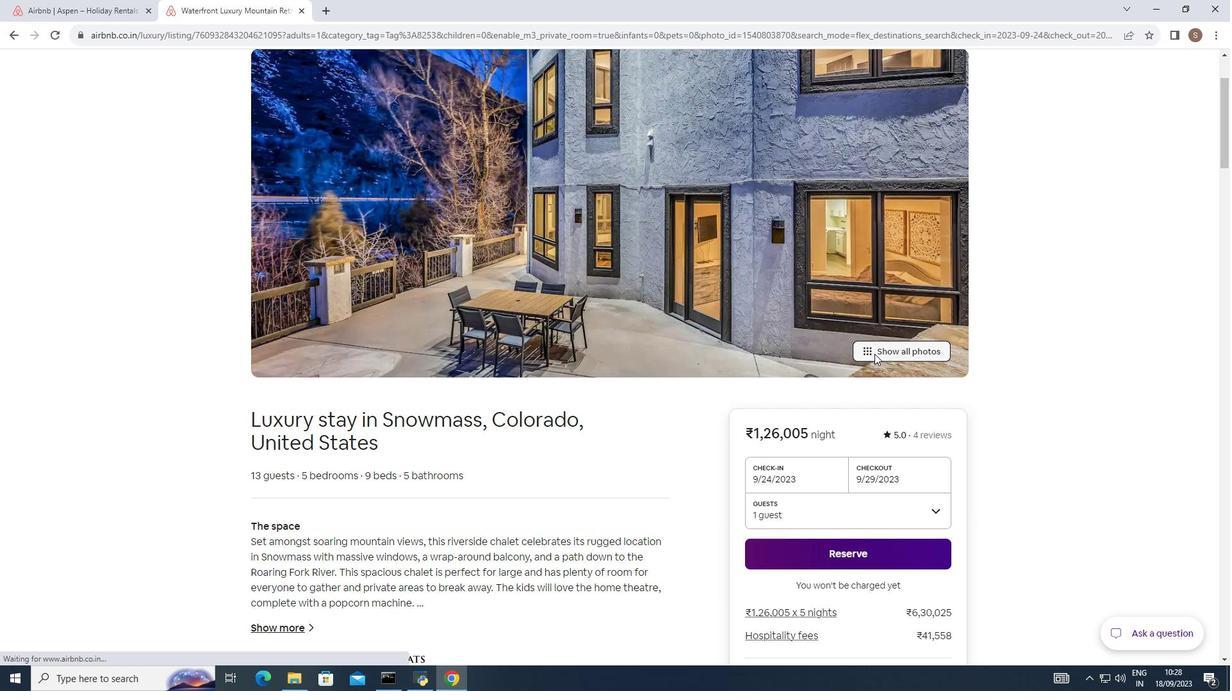 
Action: Mouse moved to (730, 391)
Screenshot: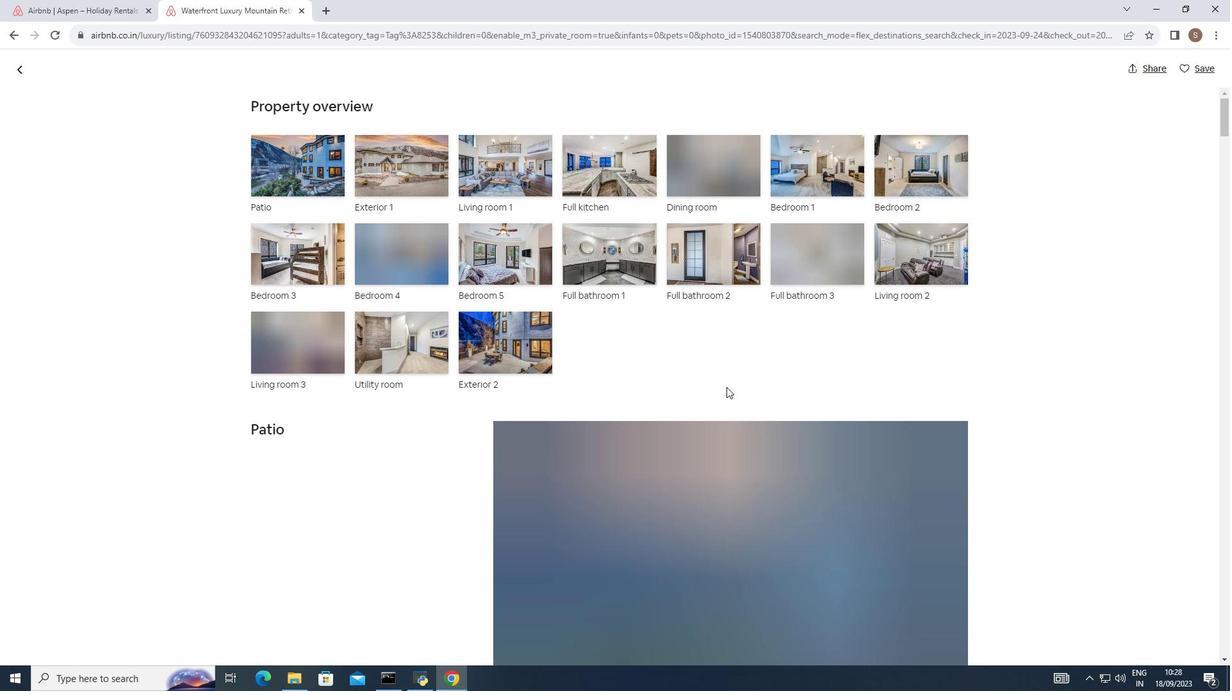 
Action: Mouse scrolled (730, 390) with delta (0, 0)
Screenshot: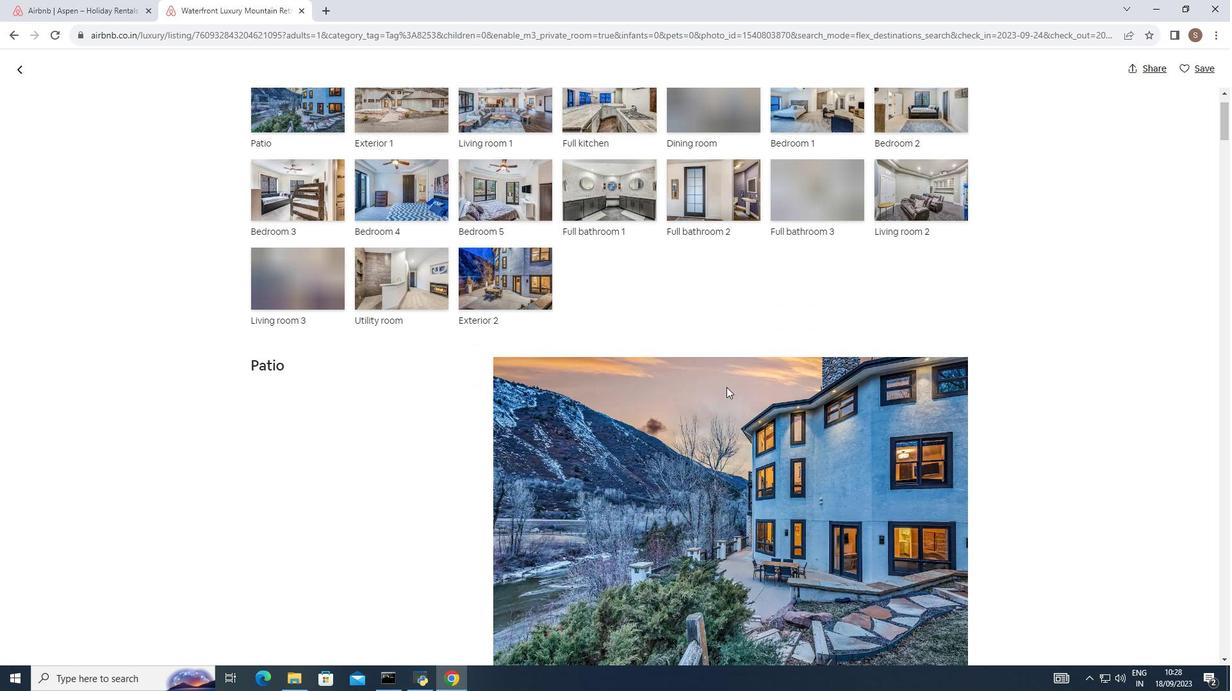 
Action: Mouse scrolled (730, 390) with delta (0, 0)
Screenshot: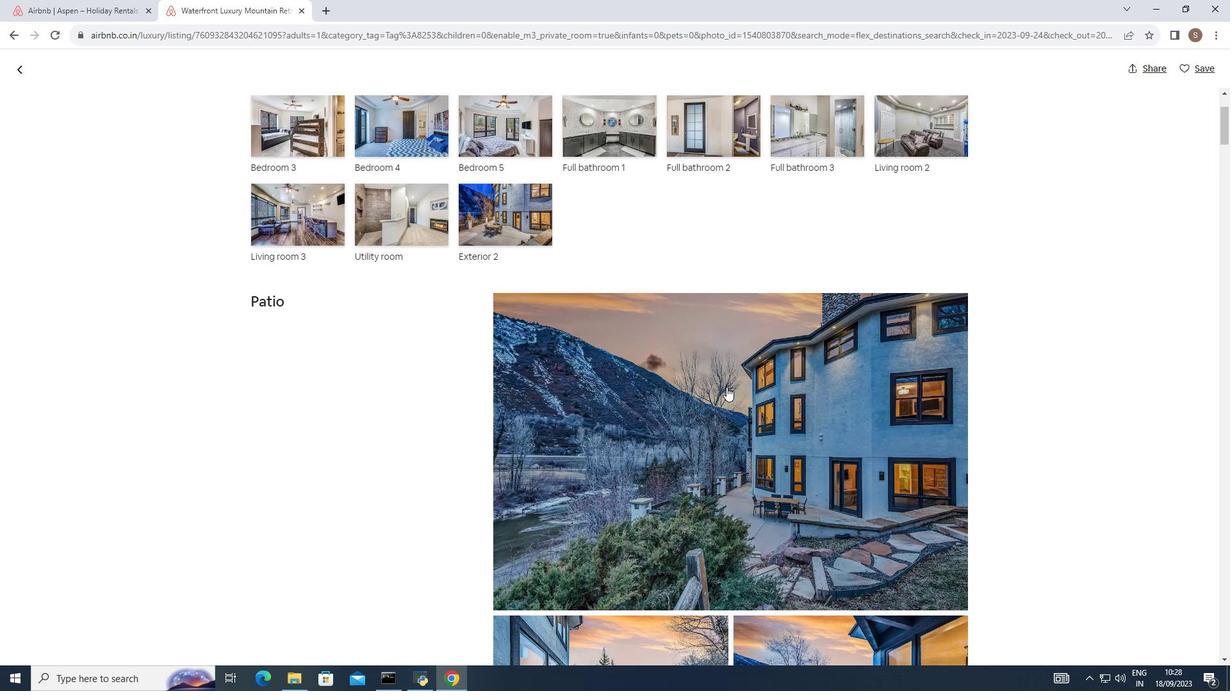 
Action: Mouse scrolled (730, 390) with delta (0, 0)
Screenshot: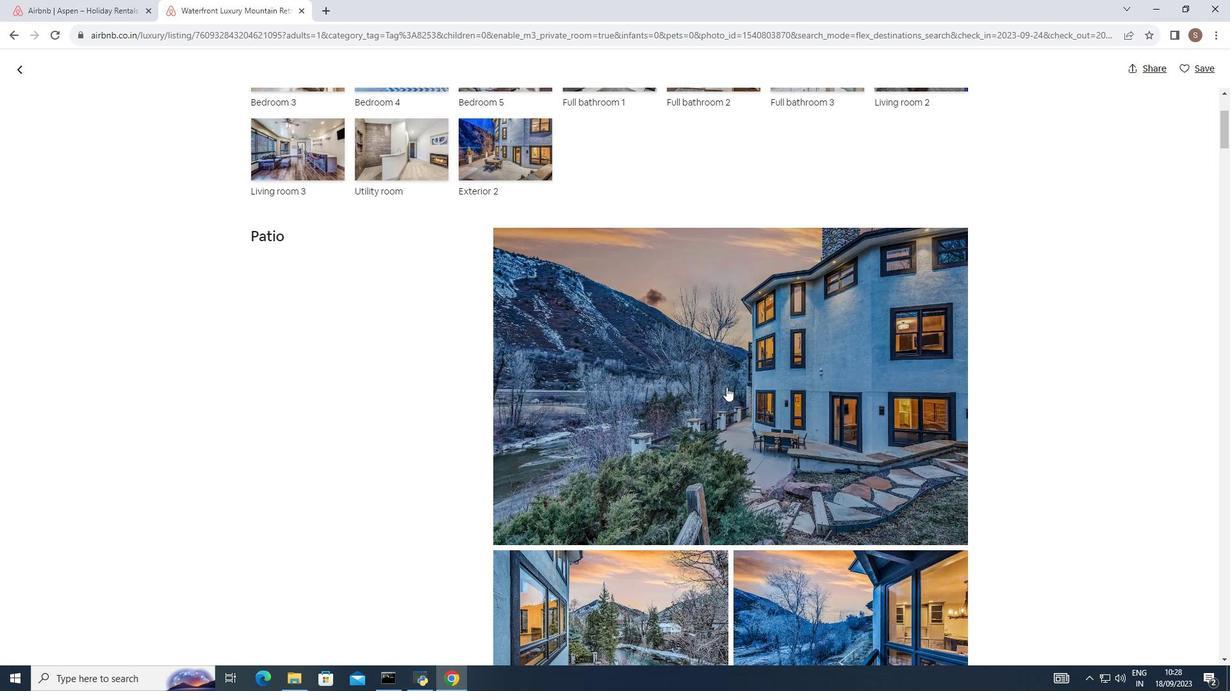 
Action: Mouse scrolled (730, 390) with delta (0, 0)
Screenshot: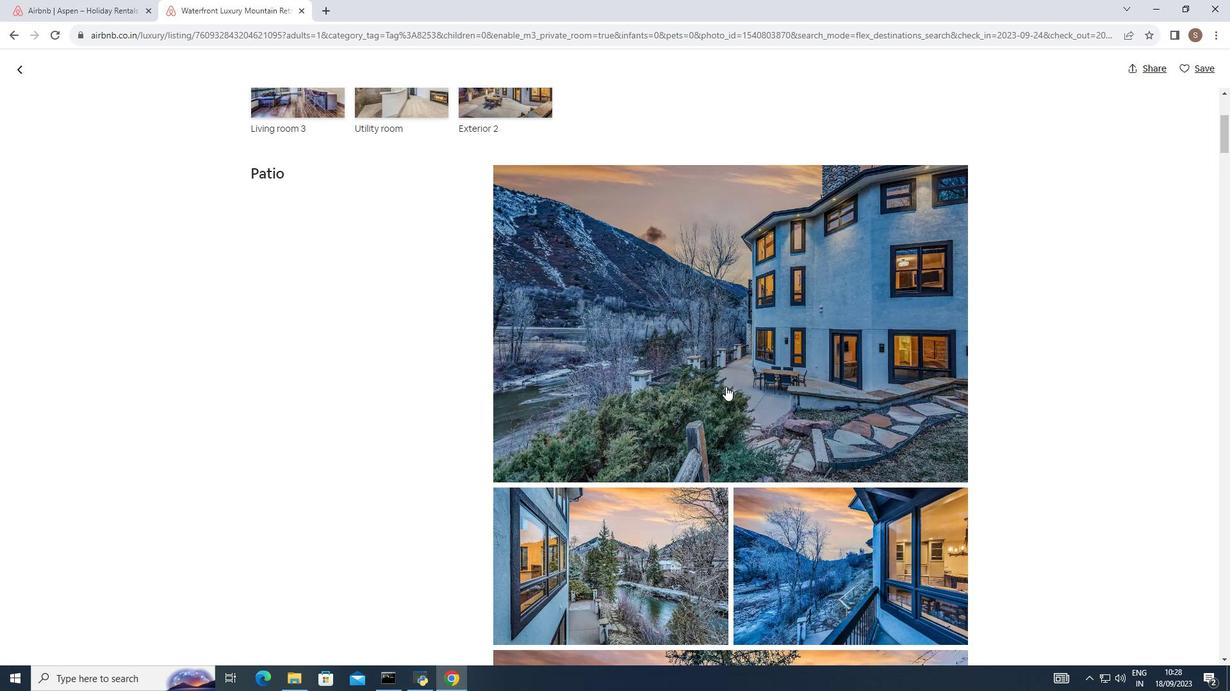 
Action: Mouse moved to (729, 390)
Screenshot: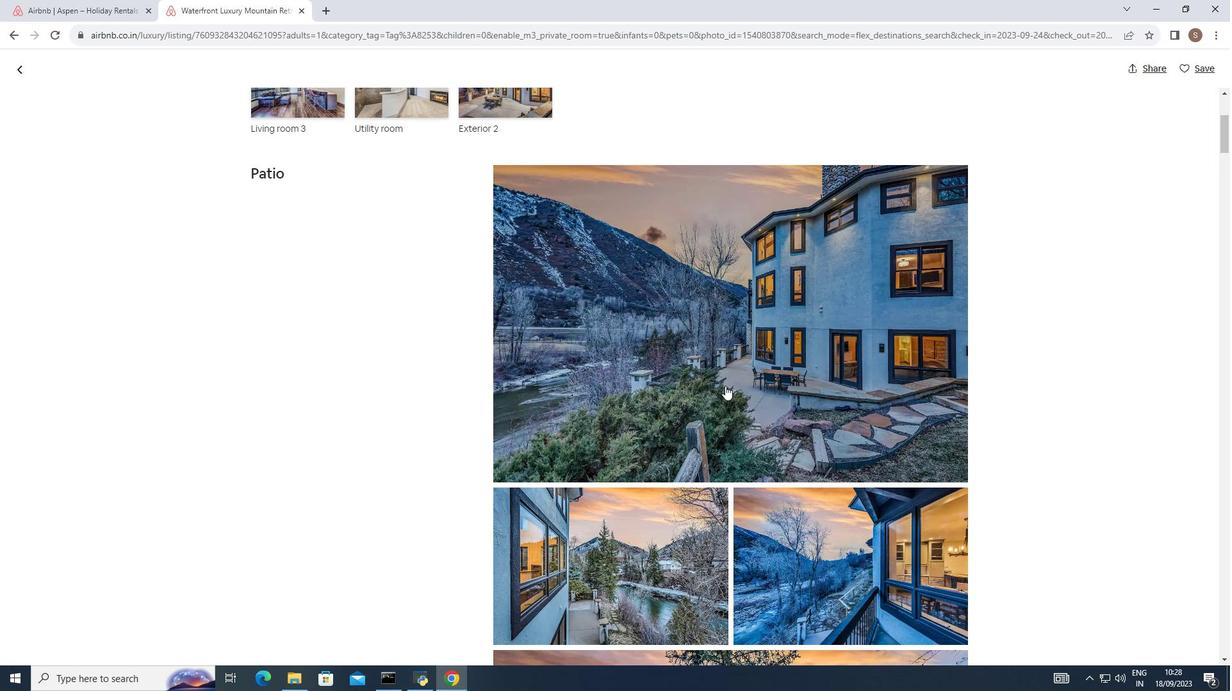 
Action: Mouse scrolled (729, 389) with delta (0, 0)
Screenshot: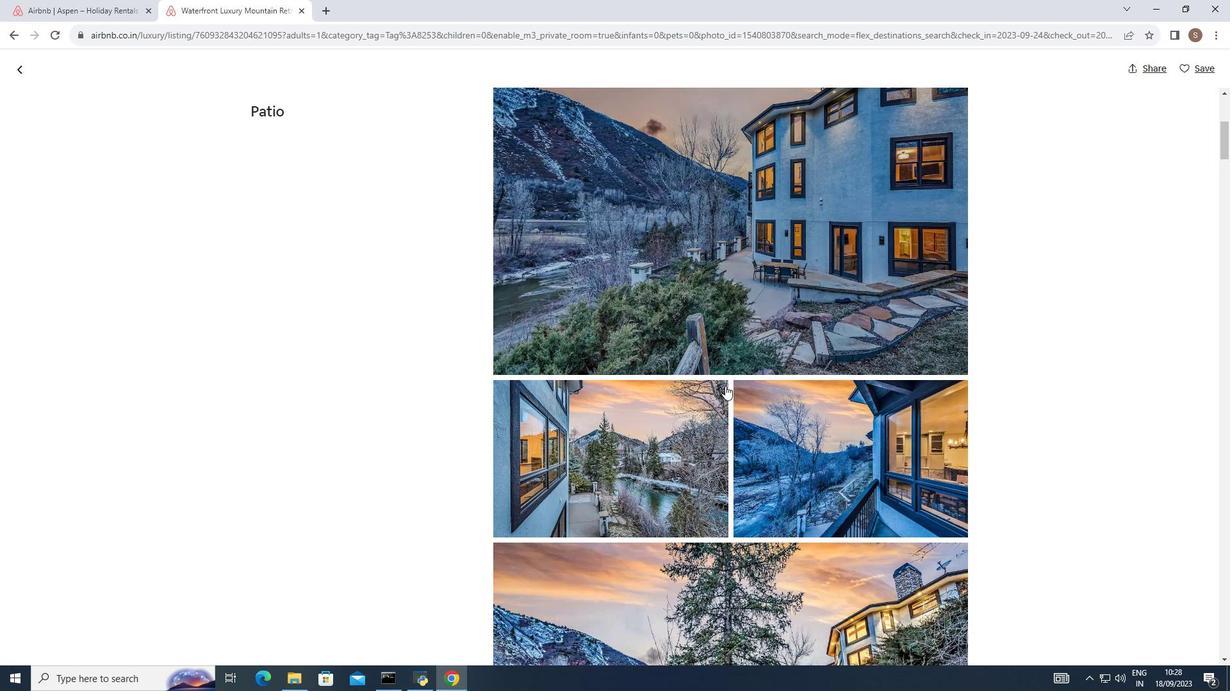 
Action: Mouse scrolled (729, 389) with delta (0, 0)
Screenshot: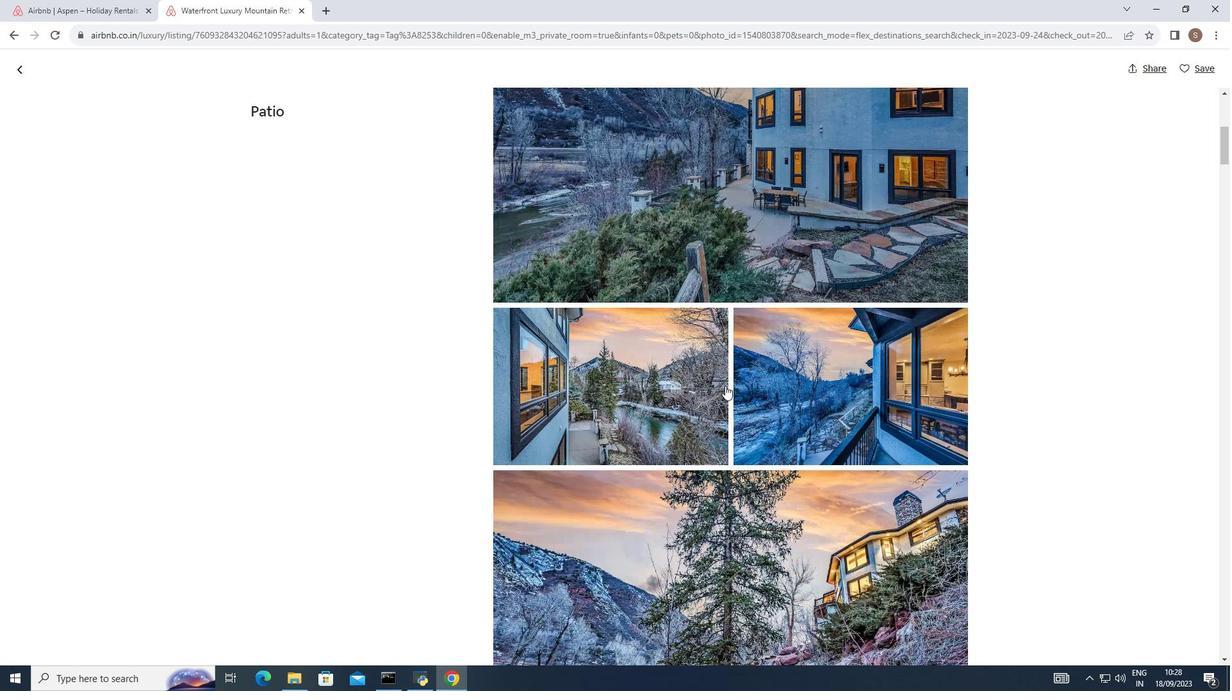 
Action: Mouse scrolled (729, 389) with delta (0, 0)
Screenshot: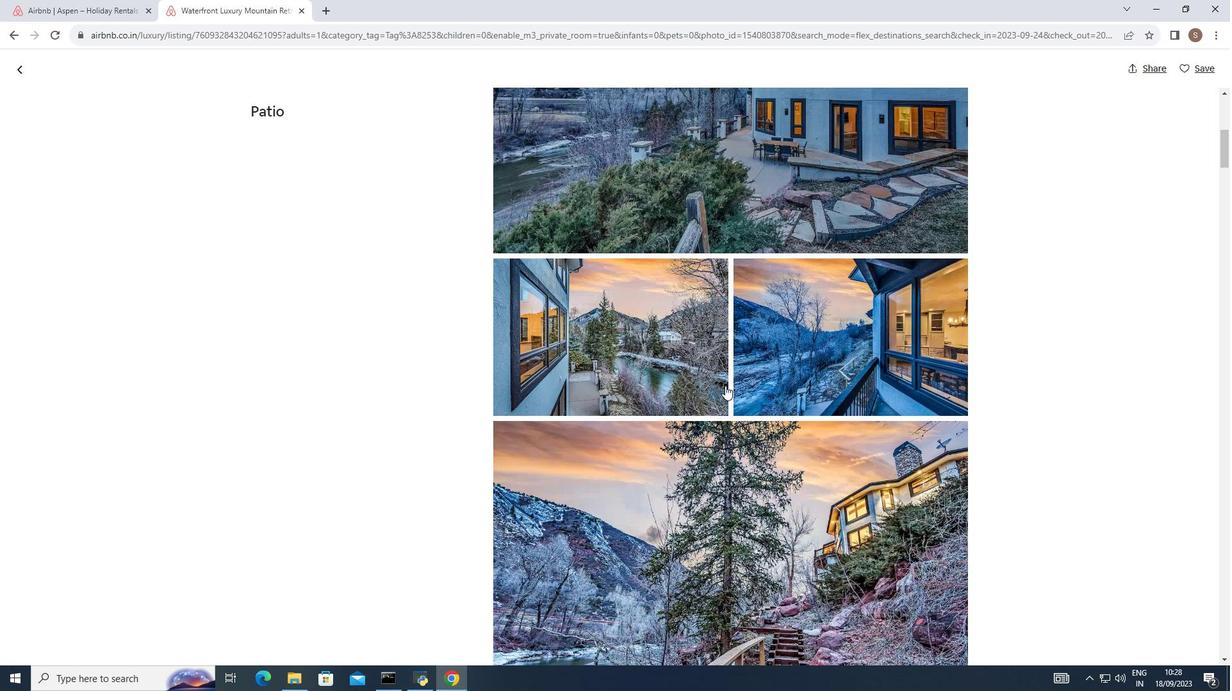 
Action: Mouse scrolled (729, 389) with delta (0, 0)
Screenshot: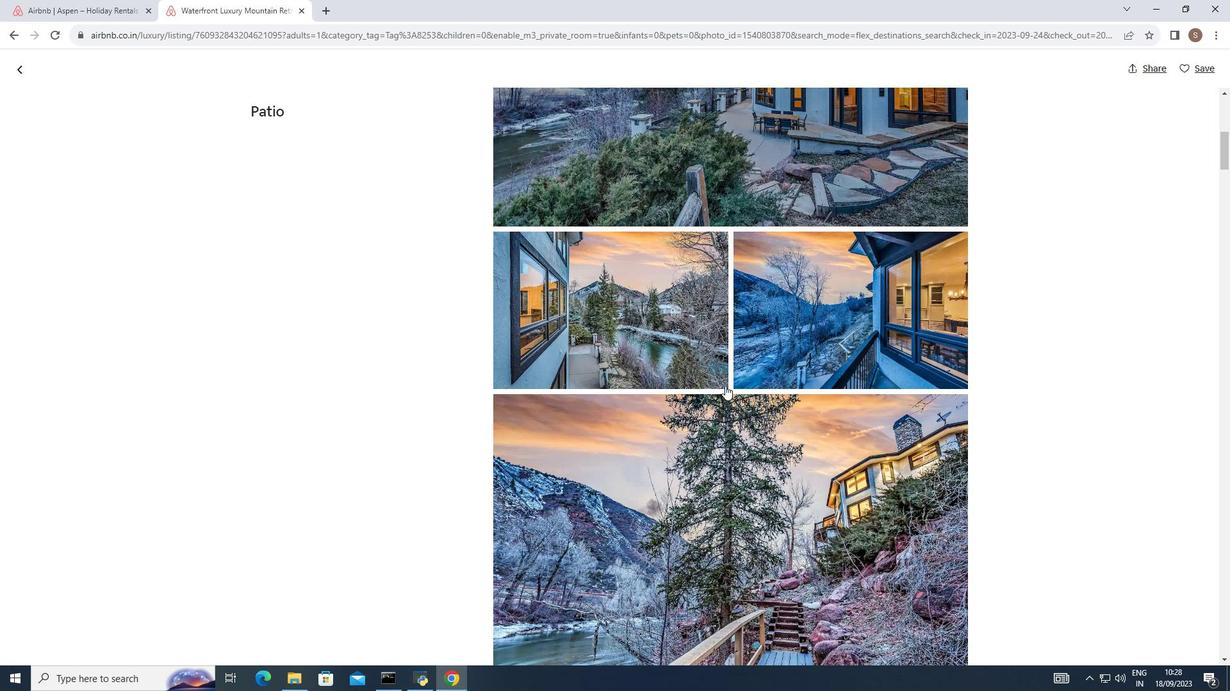 
Action: Mouse moved to (729, 388)
Screenshot: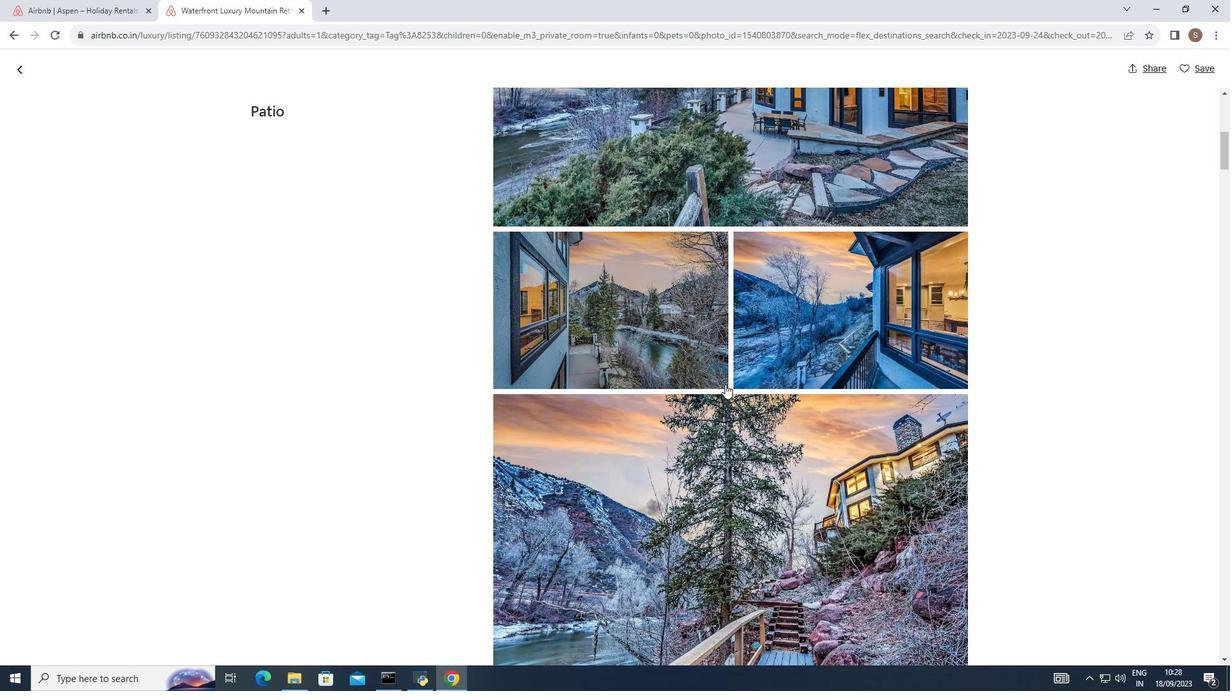 
Action: Mouse scrolled (729, 388) with delta (0, 0)
Screenshot: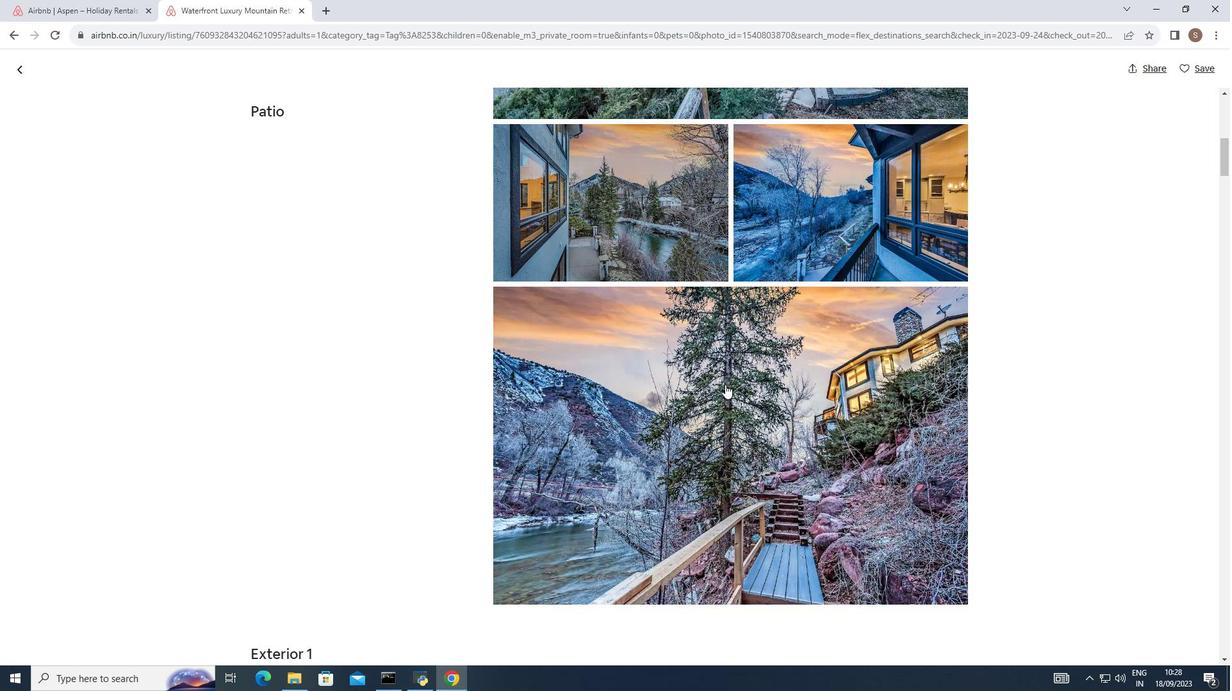 
Action: Mouse scrolled (729, 388) with delta (0, 0)
Screenshot: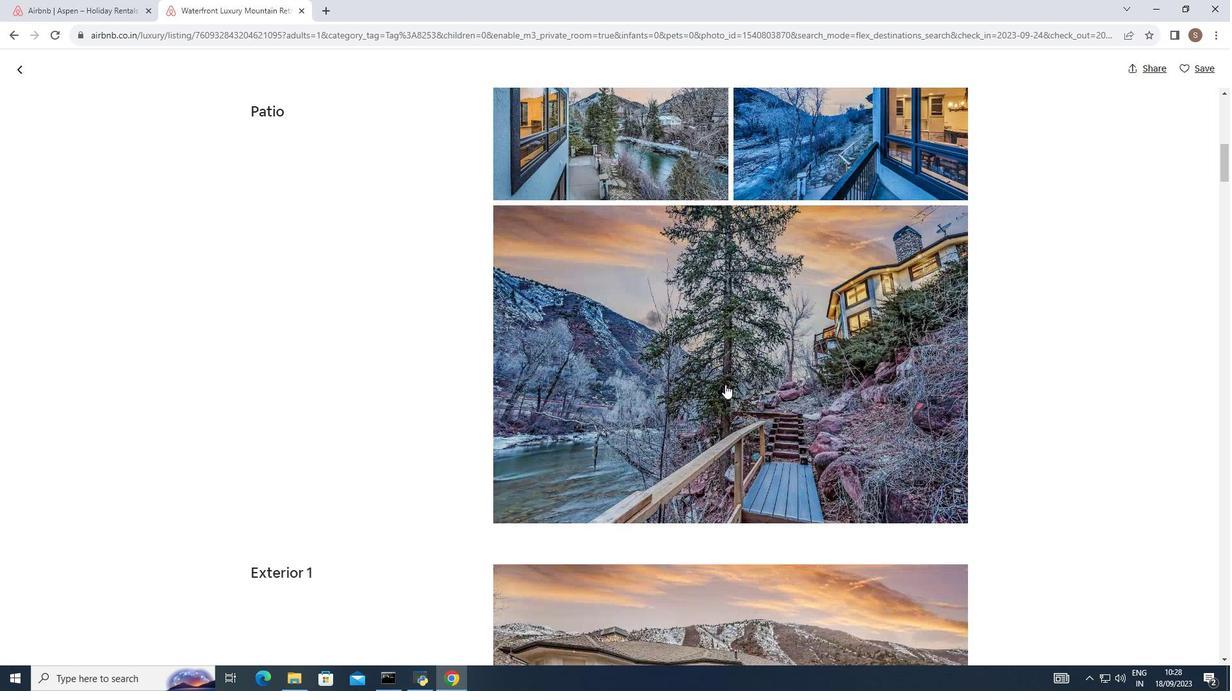 
Action: Mouse scrolled (729, 388) with delta (0, 0)
Screenshot: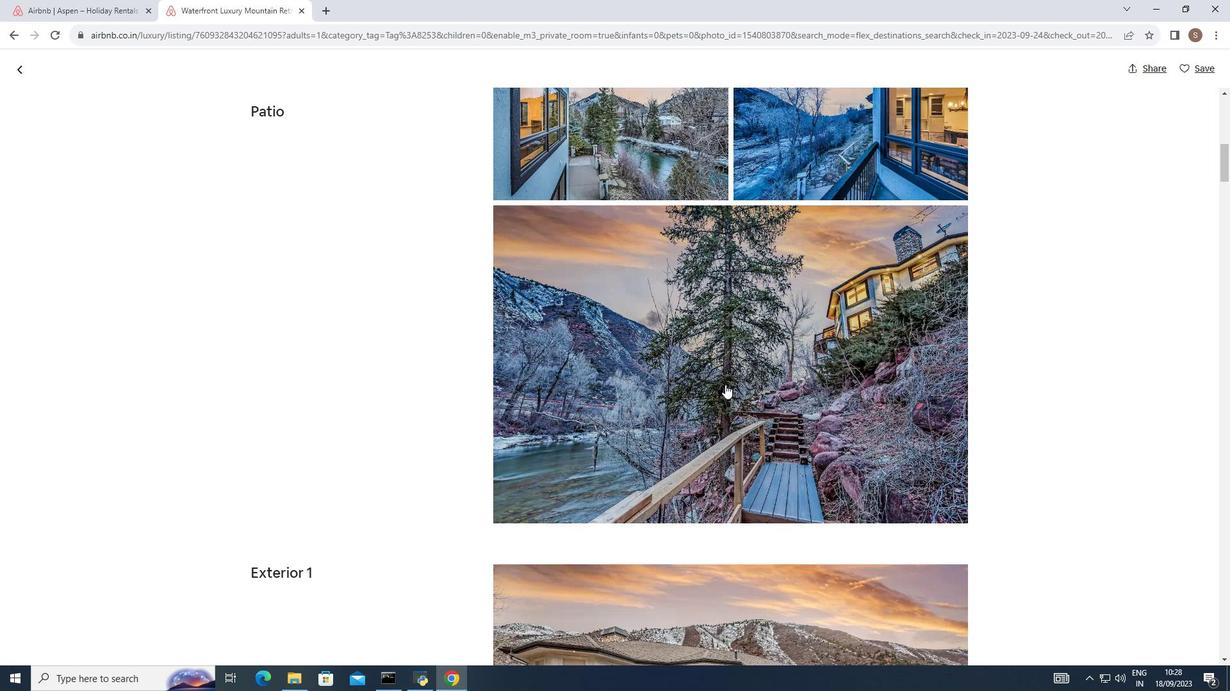 
Action: Mouse scrolled (729, 388) with delta (0, 0)
Screenshot: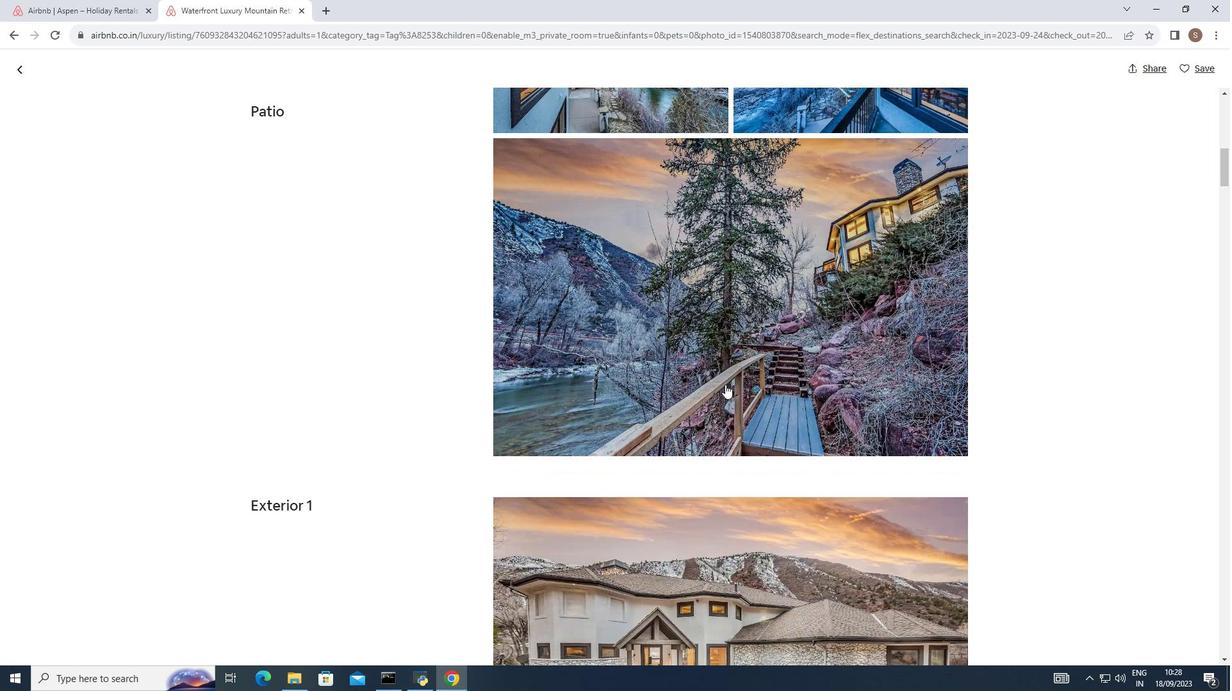 
Action: Mouse scrolled (729, 388) with delta (0, 0)
Screenshot: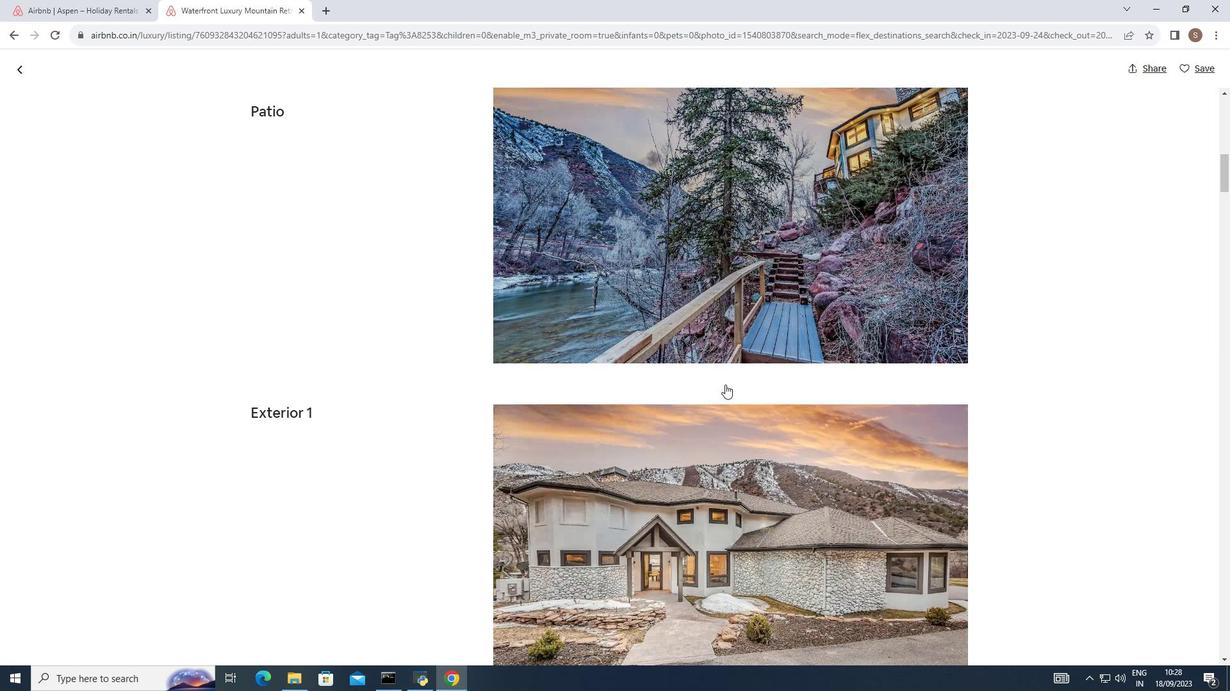 
Action: Mouse scrolled (729, 388) with delta (0, 0)
Screenshot: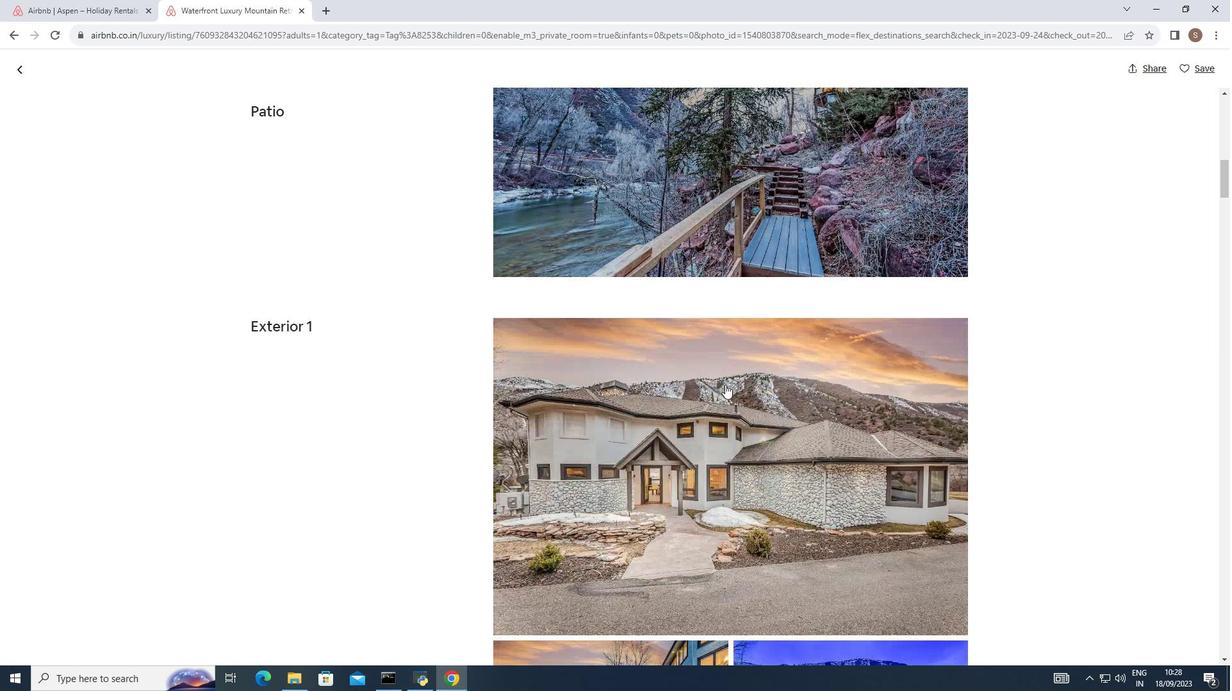 
Action: Mouse scrolled (729, 388) with delta (0, 0)
Screenshot: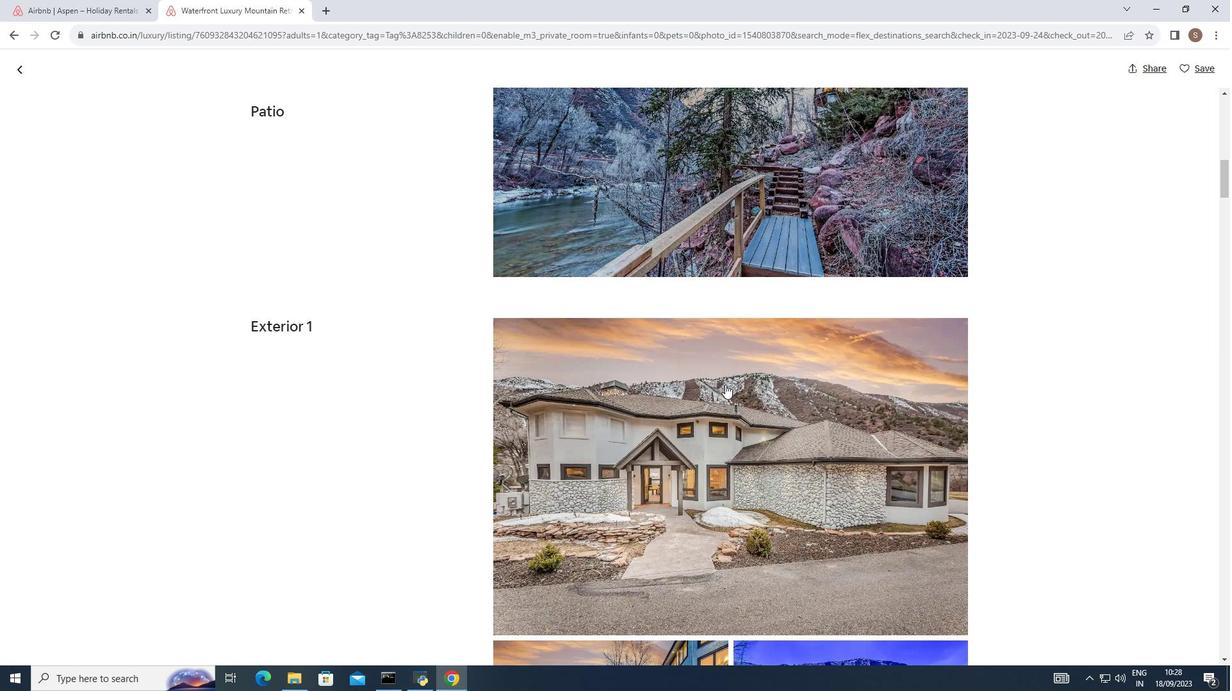 
Action: Mouse scrolled (729, 388) with delta (0, 0)
Screenshot: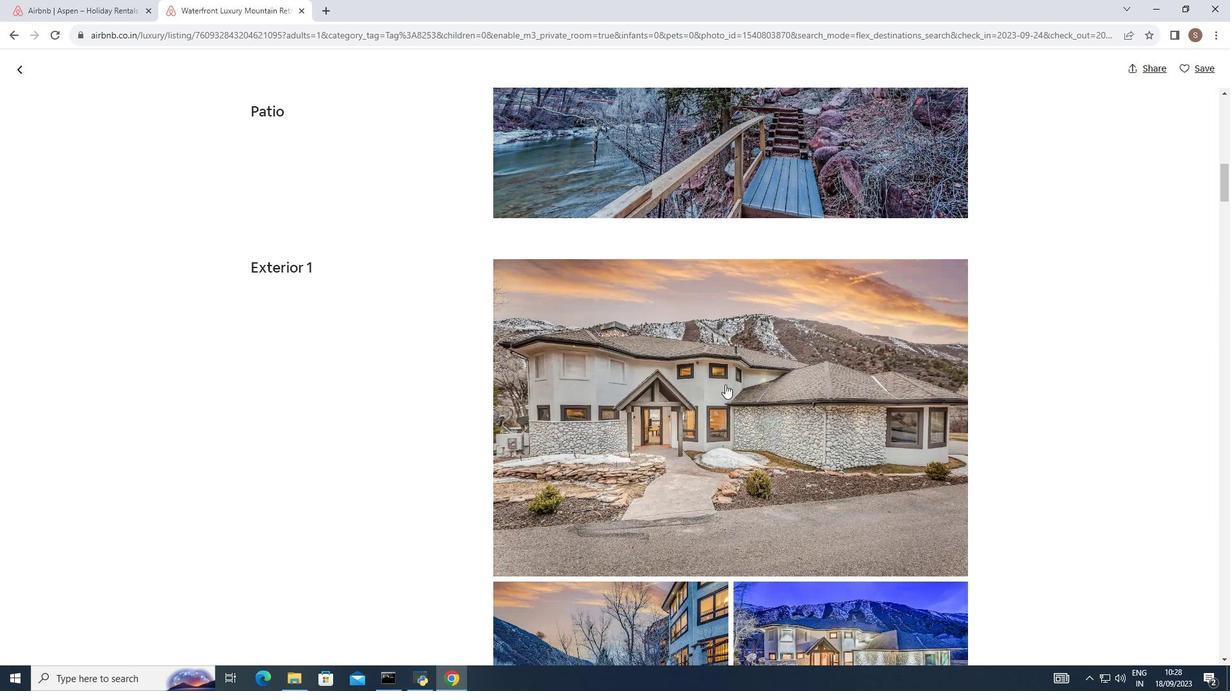 
Action: Mouse scrolled (729, 388) with delta (0, 0)
Screenshot: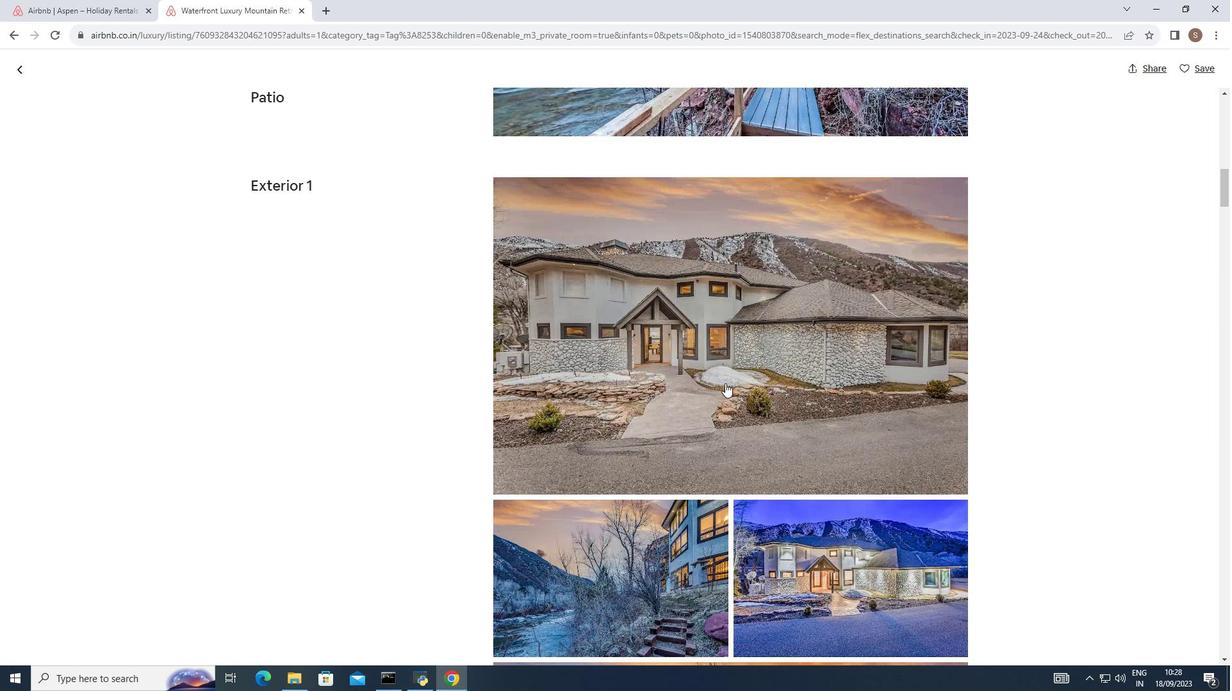 
Action: Mouse moved to (729, 383)
Screenshot: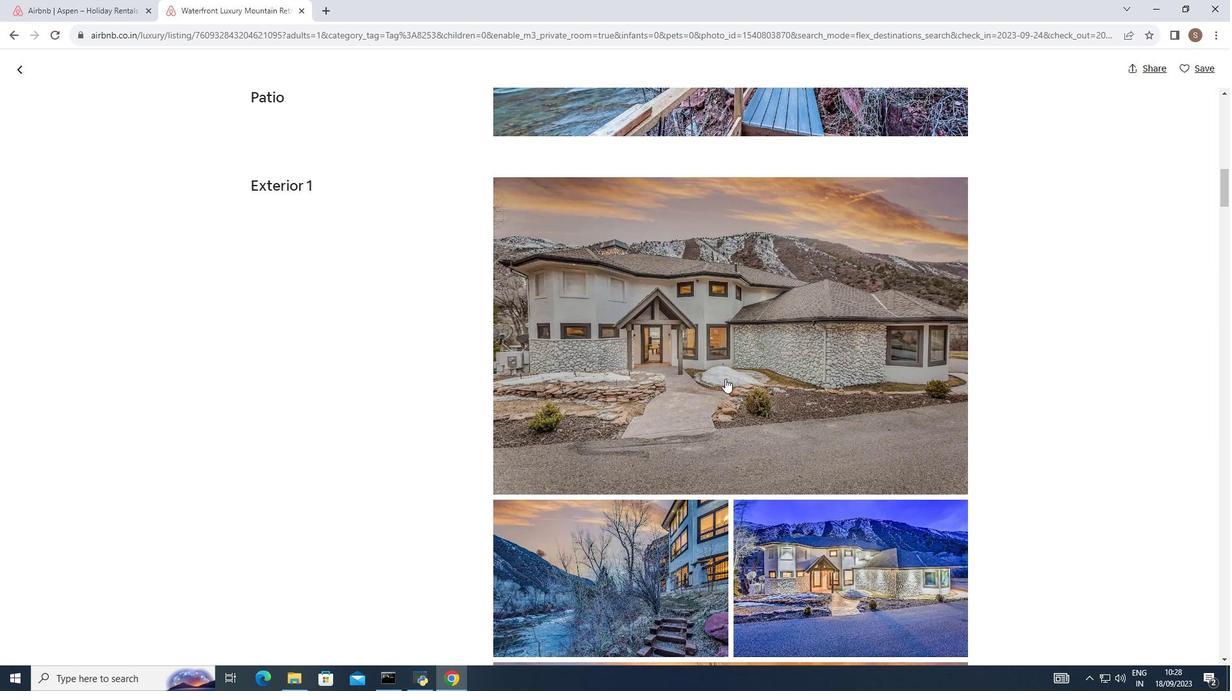 
Action: Mouse scrolled (729, 382) with delta (0, 0)
Screenshot: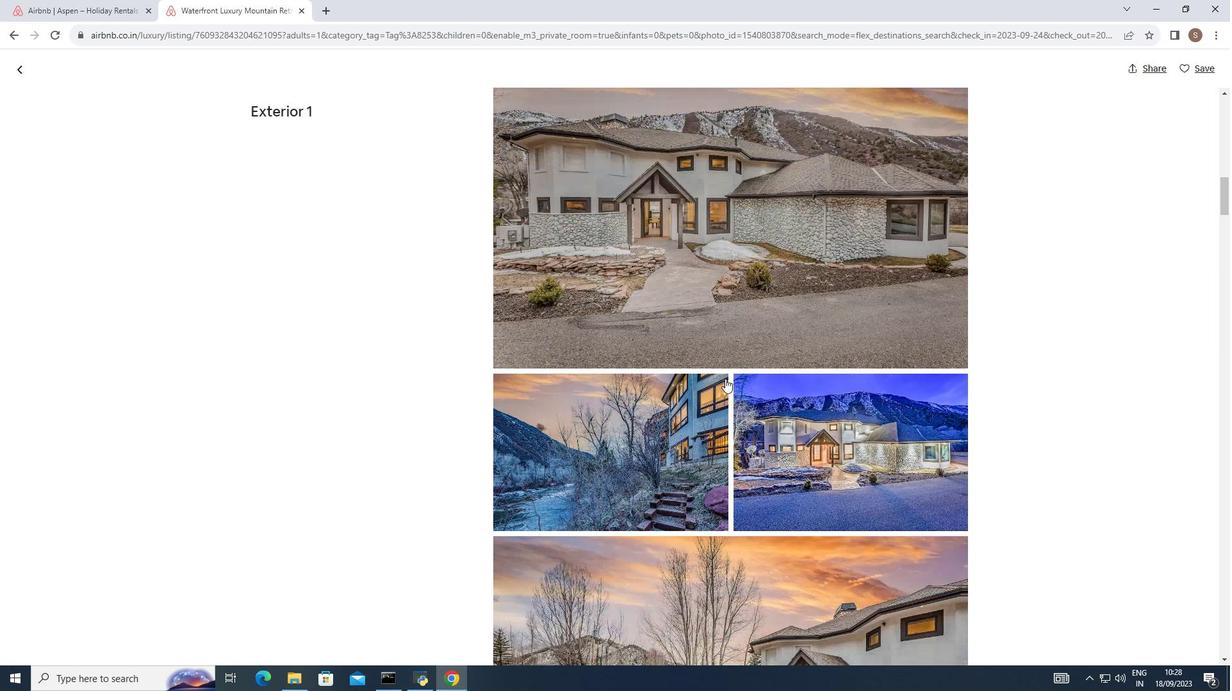 
Action: Mouse scrolled (729, 382) with delta (0, 0)
Screenshot: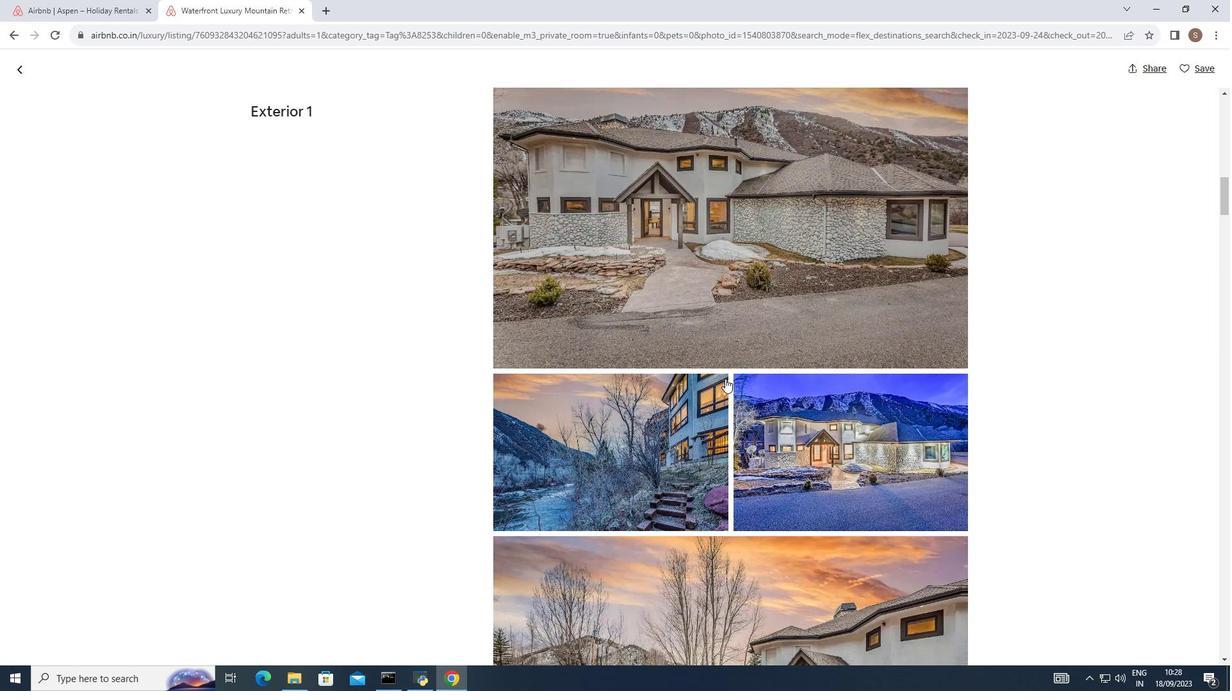 
Action: Mouse scrolled (729, 382) with delta (0, 0)
Screenshot: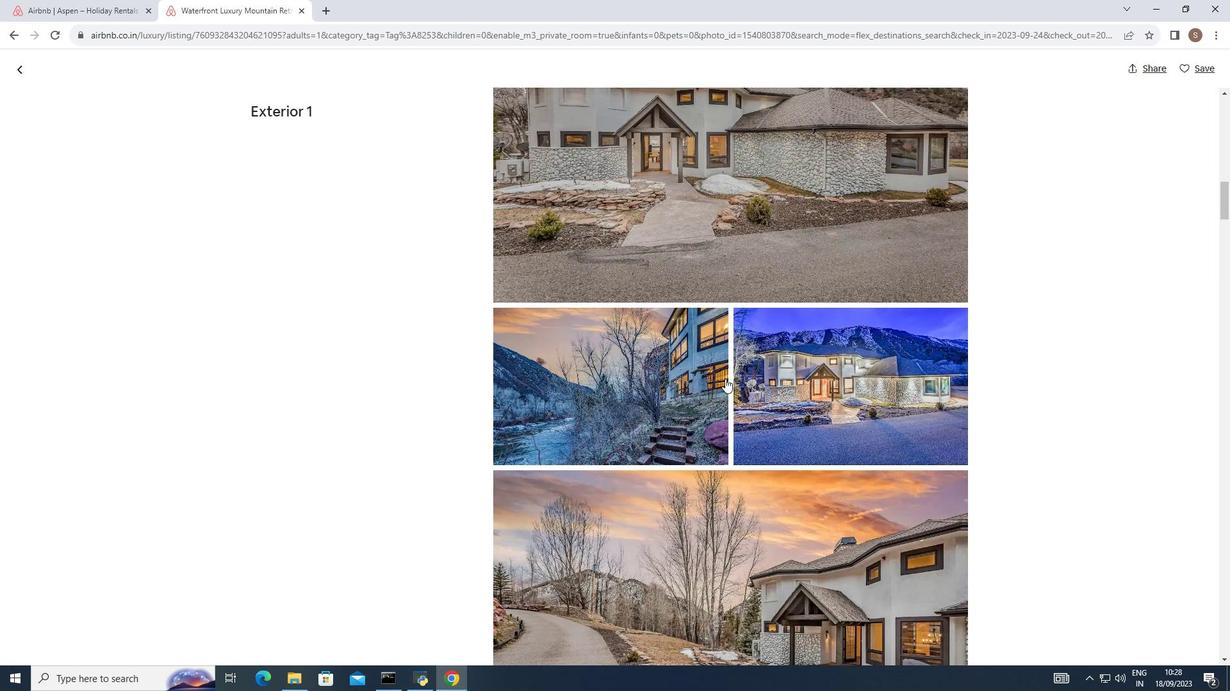 
Action: Mouse moved to (729, 377)
Screenshot: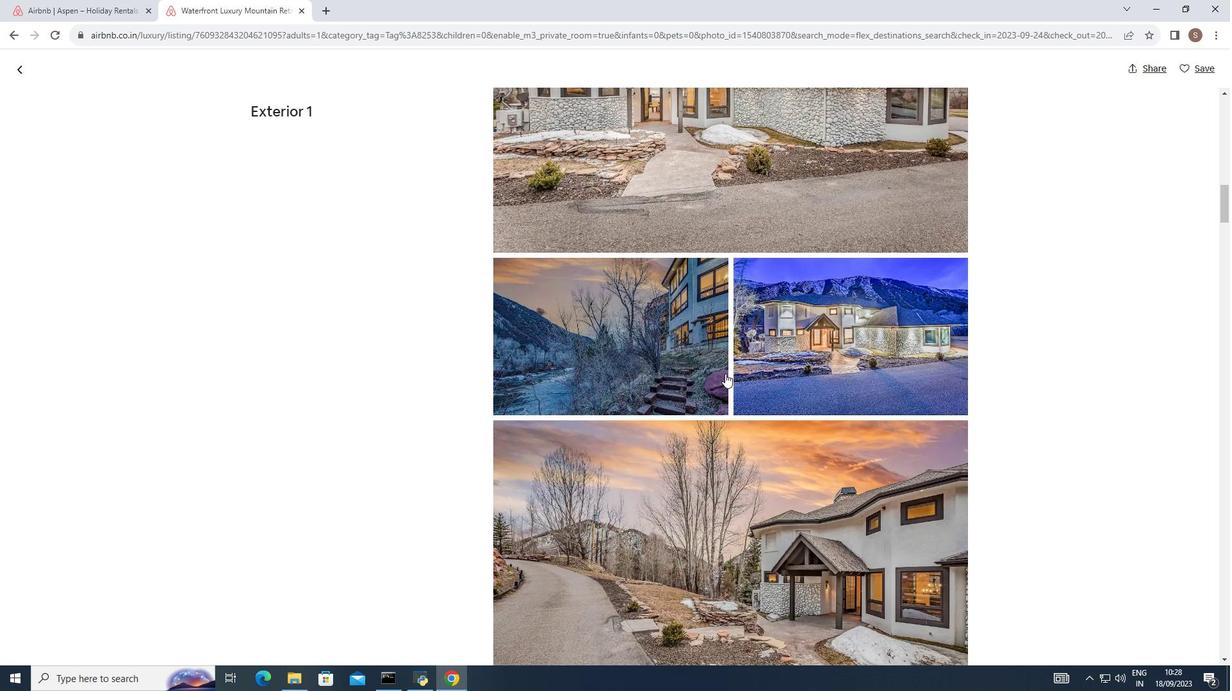 
Action: Mouse scrolled (729, 377) with delta (0, 0)
Screenshot: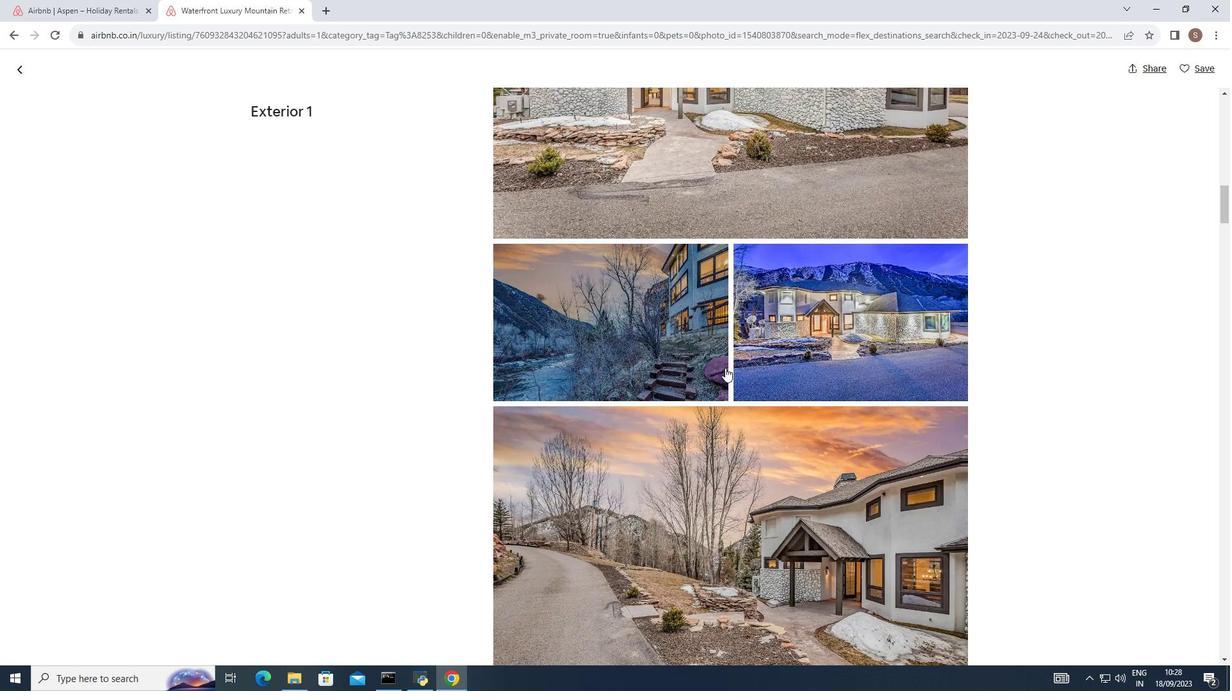 
Action: Mouse moved to (729, 373)
Screenshot: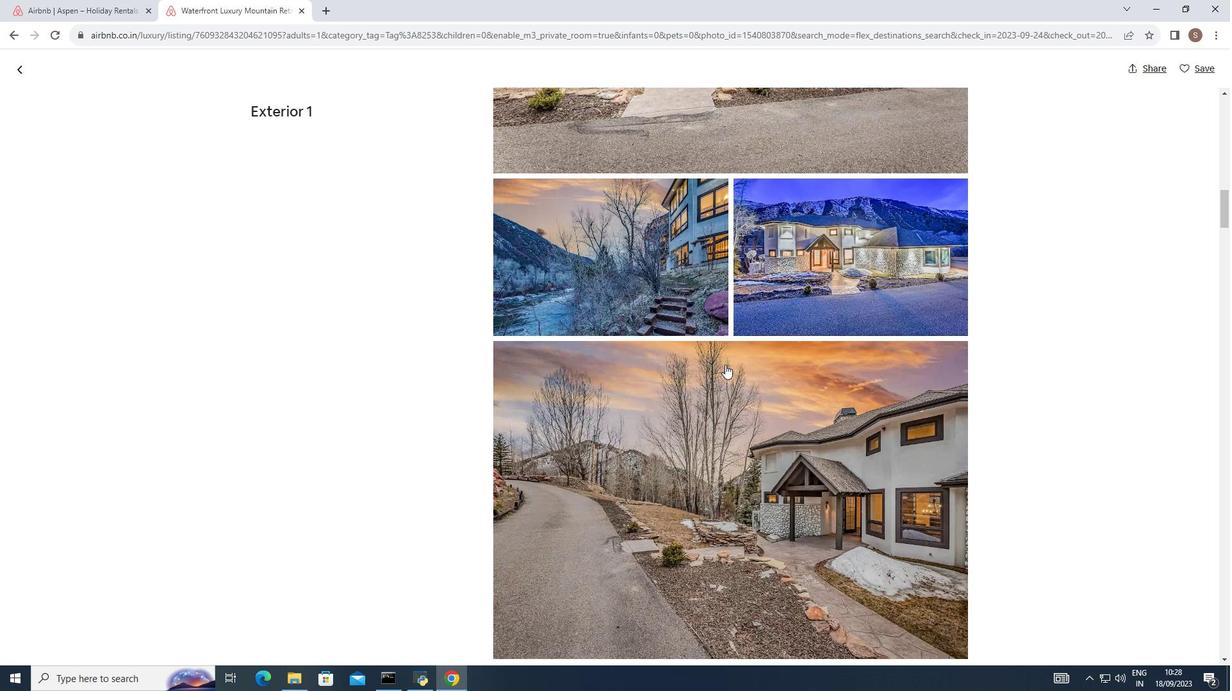 
Action: Mouse scrolled (729, 372) with delta (0, 0)
Screenshot: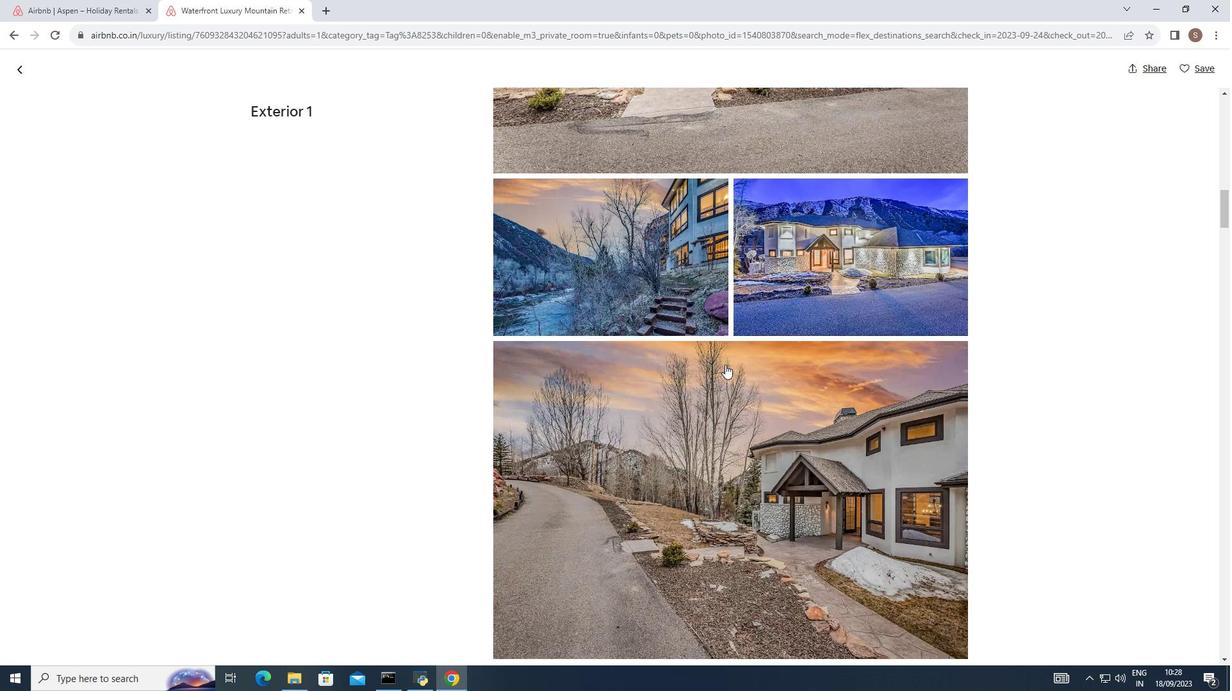 
Action: Mouse moved to (729, 370)
Screenshot: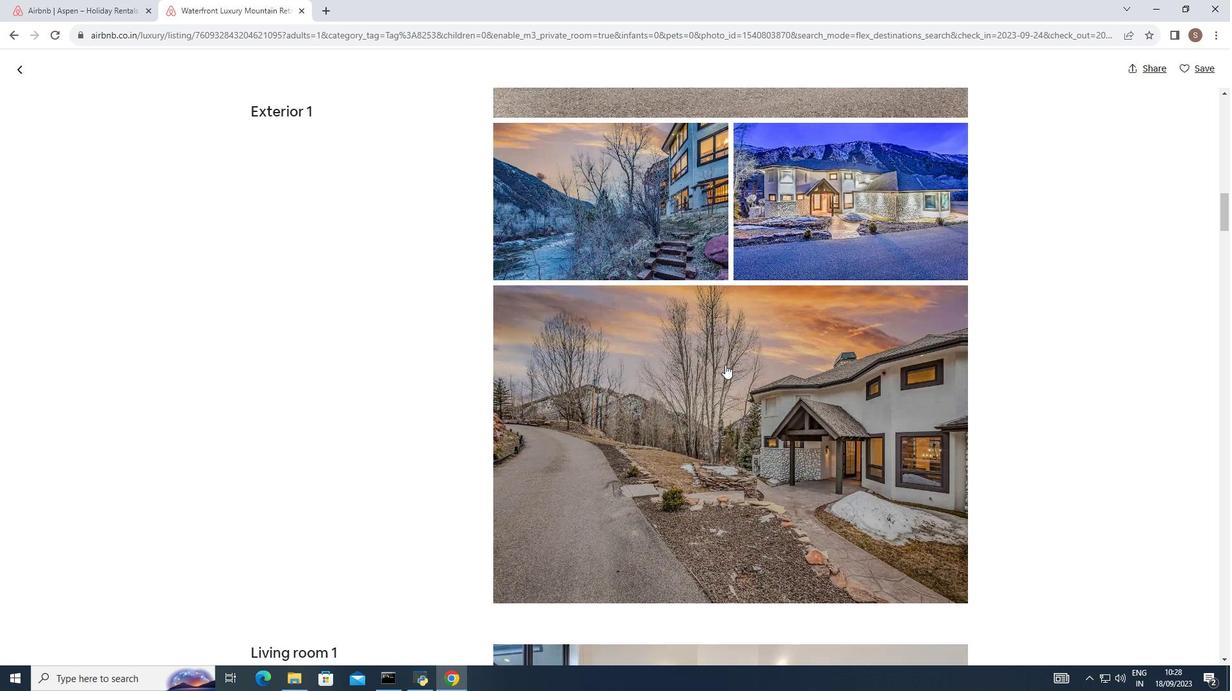 
Action: Mouse scrolled (729, 370) with delta (0, 0)
Screenshot: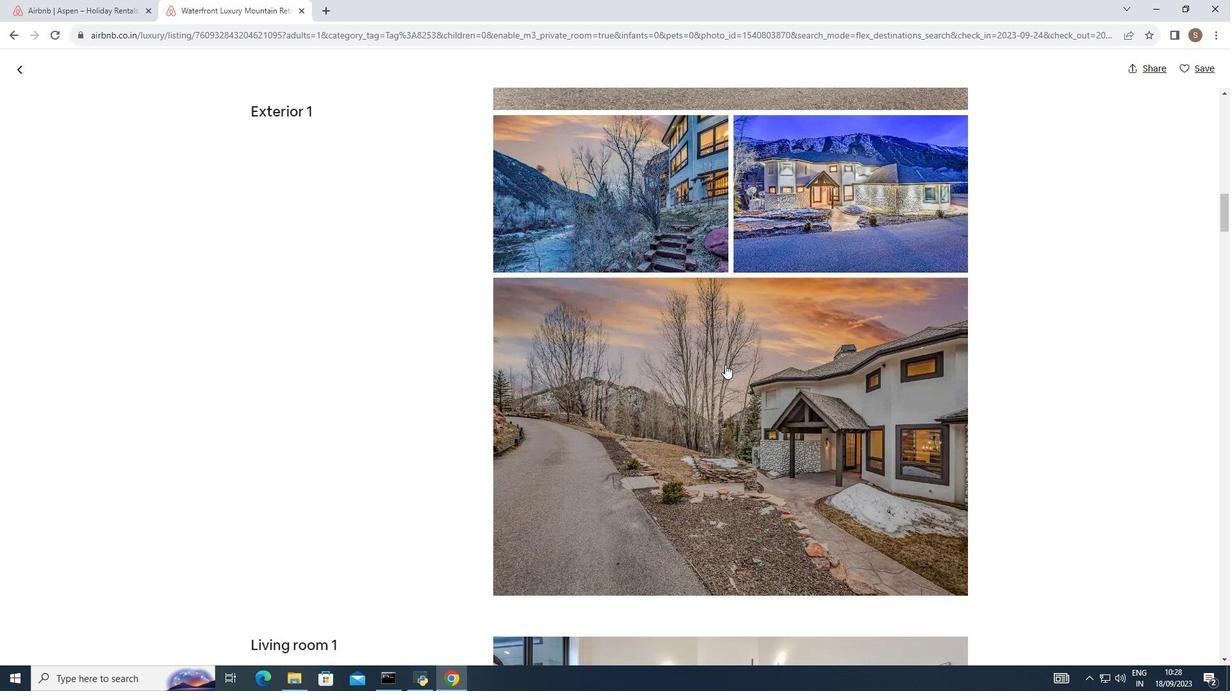 
Action: Mouse moved to (729, 369)
Screenshot: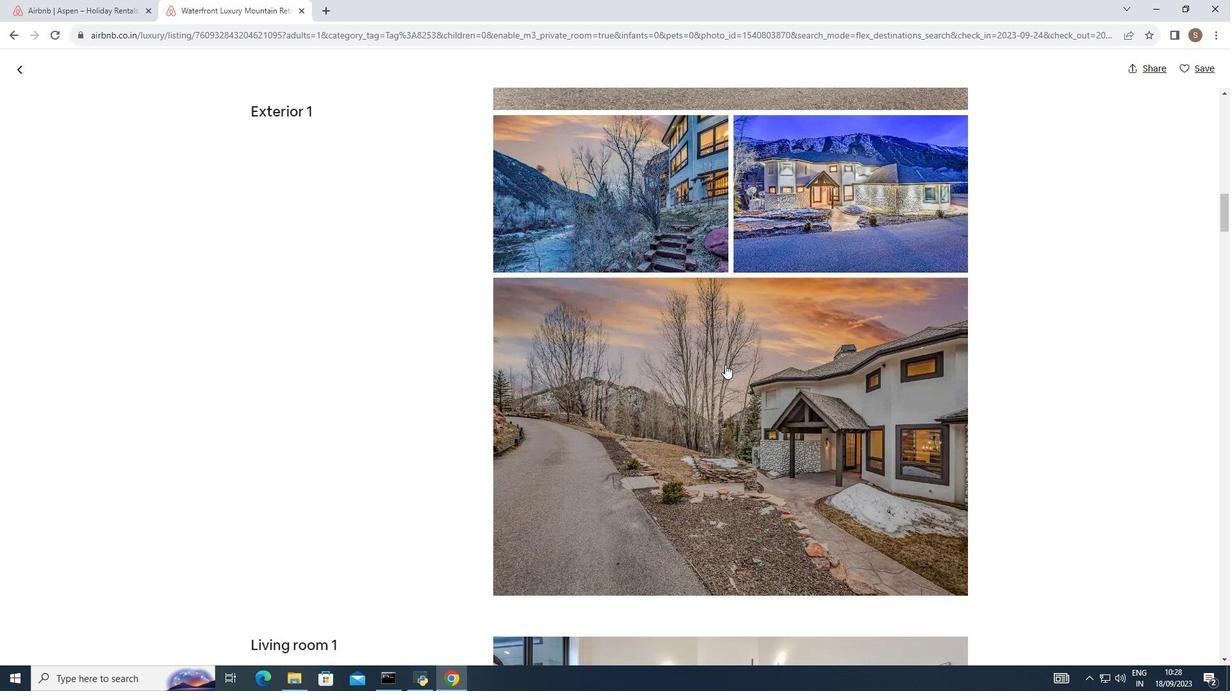 
Action: Mouse scrolled (729, 368) with delta (0, 0)
Screenshot: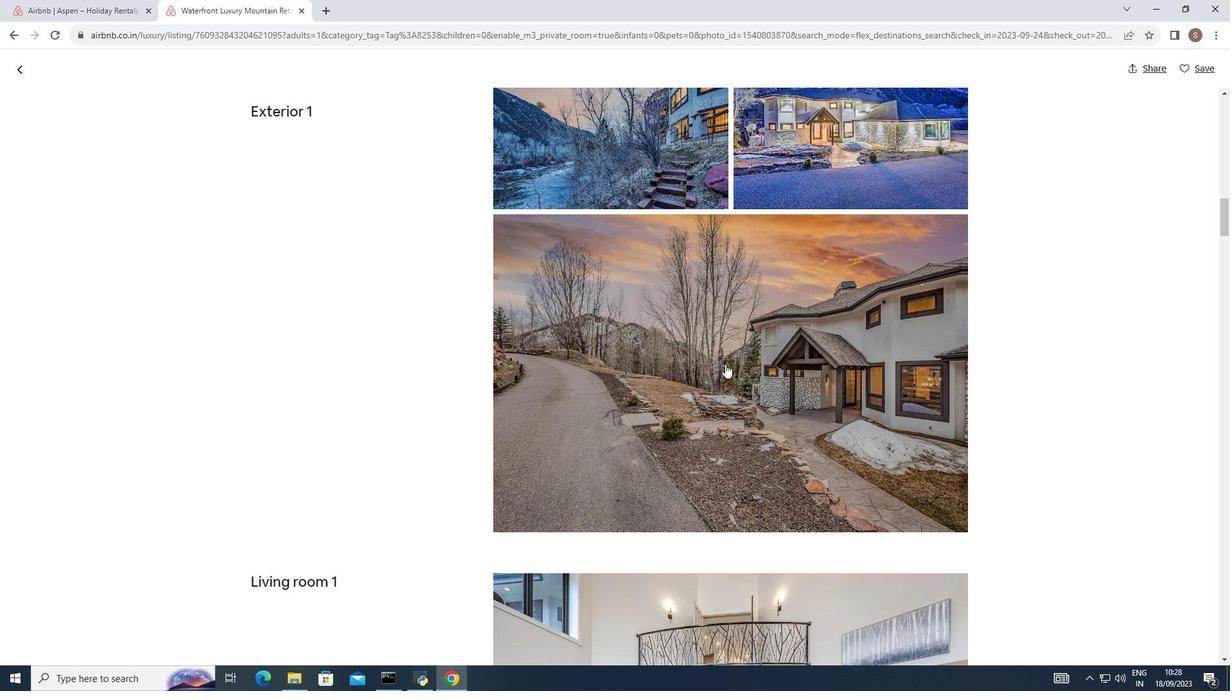 
Action: Mouse moved to (729, 368)
Screenshot: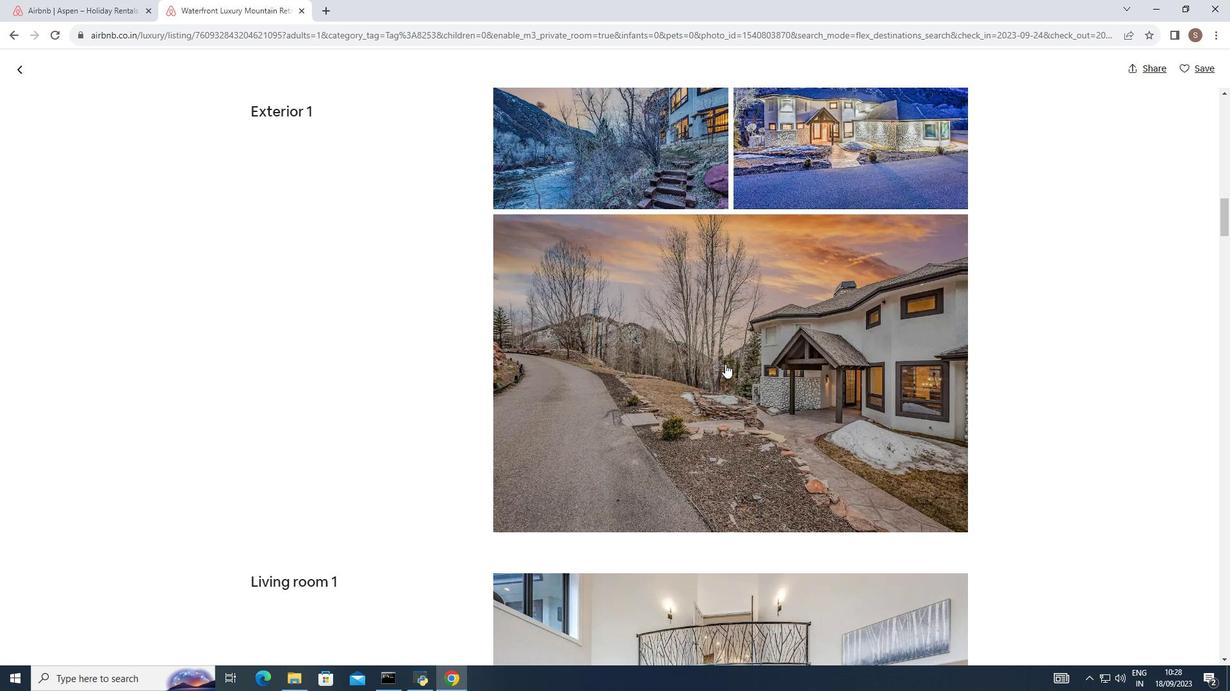 
Action: Mouse scrolled (729, 367) with delta (0, 0)
Screenshot: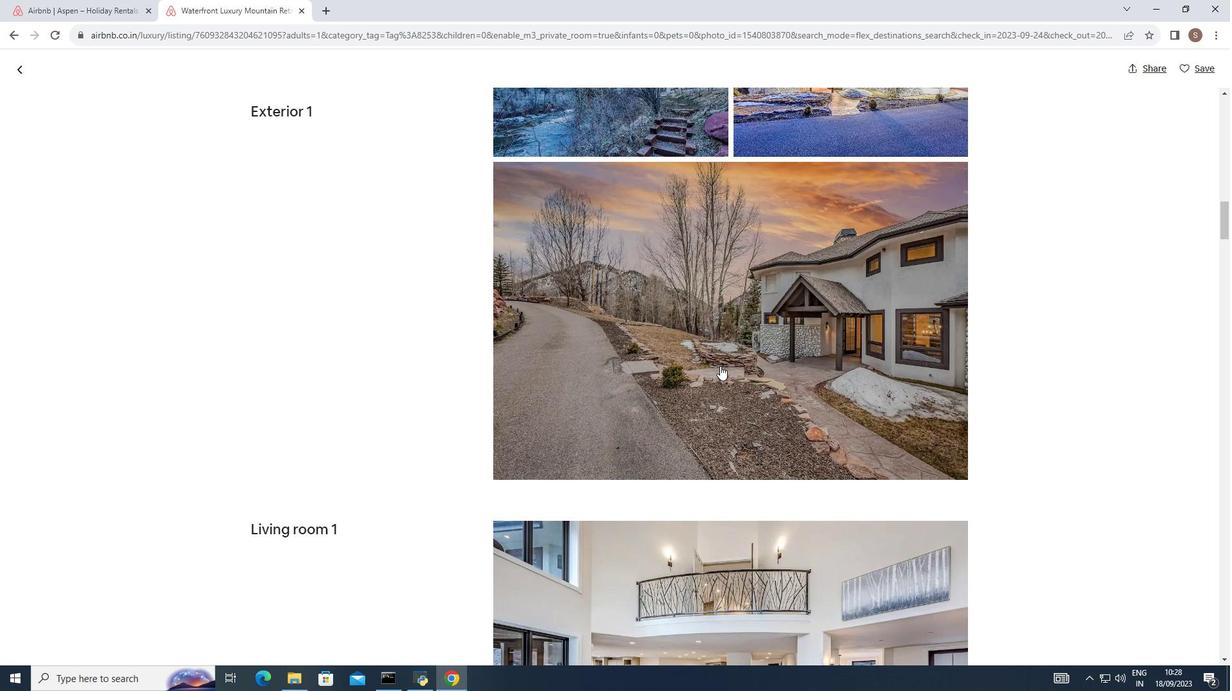 
Action: Mouse moved to (725, 368)
Screenshot: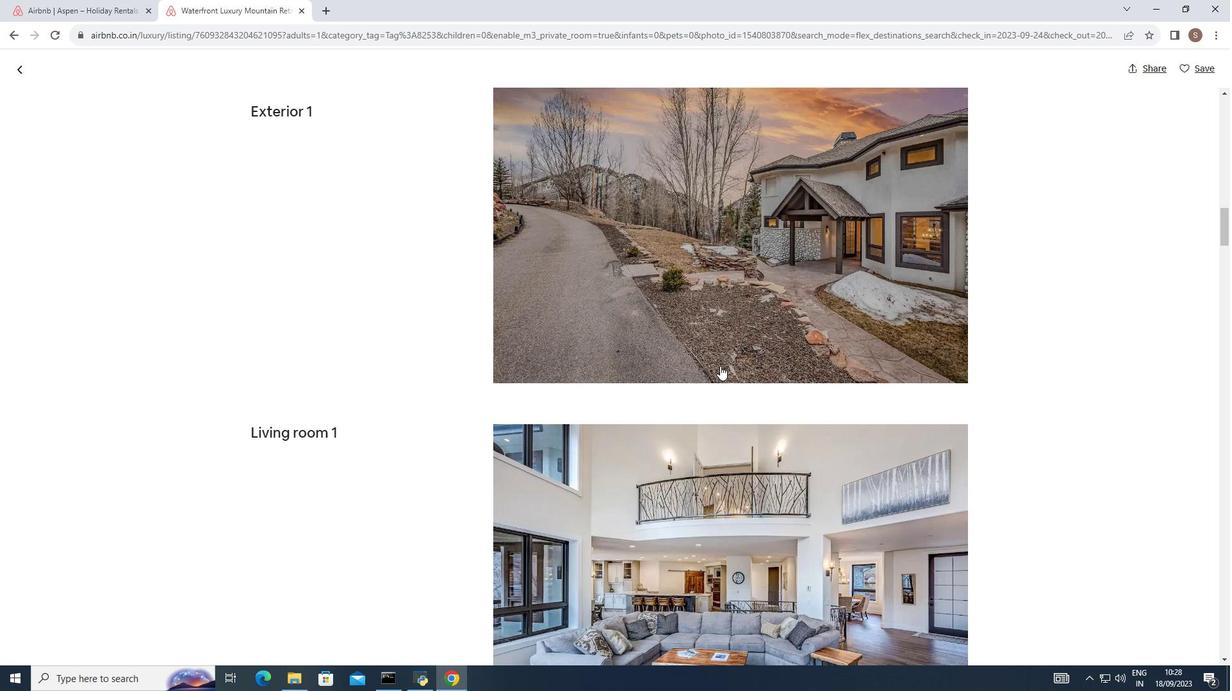 
Action: Mouse scrolled (725, 367) with delta (0, 0)
Screenshot: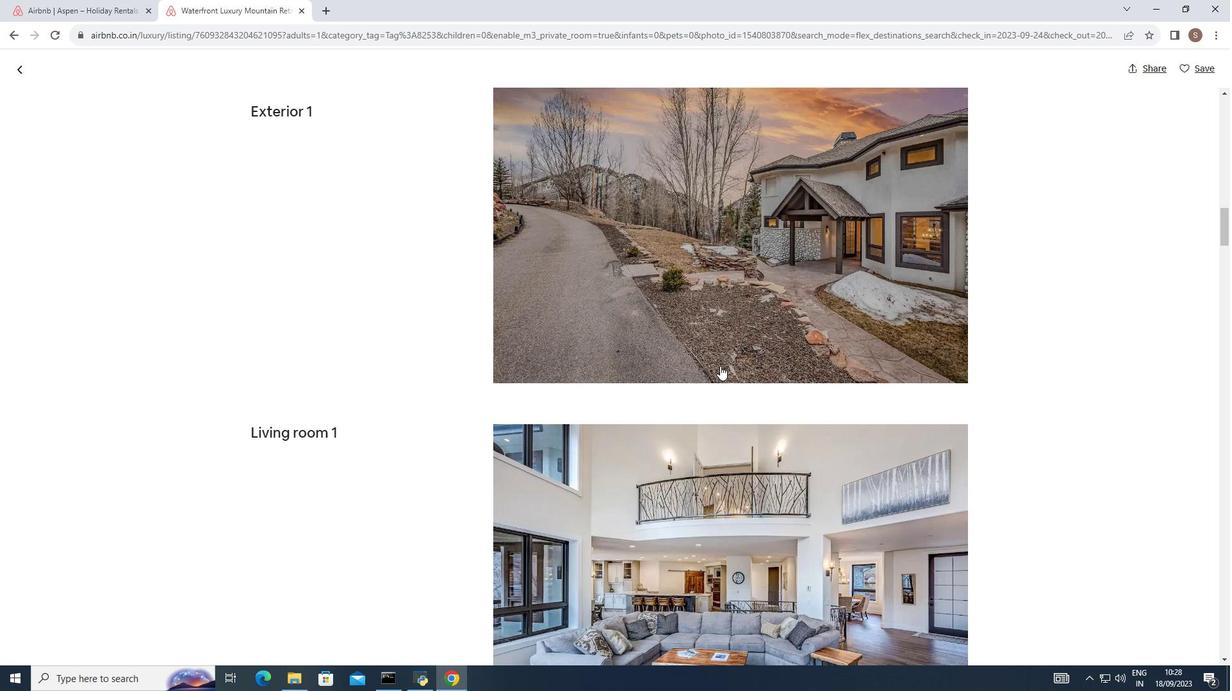 
Action: Mouse moved to (723, 370)
Screenshot: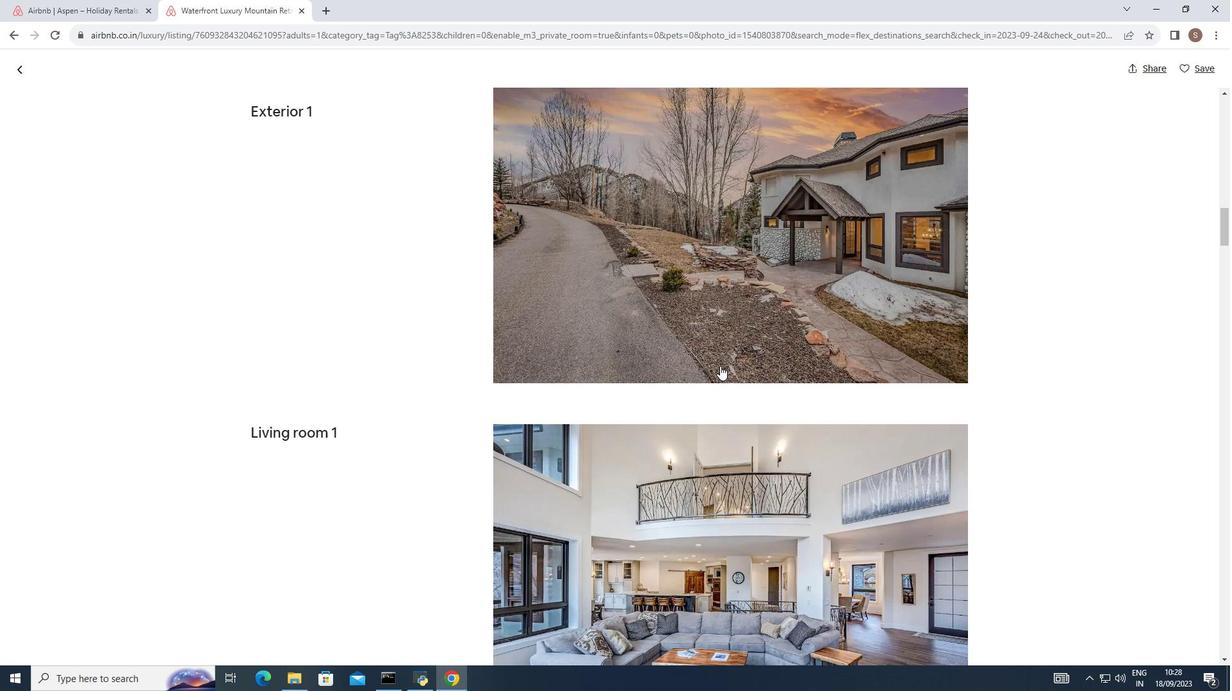 
Action: Mouse scrolled (723, 369) with delta (0, 0)
Screenshot: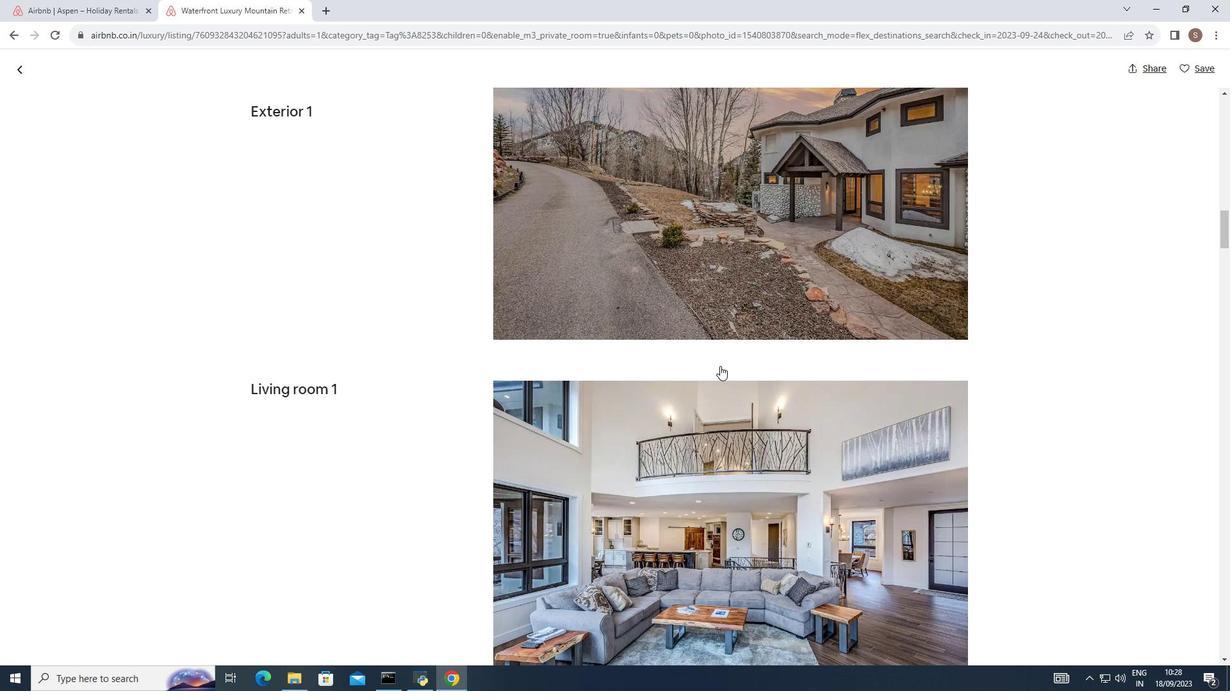 
Action: Mouse scrolled (723, 369) with delta (0, 0)
Screenshot: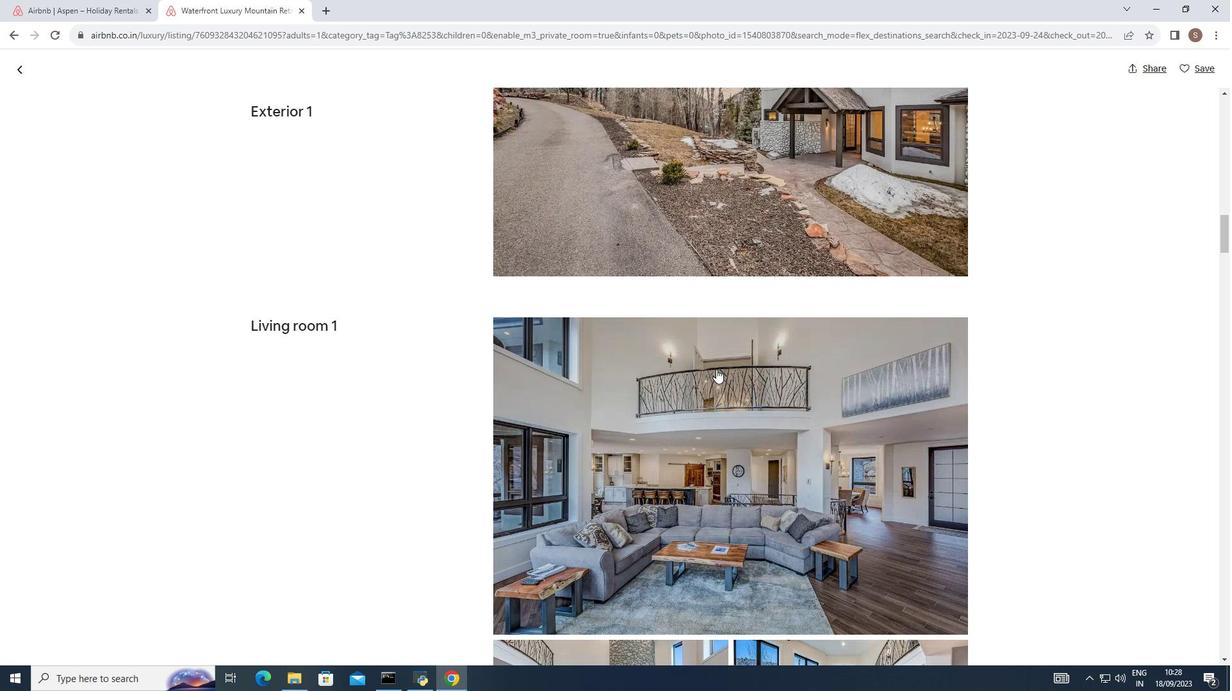 
Action: Mouse moved to (719, 374)
Screenshot: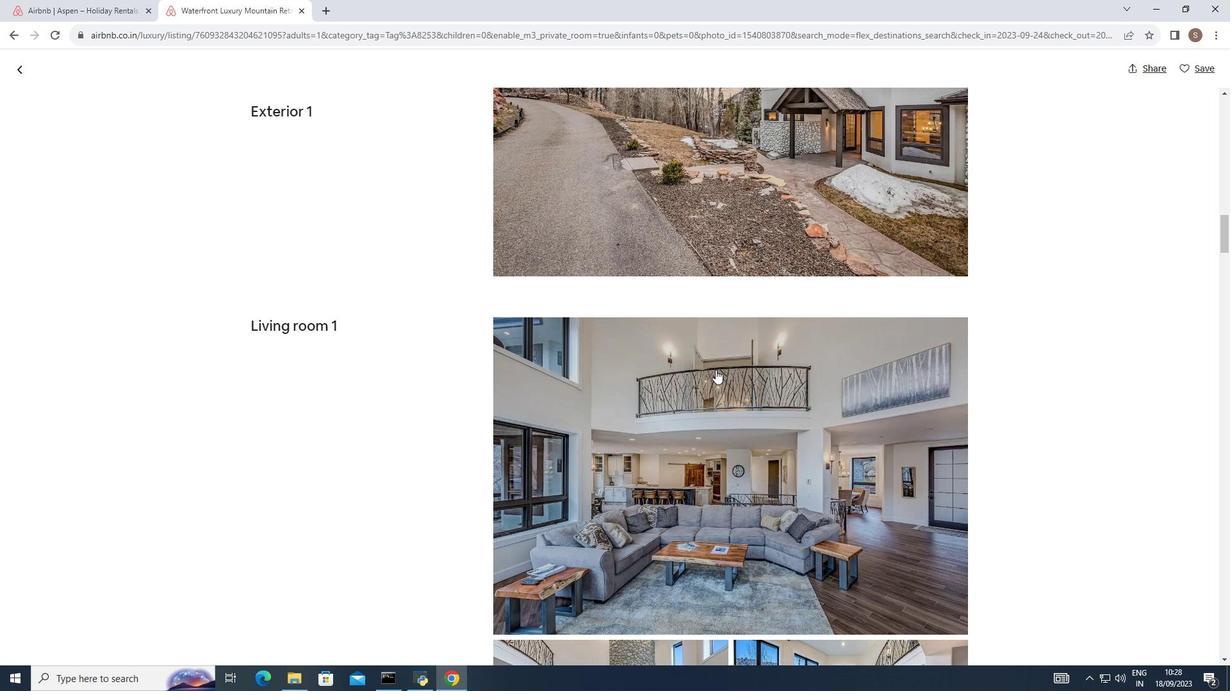 
Action: Mouse scrolled (719, 373) with delta (0, 0)
Screenshot: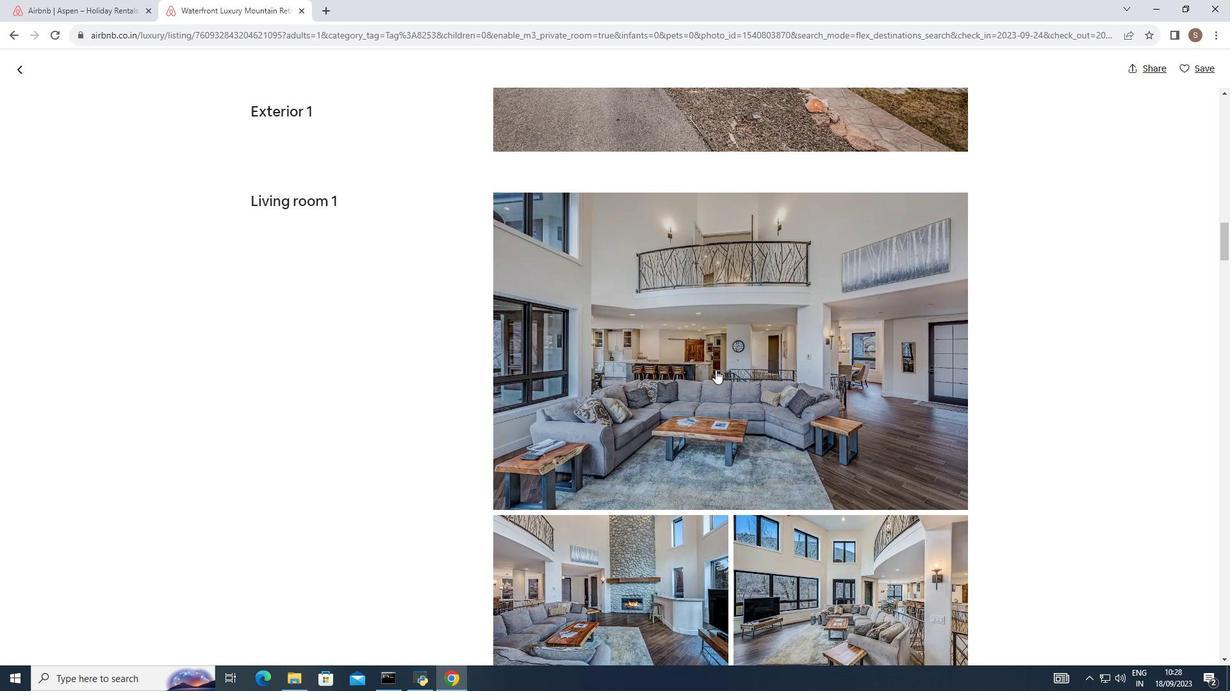 
Action: Mouse scrolled (719, 373) with delta (0, 0)
Screenshot: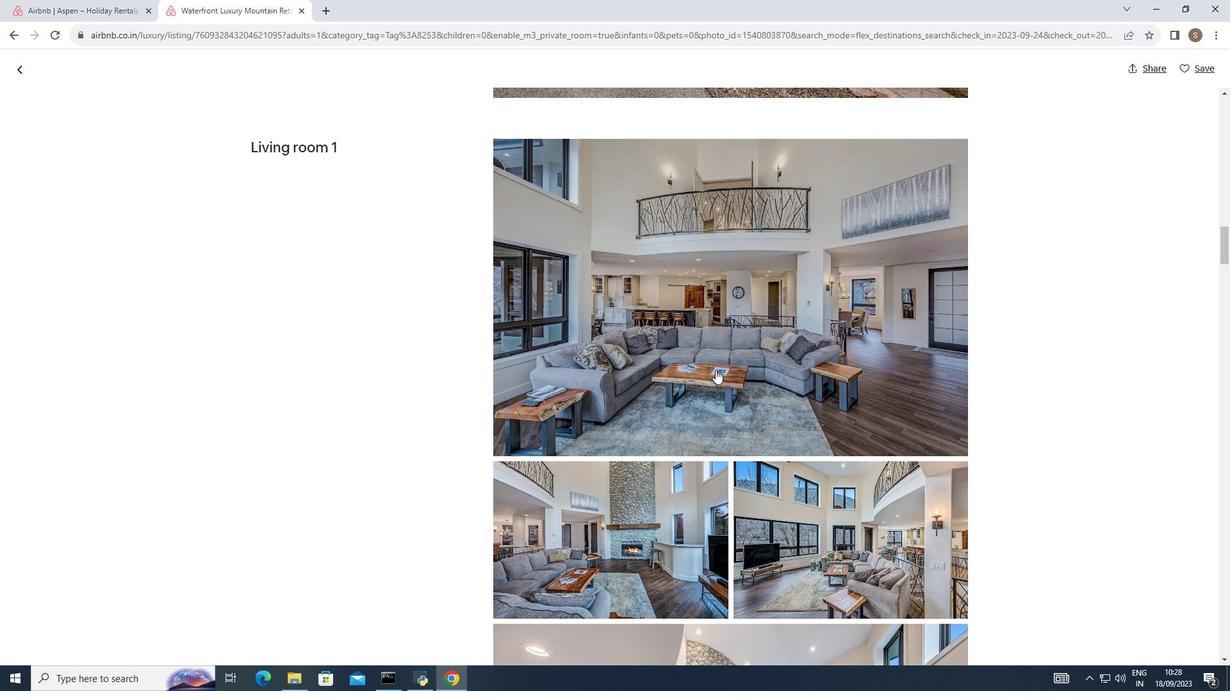 
Action: Mouse scrolled (719, 373) with delta (0, 0)
Screenshot: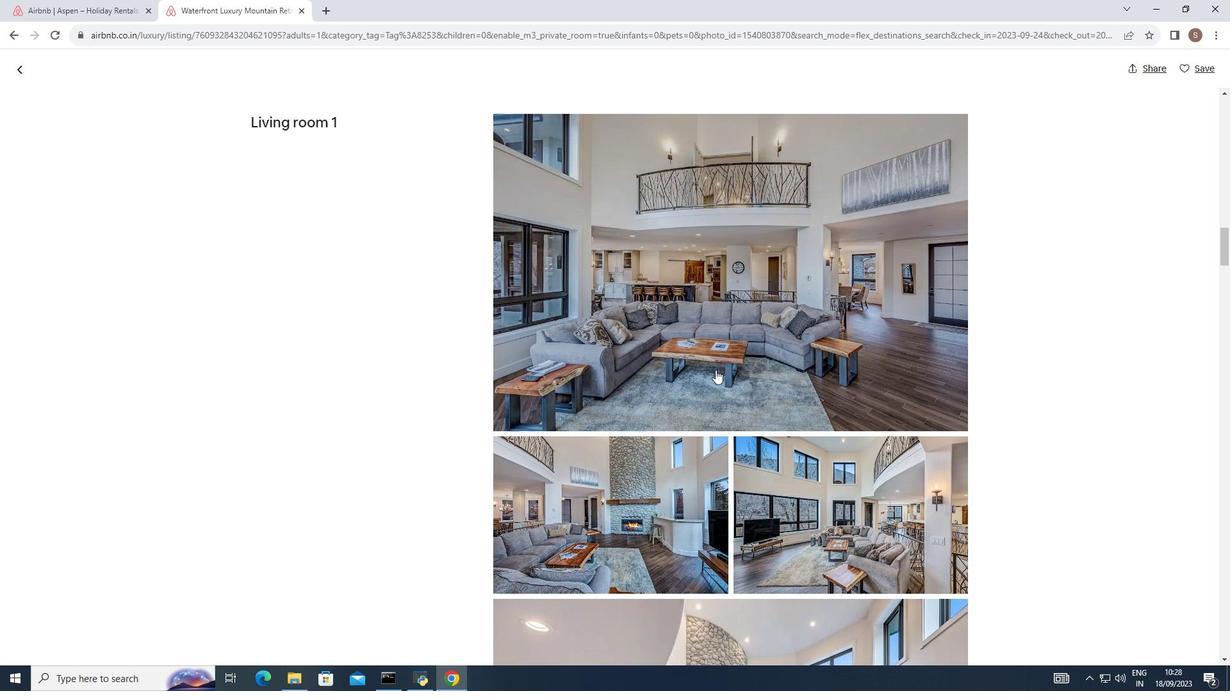 
Action: Mouse scrolled (719, 373) with delta (0, 0)
Screenshot: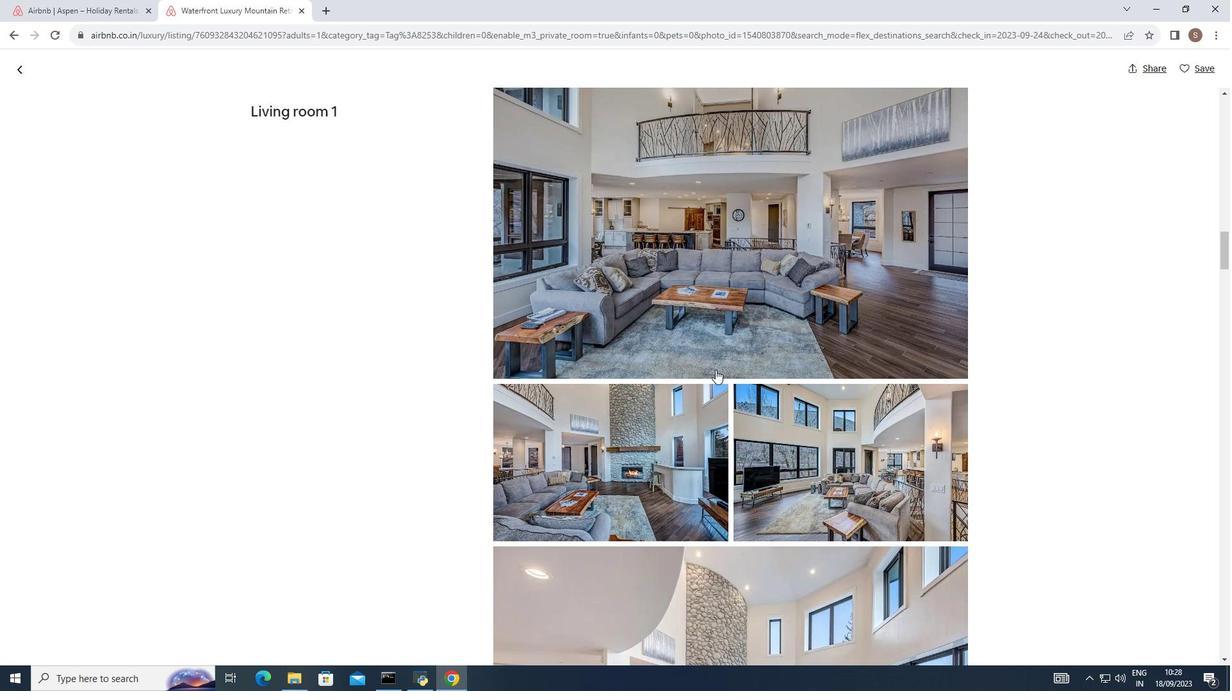 
Action: Mouse scrolled (719, 373) with delta (0, 0)
Screenshot: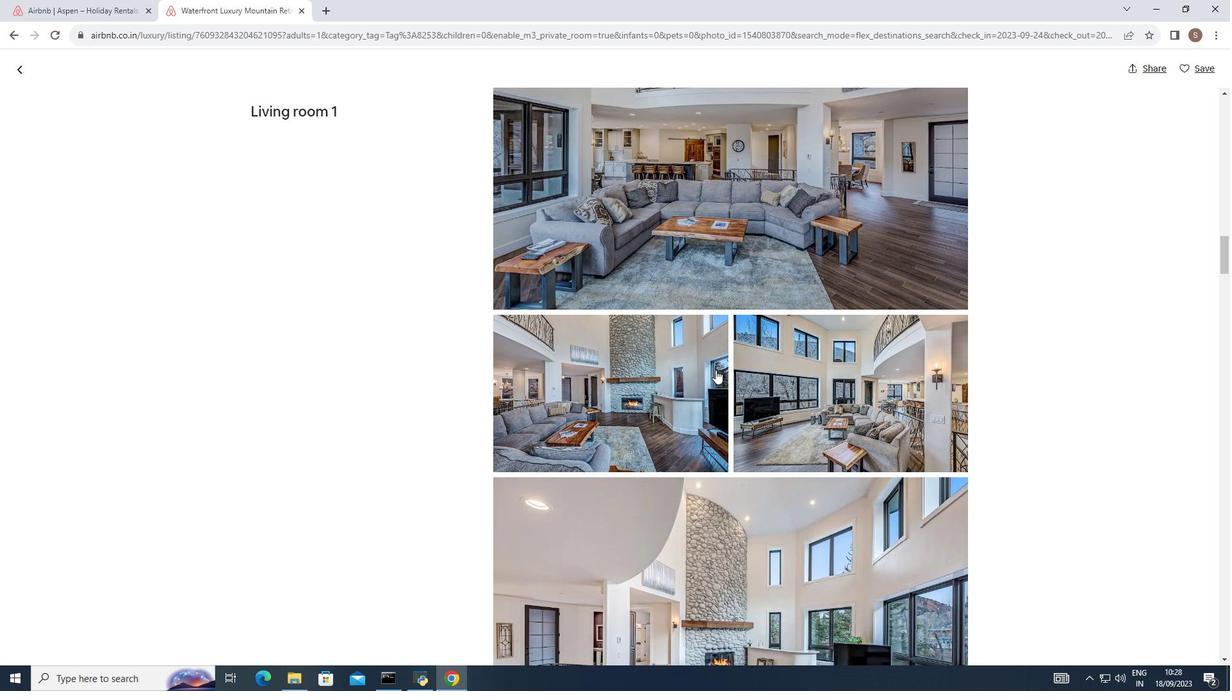 
Action: Mouse scrolled (719, 373) with delta (0, 0)
Screenshot: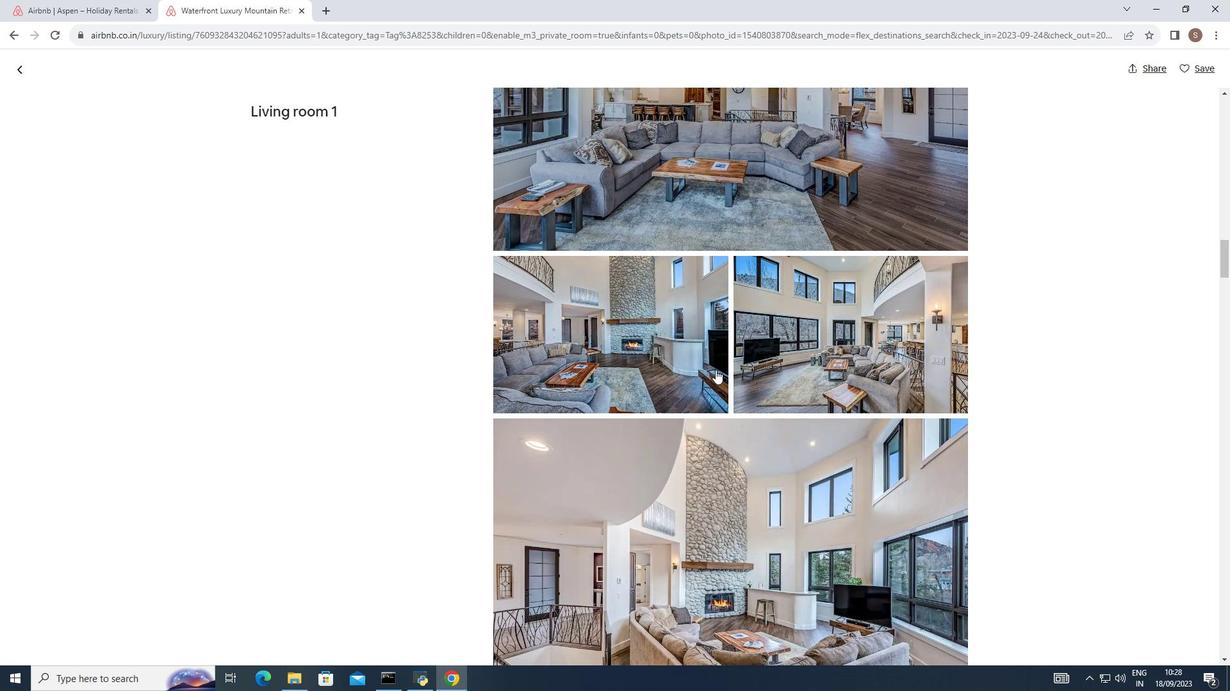 
Action: Mouse scrolled (719, 373) with delta (0, 0)
Screenshot: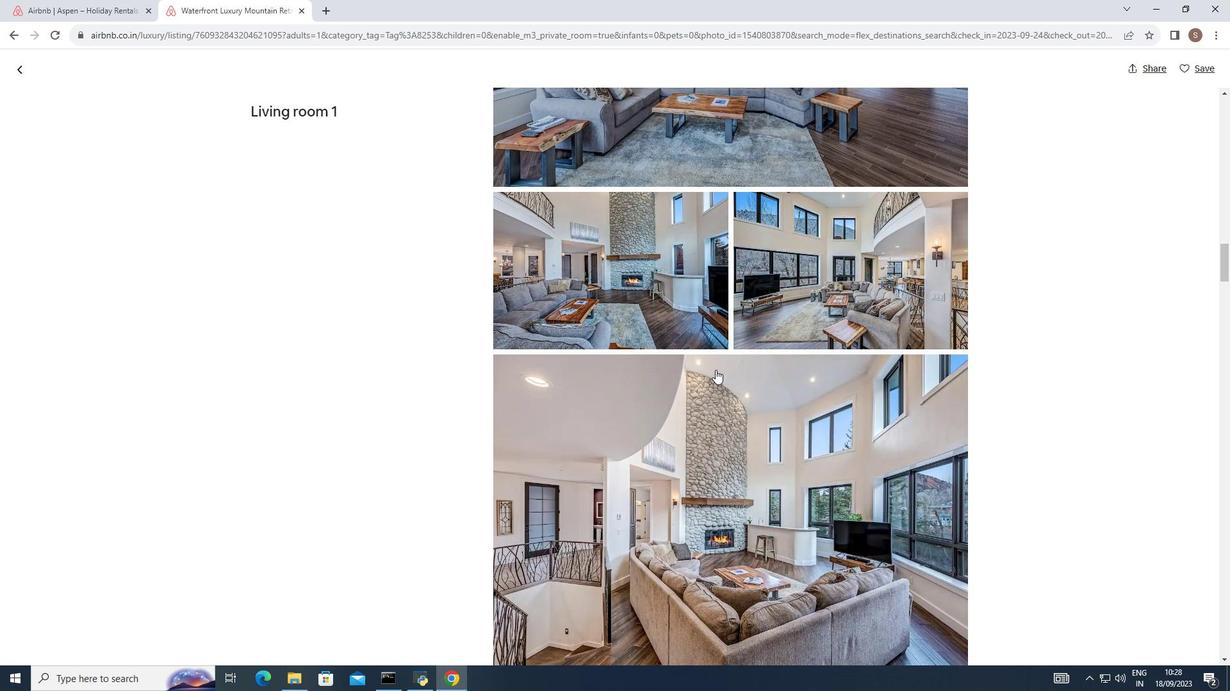 
Action: Mouse scrolled (719, 373) with delta (0, 0)
Screenshot: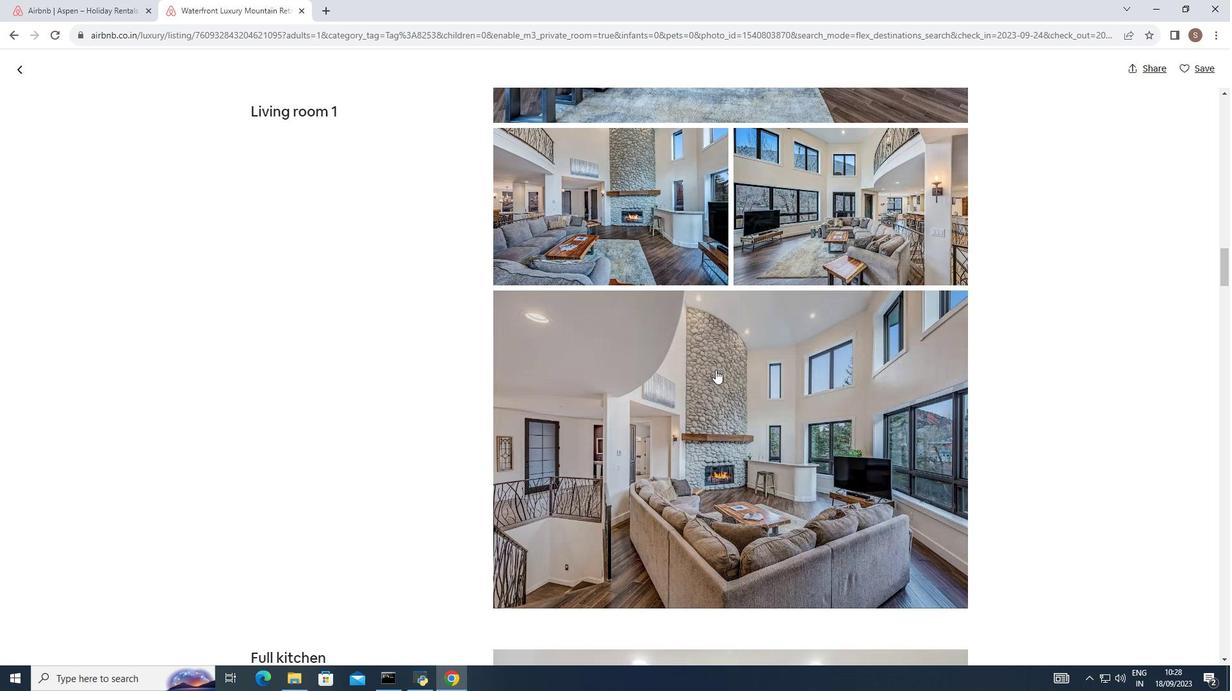 
Action: Mouse scrolled (719, 373) with delta (0, 0)
Screenshot: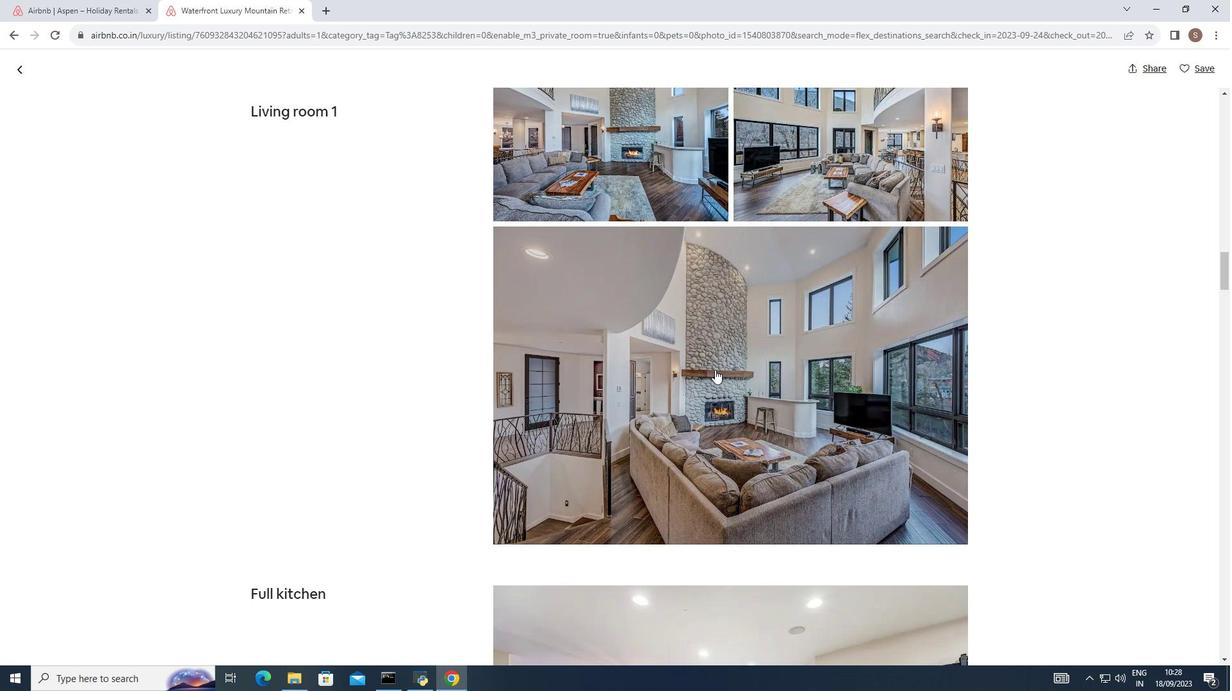 
Action: Mouse moved to (715, 367)
Screenshot: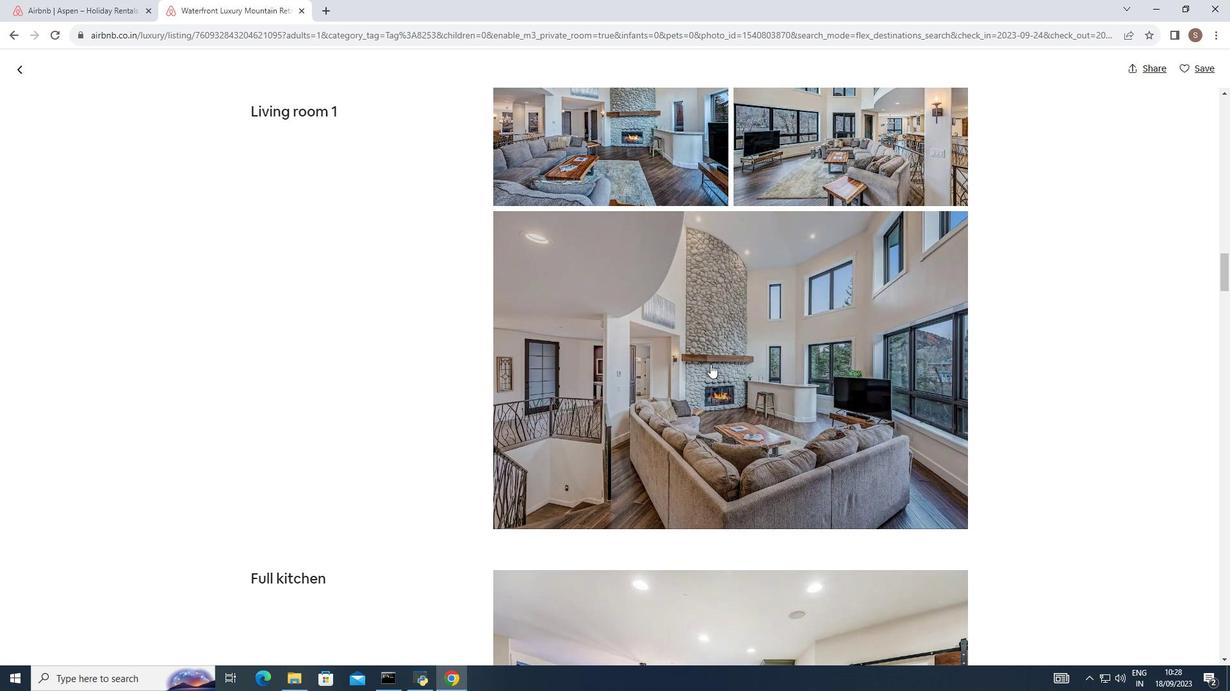 
Action: Mouse scrolled (715, 367) with delta (0, 0)
Screenshot: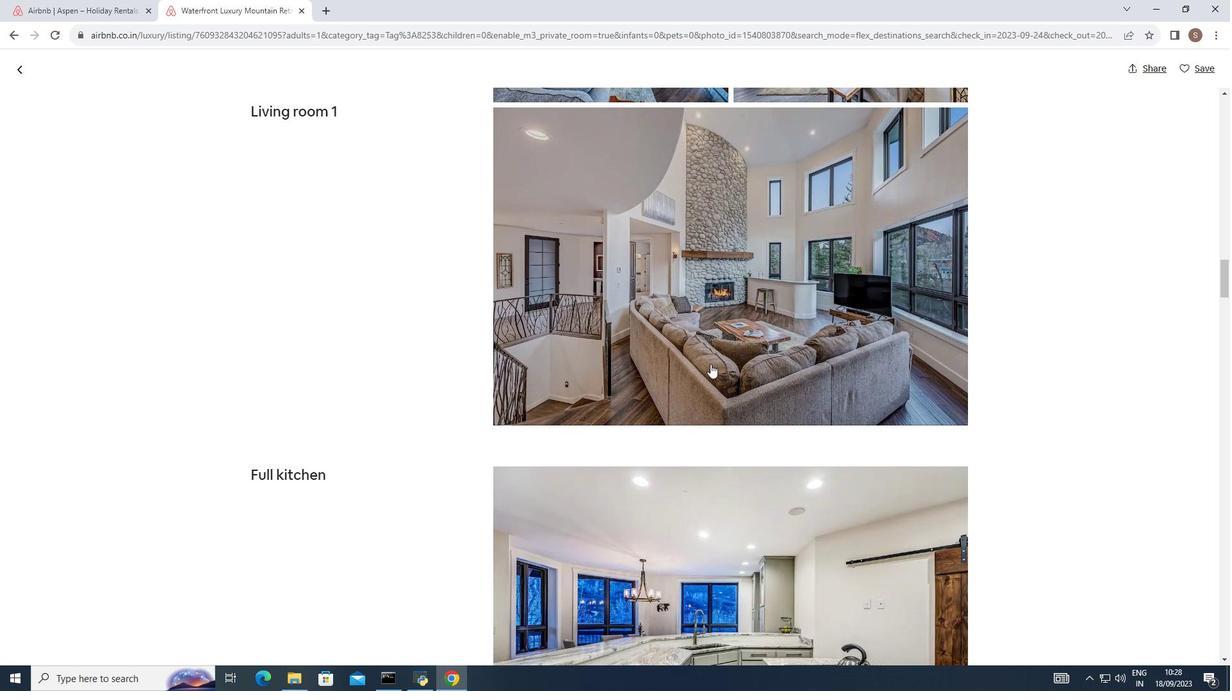 
Action: Mouse moved to (714, 367)
Screenshot: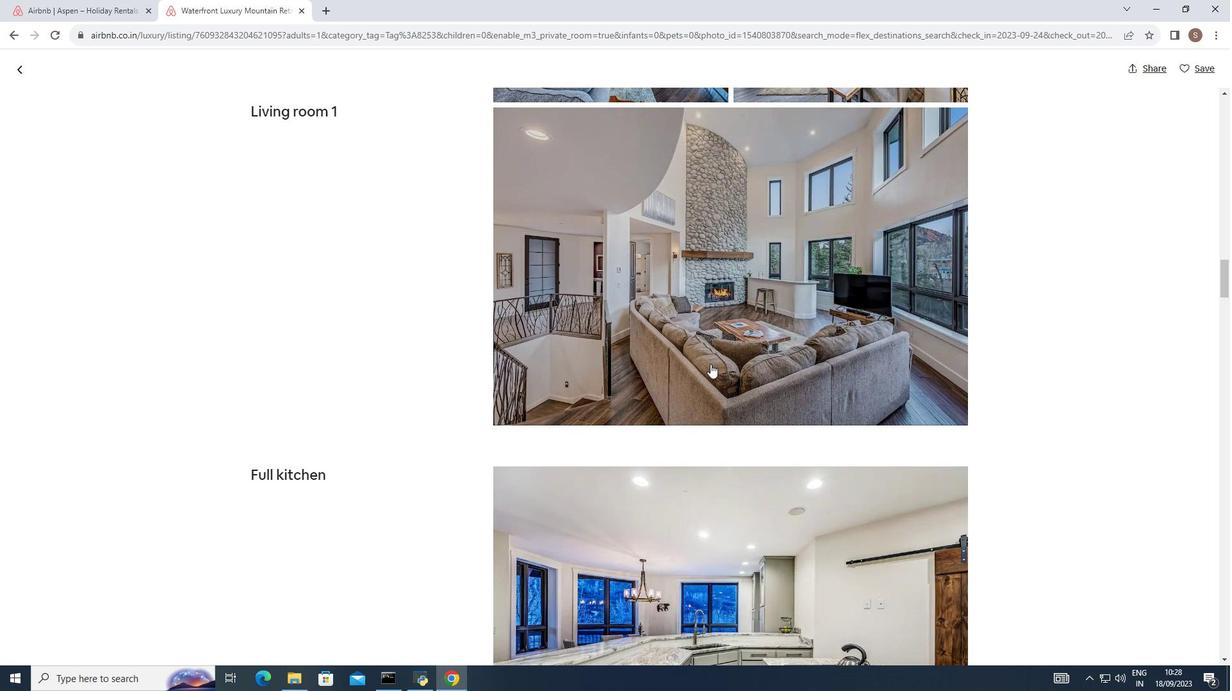 
Action: Mouse scrolled (714, 367) with delta (0, 0)
Screenshot: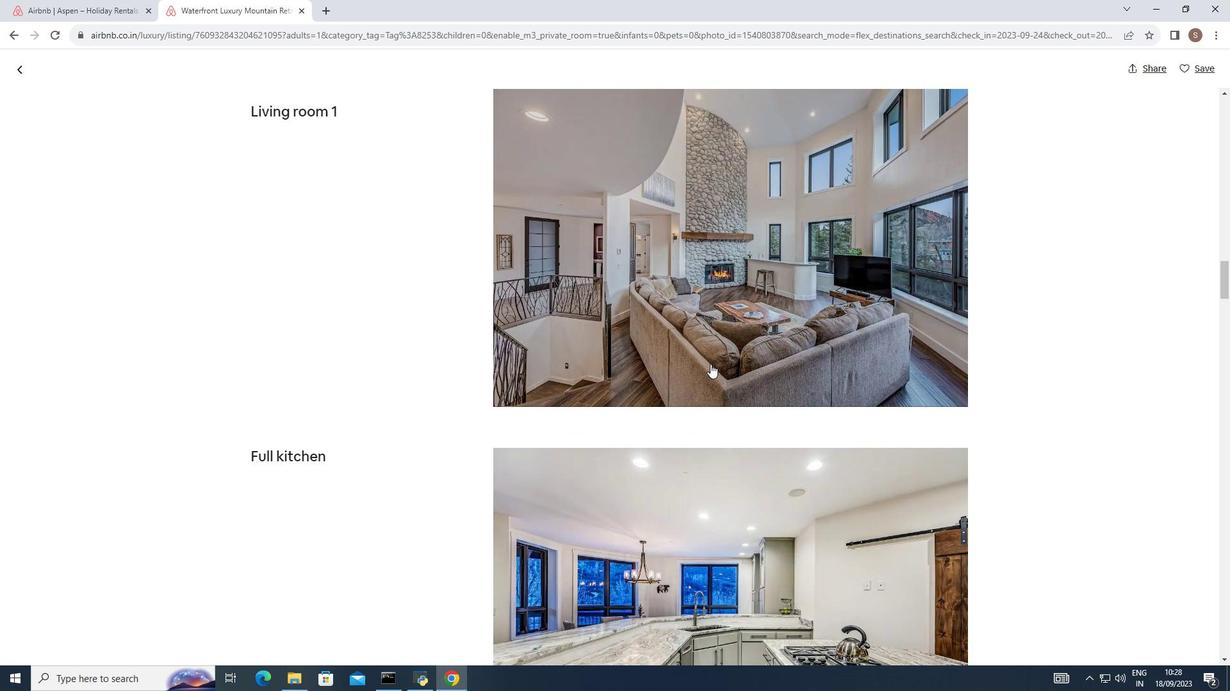 
Action: Mouse moved to (714, 368)
Screenshot: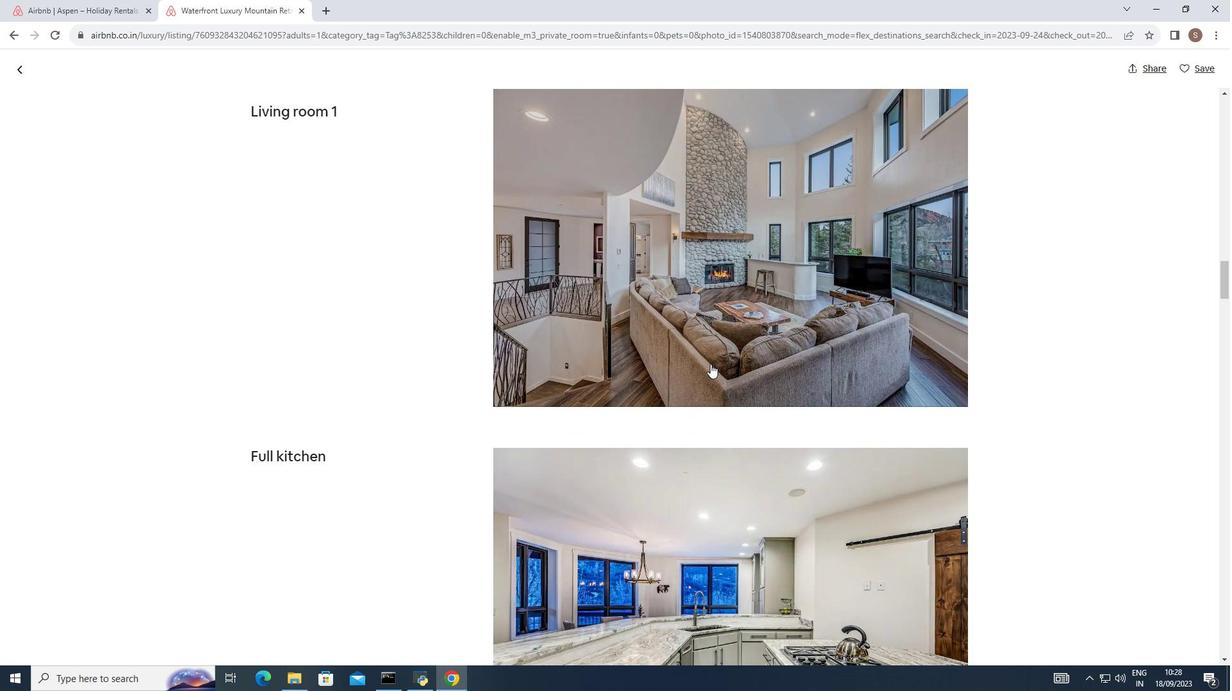 
Action: Mouse scrolled (714, 367) with delta (0, 0)
Screenshot: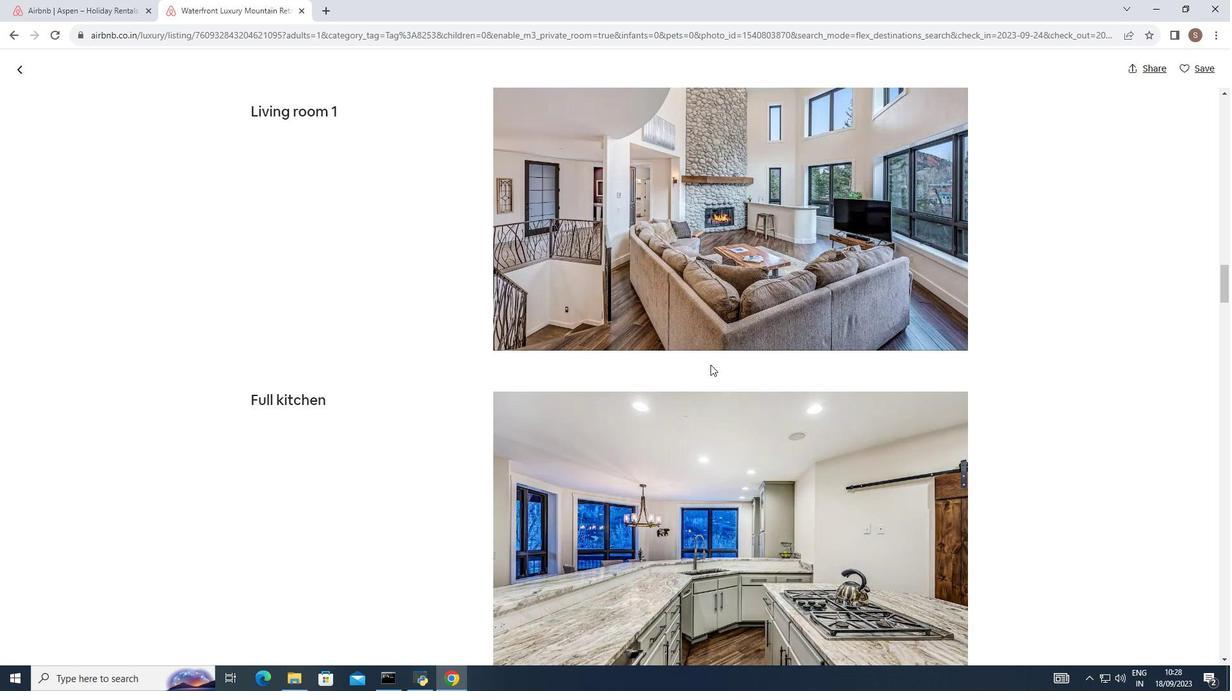 
Action: Mouse moved to (714, 368)
Screenshot: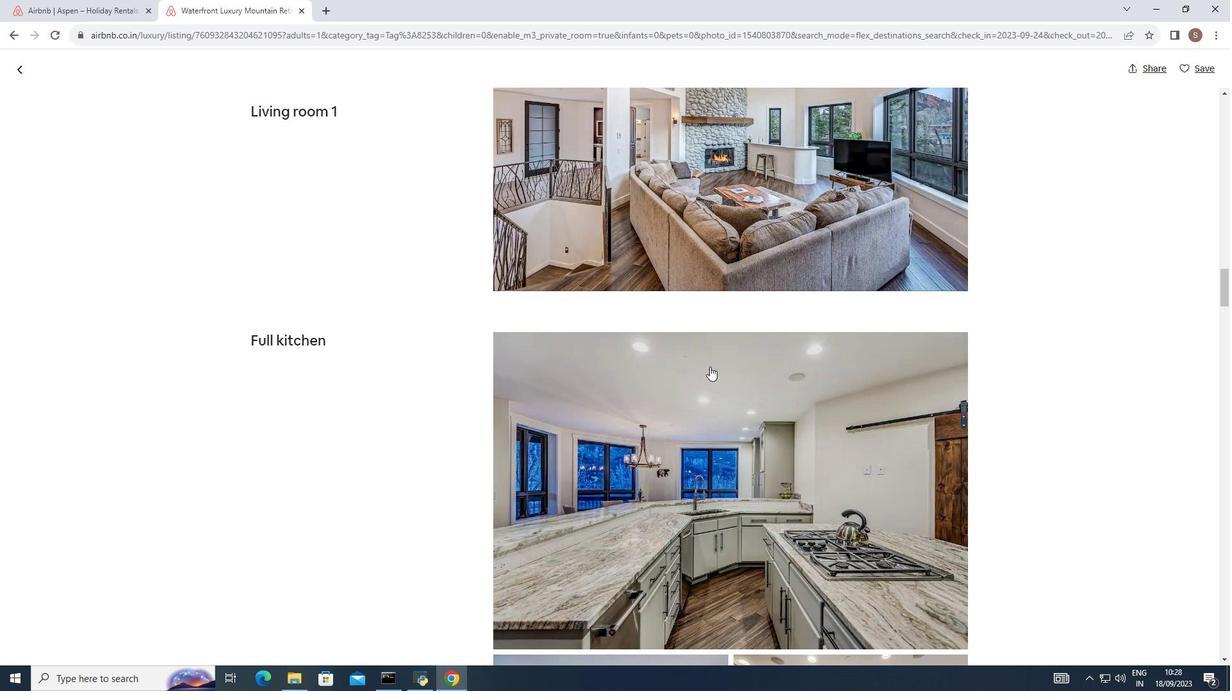 
Action: Mouse scrolled (714, 367) with delta (0, 0)
Screenshot: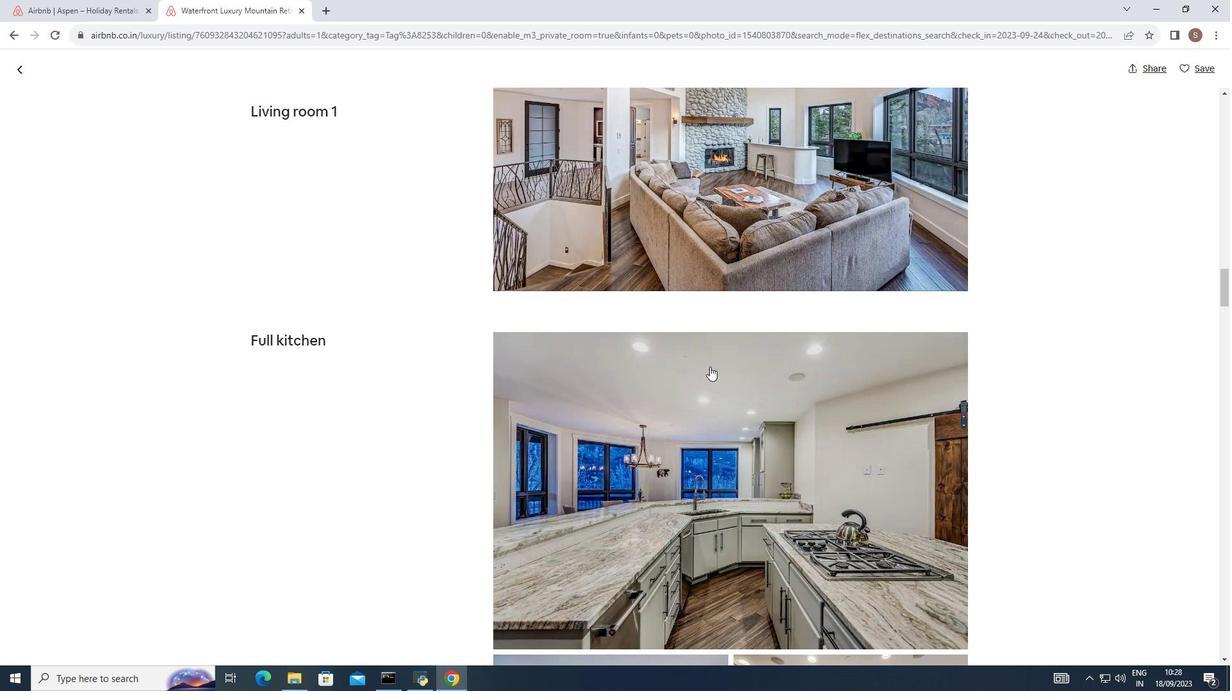 
Action: Mouse moved to (713, 369)
Screenshot: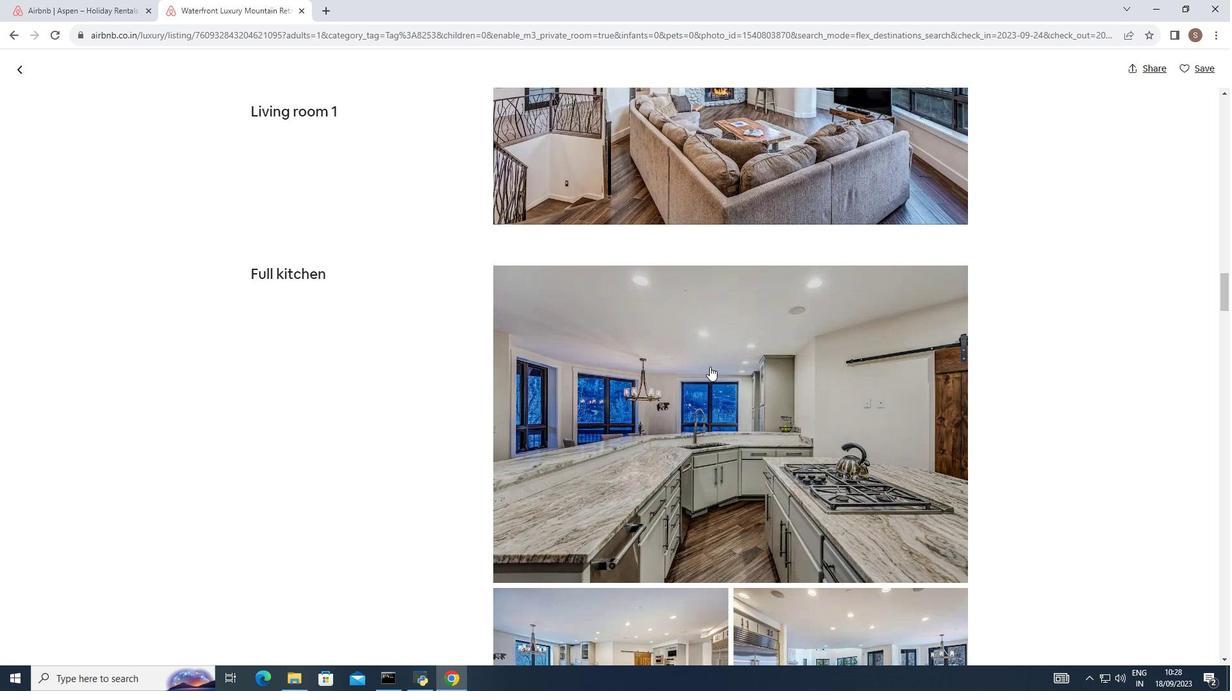 
Action: Mouse scrolled (713, 369) with delta (0, 0)
Screenshot: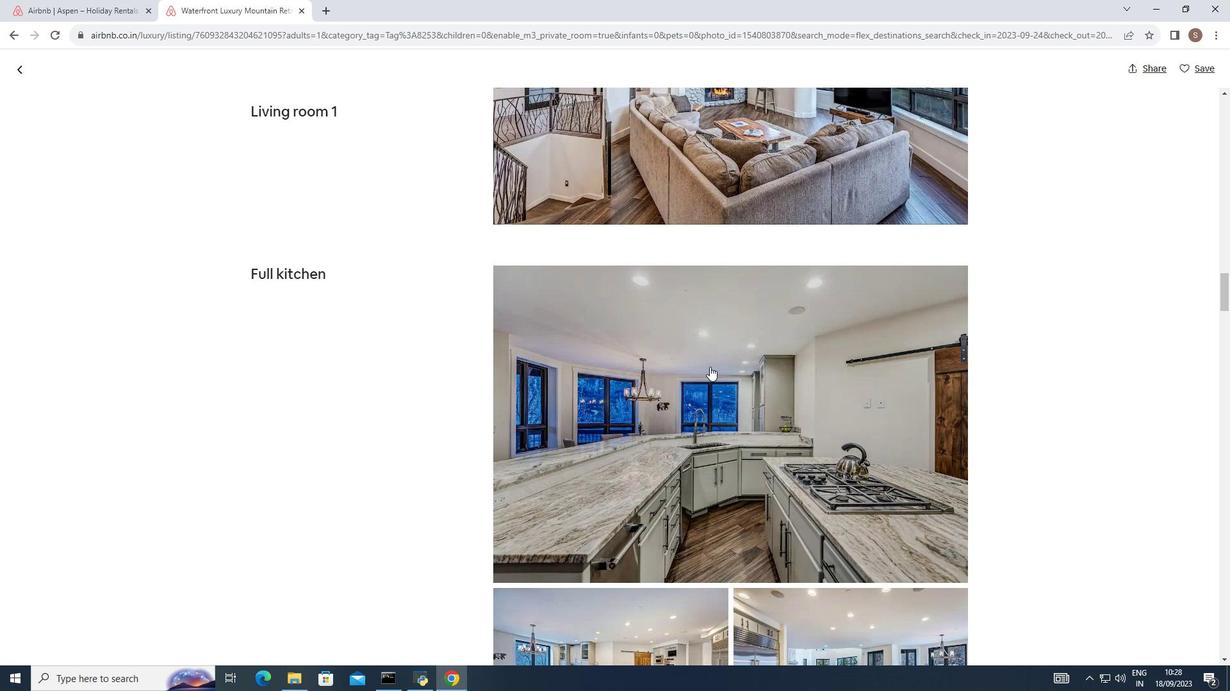 
Action: Mouse moved to (713, 370)
Screenshot: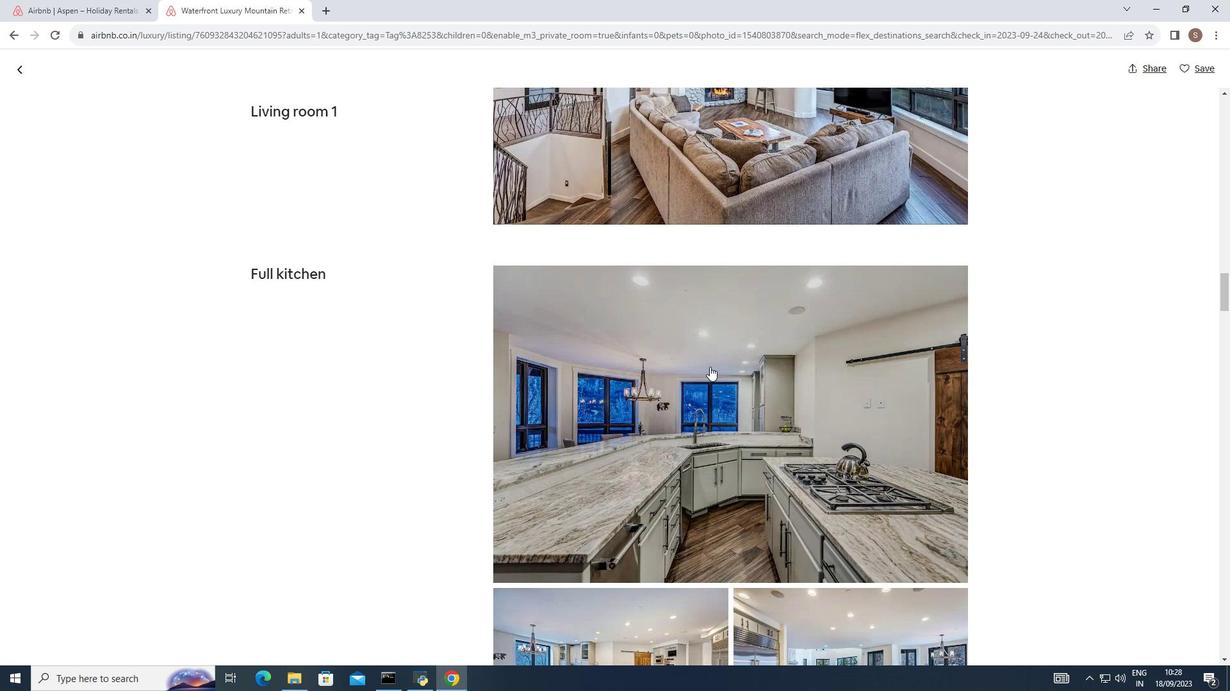 
Action: Mouse scrolled (713, 370) with delta (0, 0)
Screenshot: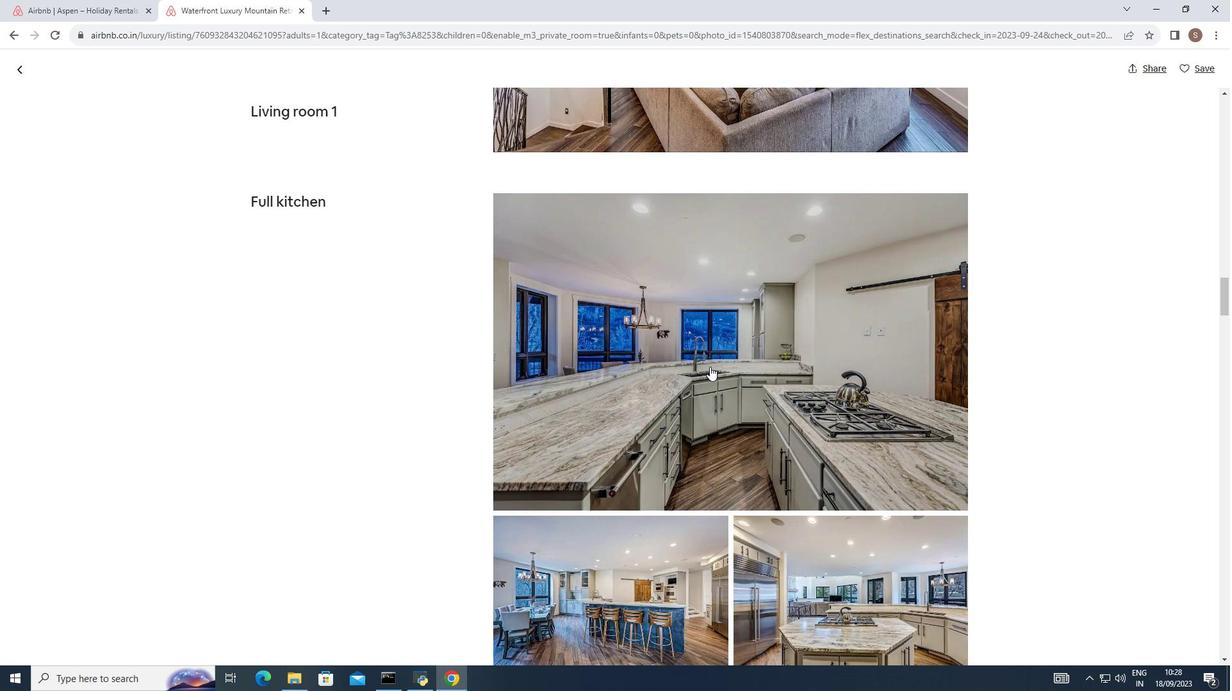 
Action: Mouse scrolled (713, 370) with delta (0, 0)
Screenshot: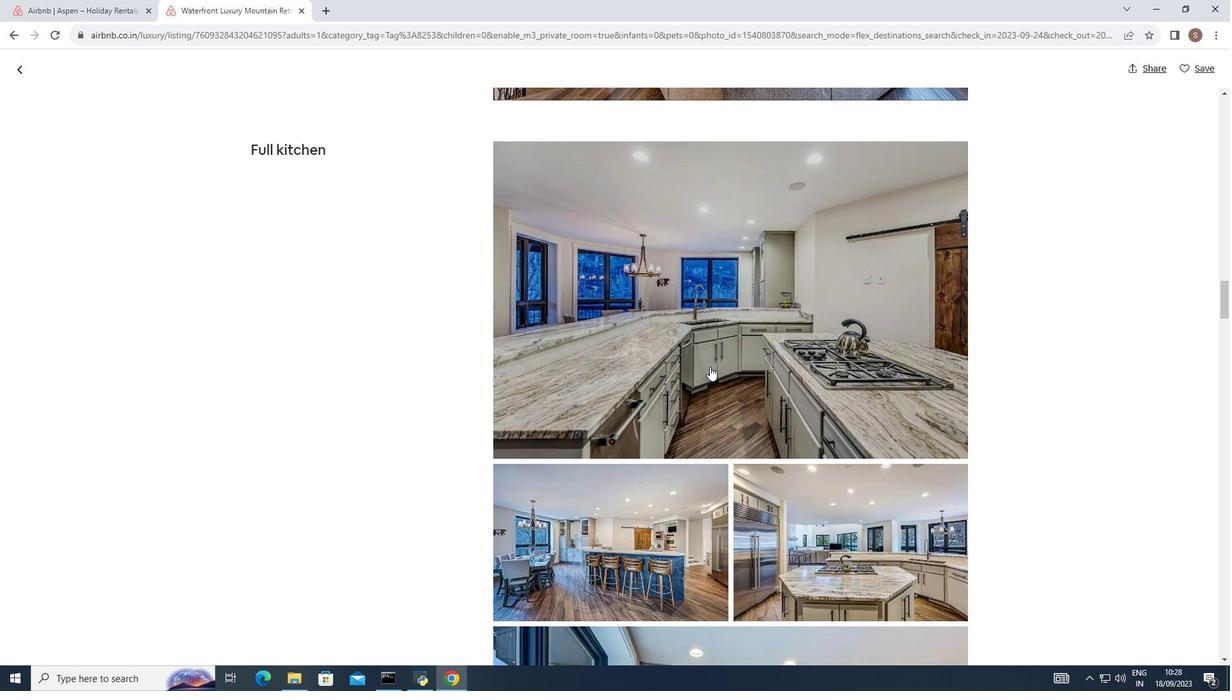 
Action: Mouse scrolled (713, 370) with delta (0, 0)
Screenshot: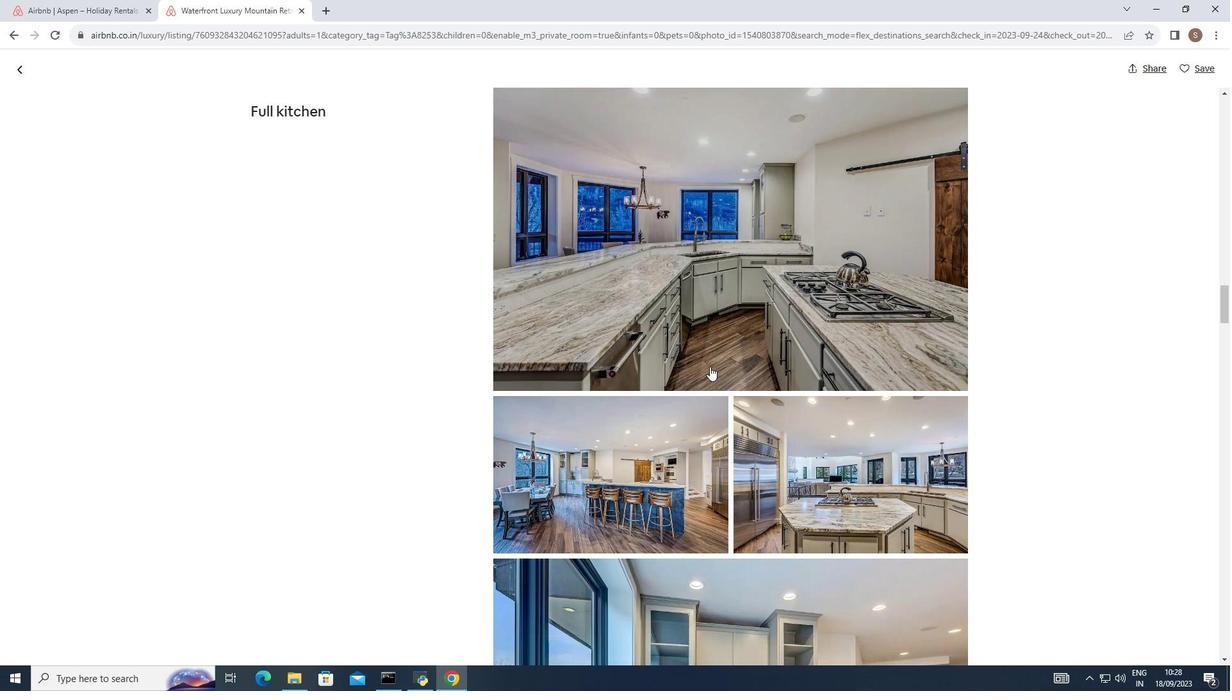 
Action: Mouse scrolled (713, 370) with delta (0, 0)
Screenshot: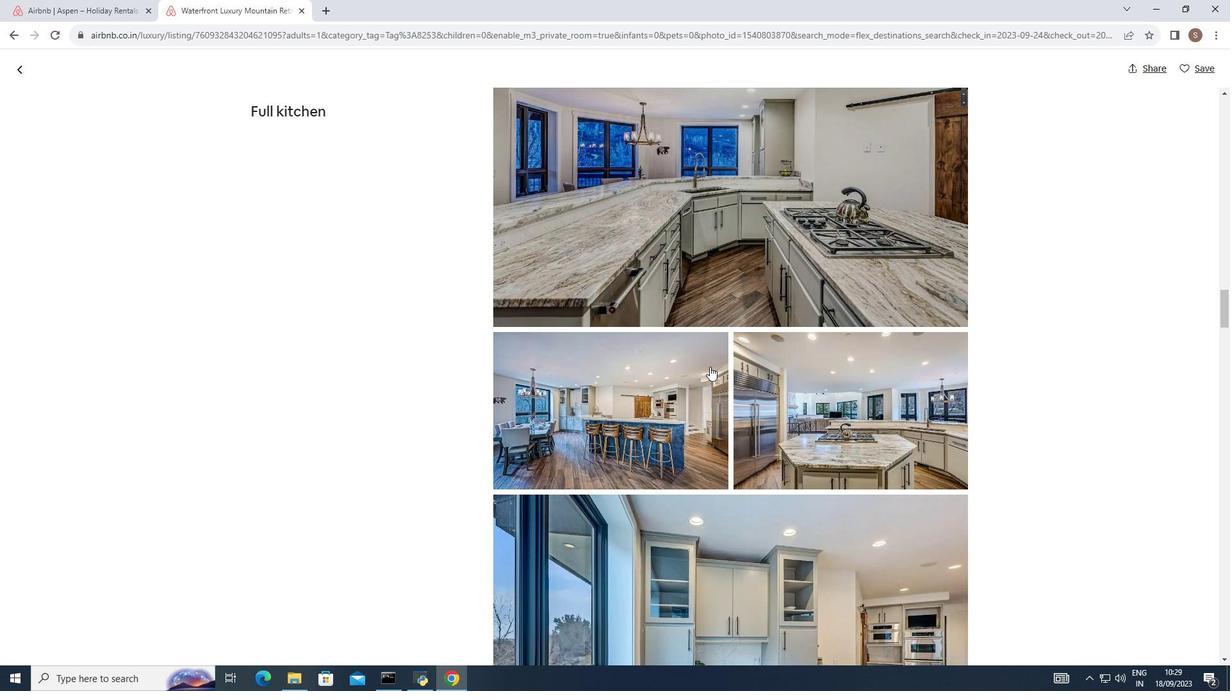 
Action: Mouse scrolled (713, 370) with delta (0, 0)
Screenshot: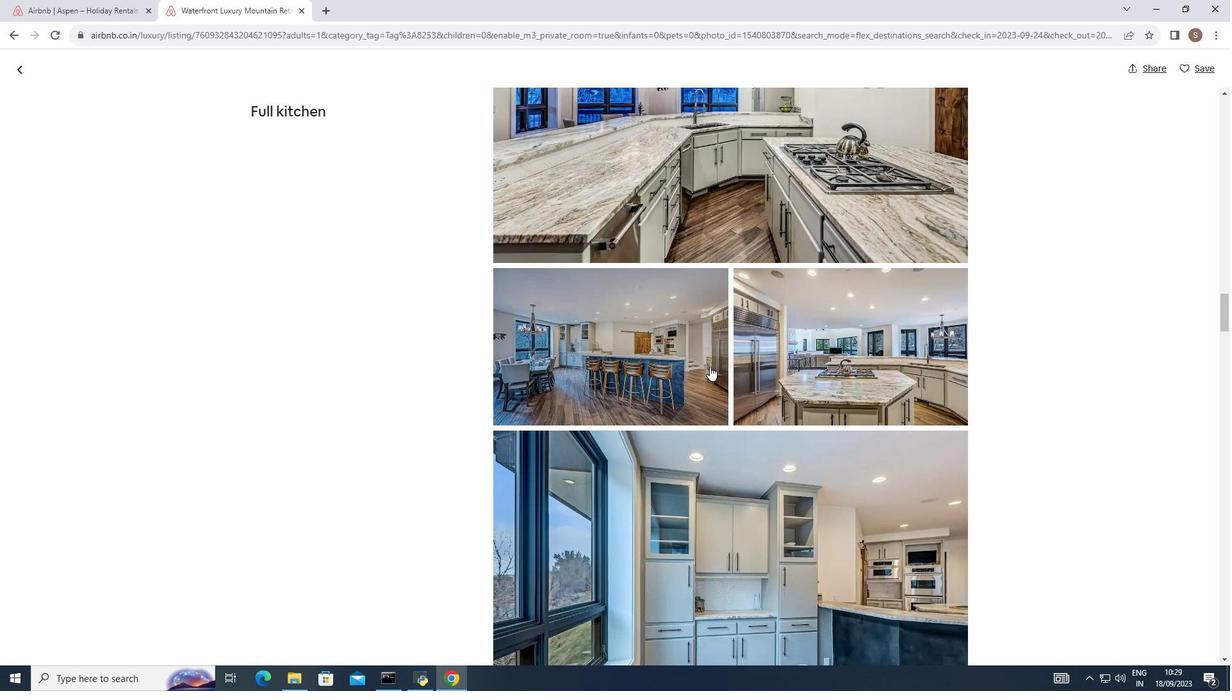 
Action: Mouse scrolled (713, 370) with delta (0, 0)
Screenshot: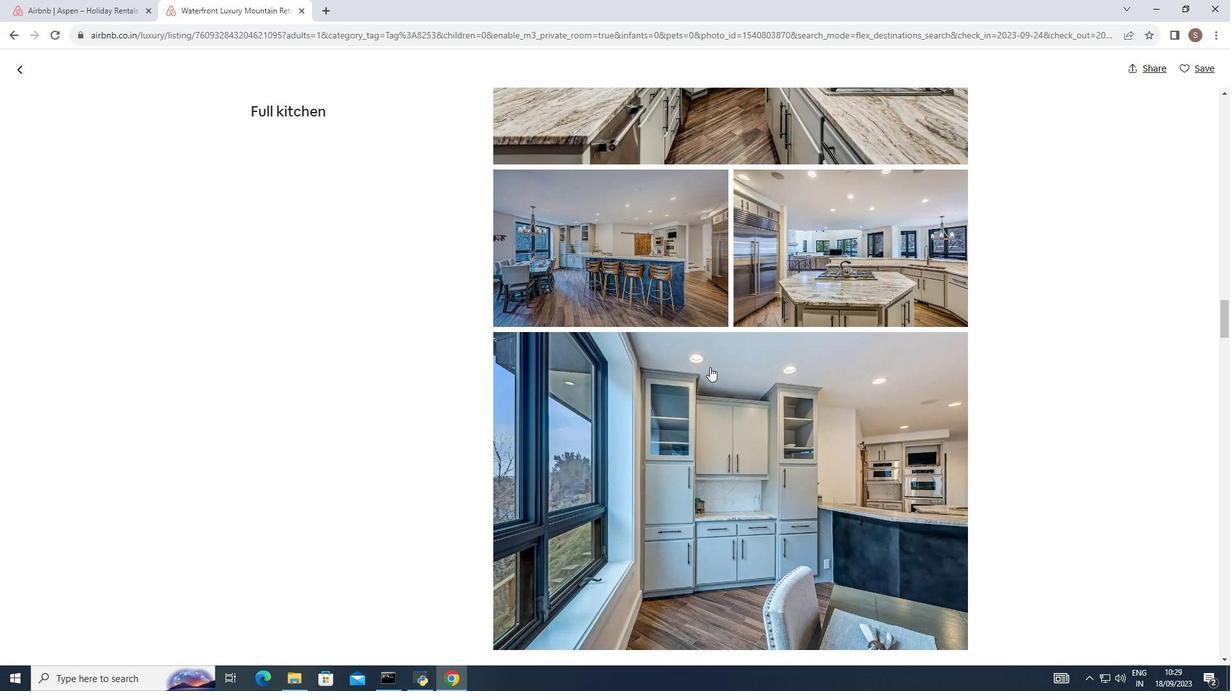 
Action: Mouse moved to (713, 371)
Screenshot: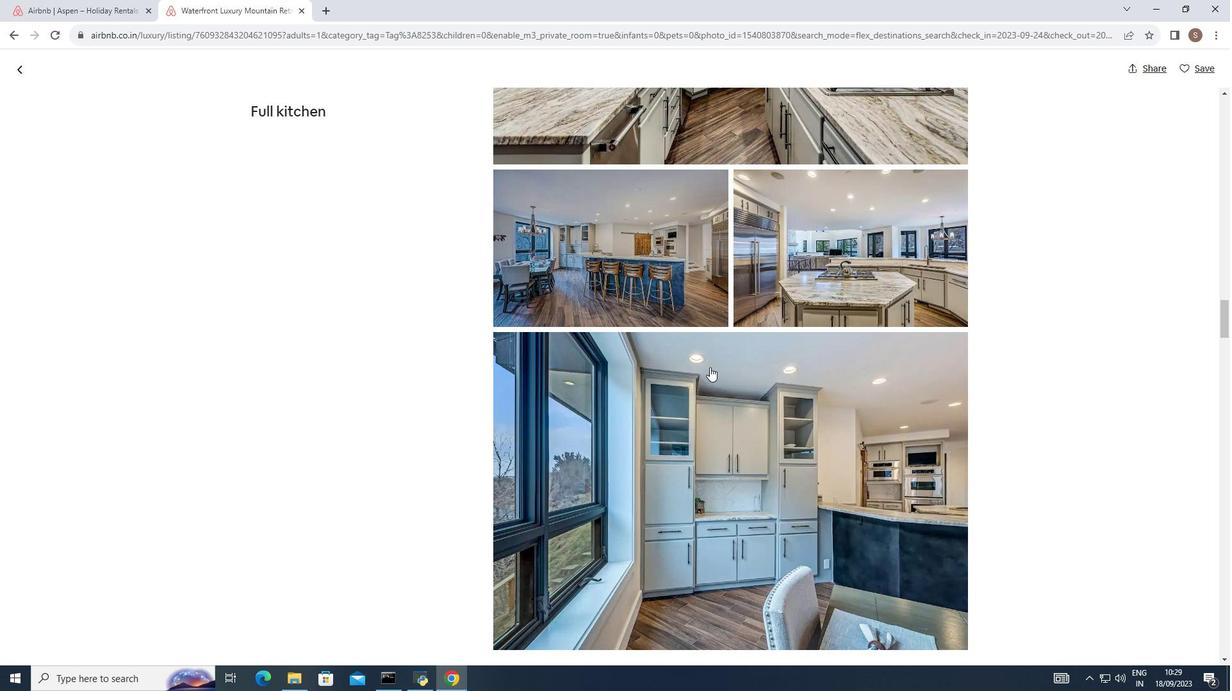 
Action: Mouse scrolled (713, 370) with delta (0, 0)
Screenshot: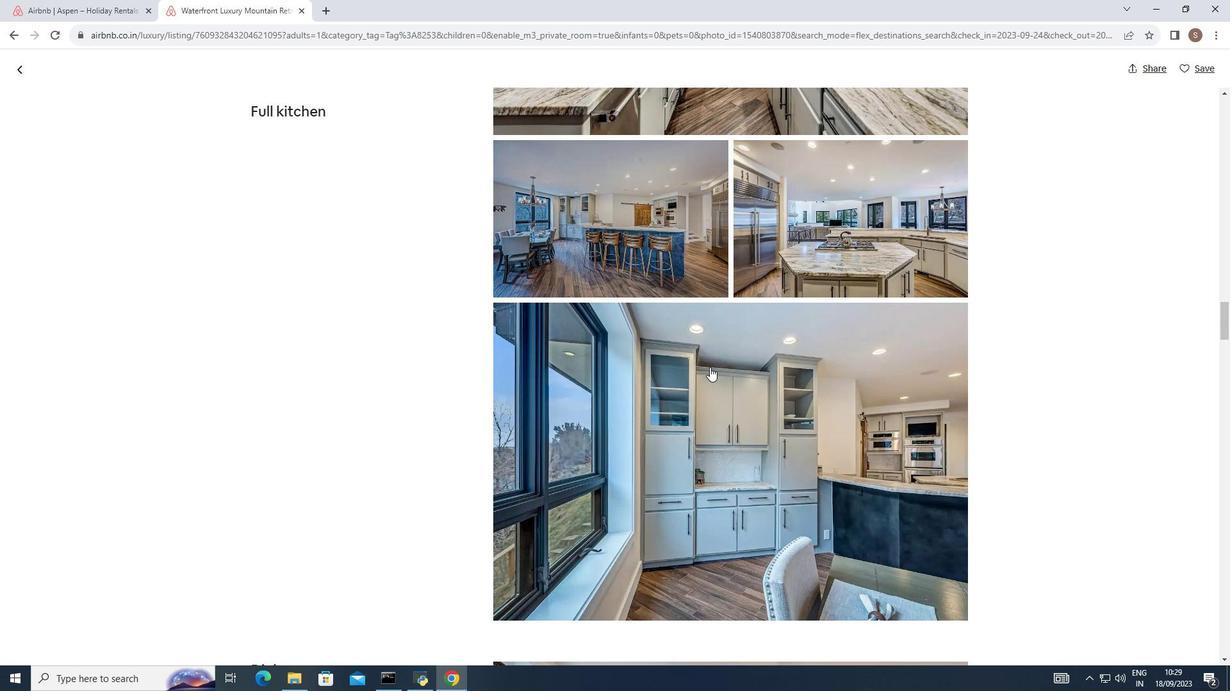 
Action: Mouse scrolled (713, 370) with delta (0, 0)
Screenshot: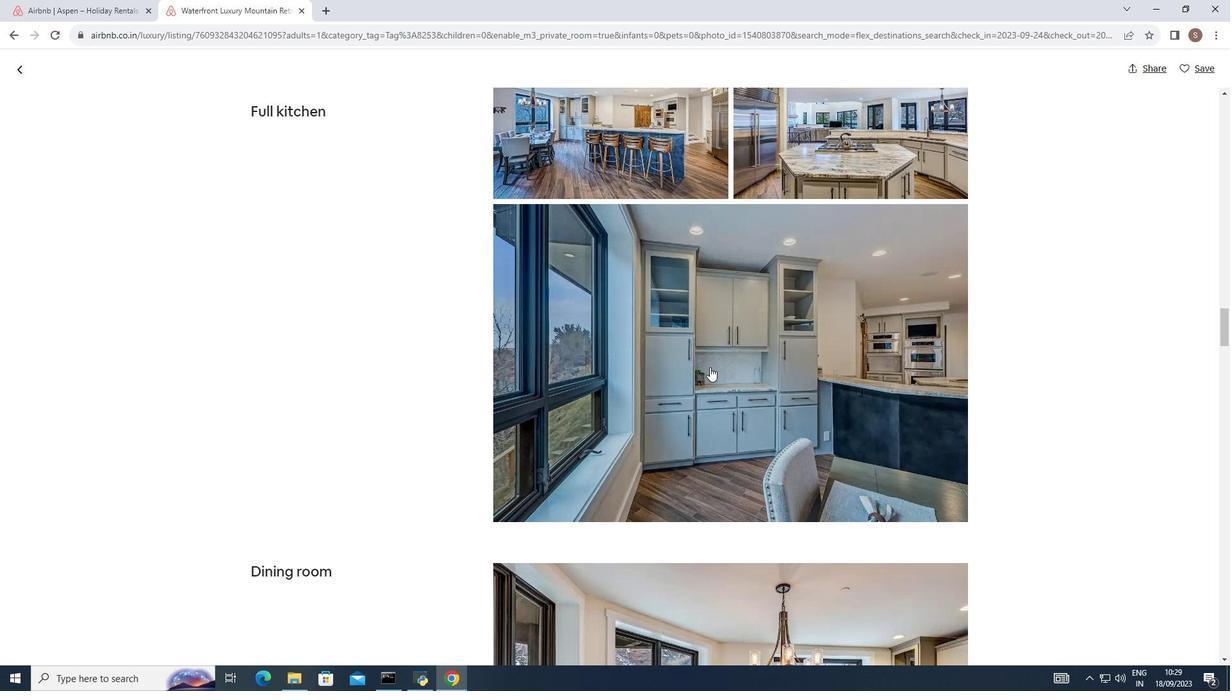 
Action: Mouse scrolled (713, 370) with delta (0, 0)
Screenshot: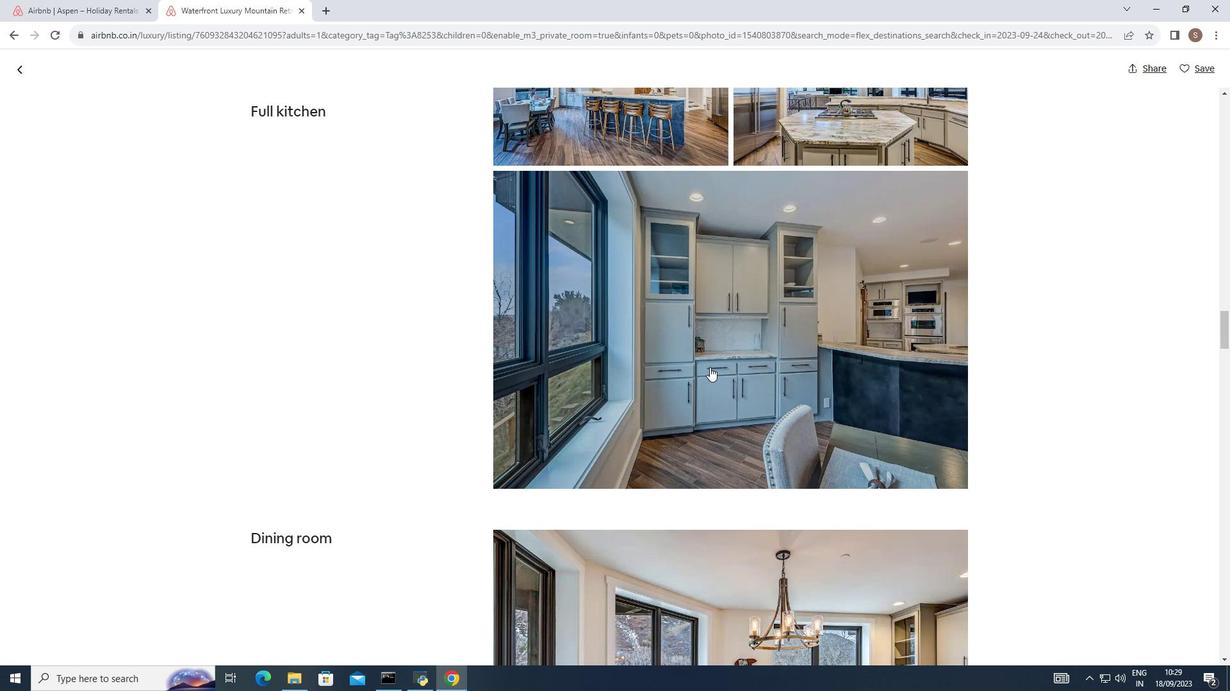 
Action: Mouse scrolled (713, 370) with delta (0, 0)
Screenshot: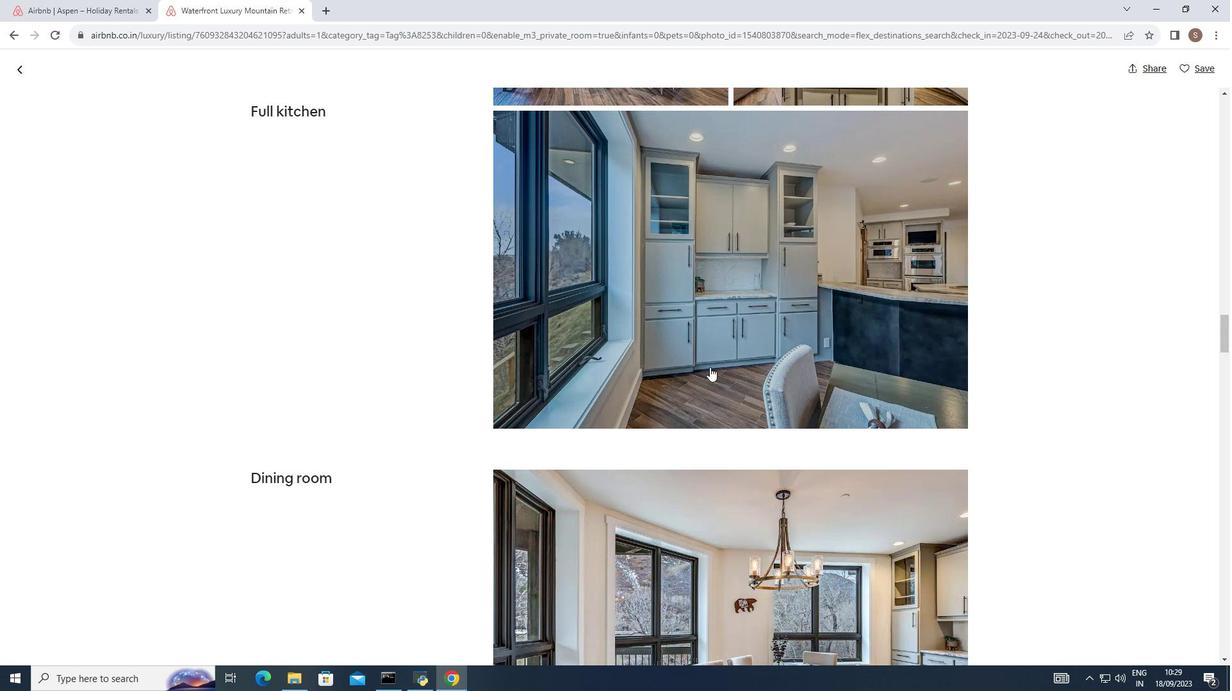 
Action: Mouse scrolled (713, 370) with delta (0, 0)
Screenshot: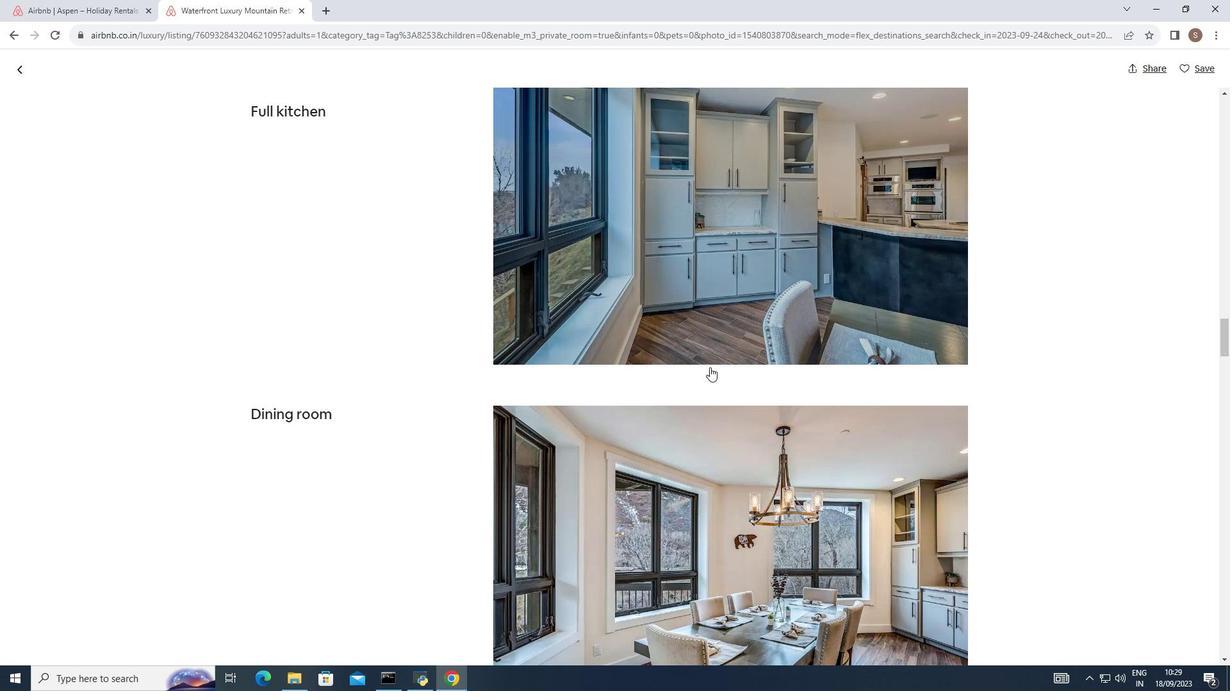 
Action: Mouse moved to (713, 371)
Screenshot: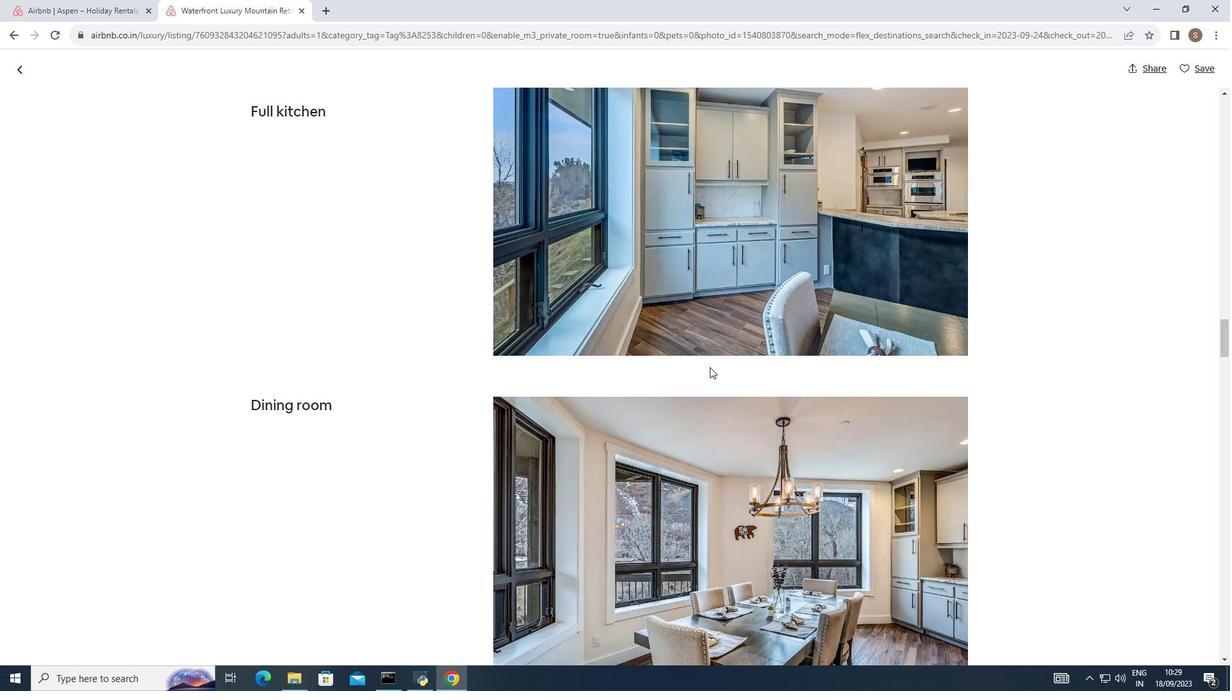 
Action: Mouse scrolled (713, 370) with delta (0, 0)
Screenshot: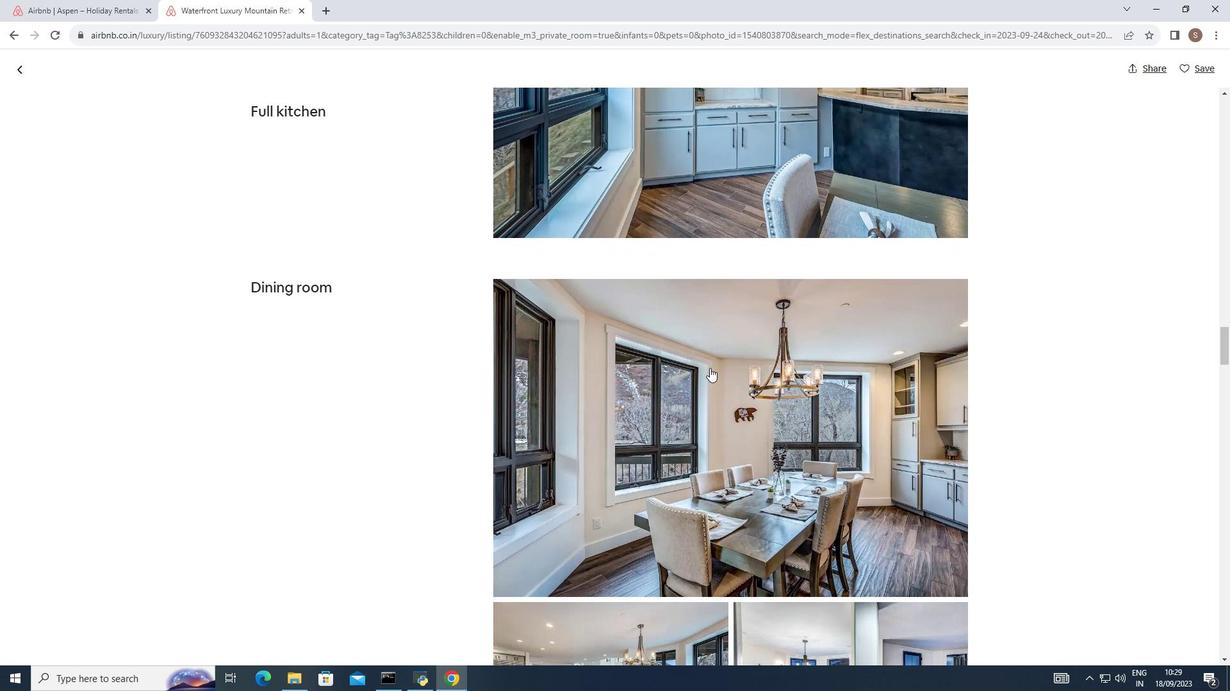 
Action: Mouse scrolled (713, 370) with delta (0, 0)
Screenshot: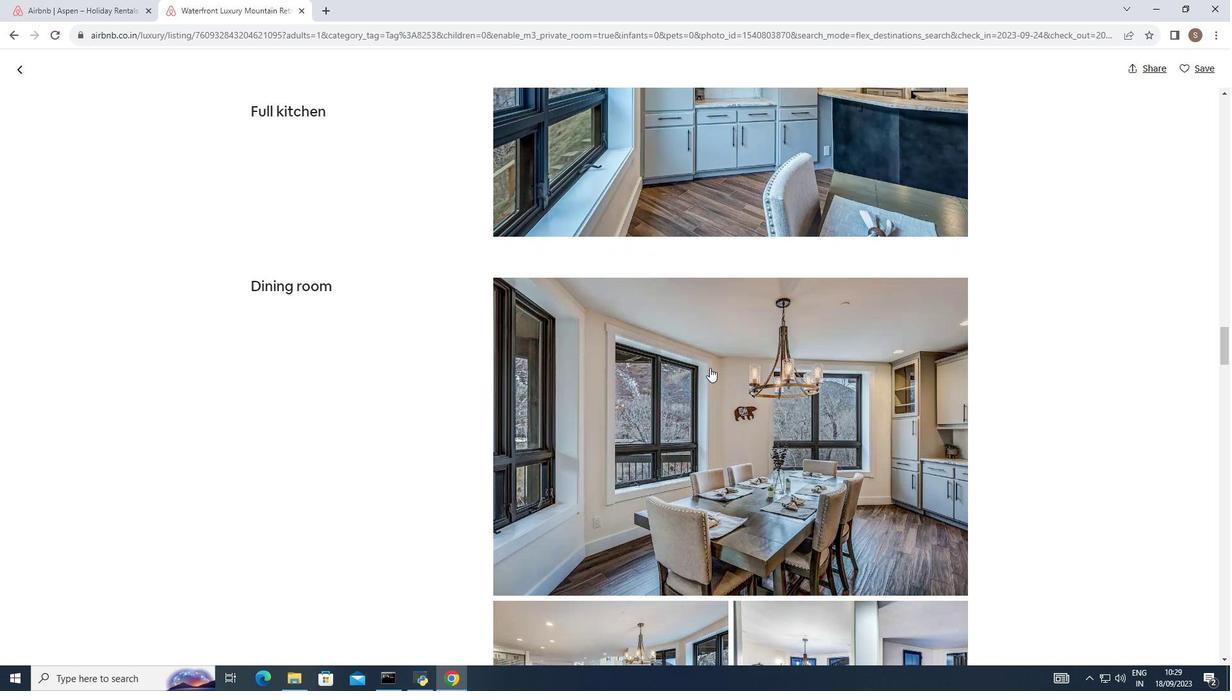 
Action: Mouse moved to (713, 372)
Screenshot: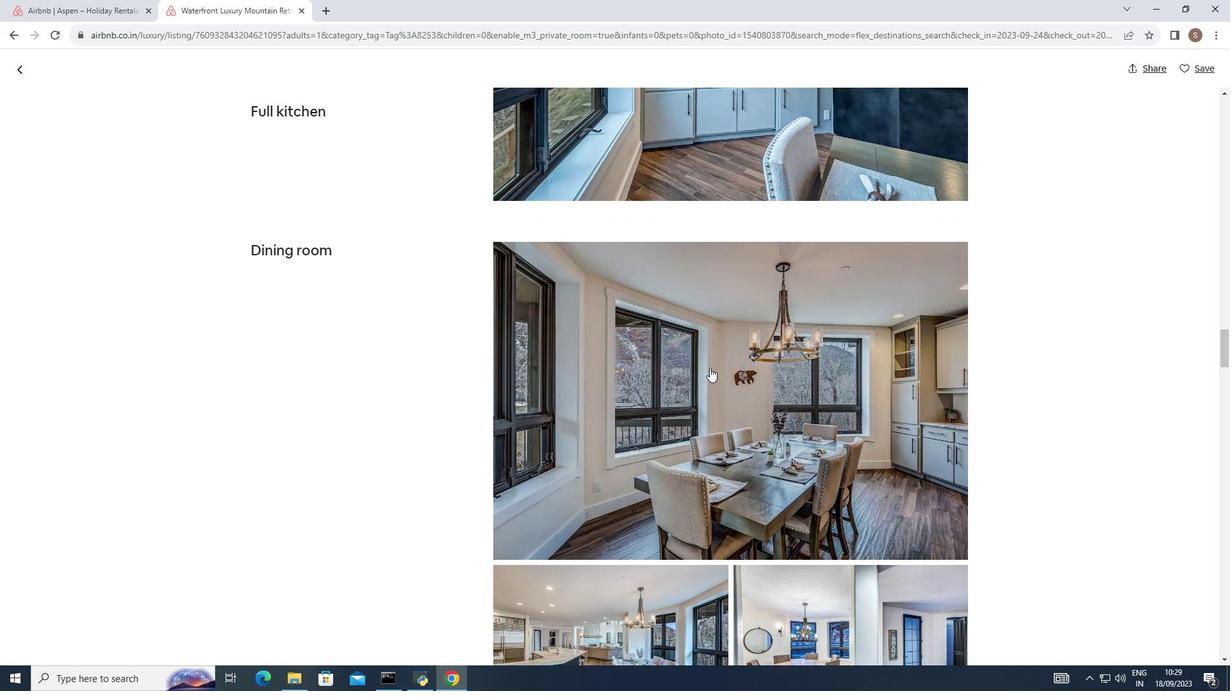 
Action: Mouse scrolled (713, 371) with delta (0, 0)
Screenshot: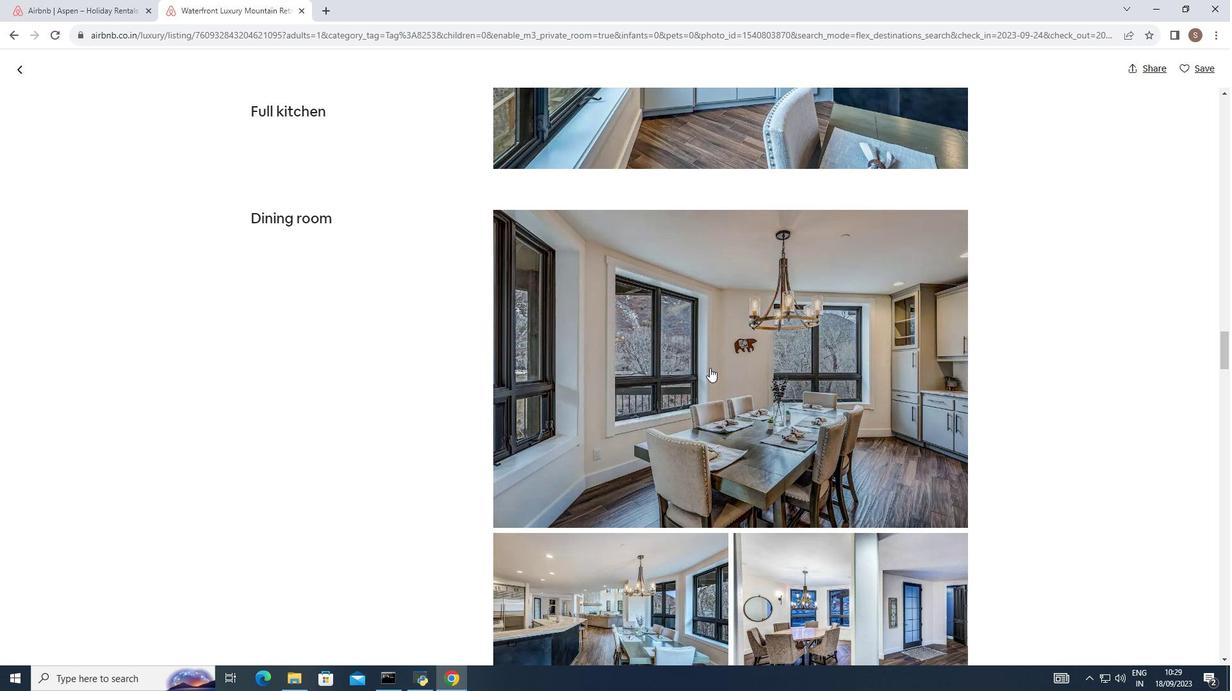 
Action: Mouse scrolled (713, 371) with delta (0, 0)
Screenshot: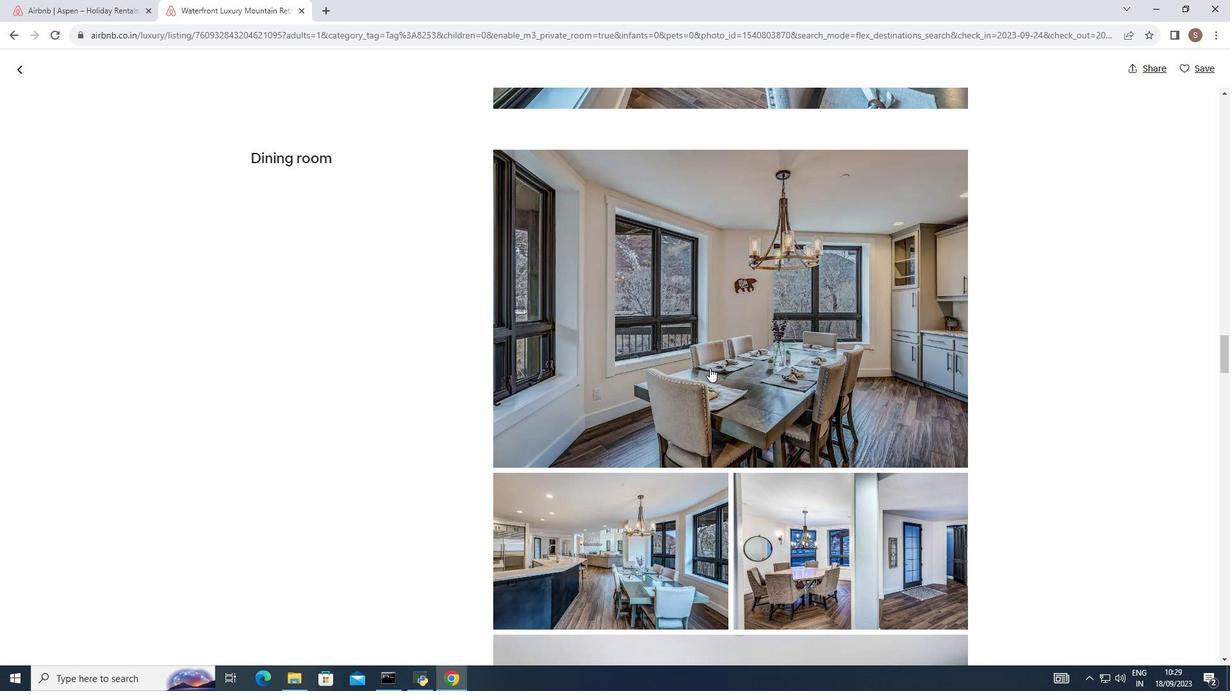 
Action: Mouse scrolled (713, 371) with delta (0, 0)
Screenshot: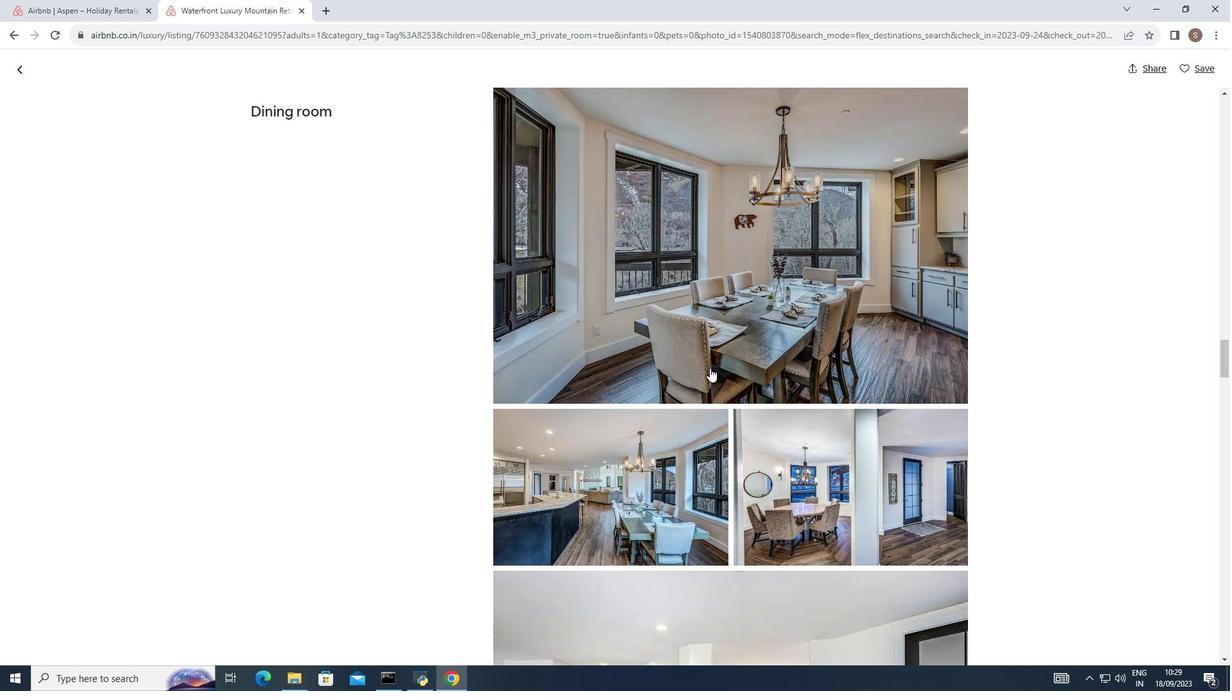 
Action: Mouse scrolled (713, 371) with delta (0, 0)
